 Task: Create fields in tournament object.
Action: Mouse moved to (1140, 83)
Screenshot: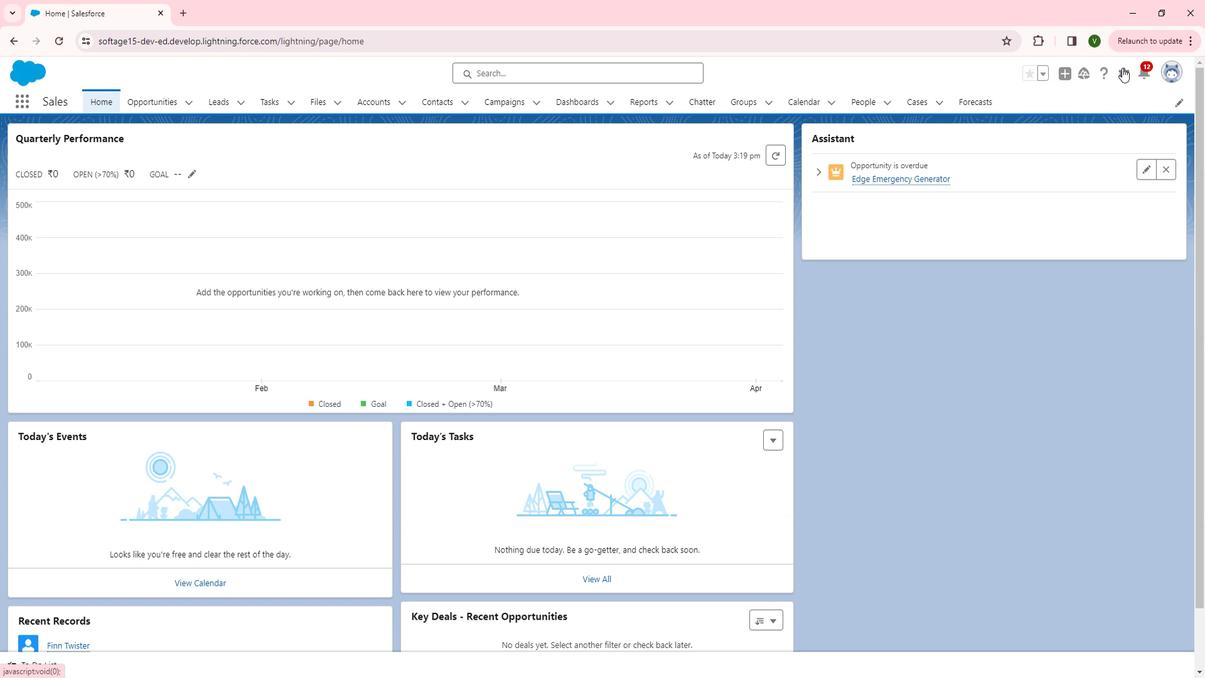 
Action: Mouse pressed left at (1140, 83)
Screenshot: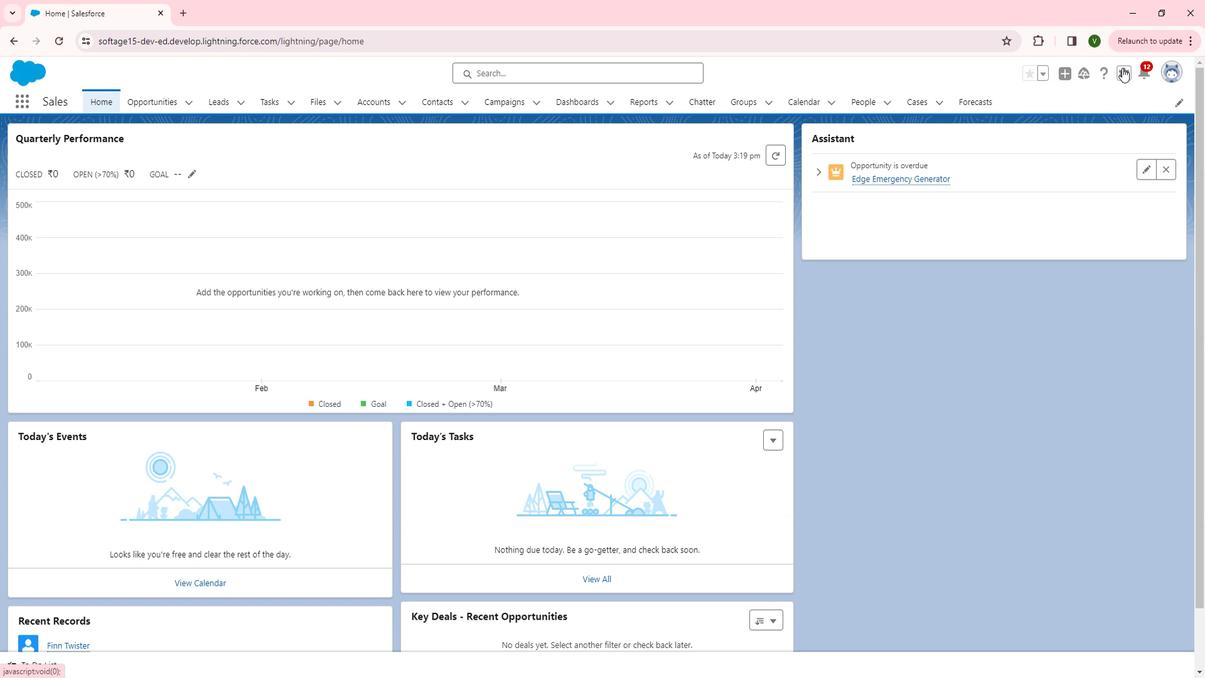 
Action: Mouse moved to (1099, 120)
Screenshot: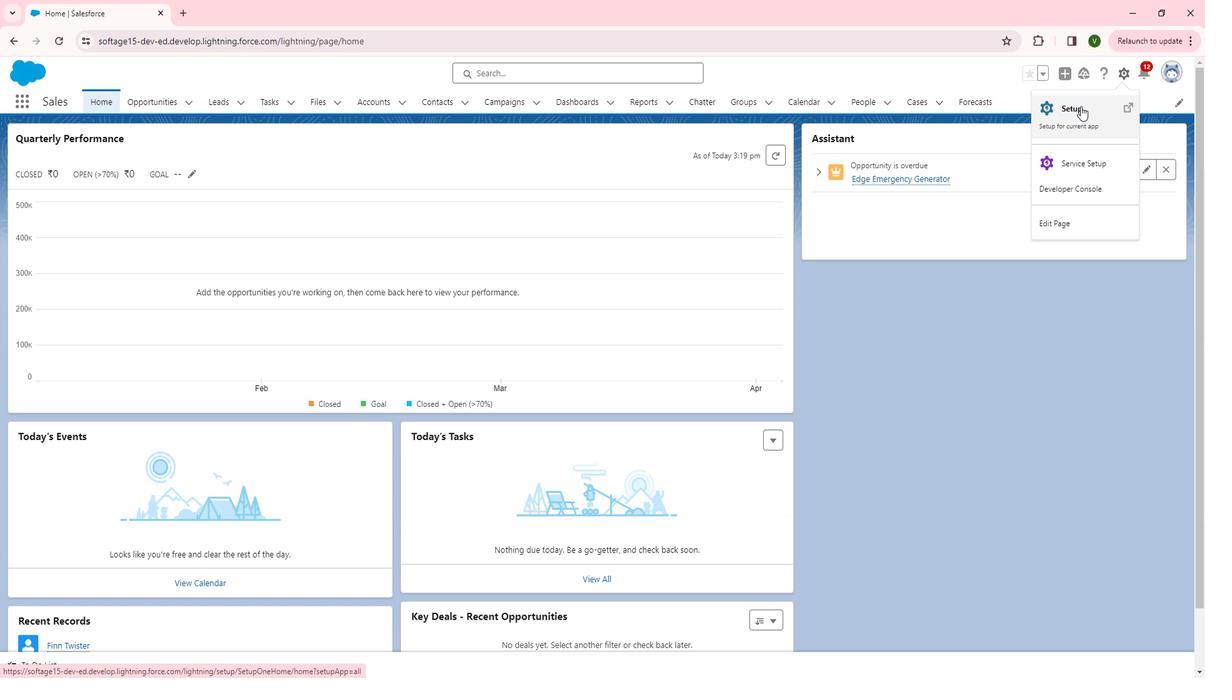 
Action: Mouse pressed left at (1099, 120)
Screenshot: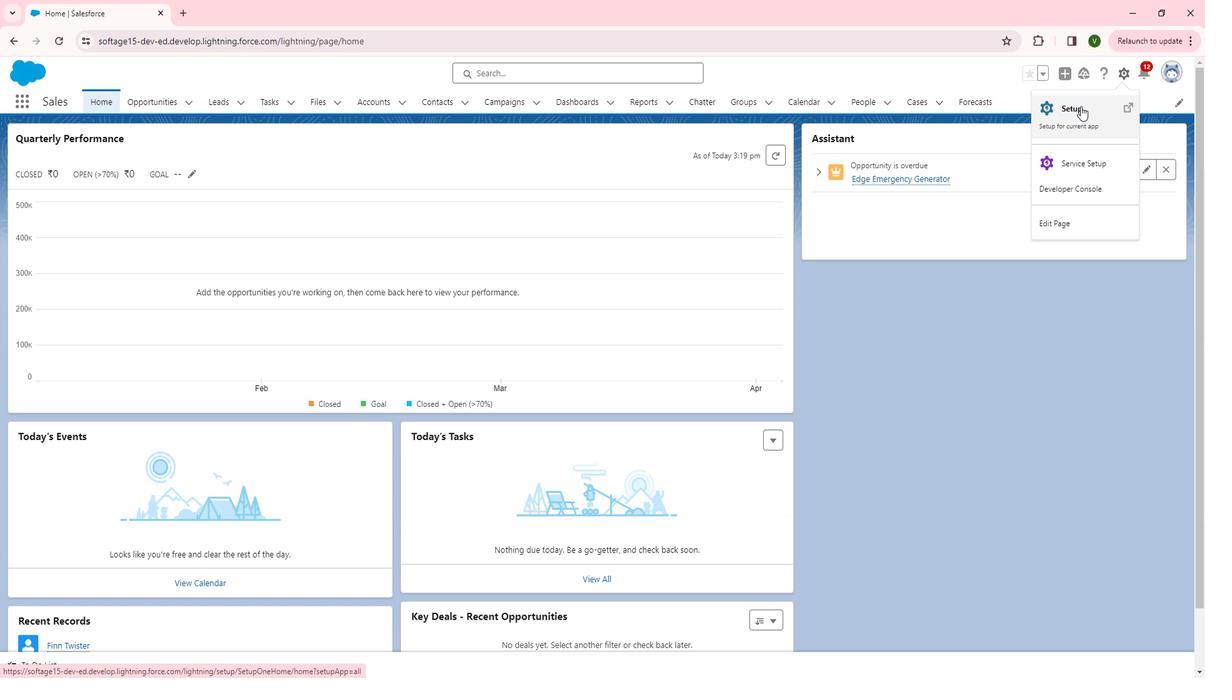 
Action: Mouse moved to (129, 416)
Screenshot: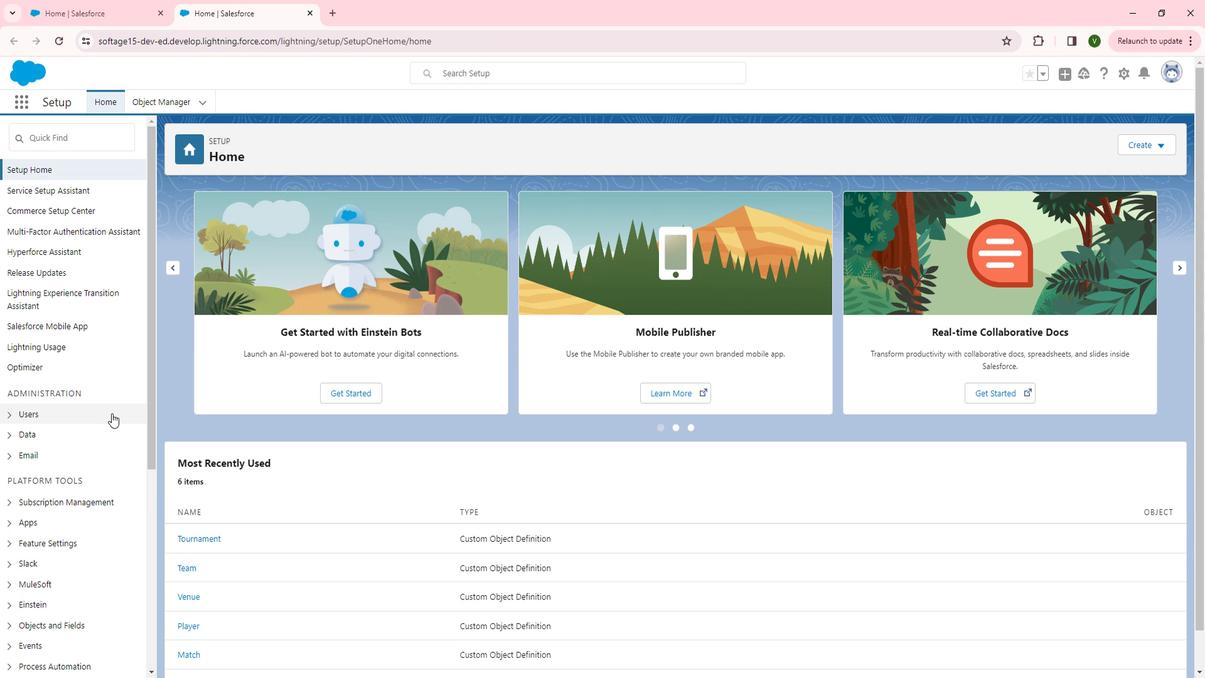 
Action: Mouse scrolled (129, 415) with delta (0, 0)
Screenshot: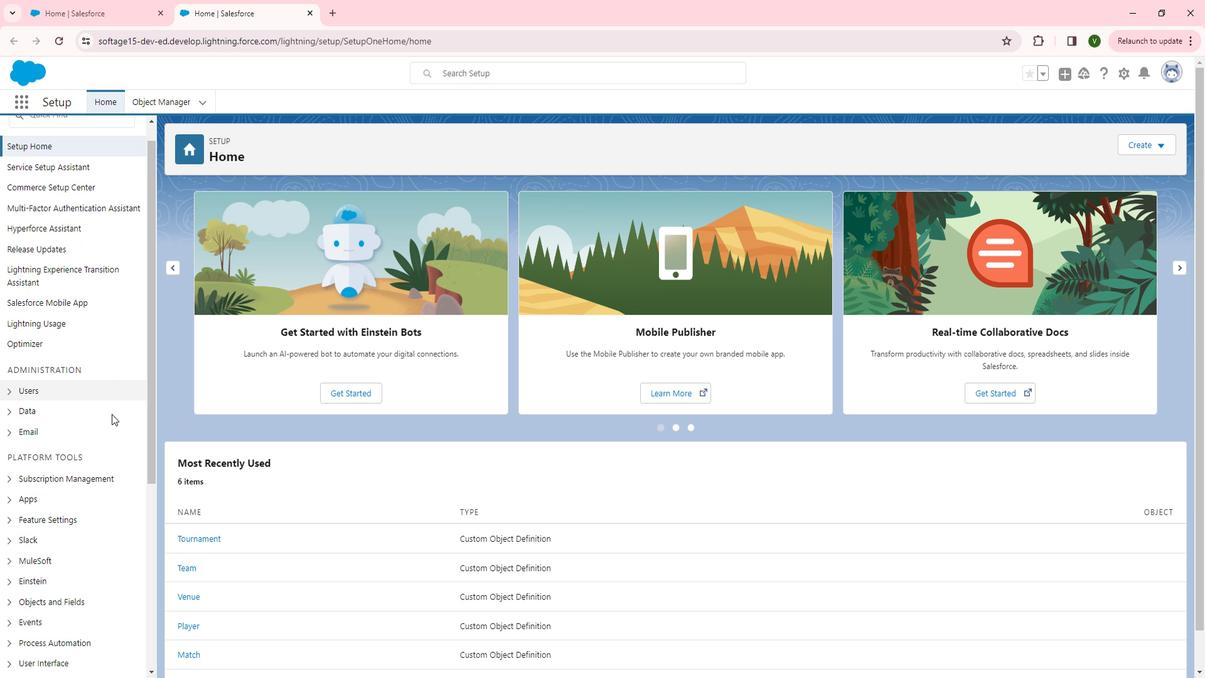 
Action: Mouse moved to (129, 416)
Screenshot: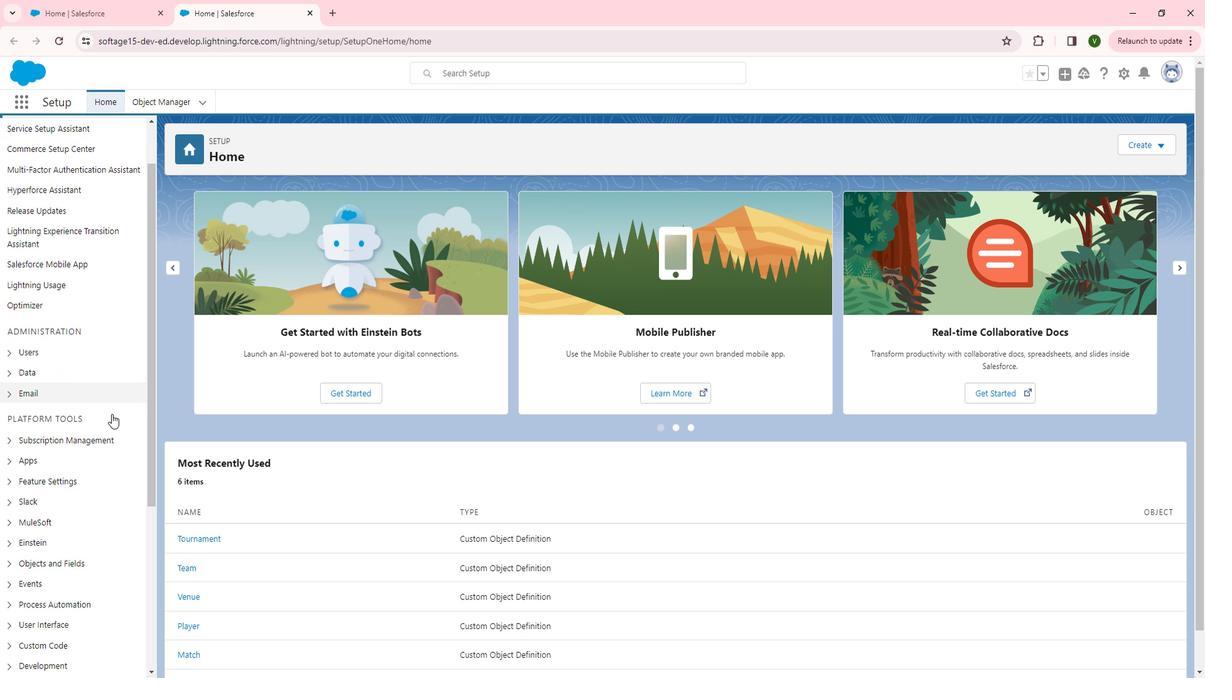 
Action: Mouse scrolled (129, 416) with delta (0, 0)
Screenshot: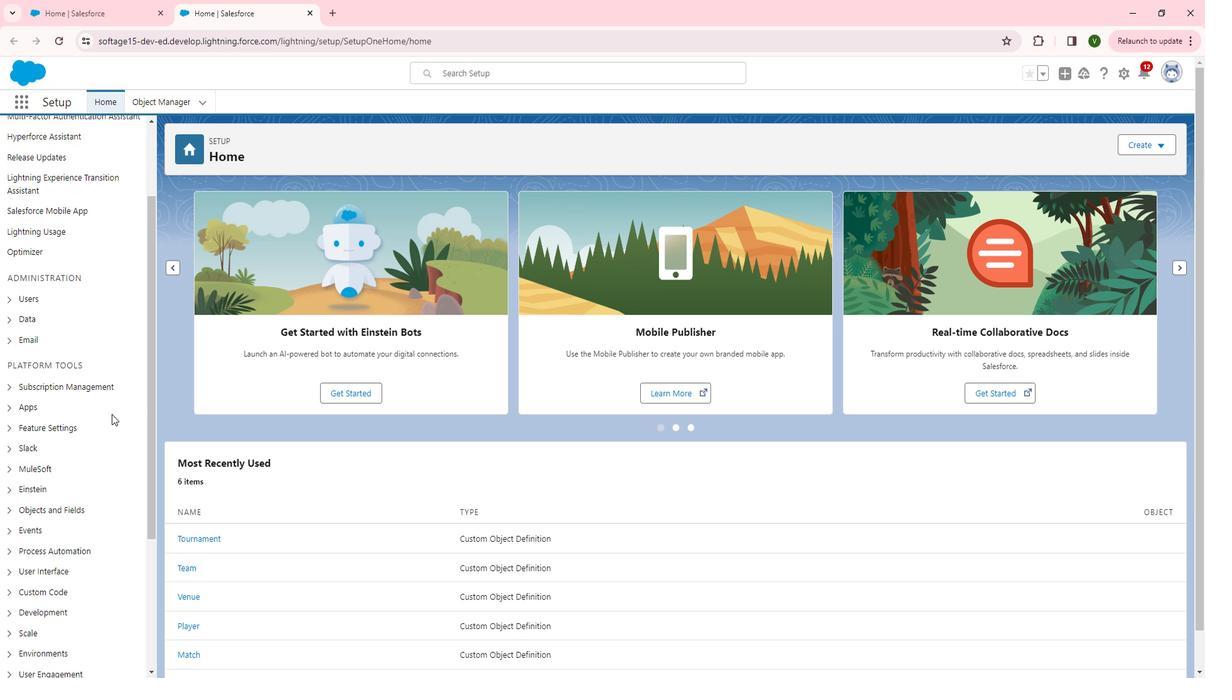
Action: Mouse moved to (27, 490)
Screenshot: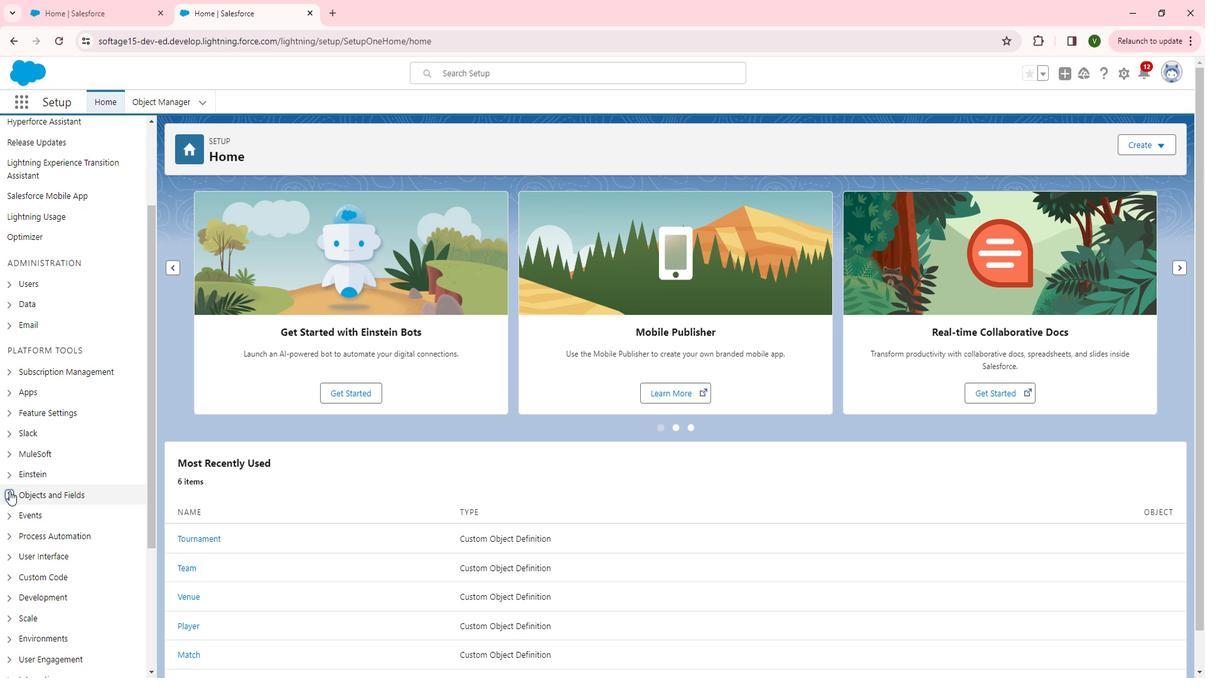 
Action: Mouse pressed left at (27, 490)
Screenshot: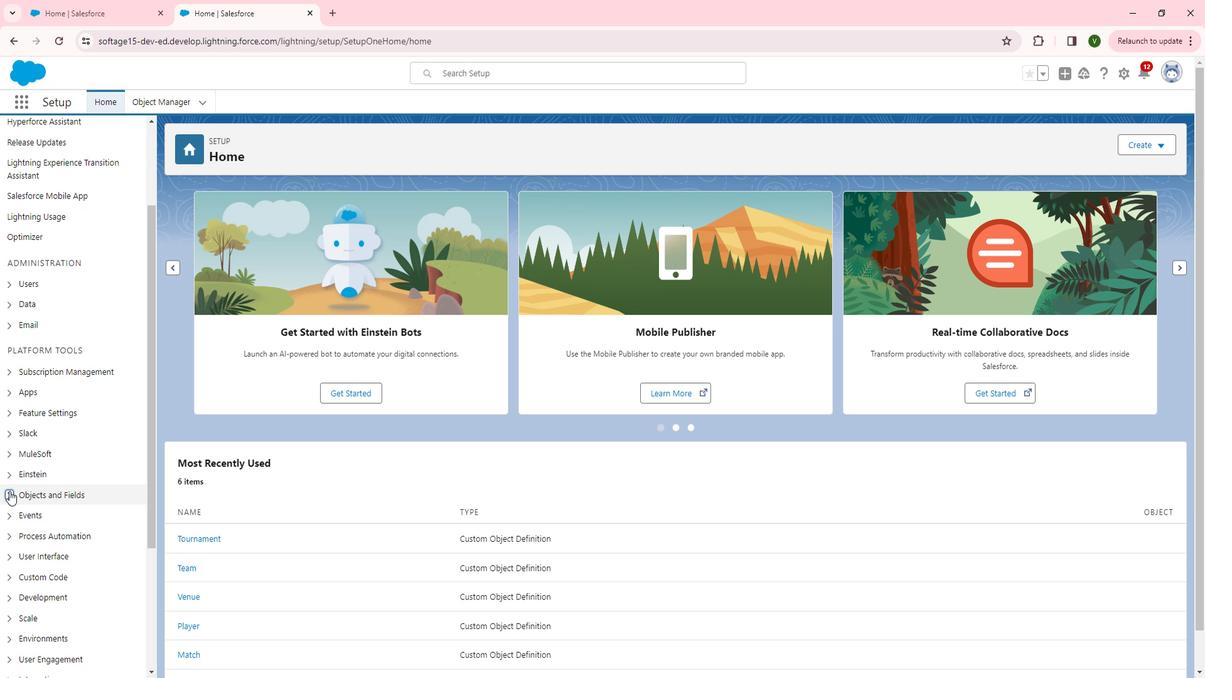 
Action: Mouse moved to (75, 511)
Screenshot: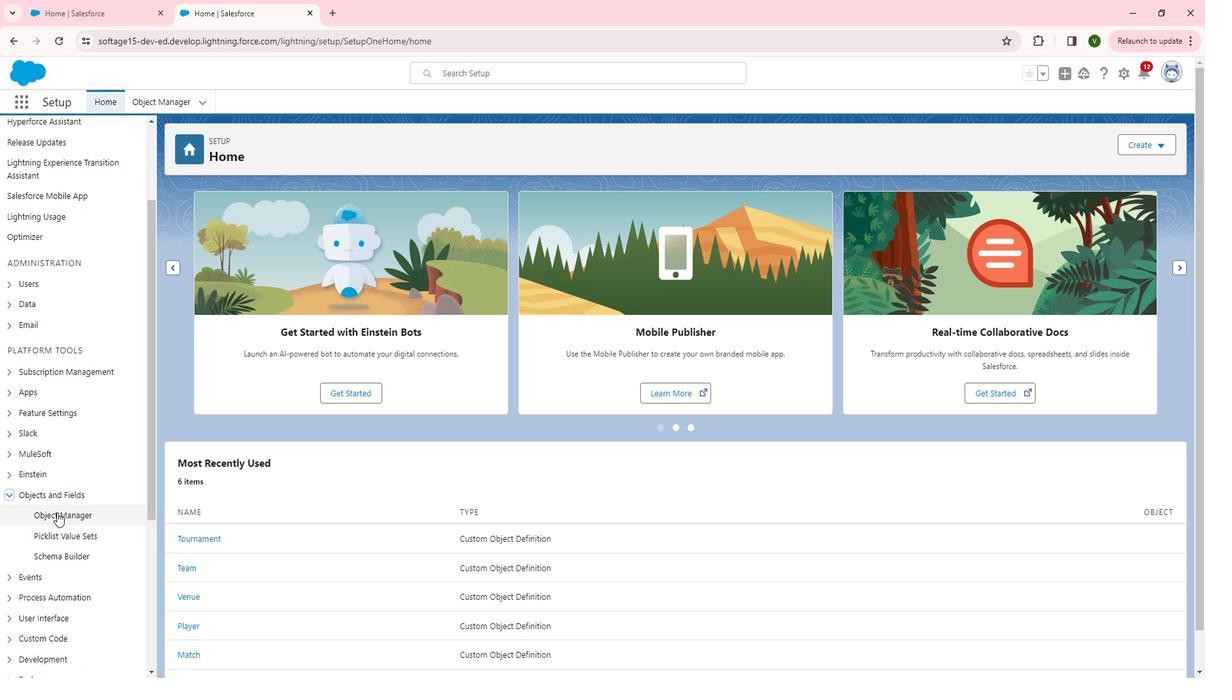 
Action: Mouse pressed left at (75, 511)
Screenshot: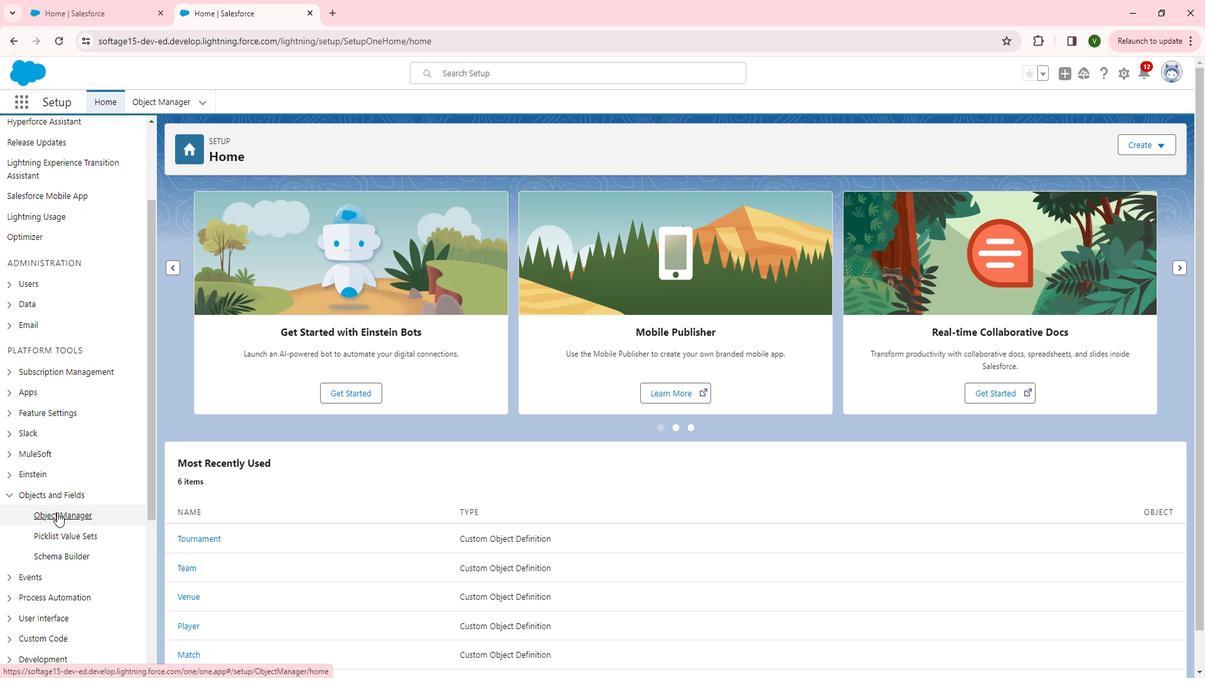 
Action: Mouse moved to (357, 487)
Screenshot: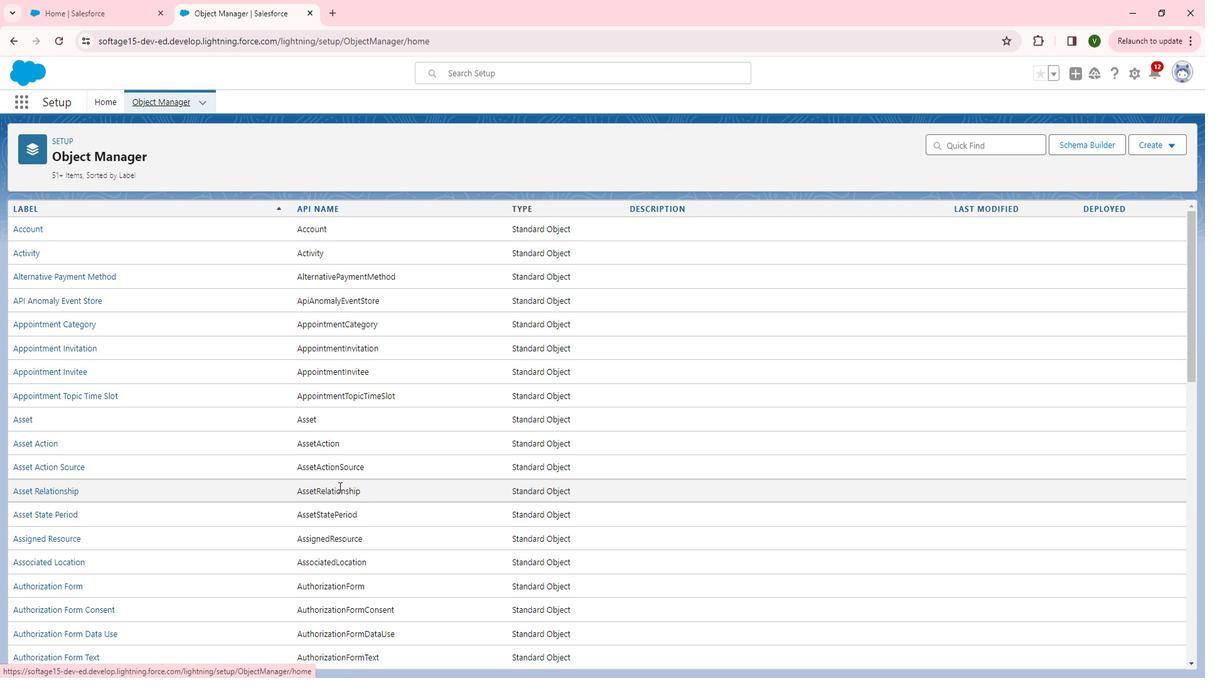 
Action: Mouse scrolled (357, 486) with delta (0, 0)
Screenshot: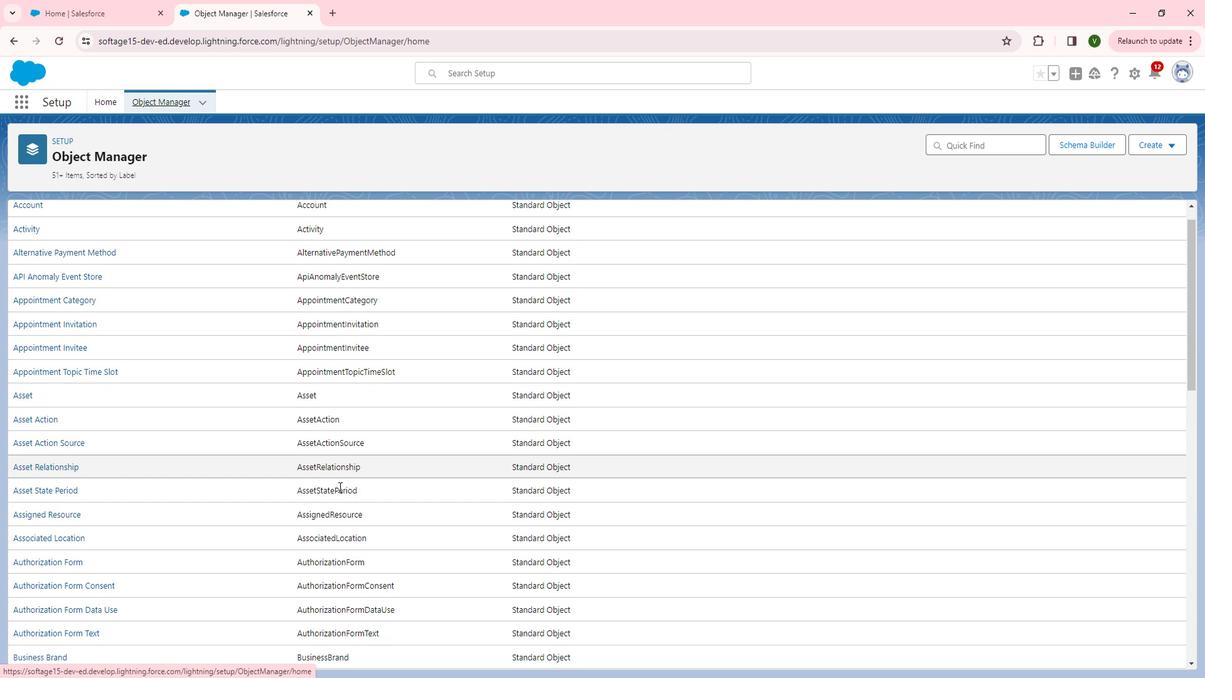 
Action: Mouse scrolled (357, 486) with delta (0, 0)
Screenshot: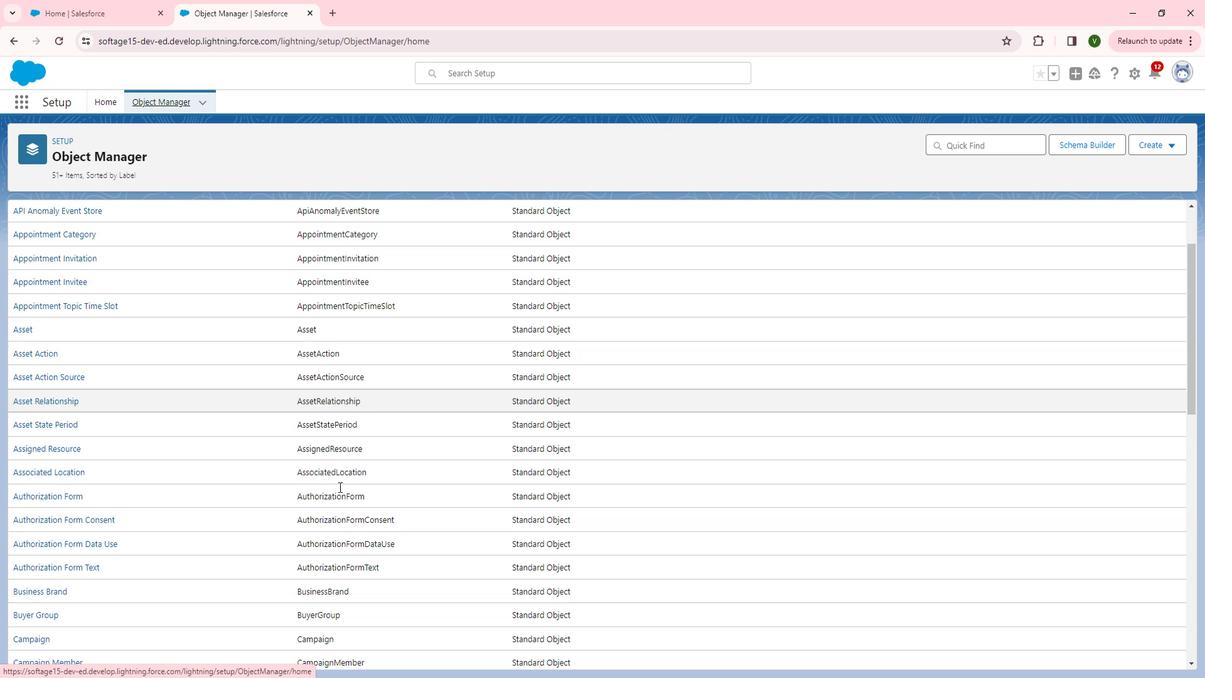 
Action: Mouse scrolled (357, 486) with delta (0, 0)
Screenshot: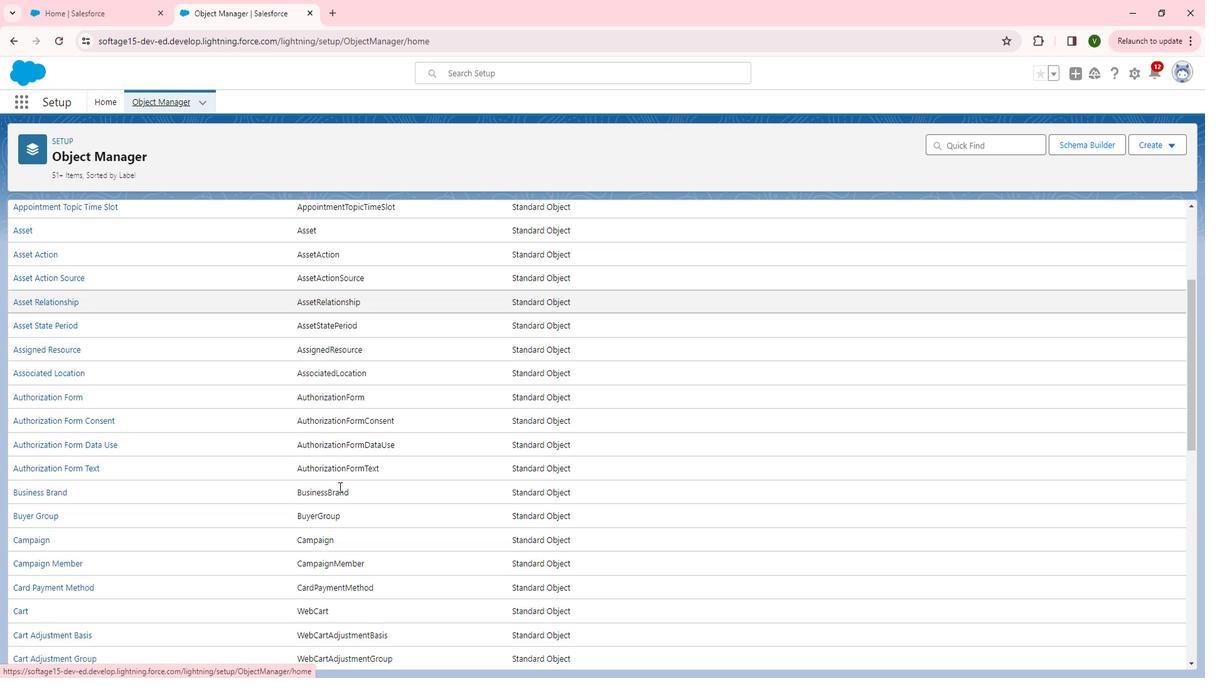 
Action: Mouse scrolled (357, 486) with delta (0, 0)
Screenshot: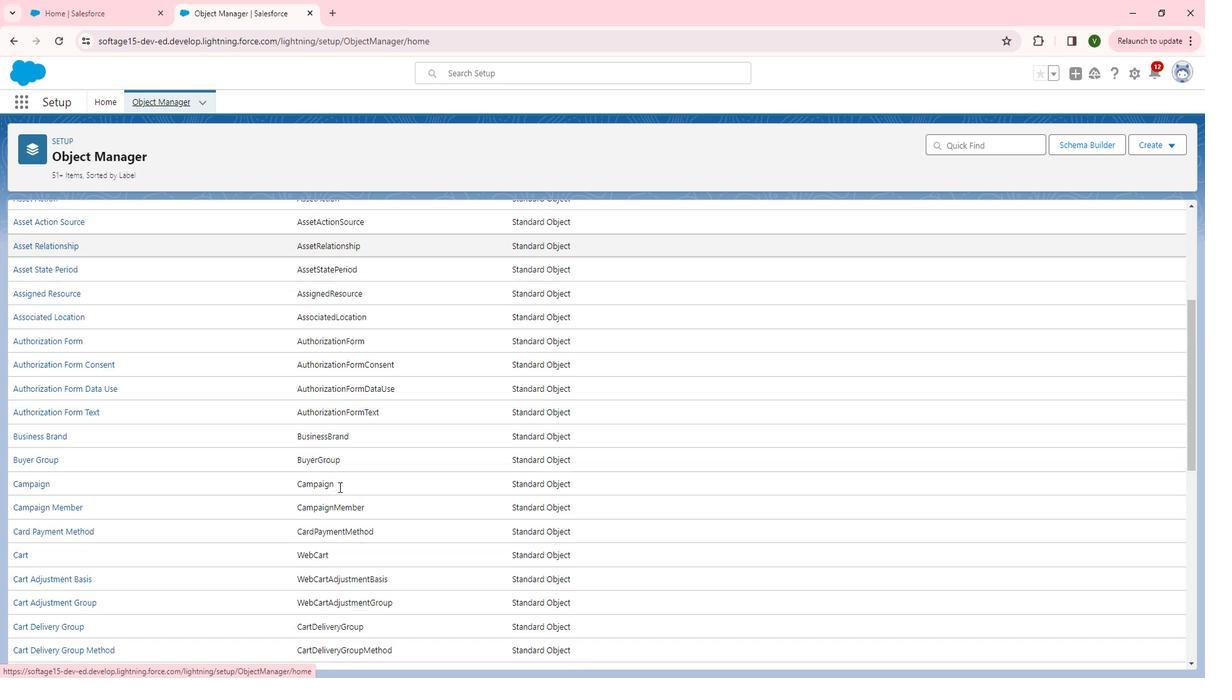 
Action: Mouse scrolled (357, 486) with delta (0, 0)
Screenshot: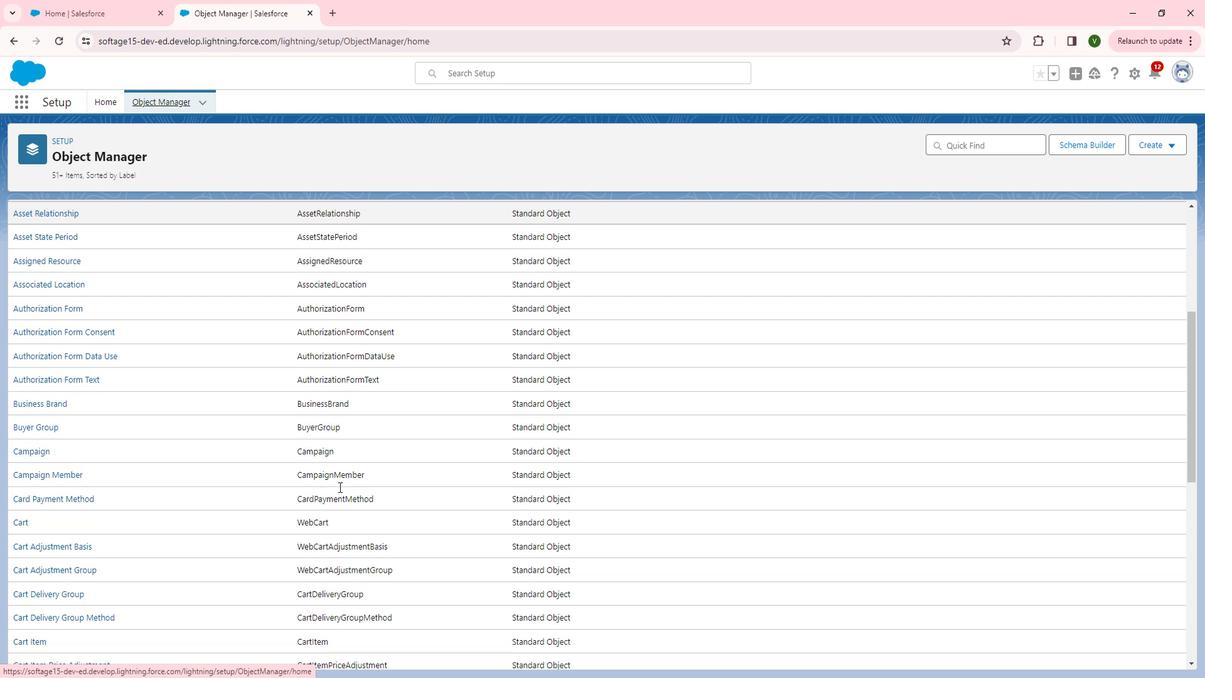 
Action: Mouse scrolled (357, 486) with delta (0, 0)
Screenshot: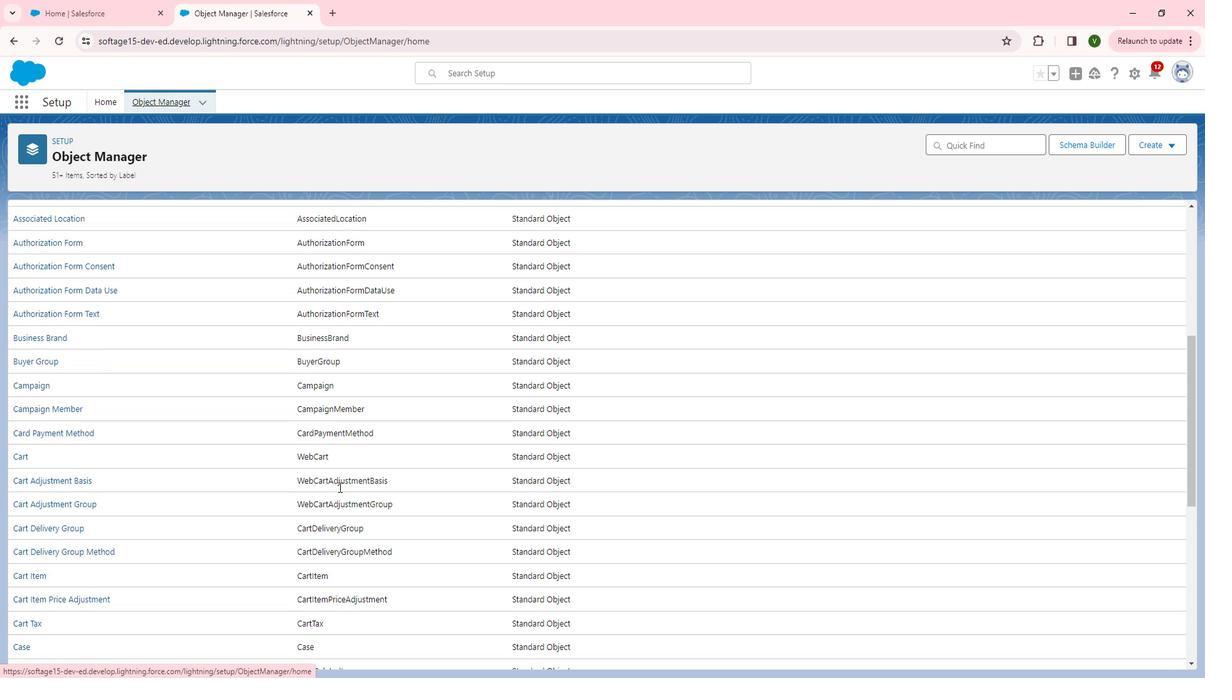 
Action: Mouse scrolled (357, 486) with delta (0, 0)
Screenshot: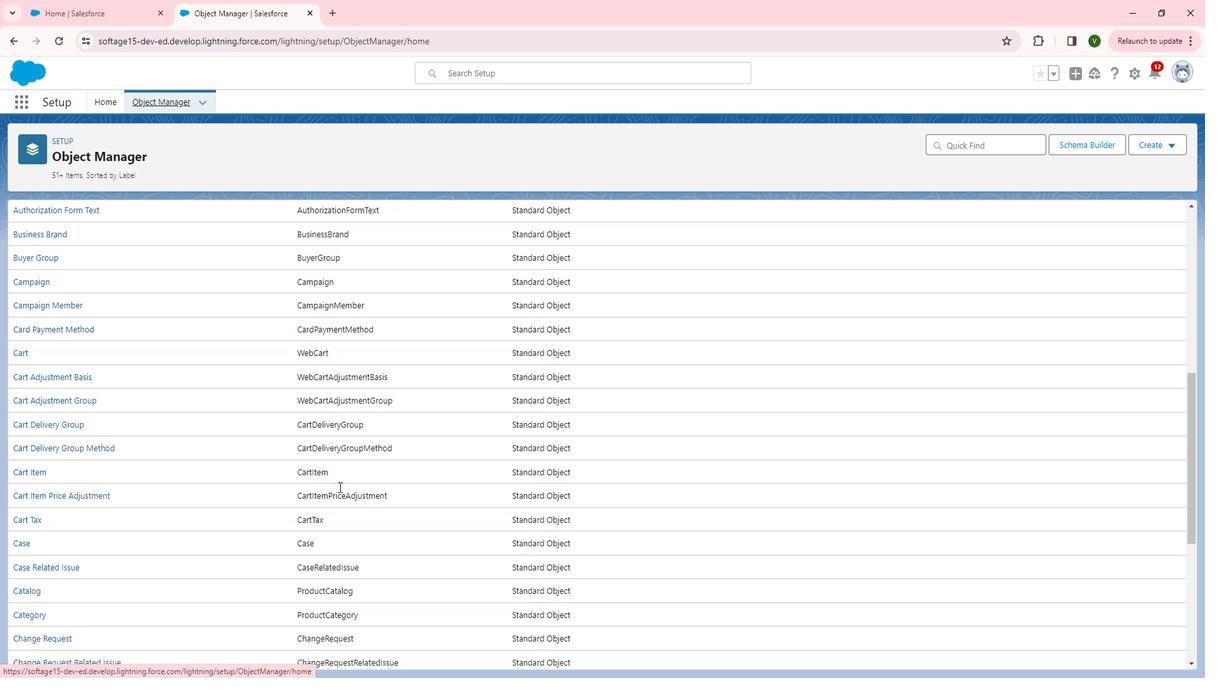 
Action: Mouse scrolled (357, 486) with delta (0, 0)
Screenshot: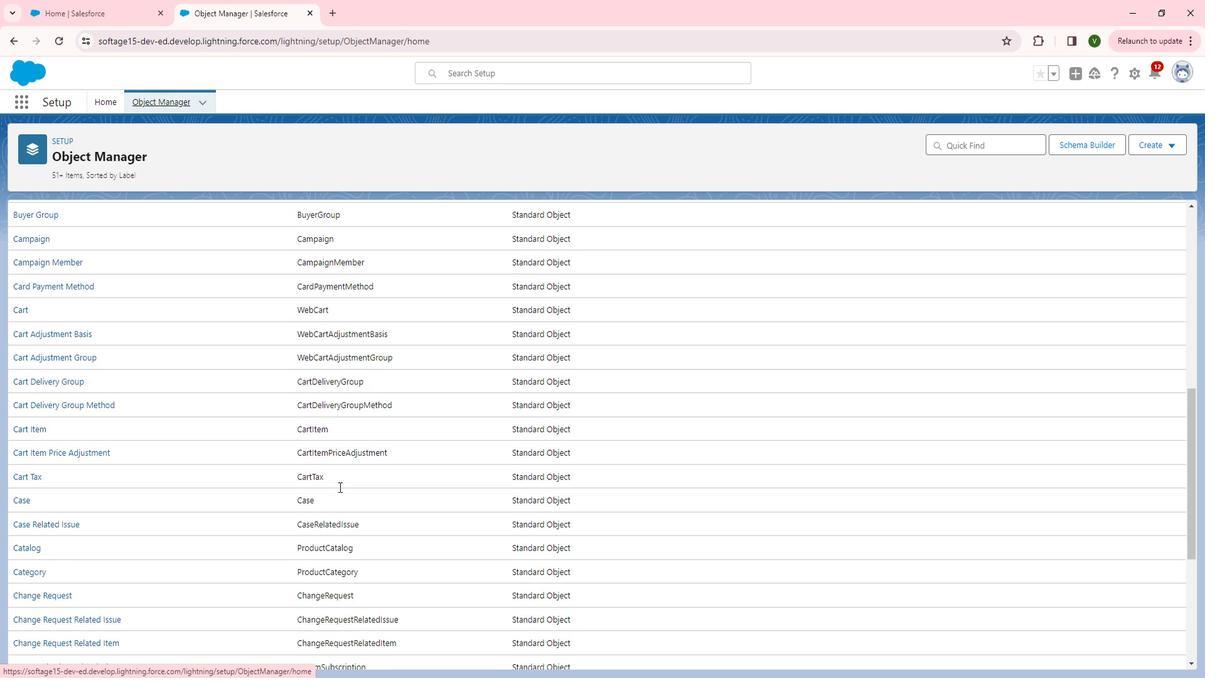 
Action: Mouse scrolled (357, 486) with delta (0, 0)
Screenshot: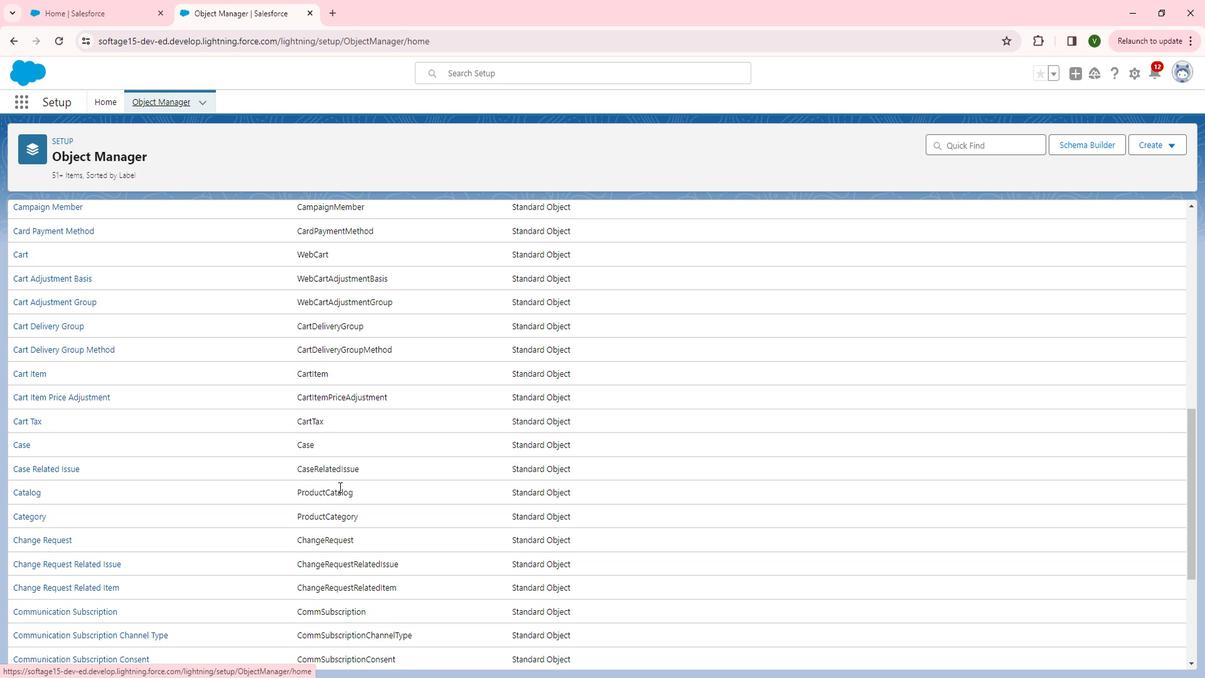 
Action: Mouse scrolled (357, 486) with delta (0, 0)
Screenshot: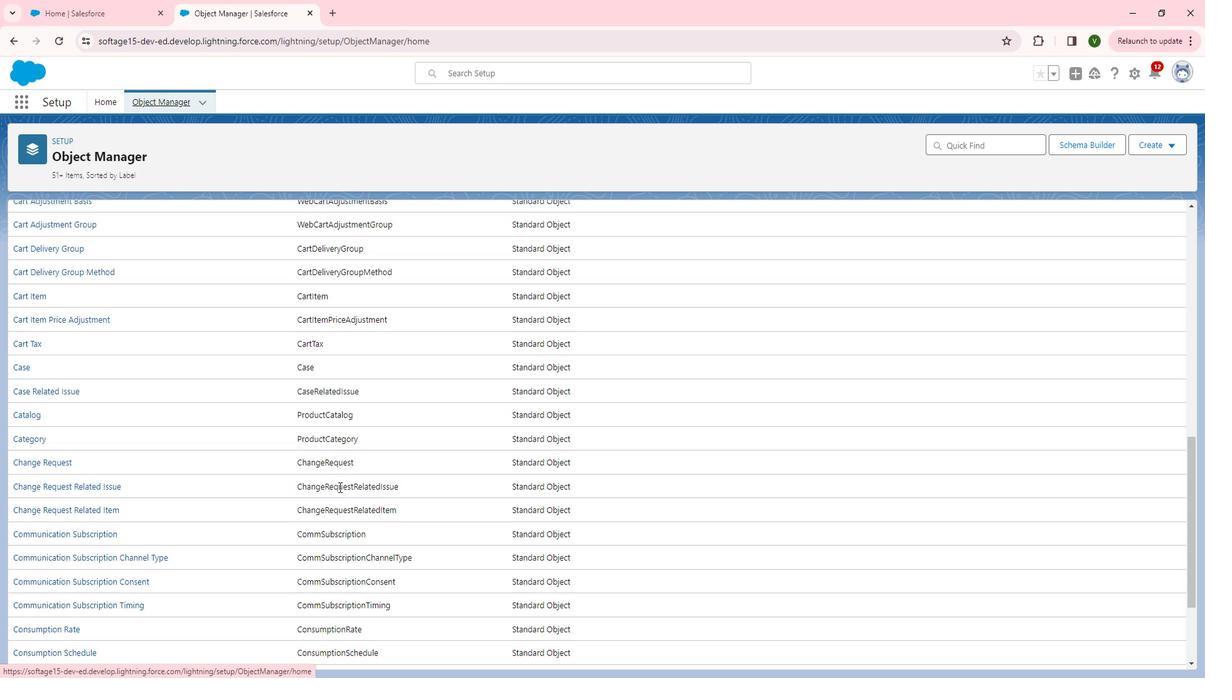 
Action: Mouse scrolled (357, 486) with delta (0, 0)
Screenshot: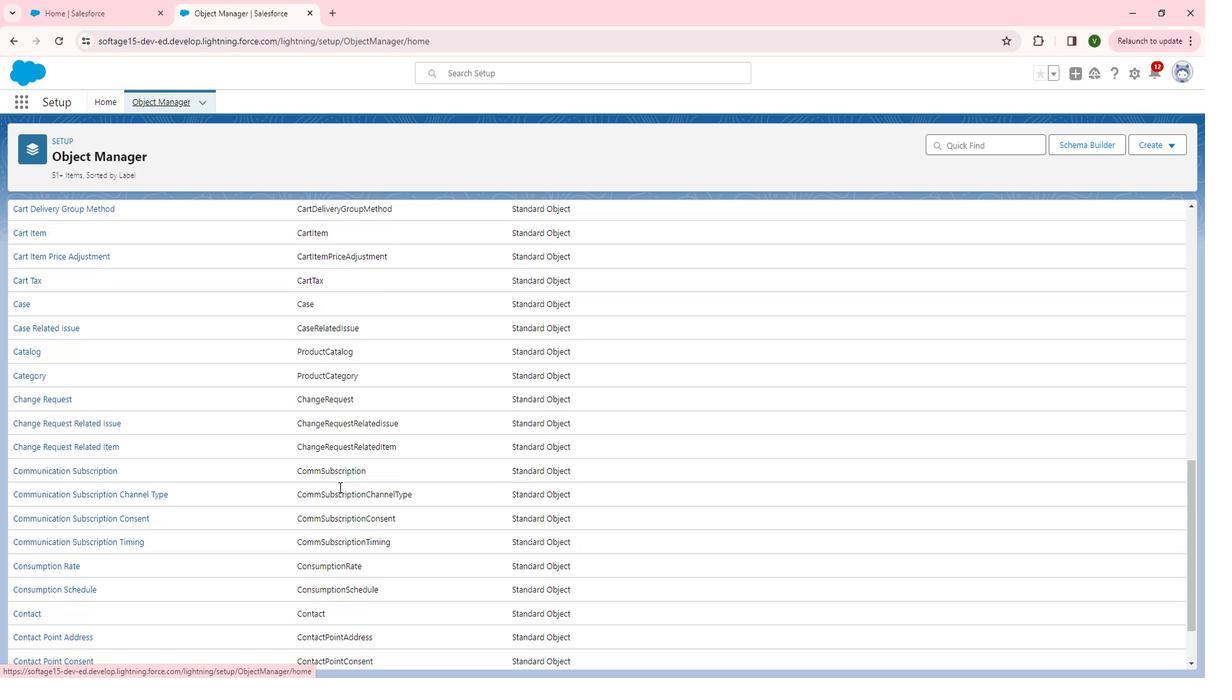 
Action: Mouse scrolled (357, 486) with delta (0, 0)
Screenshot: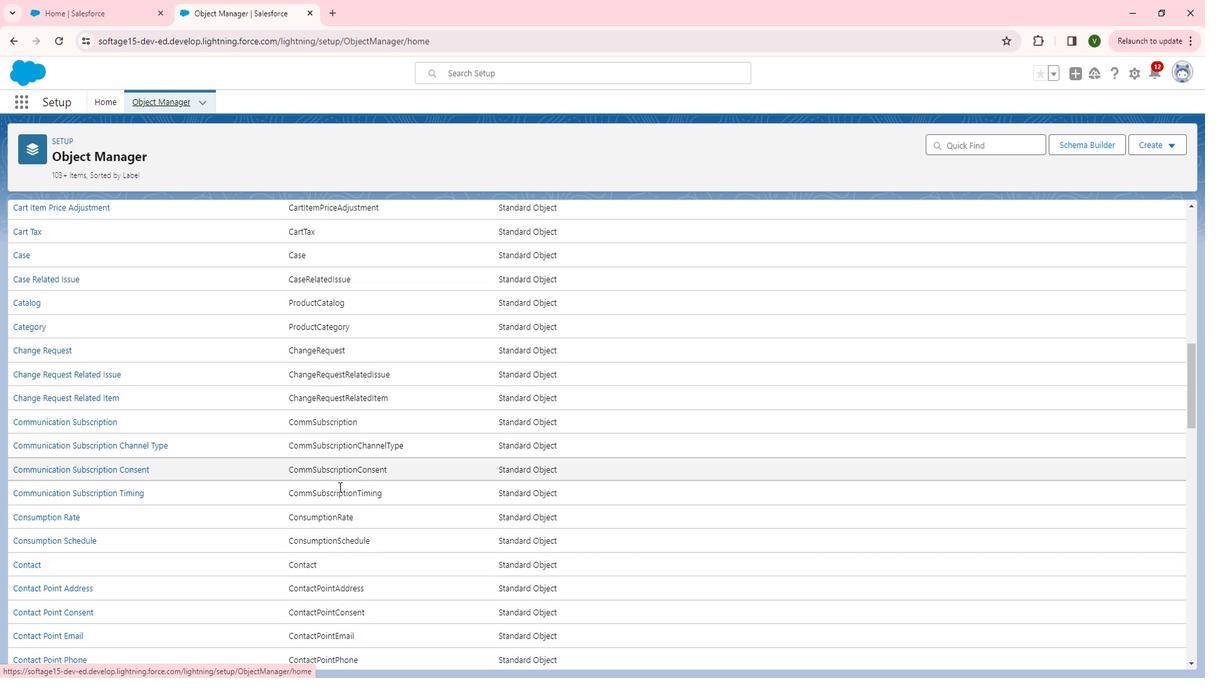 
Action: Mouse scrolled (357, 486) with delta (0, 0)
Screenshot: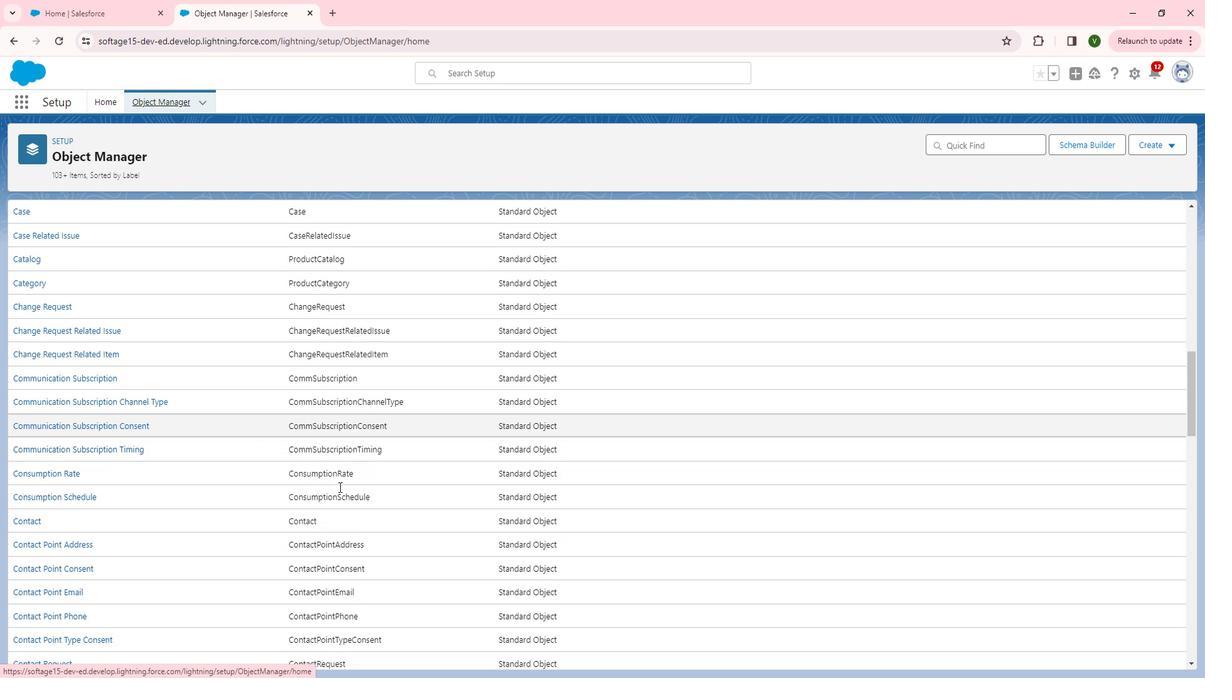 
Action: Mouse scrolled (357, 486) with delta (0, 0)
Screenshot: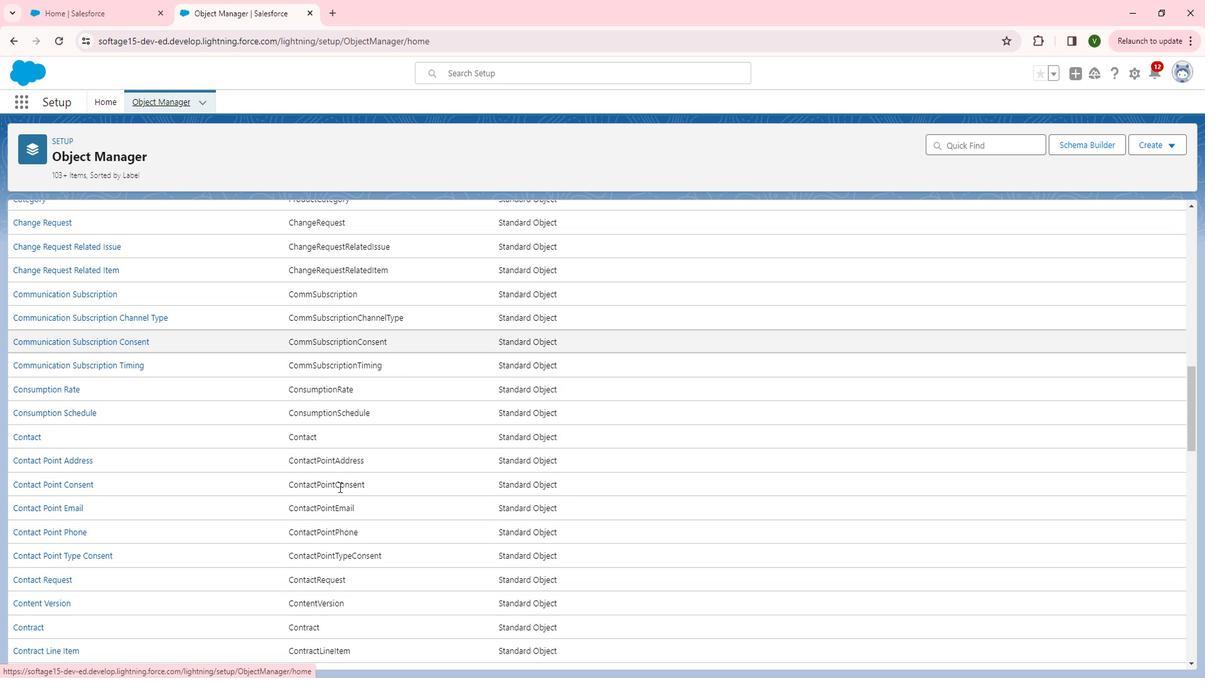 
Action: Mouse scrolled (357, 486) with delta (0, 0)
Screenshot: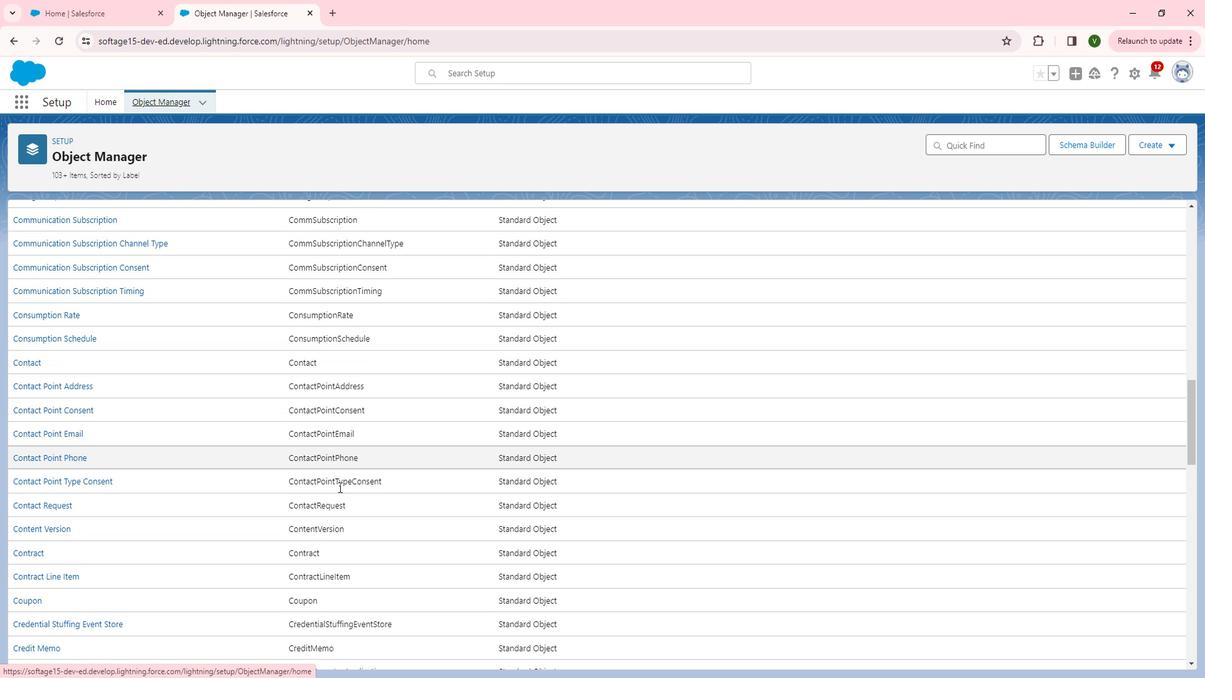 
Action: Mouse scrolled (357, 486) with delta (0, 0)
Screenshot: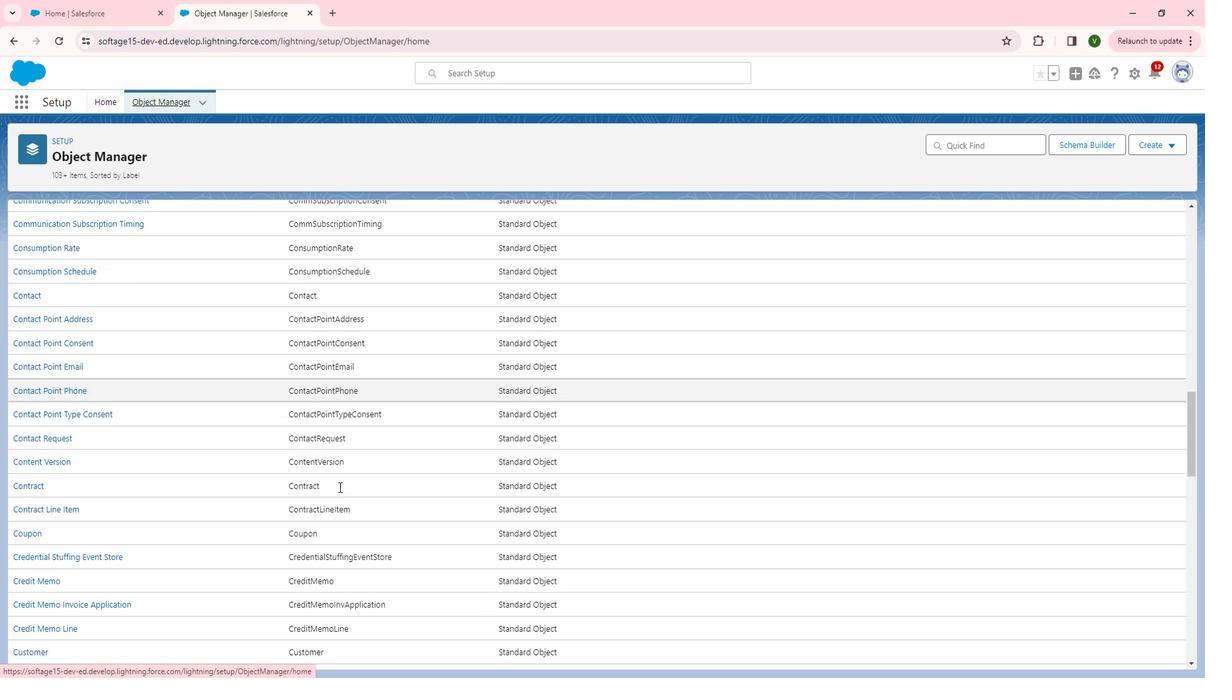 
Action: Mouse scrolled (357, 486) with delta (0, 0)
Screenshot: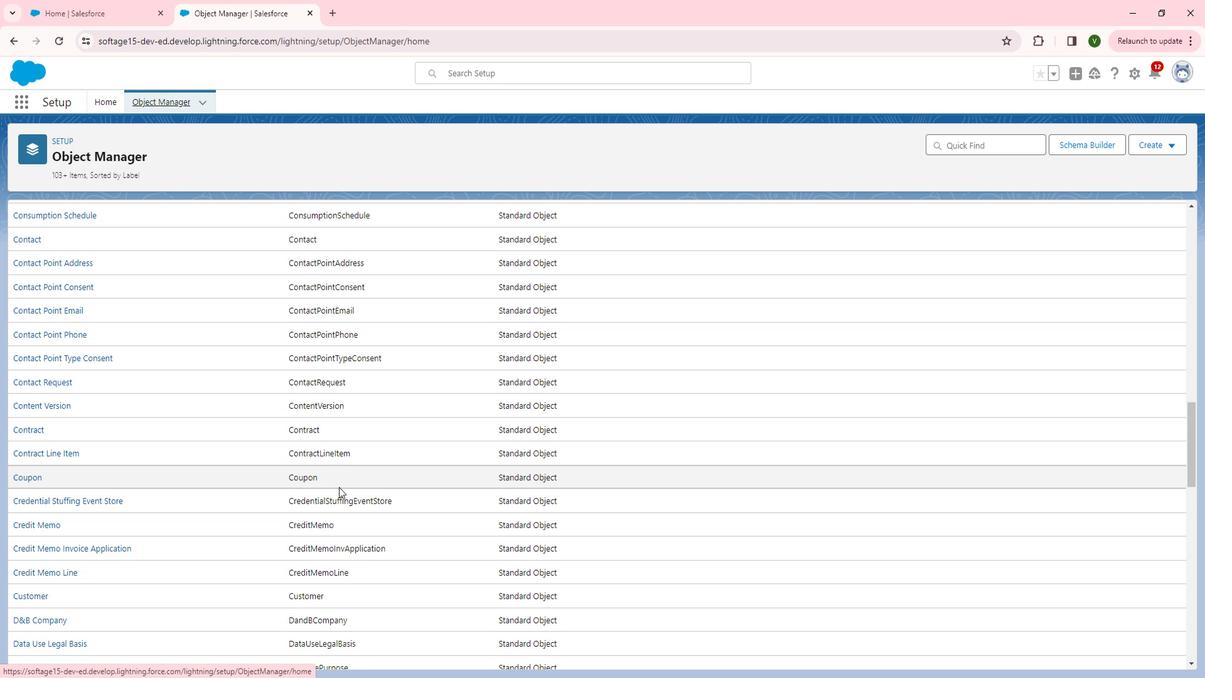 
Action: Mouse scrolled (357, 486) with delta (0, 0)
Screenshot: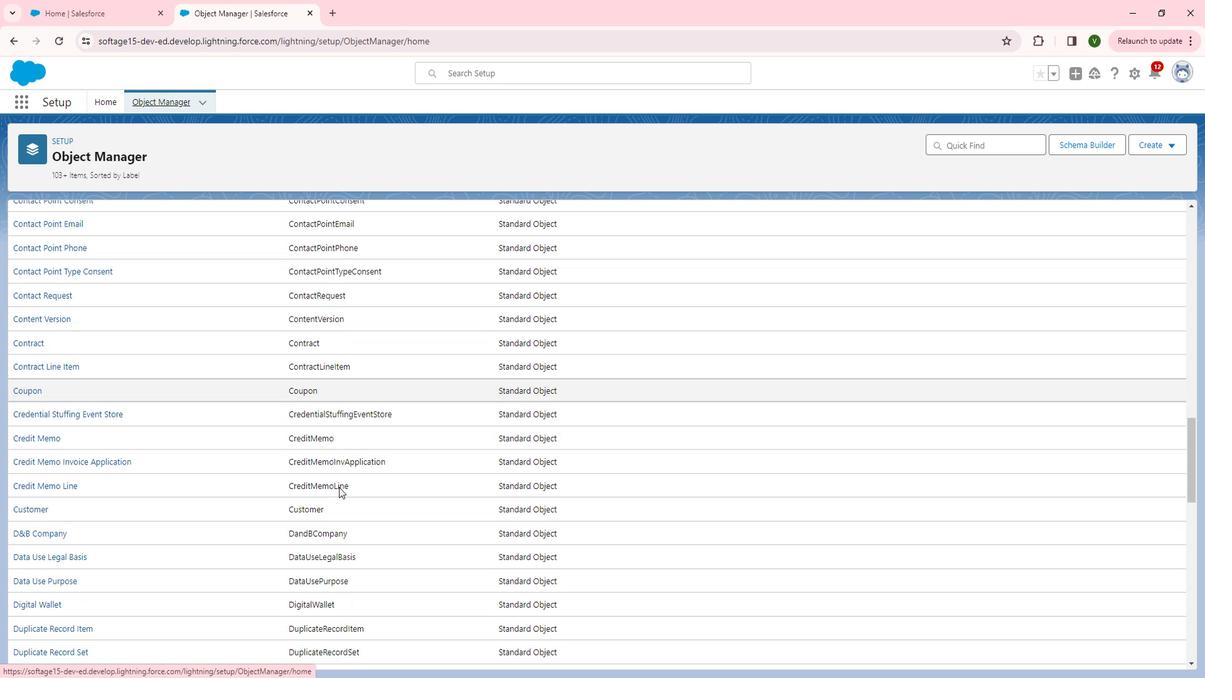 
Action: Mouse scrolled (357, 486) with delta (0, 0)
Screenshot: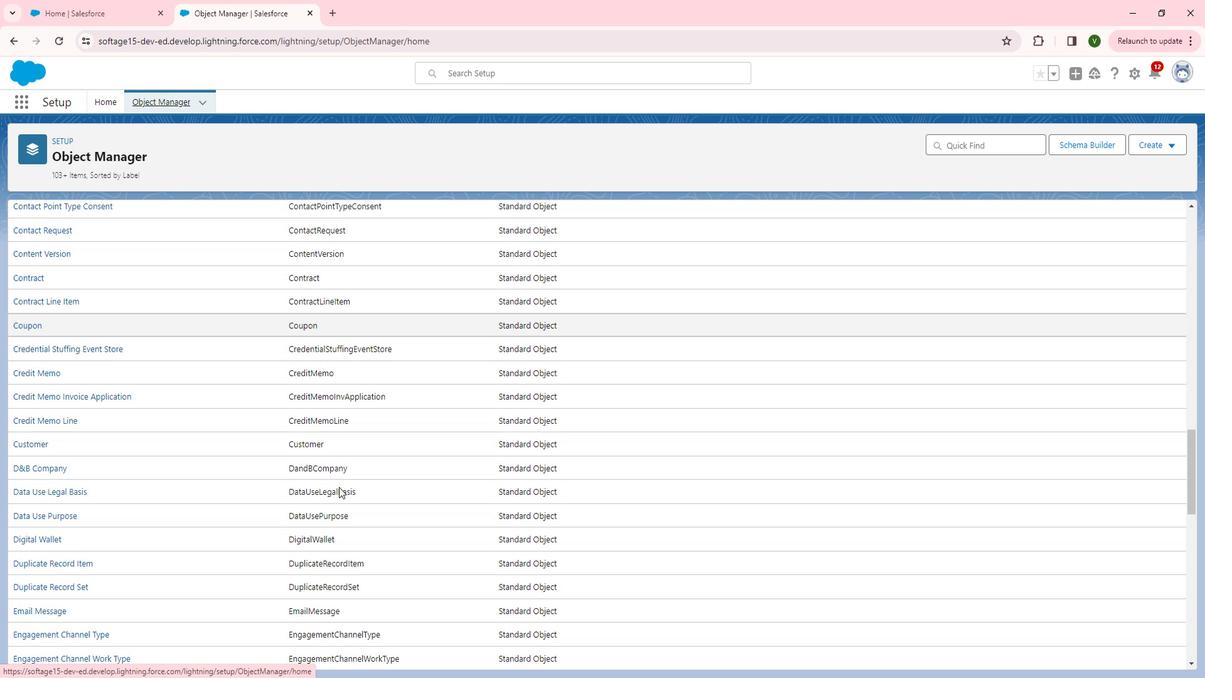 
Action: Mouse scrolled (357, 486) with delta (0, 0)
Screenshot: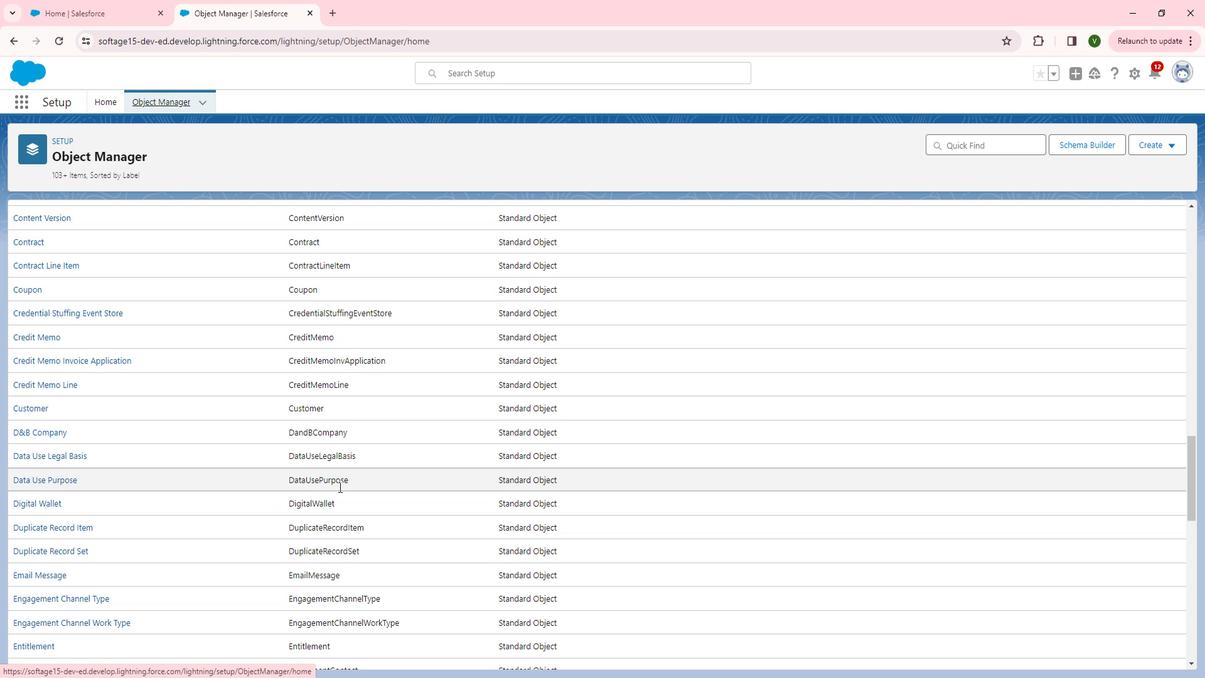 
Action: Mouse scrolled (357, 486) with delta (0, 0)
Screenshot: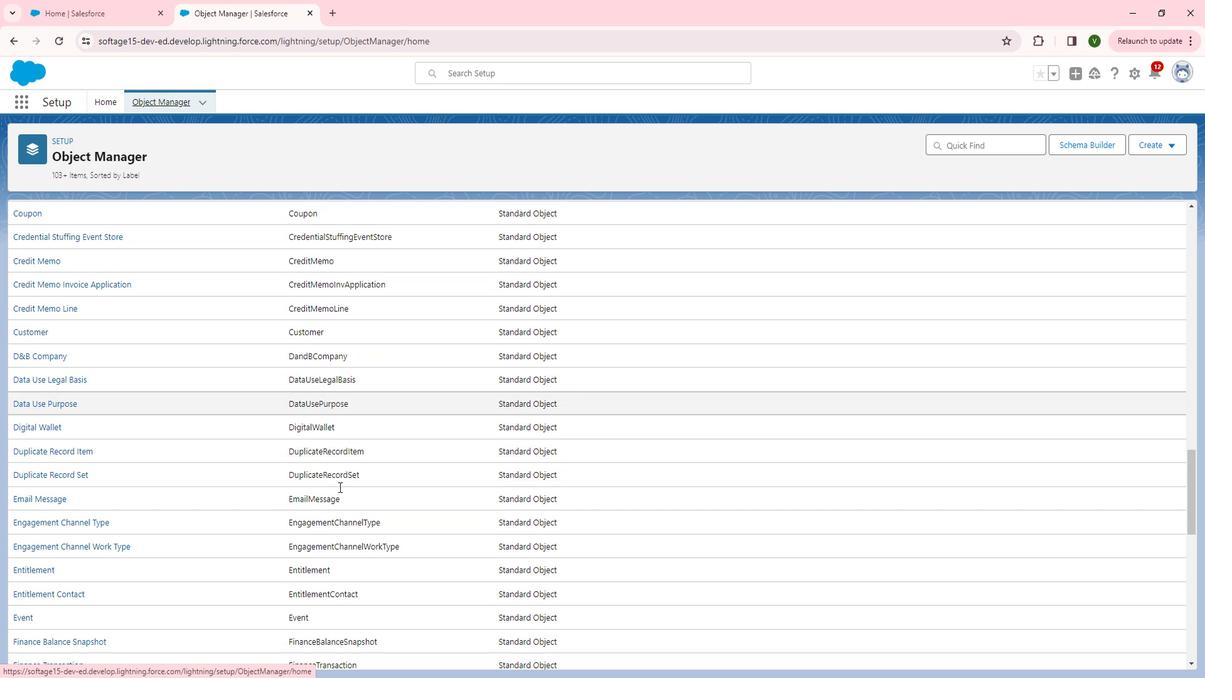 
Action: Mouse scrolled (357, 486) with delta (0, 0)
Screenshot: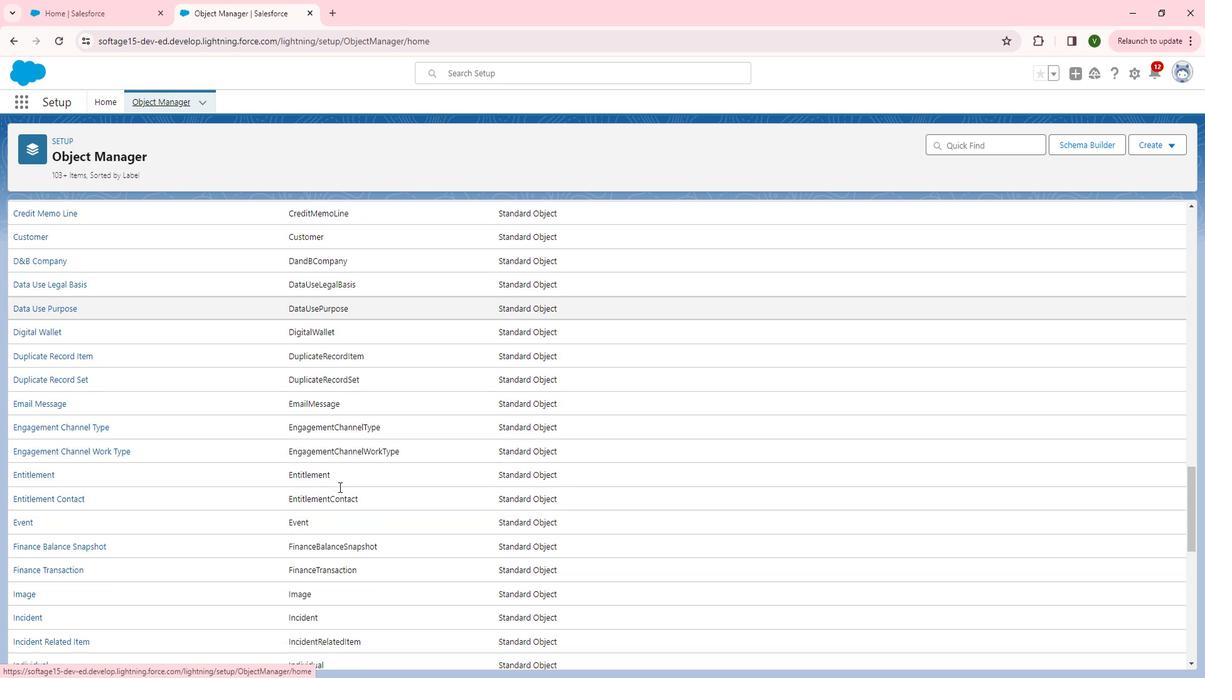 
Action: Mouse scrolled (357, 486) with delta (0, 0)
Screenshot: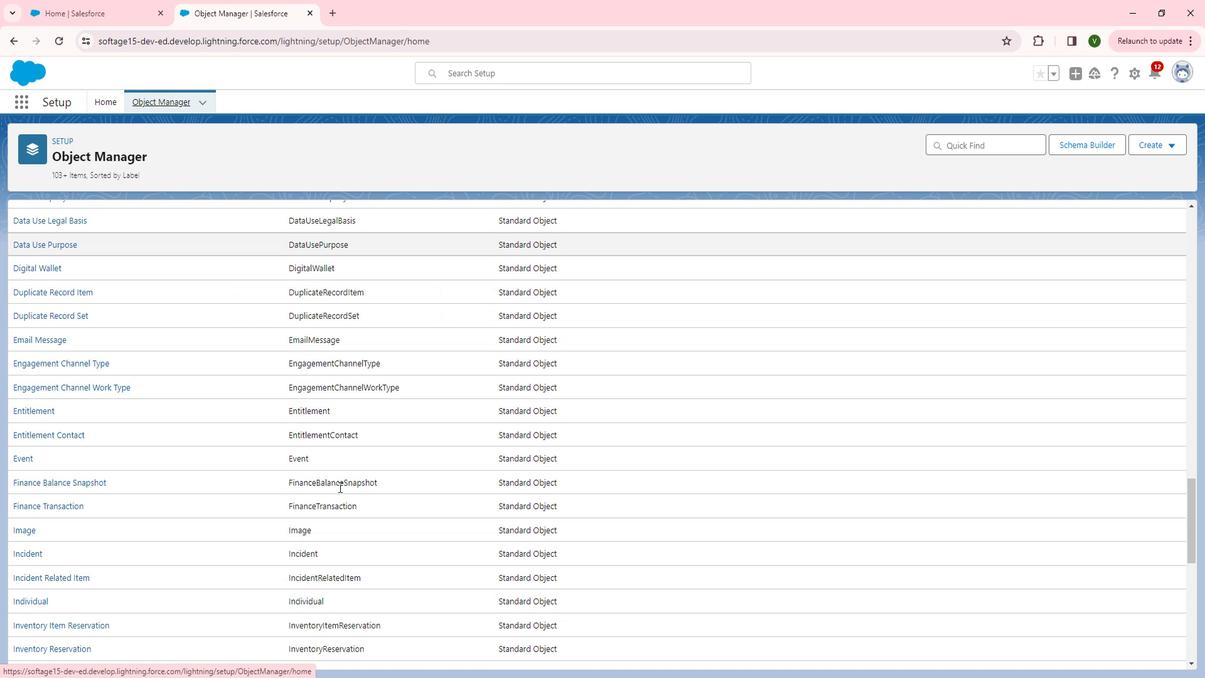 
Action: Mouse scrolled (357, 486) with delta (0, 0)
Screenshot: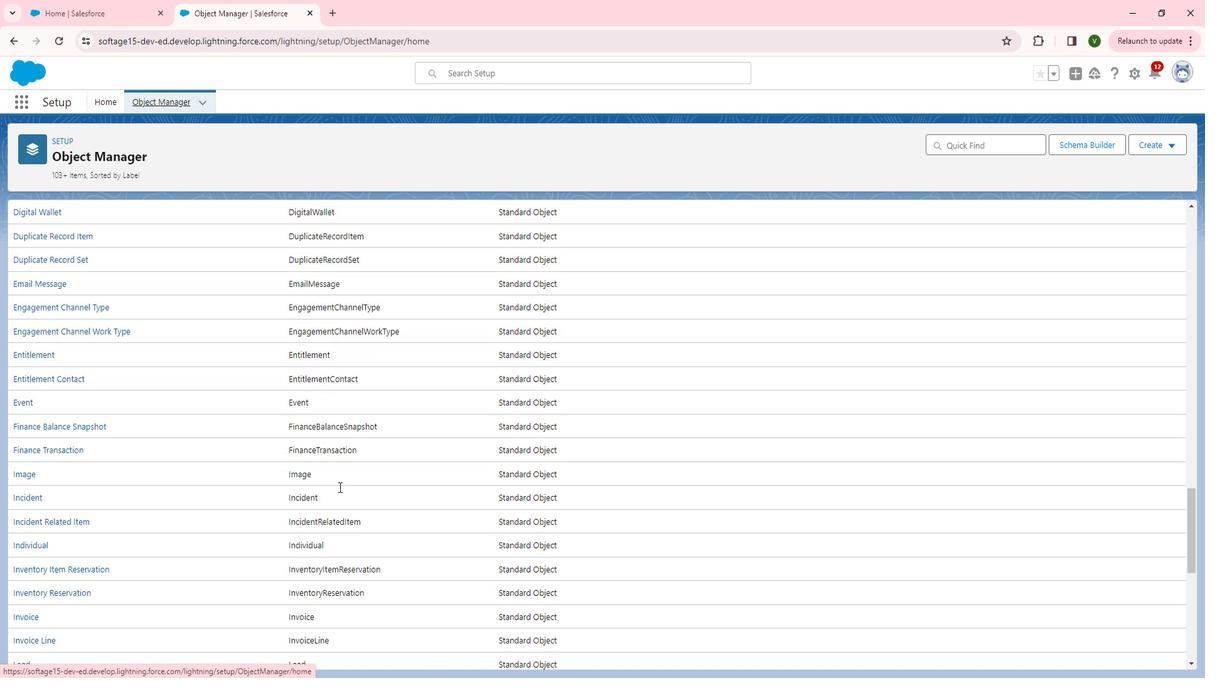 
Action: Mouse scrolled (357, 486) with delta (0, 0)
Screenshot: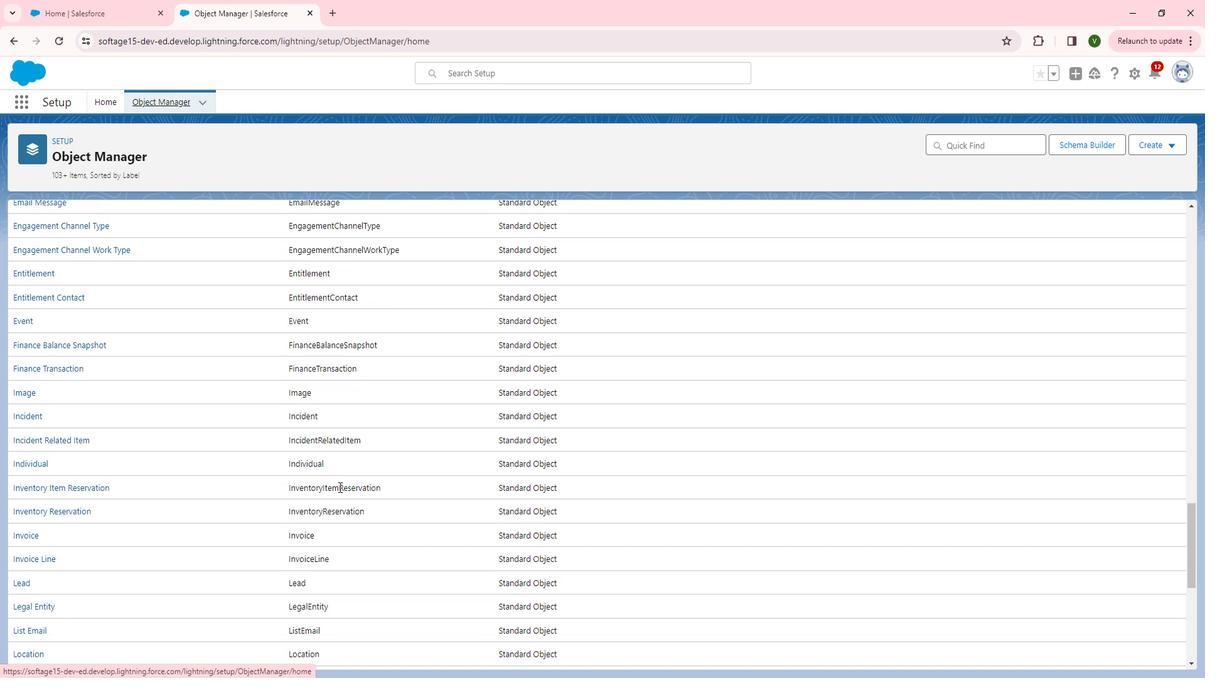 
Action: Mouse scrolled (357, 486) with delta (0, 0)
Screenshot: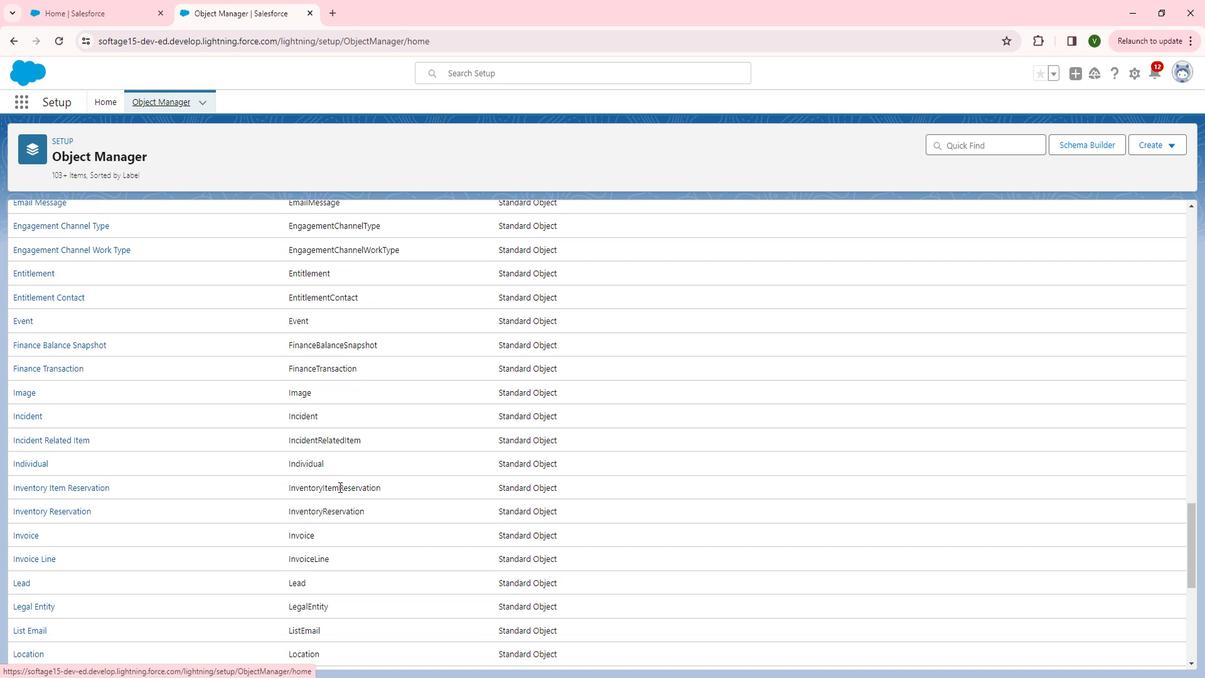 
Action: Mouse scrolled (357, 486) with delta (0, 0)
Screenshot: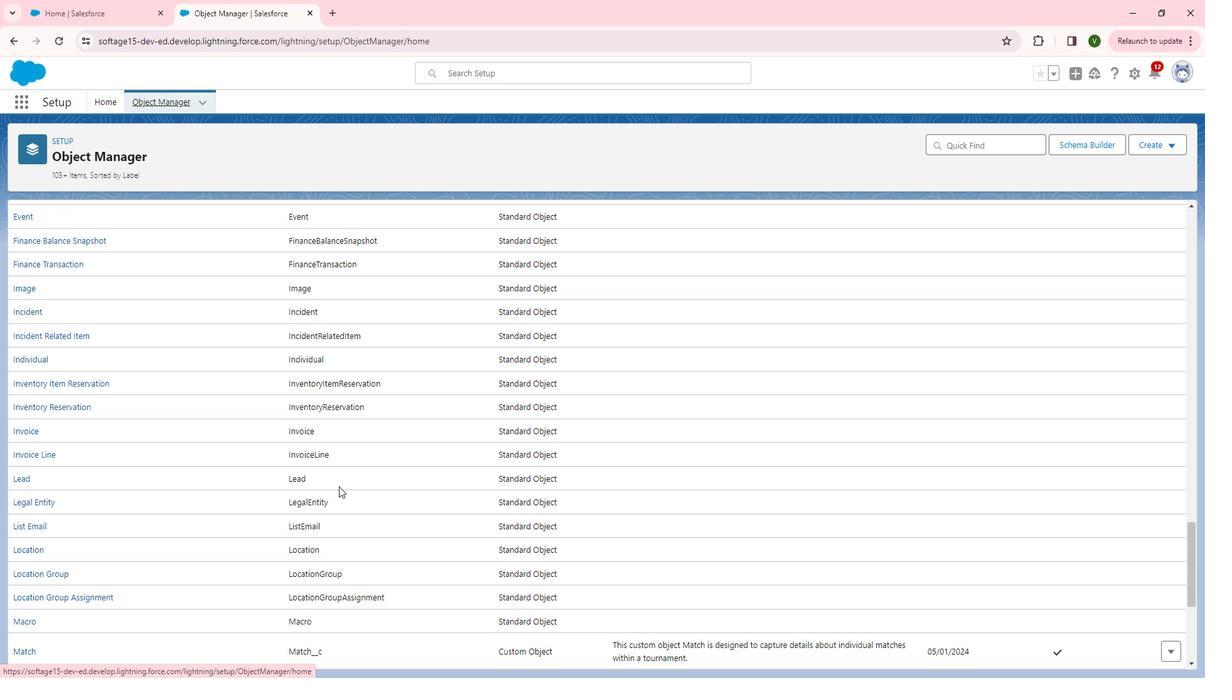 
Action: Mouse moved to (357, 486)
Screenshot: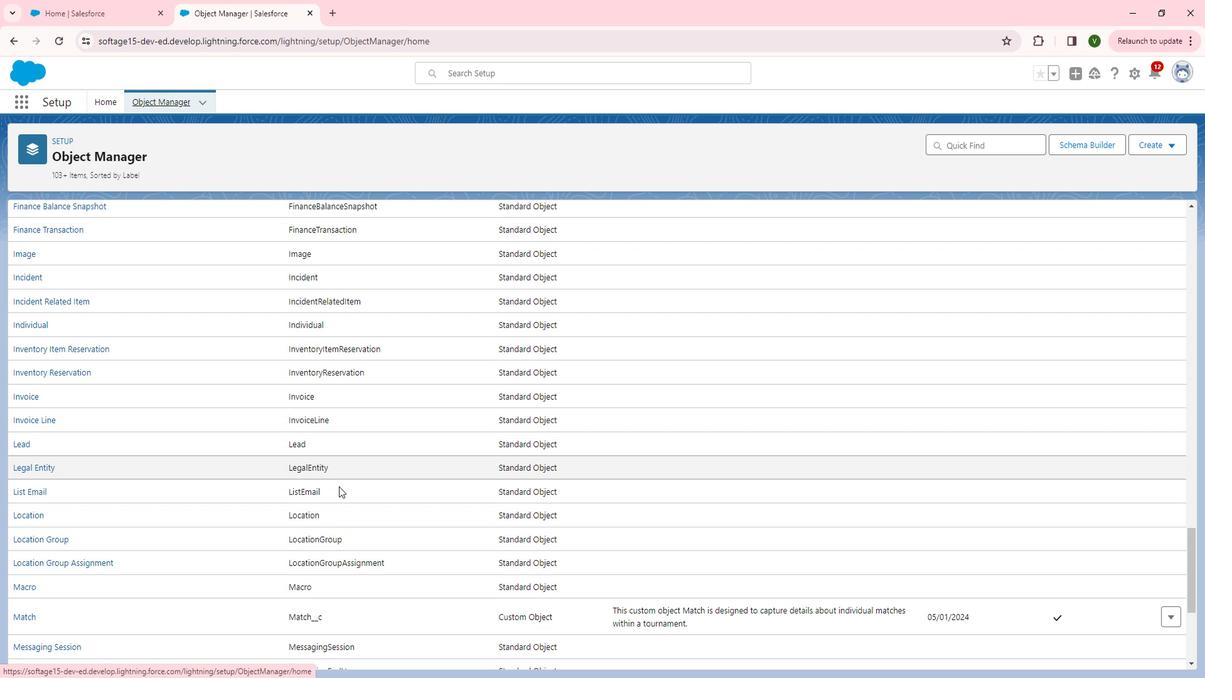 
Action: Mouse scrolled (357, 485) with delta (0, 0)
Screenshot: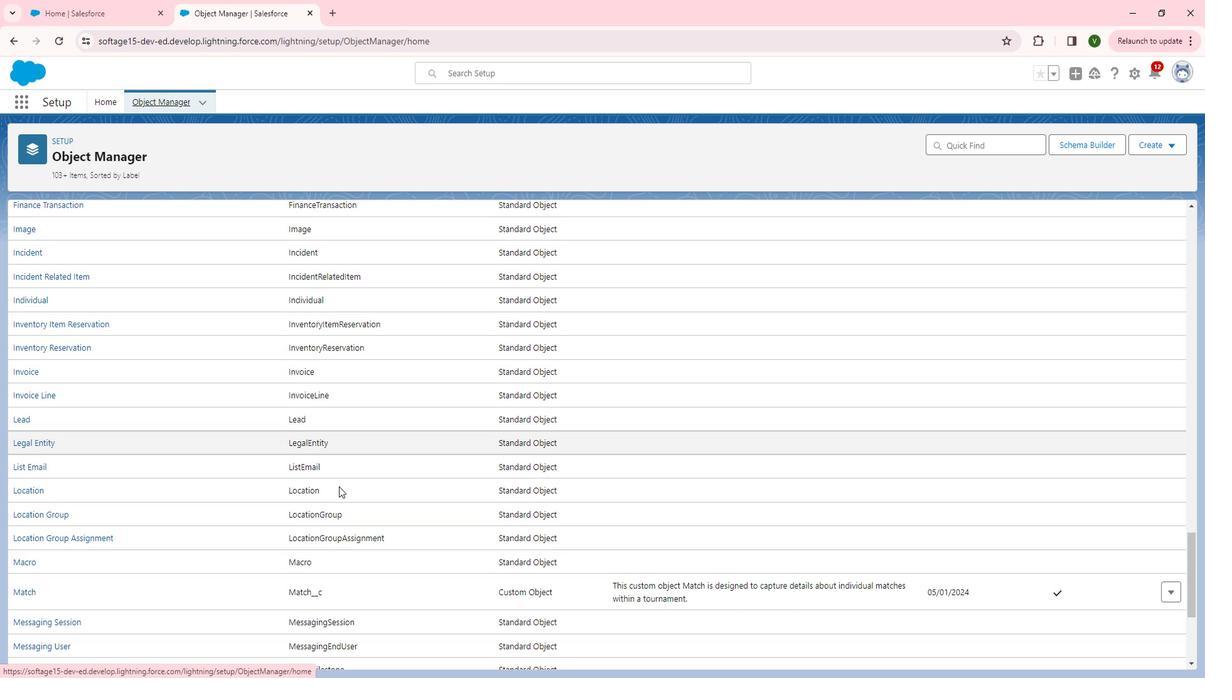
Action: Mouse scrolled (357, 485) with delta (0, 0)
Screenshot: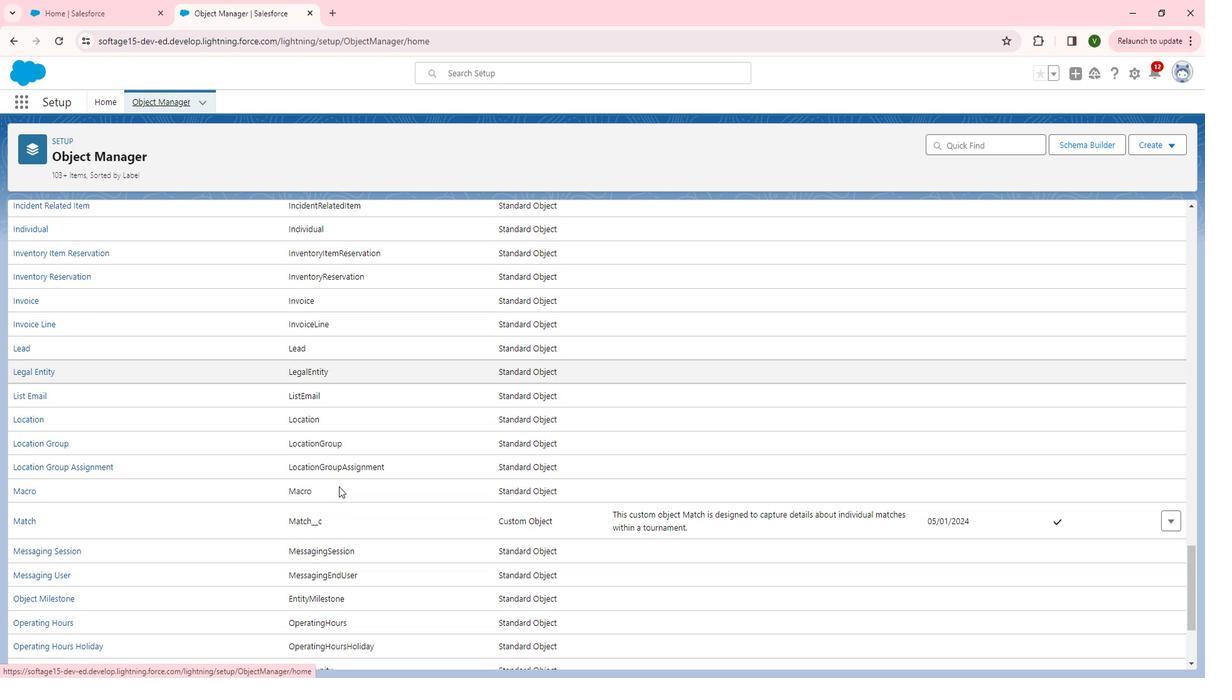 
Action: Mouse scrolled (357, 485) with delta (0, 0)
Screenshot: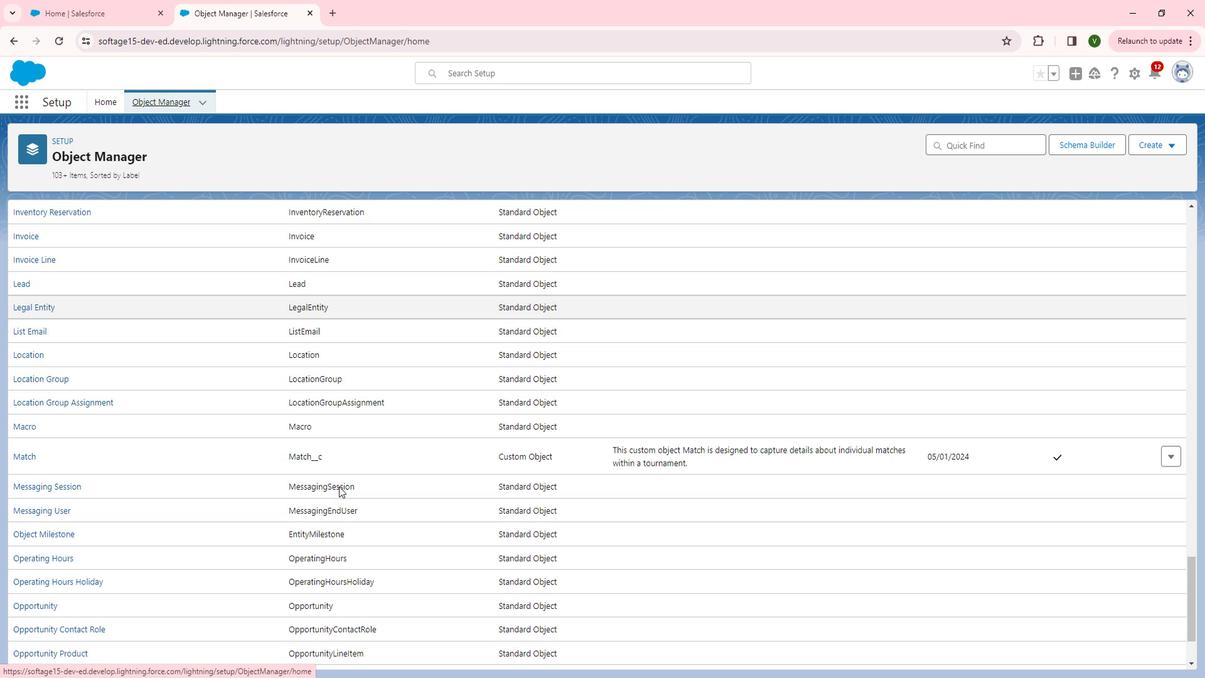 
Action: Mouse scrolled (357, 485) with delta (0, 0)
Screenshot: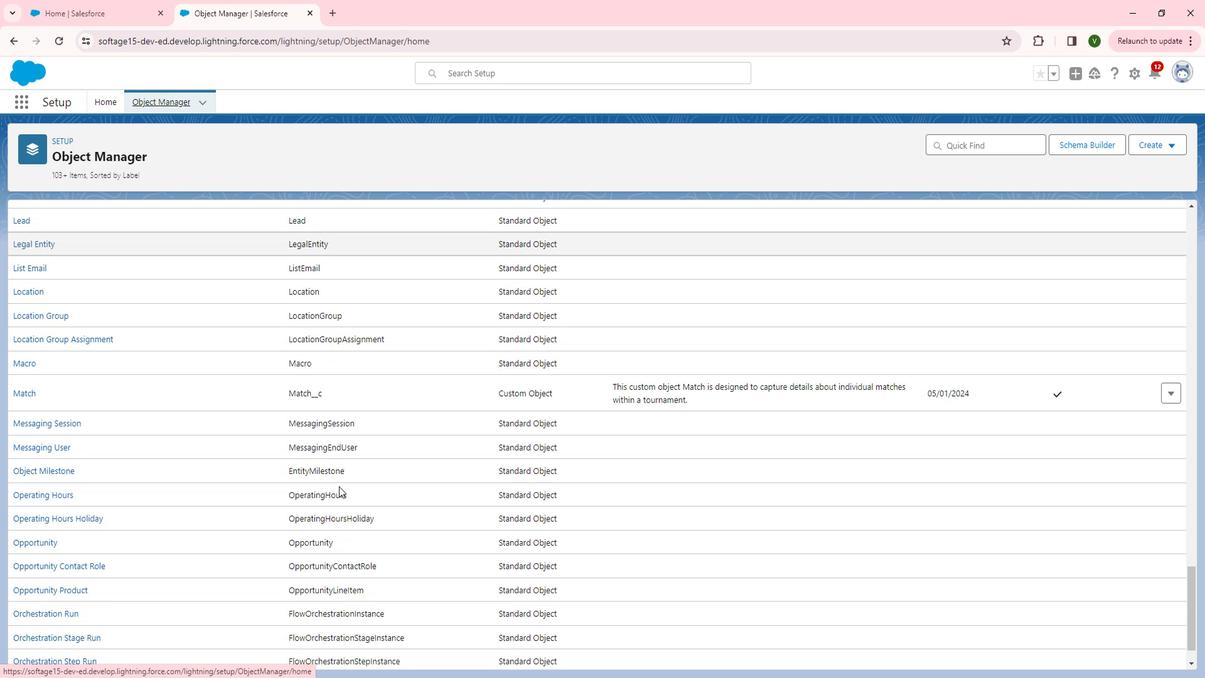 
Action: Mouse scrolled (357, 485) with delta (0, 0)
Screenshot: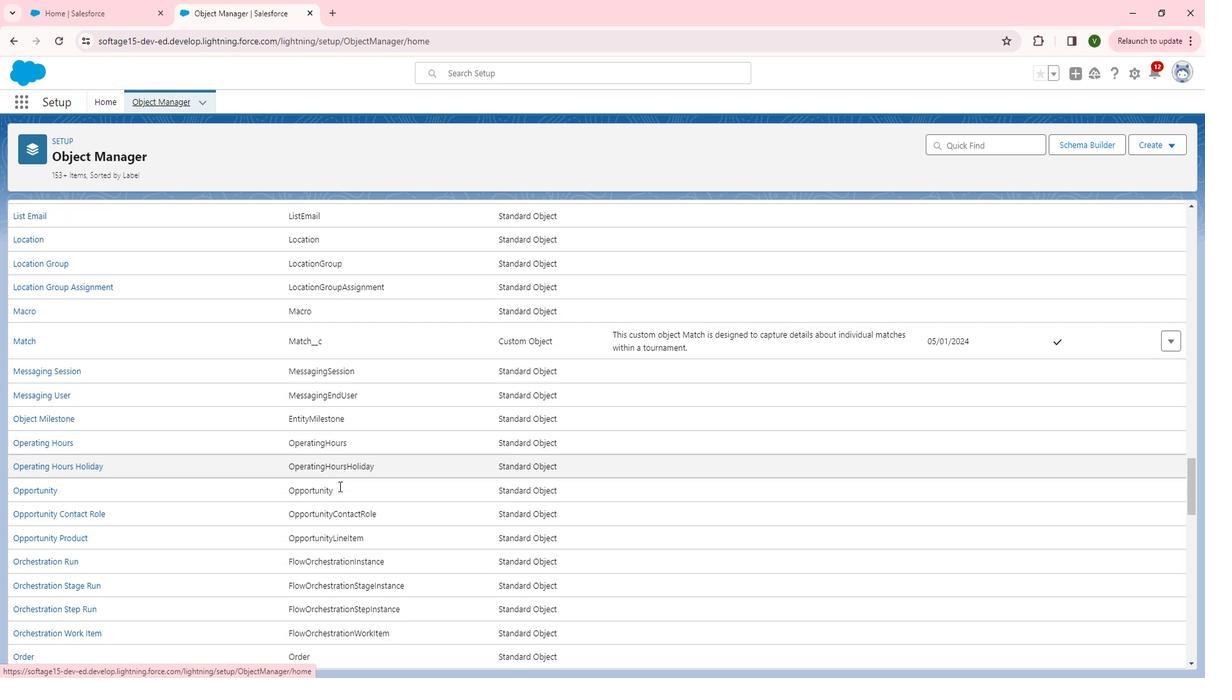 
Action: Mouse scrolled (357, 485) with delta (0, 0)
Screenshot: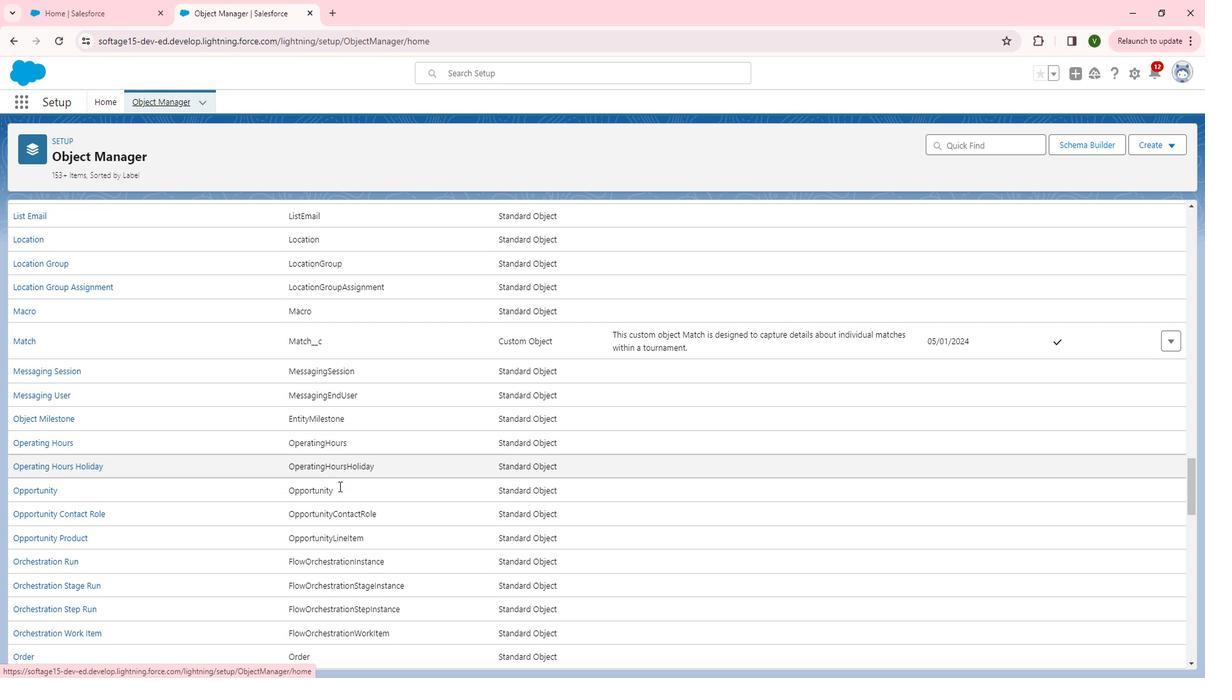 
Action: Mouse scrolled (357, 485) with delta (0, 0)
Screenshot: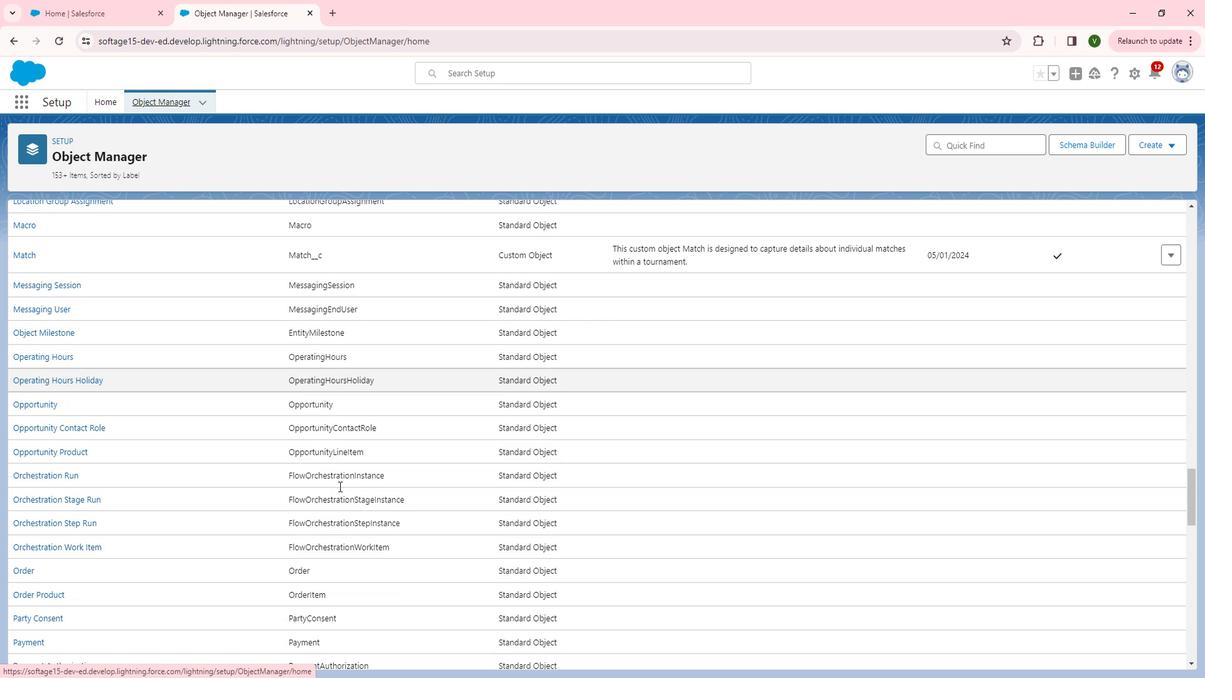 
Action: Mouse scrolled (357, 485) with delta (0, 0)
Screenshot: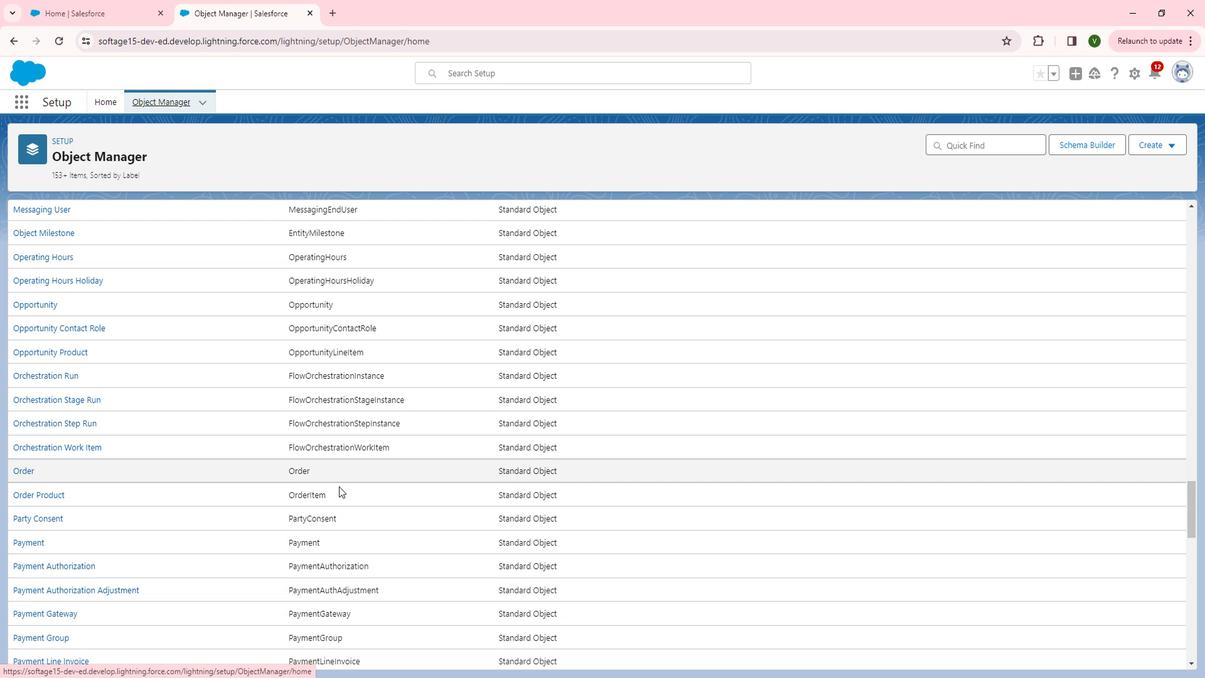 
Action: Mouse scrolled (357, 485) with delta (0, 0)
Screenshot: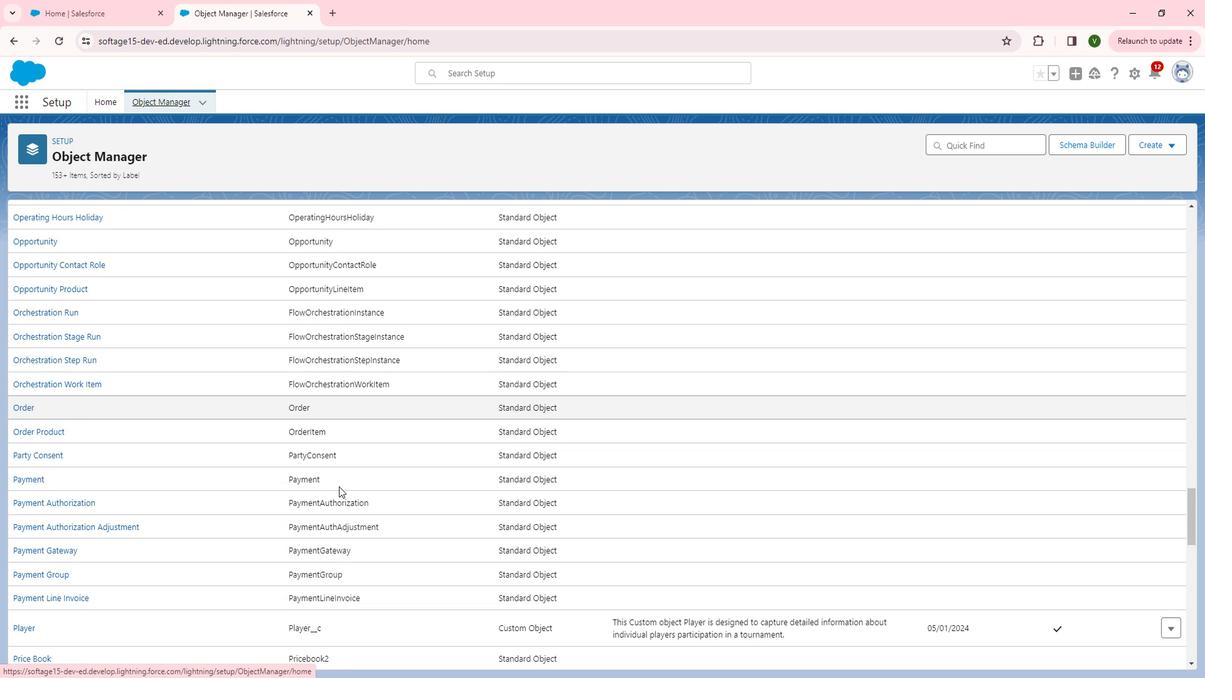 
Action: Mouse scrolled (357, 485) with delta (0, 0)
Screenshot: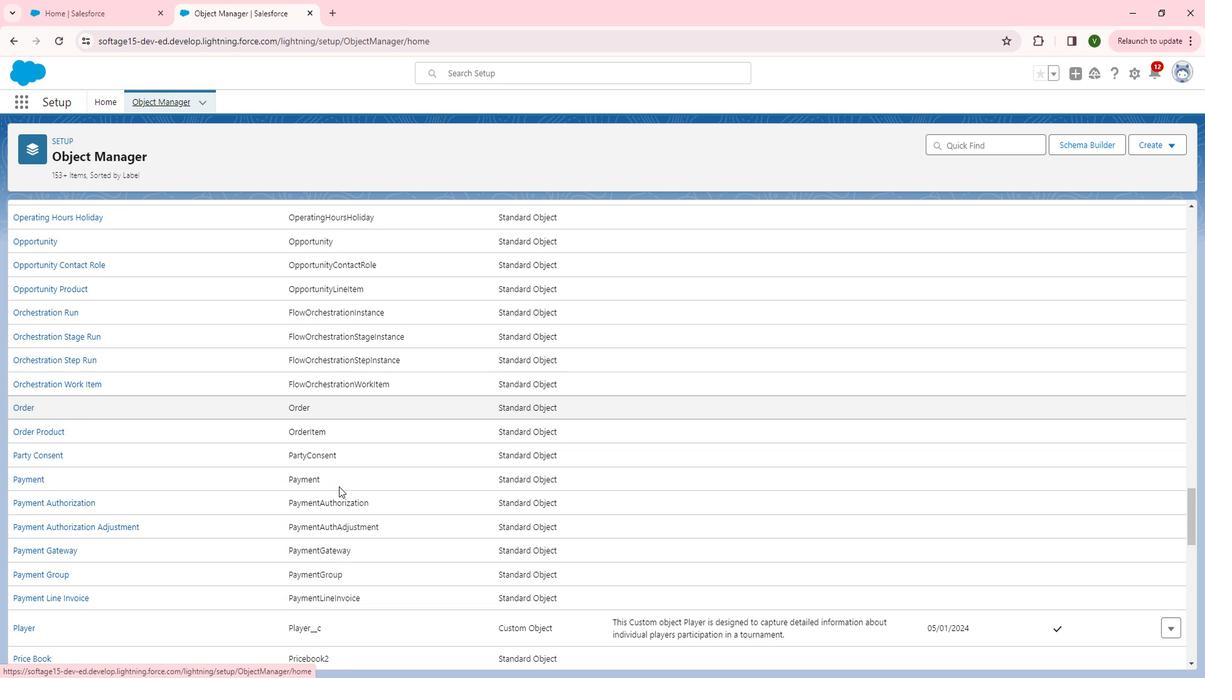 
Action: Mouse scrolled (357, 485) with delta (0, 0)
Screenshot: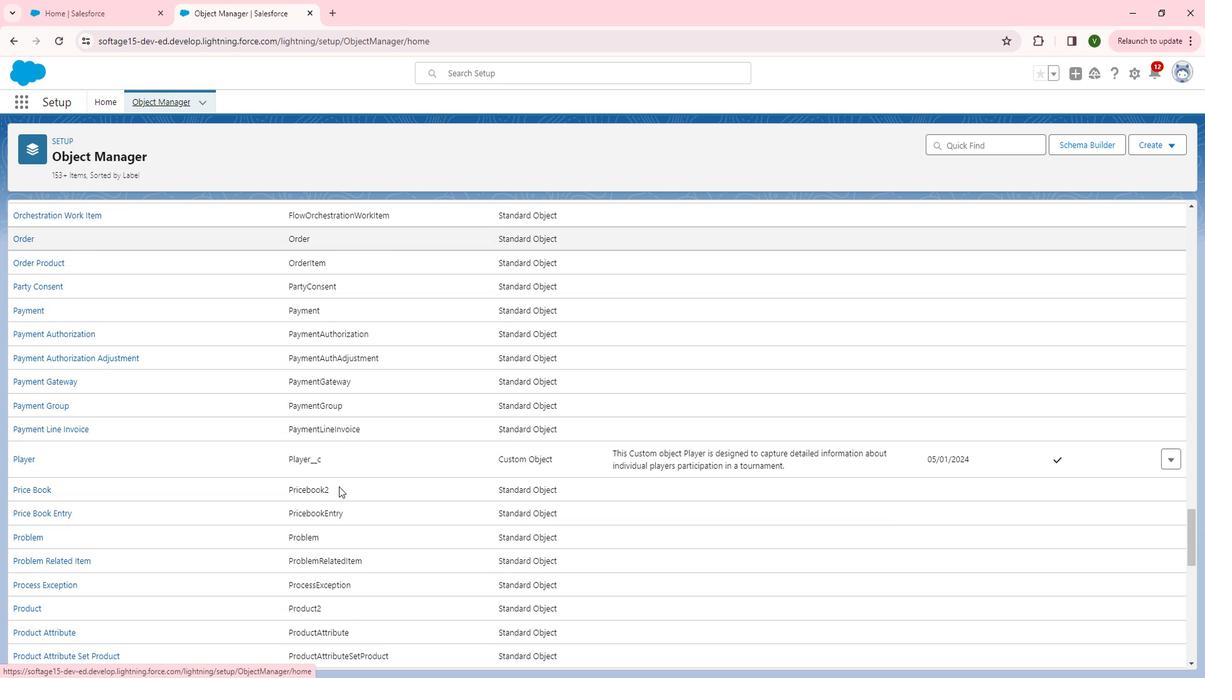 
Action: Mouse scrolled (357, 485) with delta (0, 0)
Screenshot: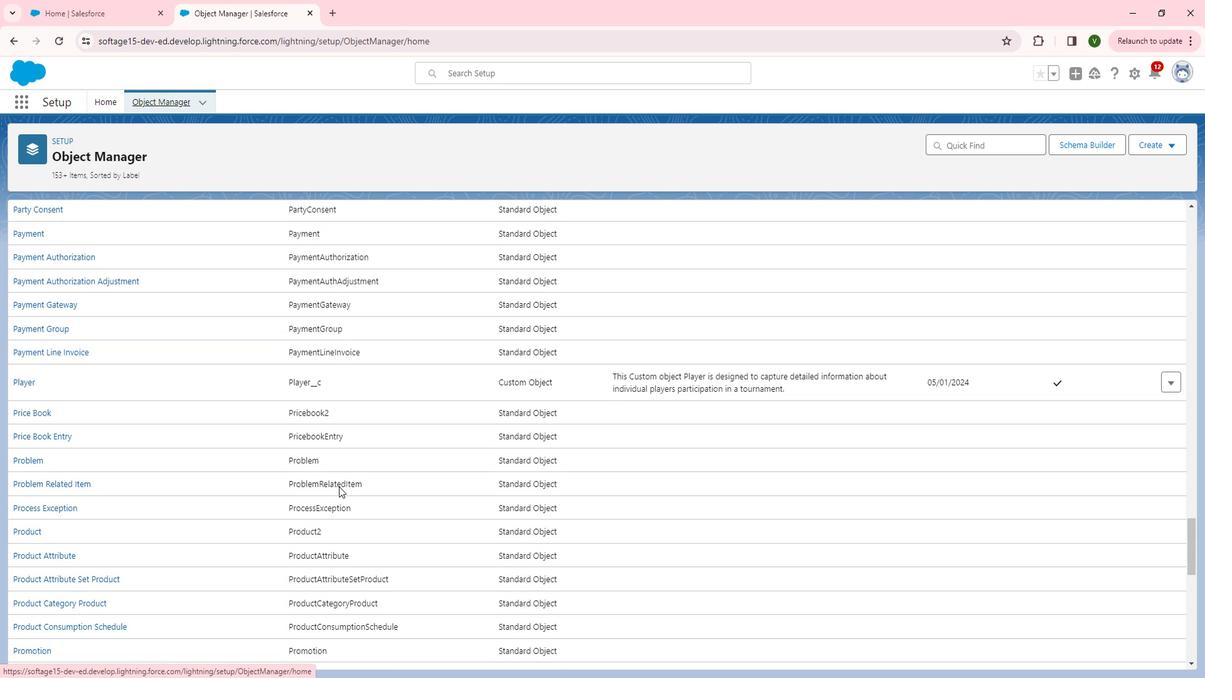 
Action: Mouse scrolled (357, 485) with delta (0, 0)
Screenshot: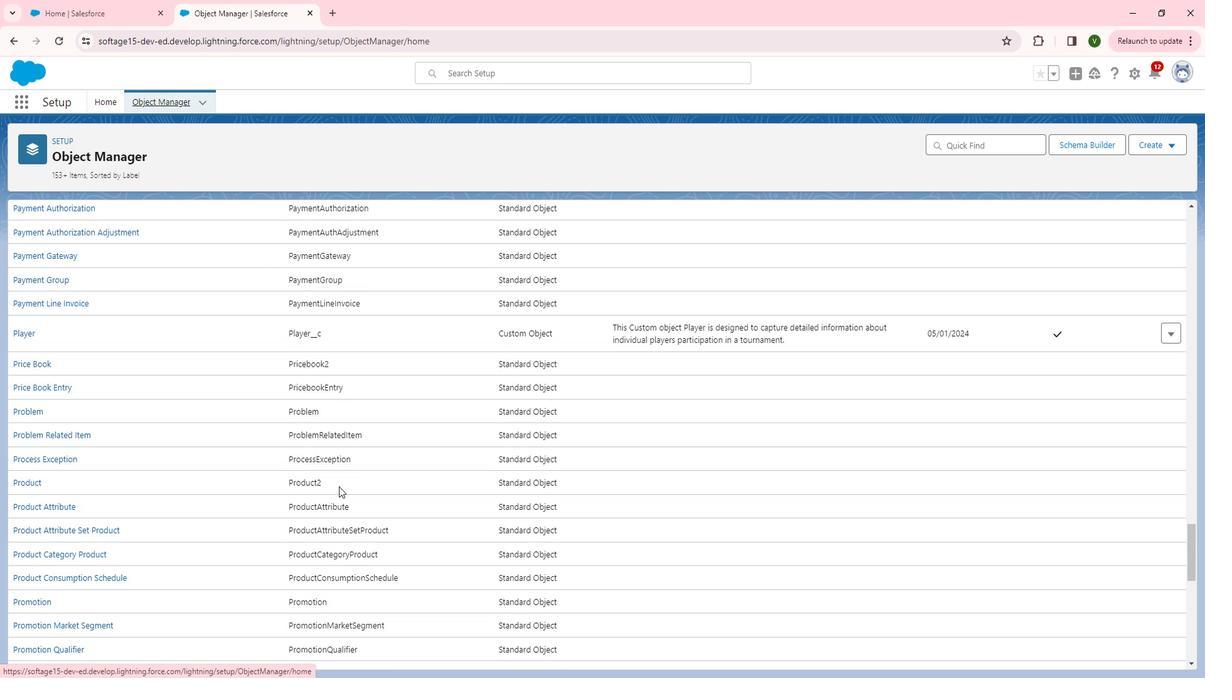 
Action: Mouse scrolled (357, 485) with delta (0, 0)
Screenshot: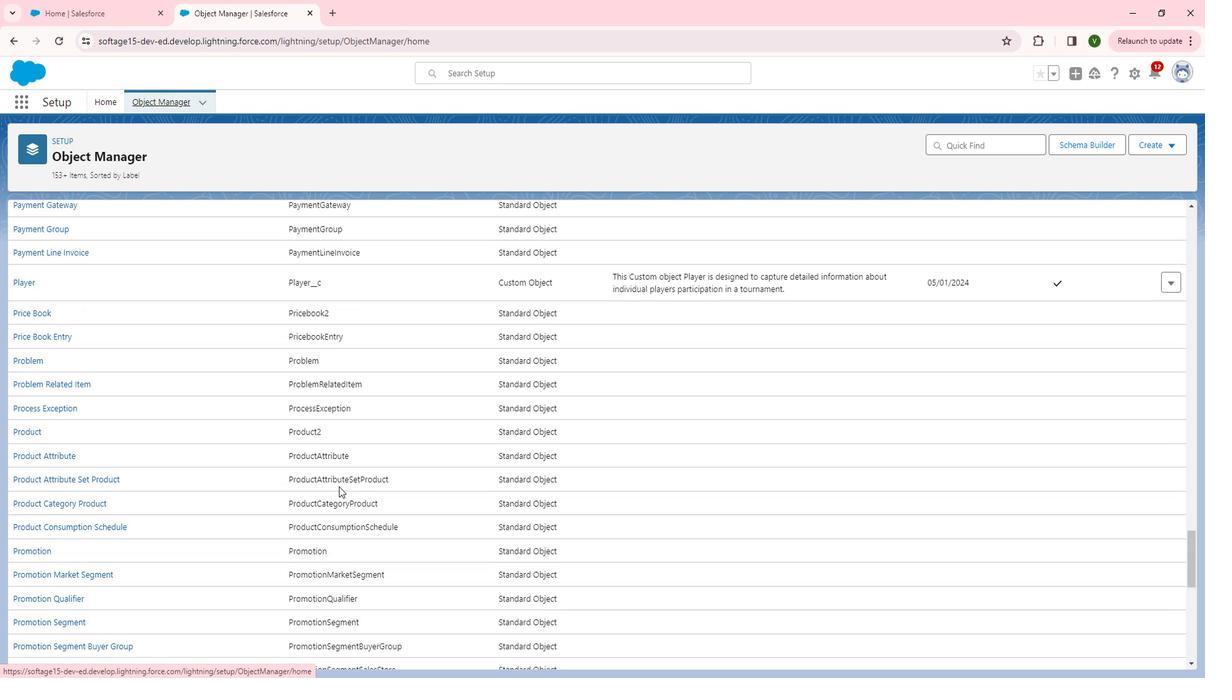 
Action: Mouse scrolled (357, 485) with delta (0, 0)
Screenshot: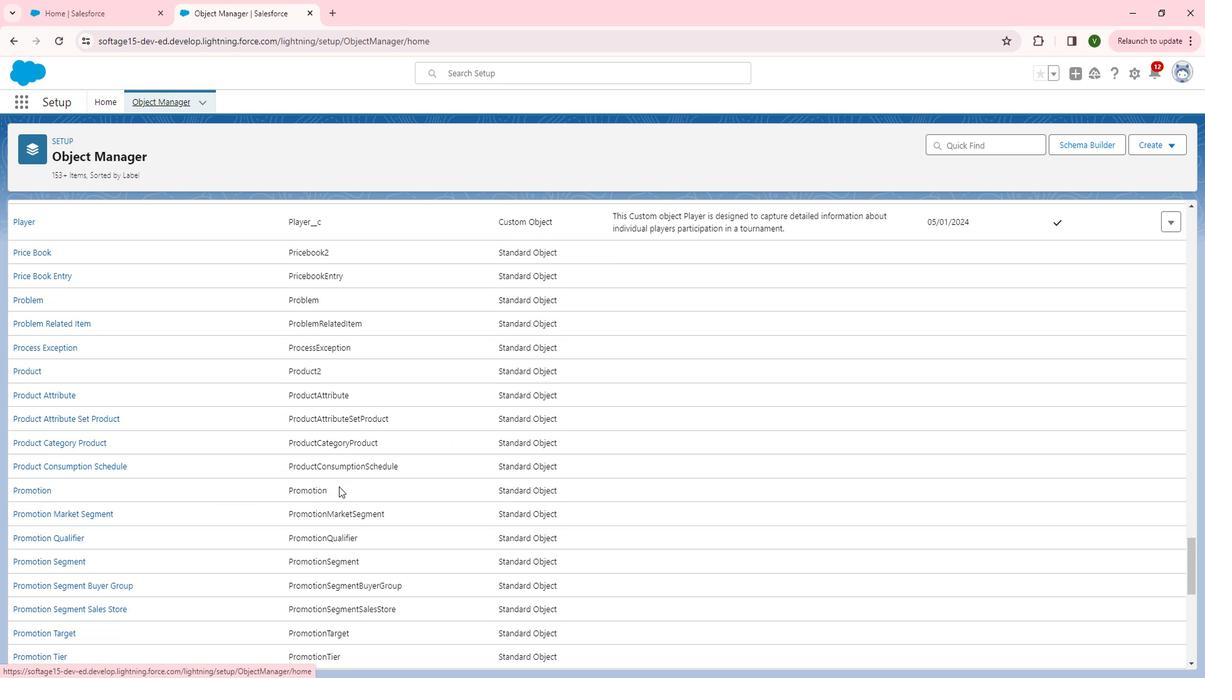 
Action: Mouse scrolled (357, 485) with delta (0, 0)
Screenshot: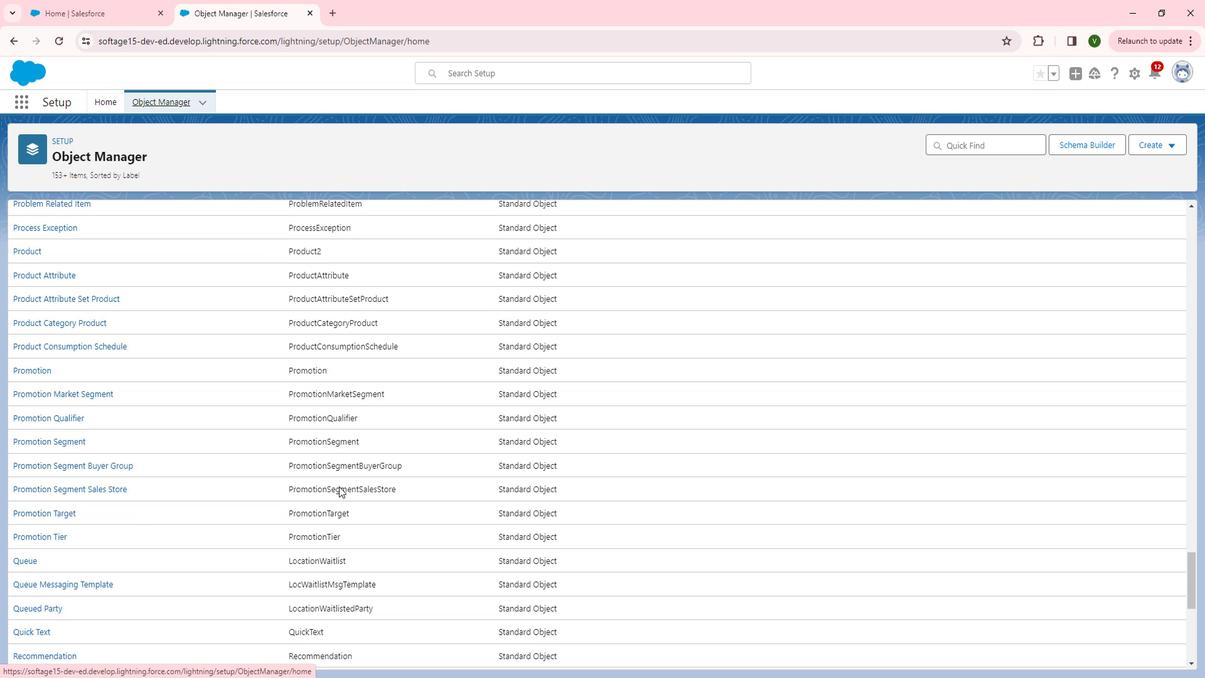 
Action: Mouse scrolled (357, 485) with delta (0, 0)
Screenshot: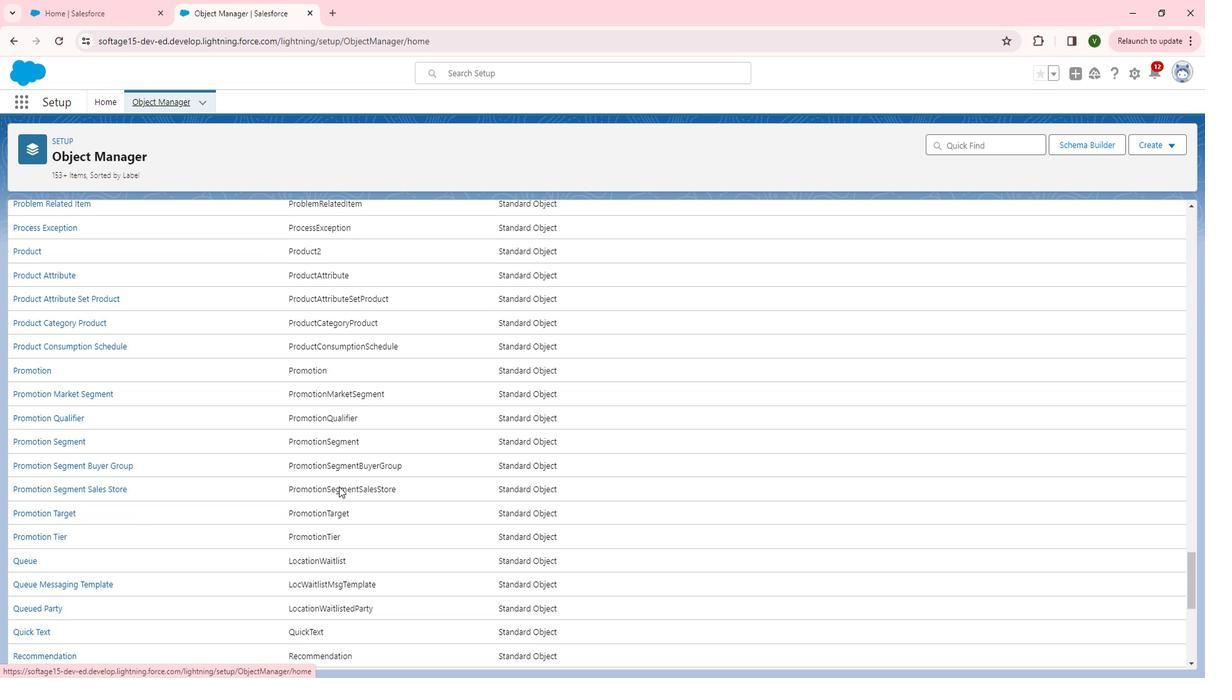 
Action: Mouse scrolled (357, 485) with delta (0, 0)
Screenshot: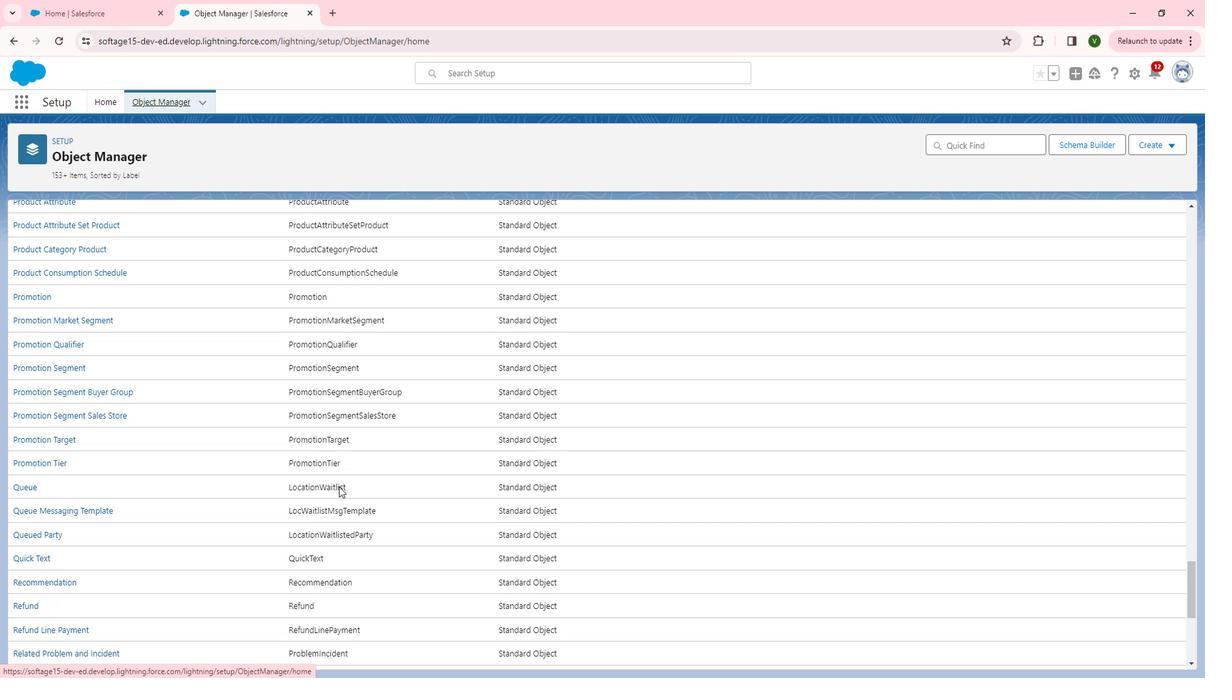 
Action: Mouse scrolled (357, 485) with delta (0, 0)
Screenshot: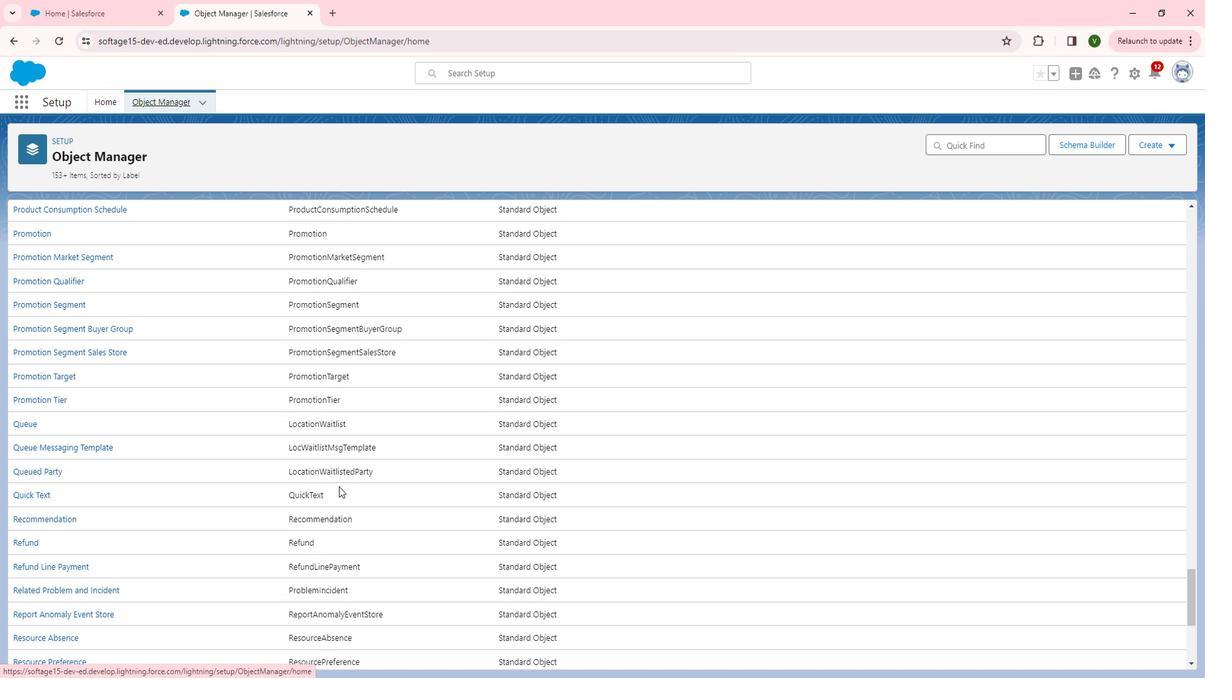 
Action: Mouse scrolled (357, 485) with delta (0, 0)
Screenshot: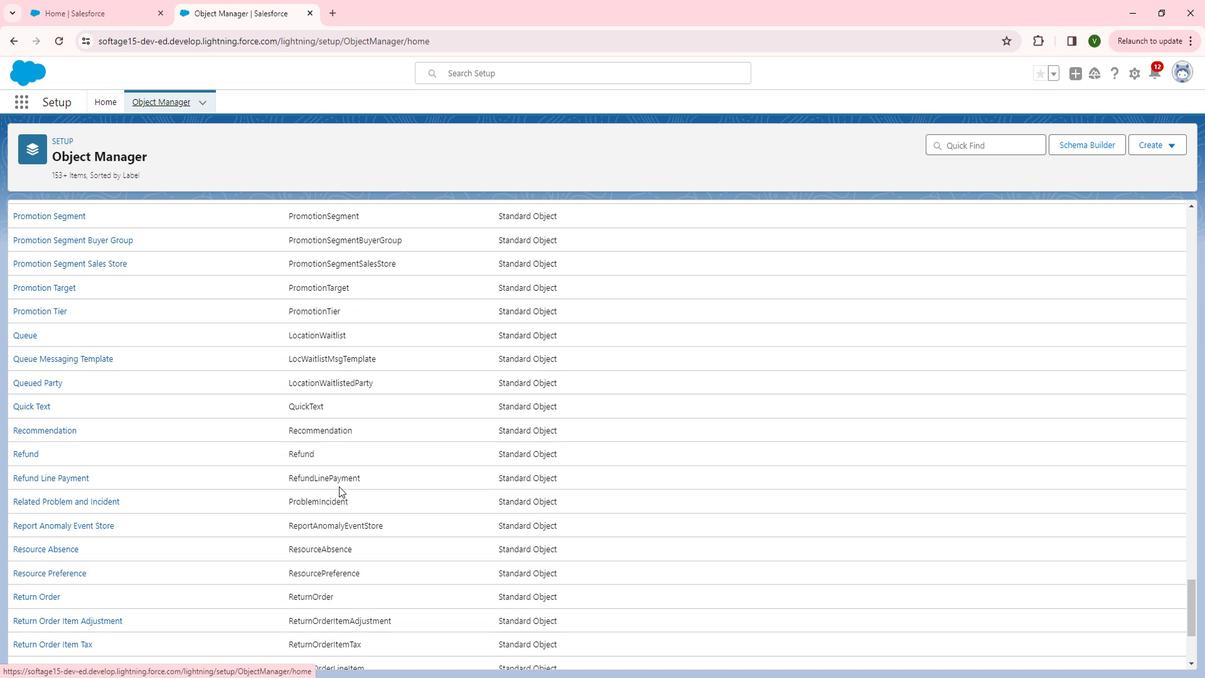 
Action: Mouse scrolled (357, 485) with delta (0, 0)
Screenshot: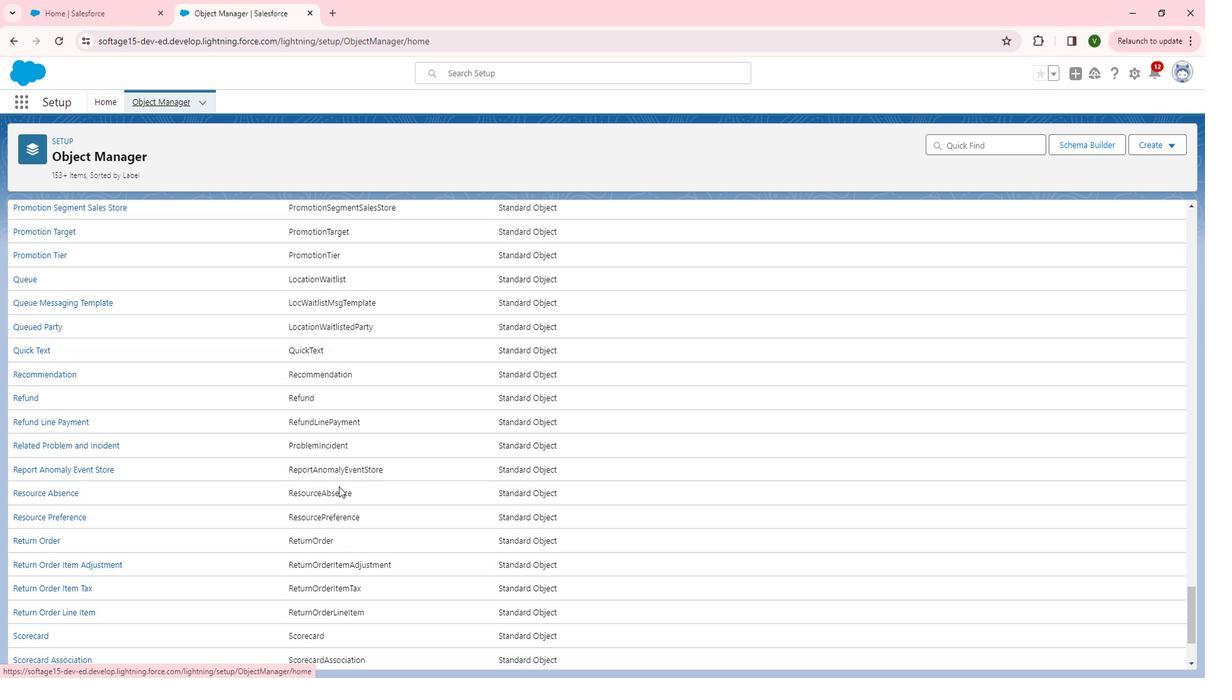 
Action: Mouse scrolled (357, 485) with delta (0, 0)
Screenshot: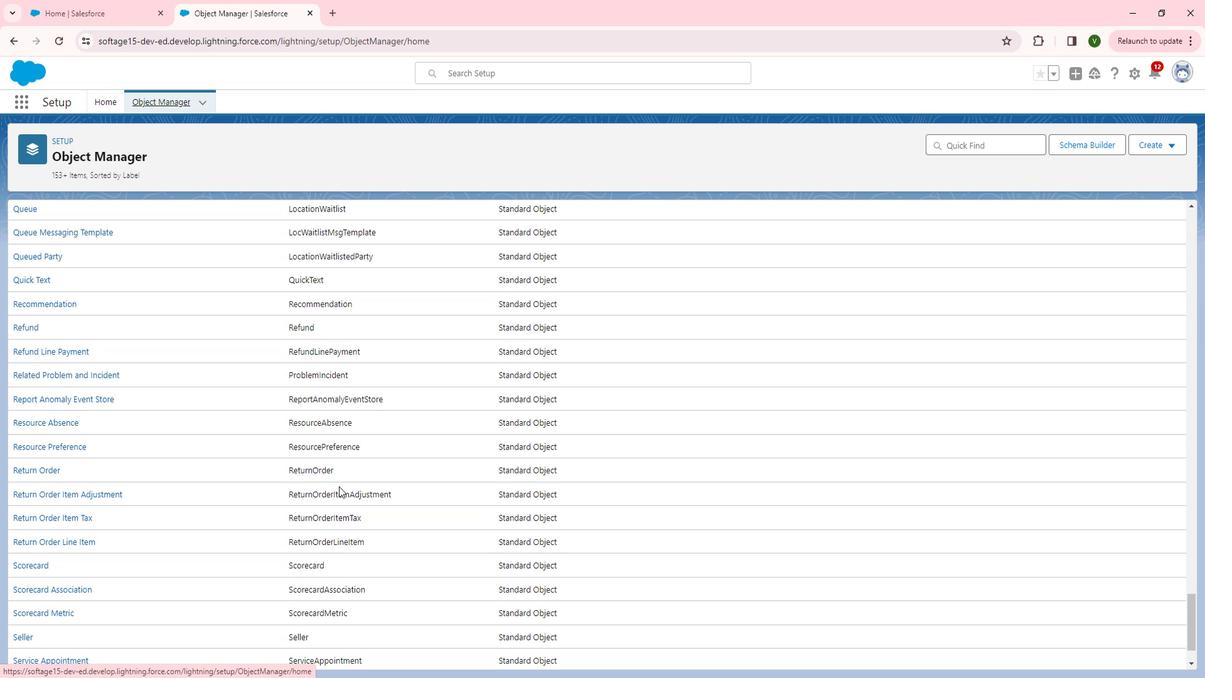 
Action: Mouse scrolled (357, 485) with delta (0, 0)
Screenshot: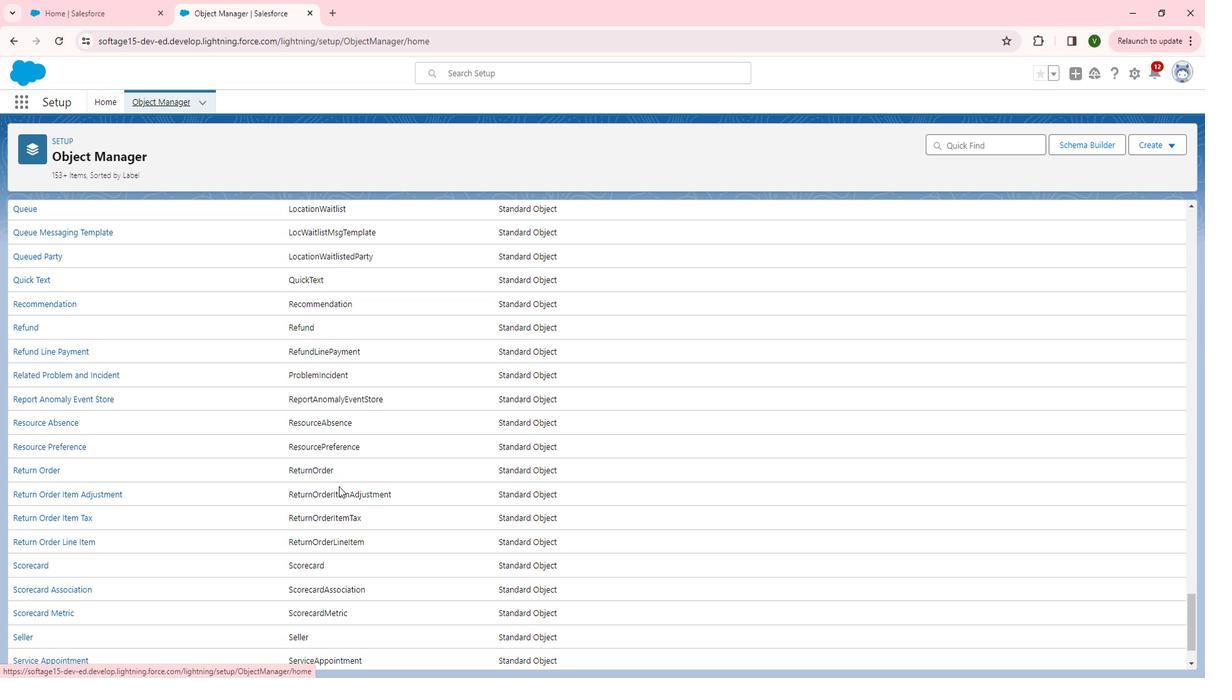 
Action: Mouse scrolled (357, 485) with delta (0, 0)
Screenshot: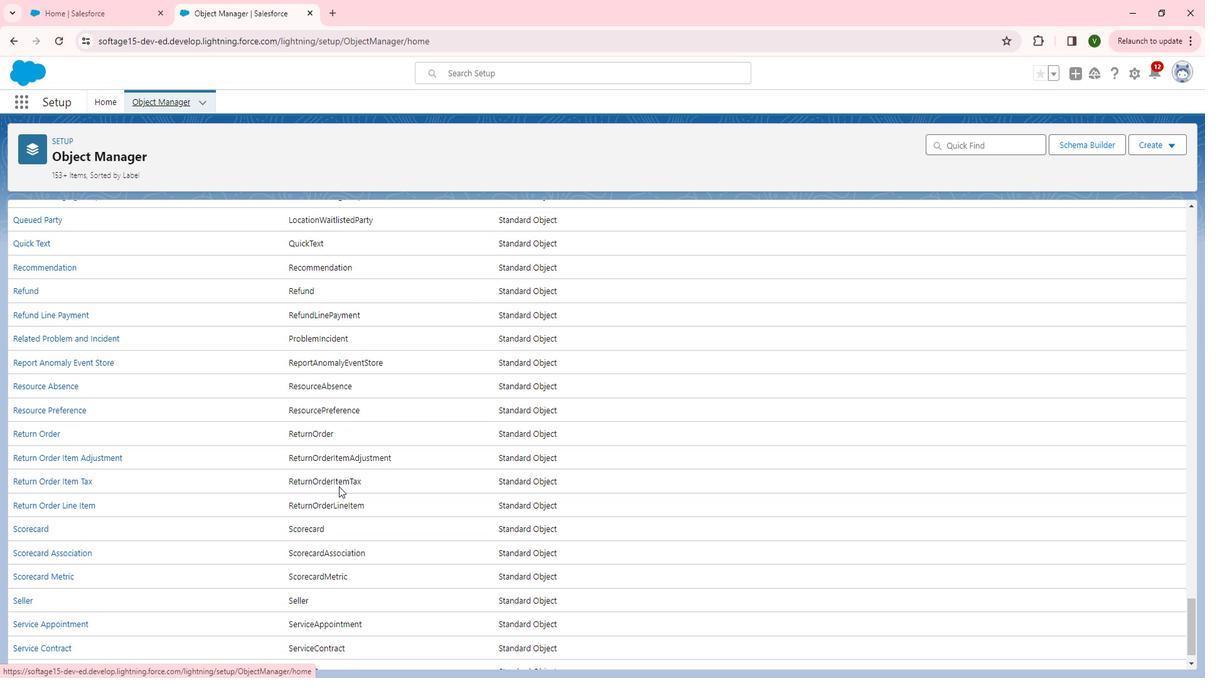 
Action: Mouse scrolled (357, 485) with delta (0, 0)
Screenshot: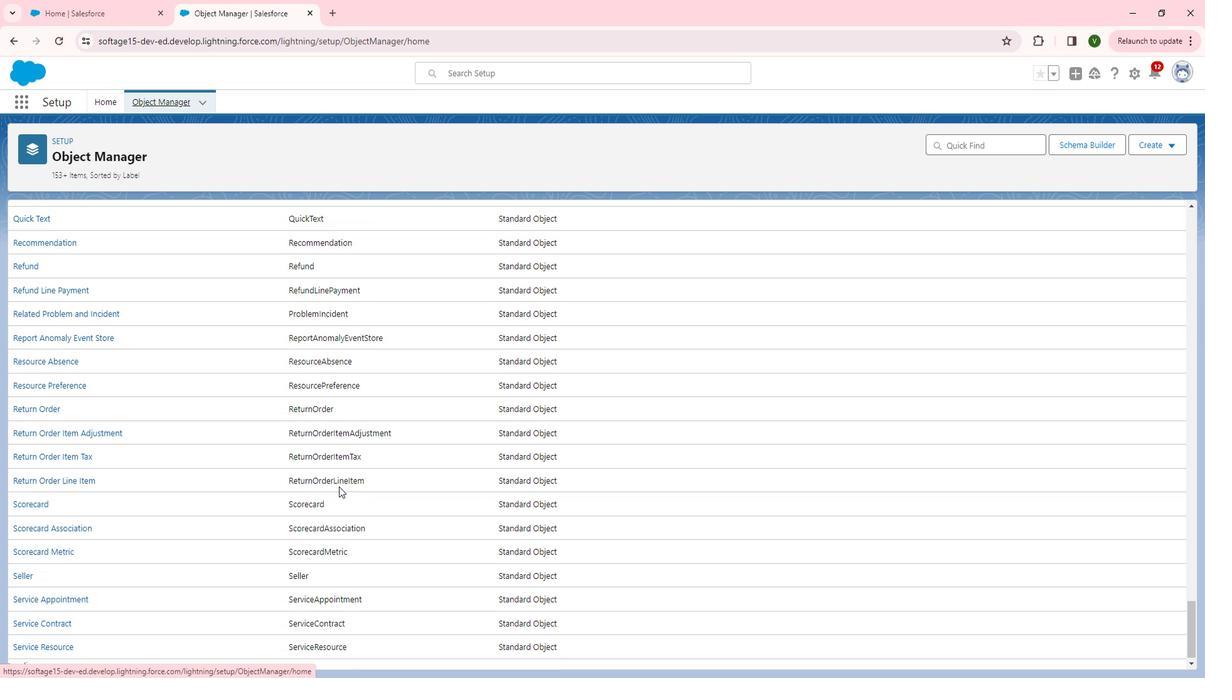 
Action: Mouse scrolled (357, 485) with delta (0, 0)
Screenshot: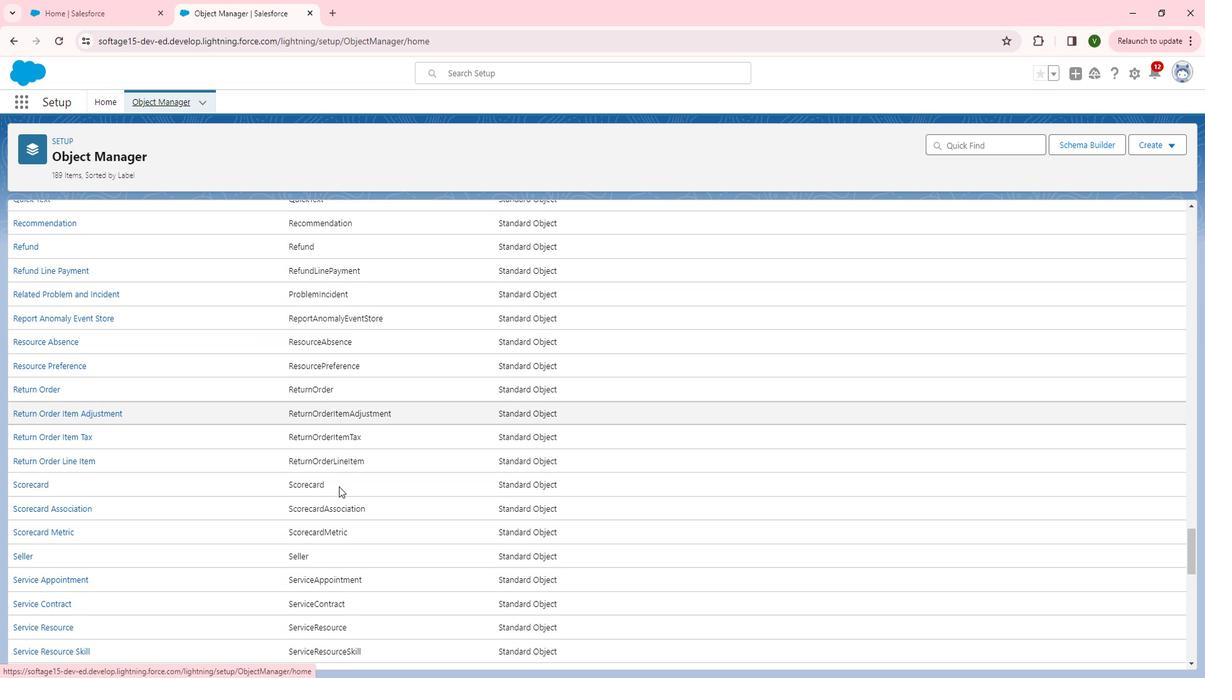 
Action: Mouse scrolled (357, 485) with delta (0, 0)
Screenshot: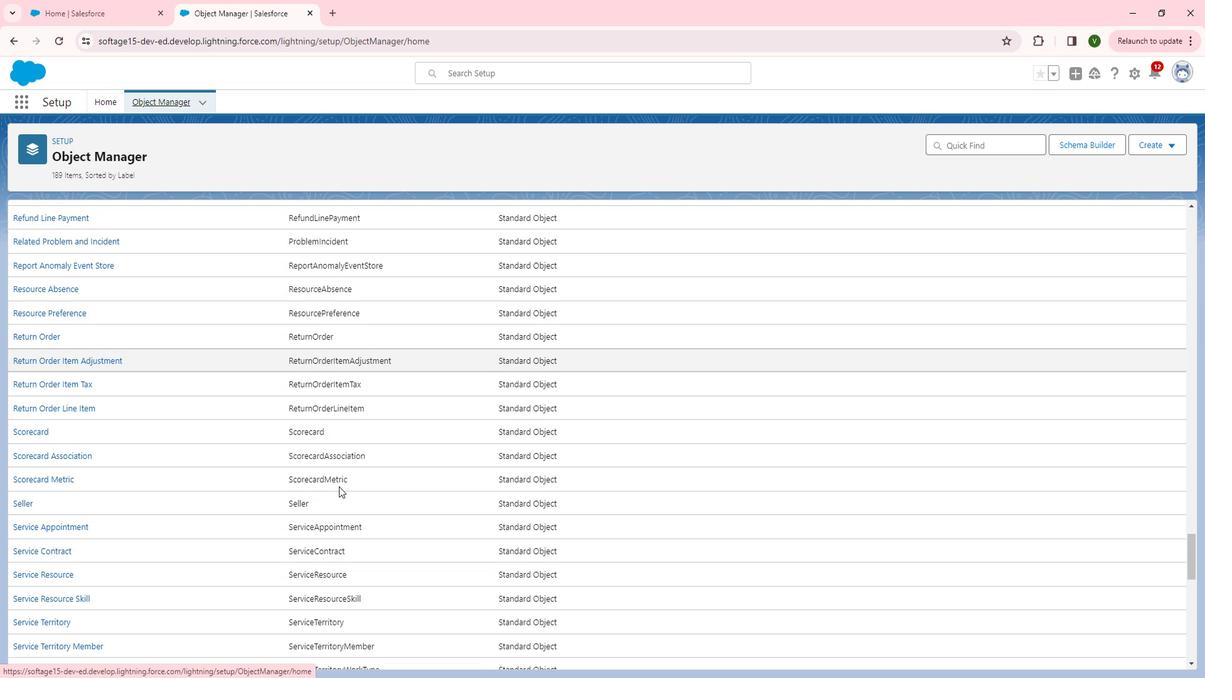 
Action: Mouse scrolled (357, 485) with delta (0, 0)
Screenshot: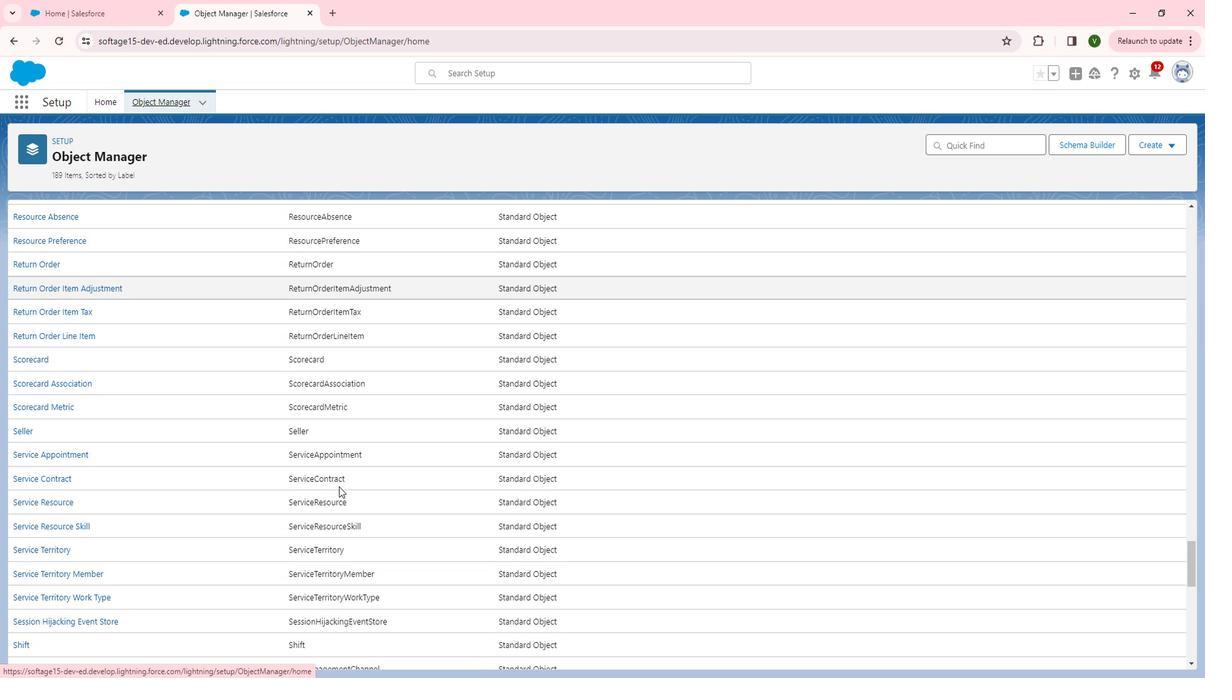 
Action: Mouse scrolled (357, 485) with delta (0, 0)
Screenshot: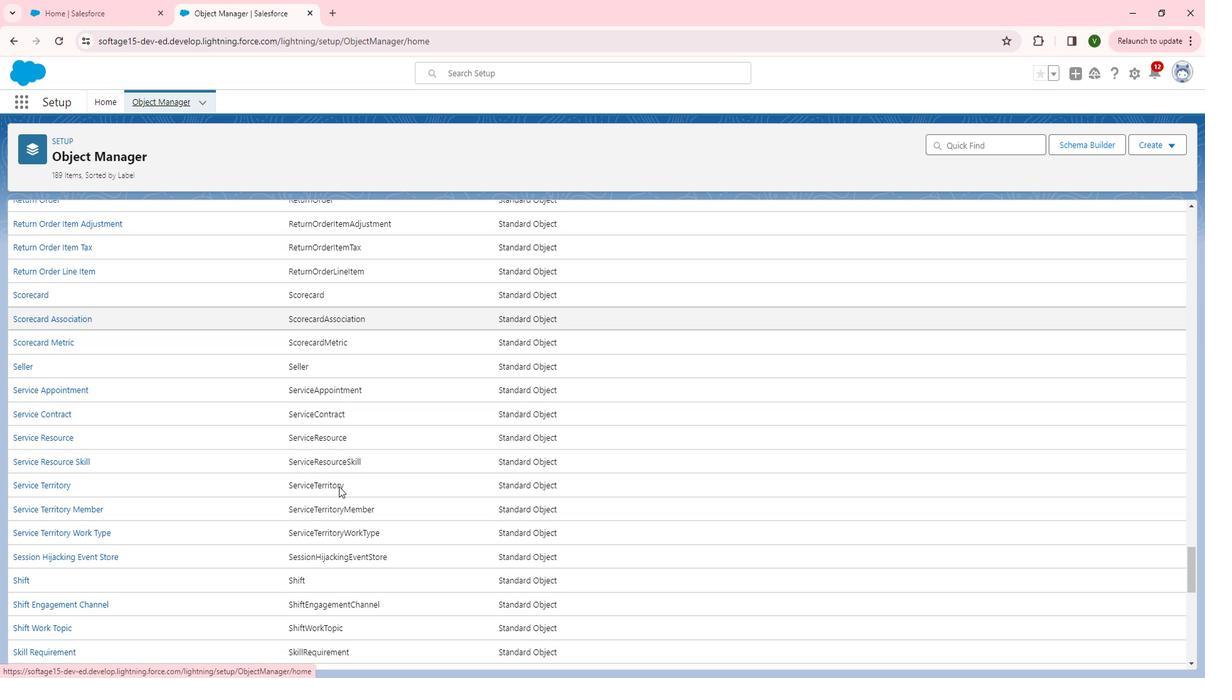 
Action: Mouse scrolled (357, 485) with delta (0, 0)
Screenshot: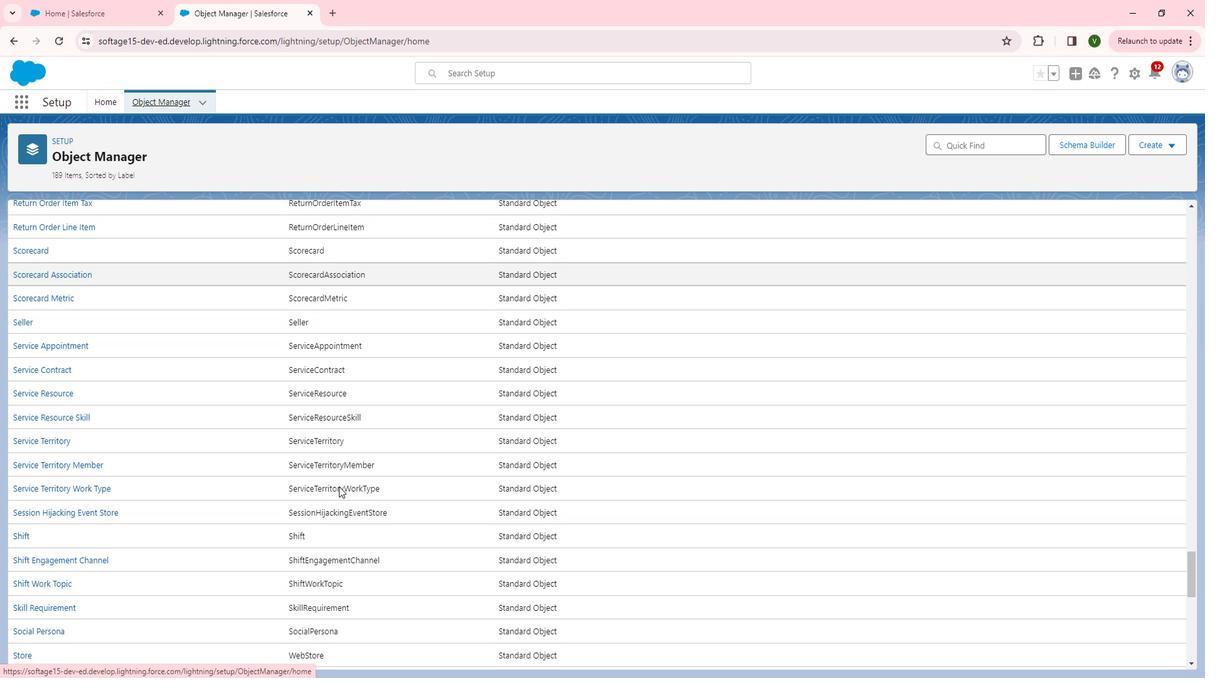
Action: Mouse scrolled (357, 485) with delta (0, 0)
Screenshot: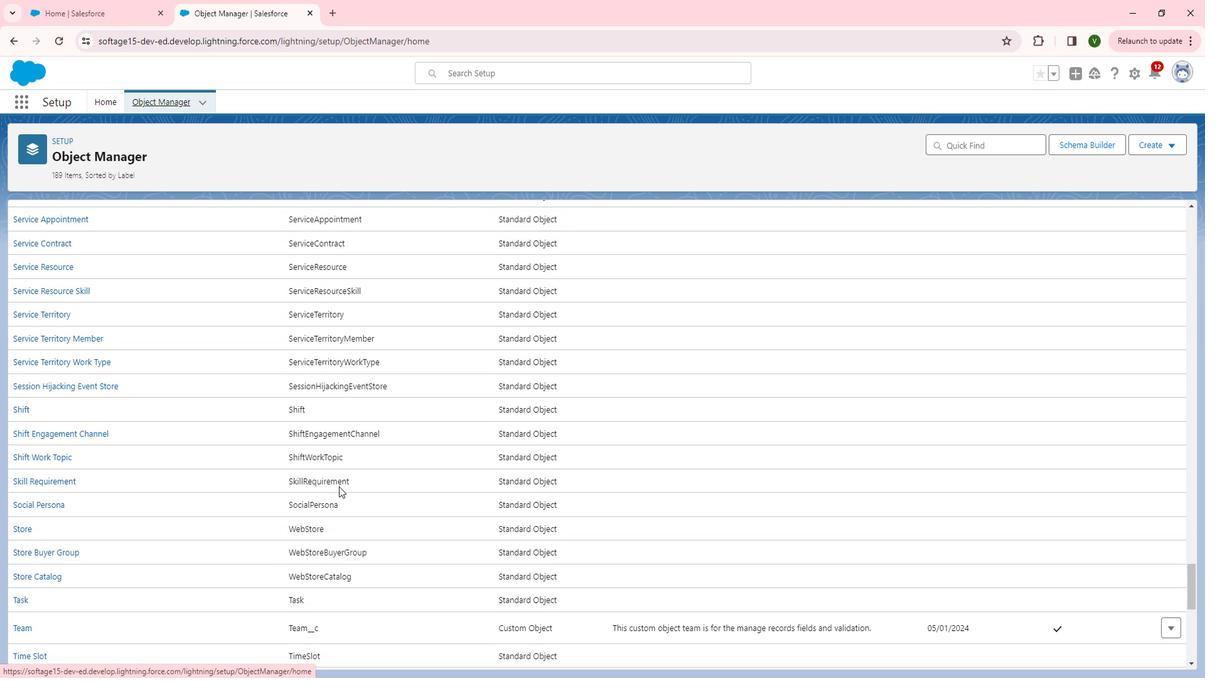 
Action: Mouse scrolled (357, 485) with delta (0, 0)
Screenshot: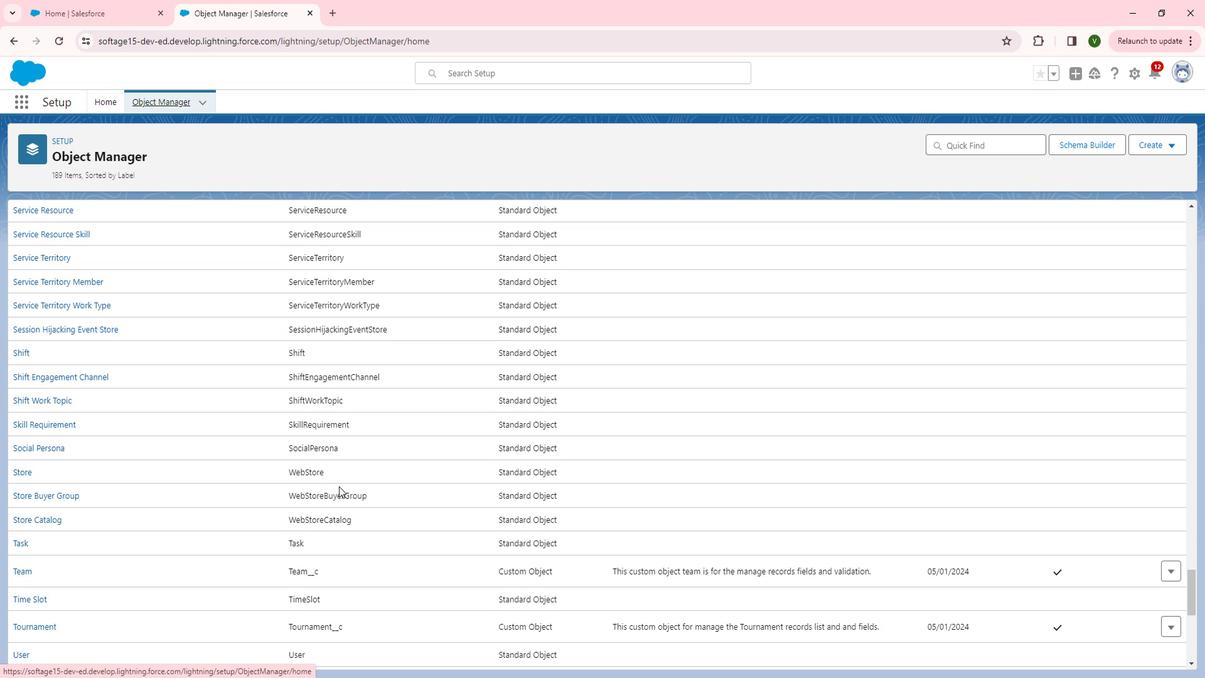 
Action: Mouse scrolled (357, 485) with delta (0, 0)
Screenshot: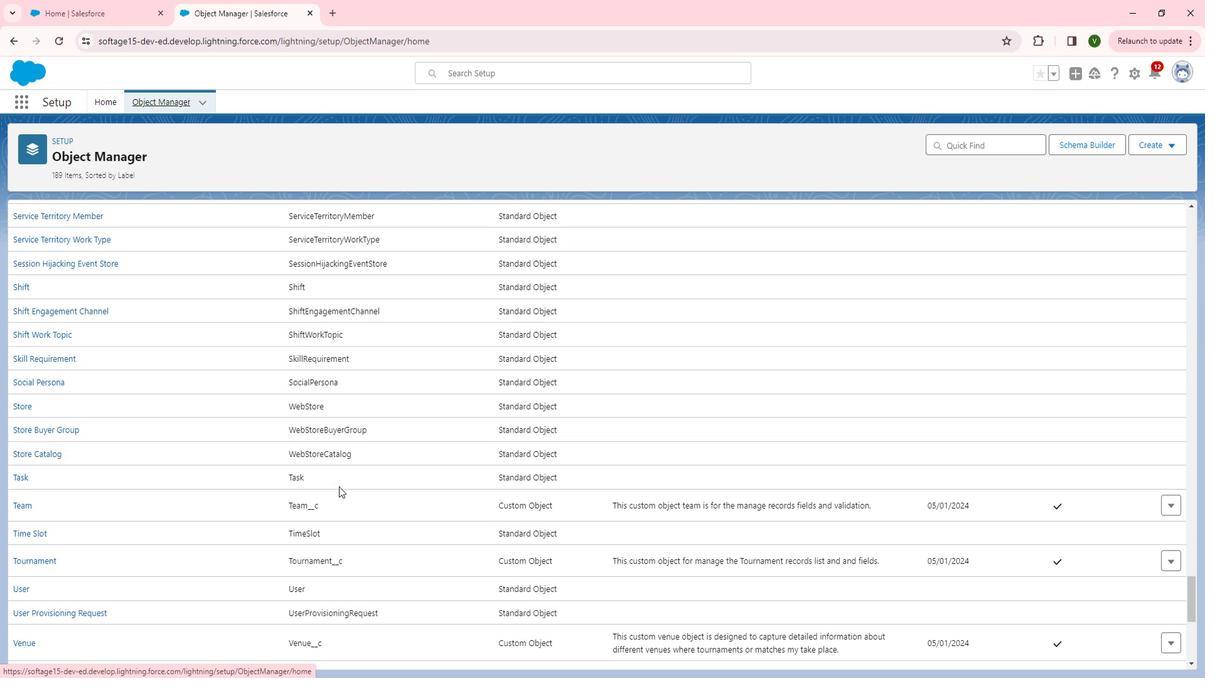 
Action: Mouse scrolled (357, 485) with delta (0, 0)
Screenshot: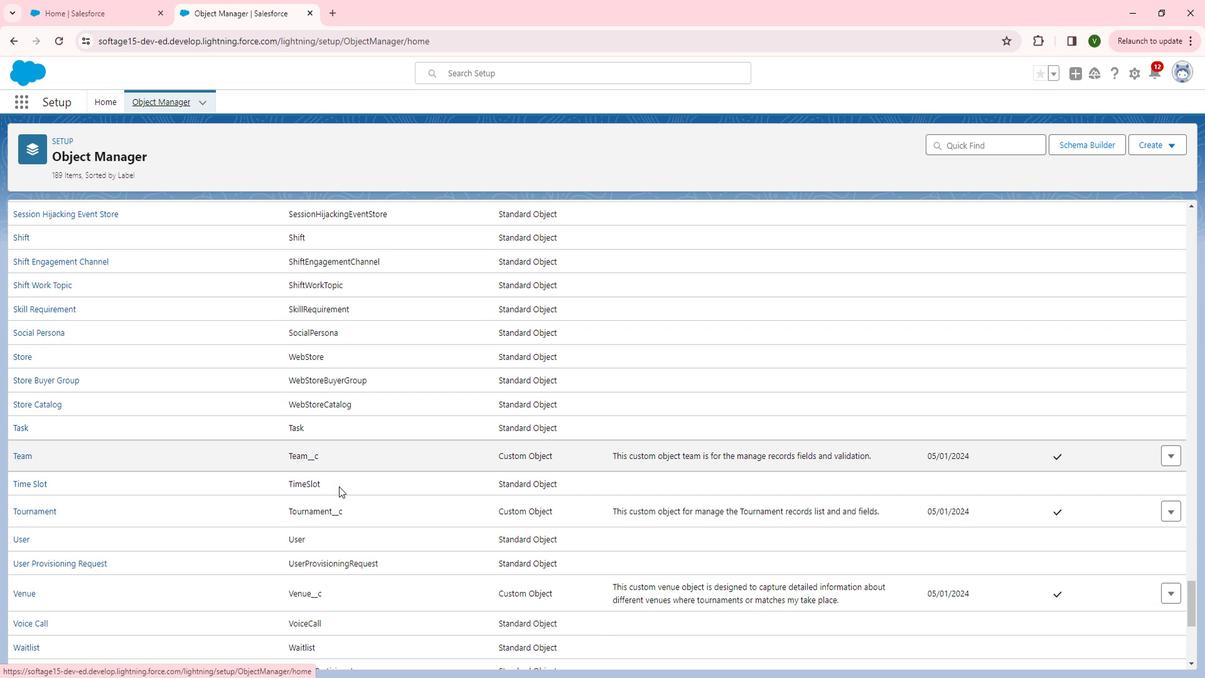 
Action: Mouse scrolled (357, 485) with delta (0, 0)
Screenshot: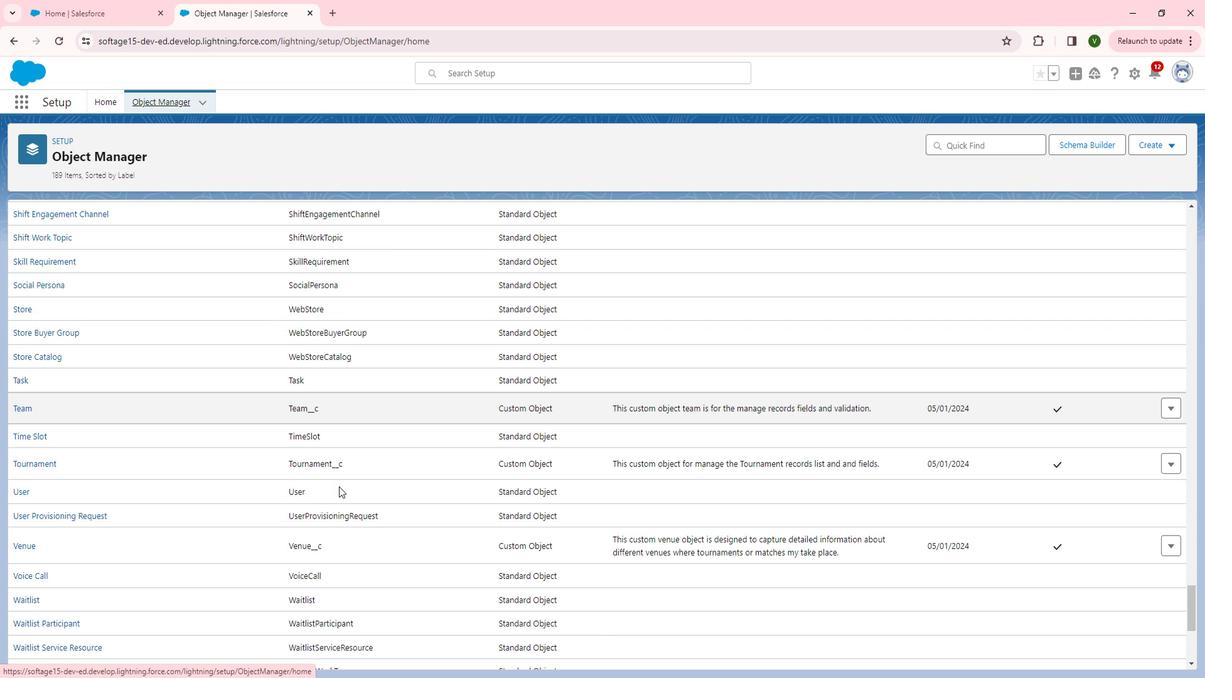 
Action: Mouse moved to (61, 408)
Screenshot: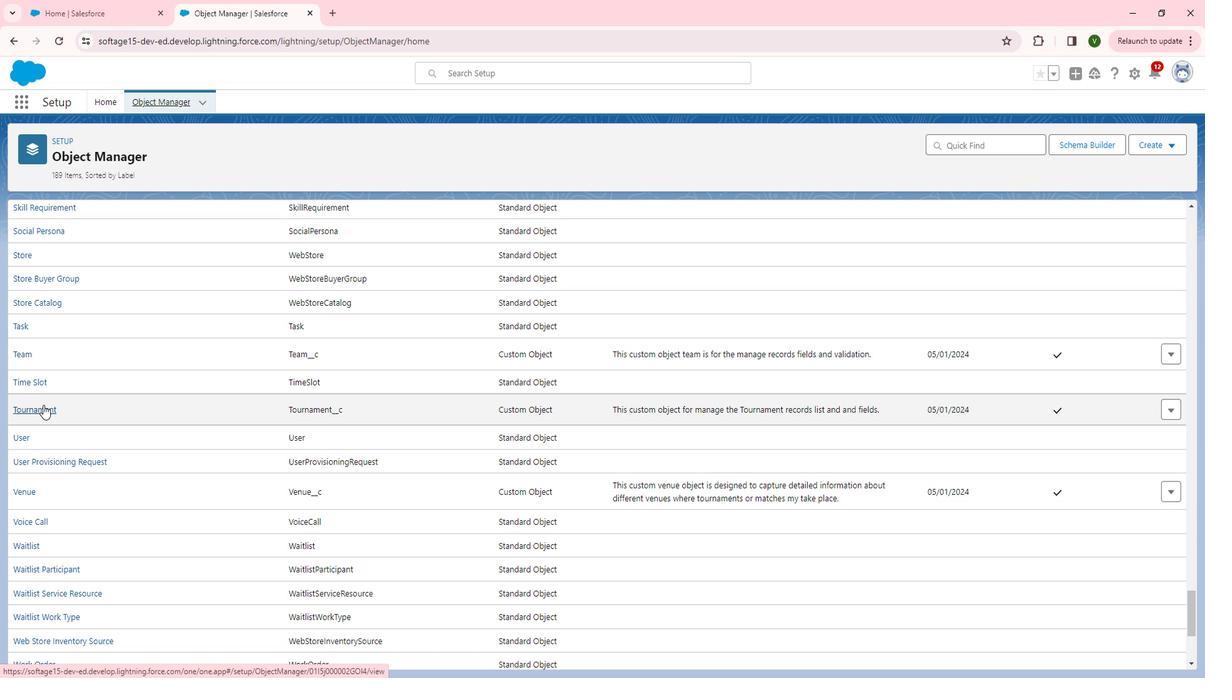 
Action: Mouse pressed left at (61, 408)
Screenshot: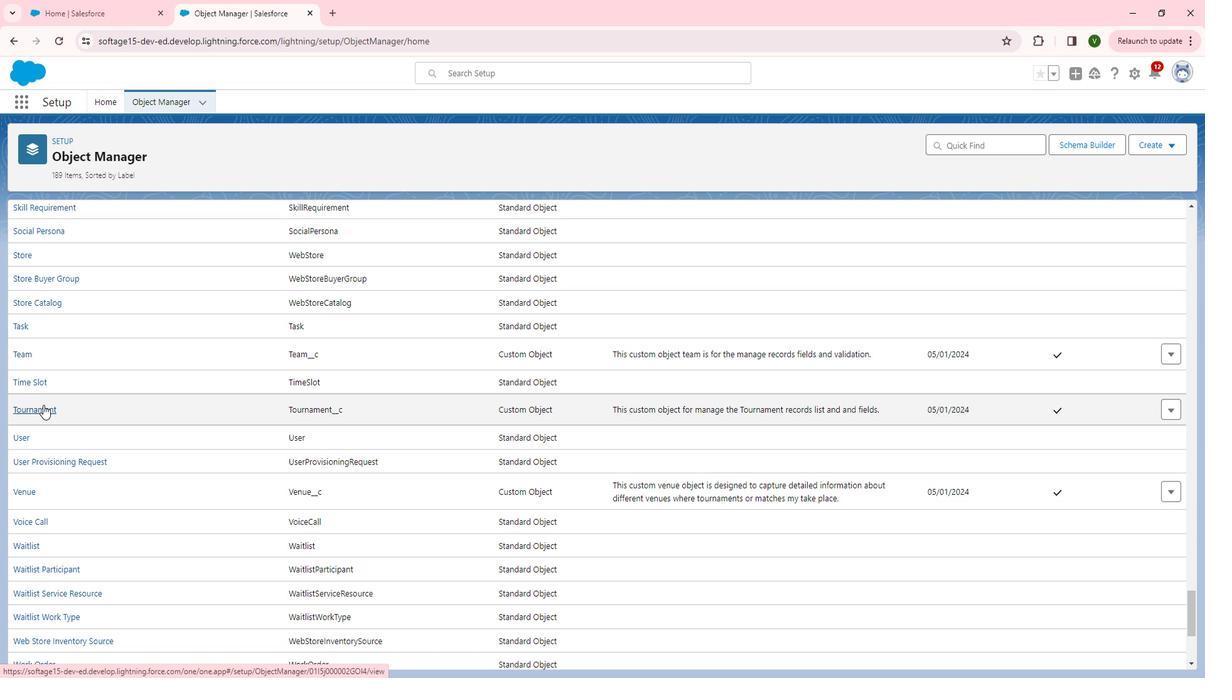 
Action: Mouse moved to (113, 236)
Screenshot: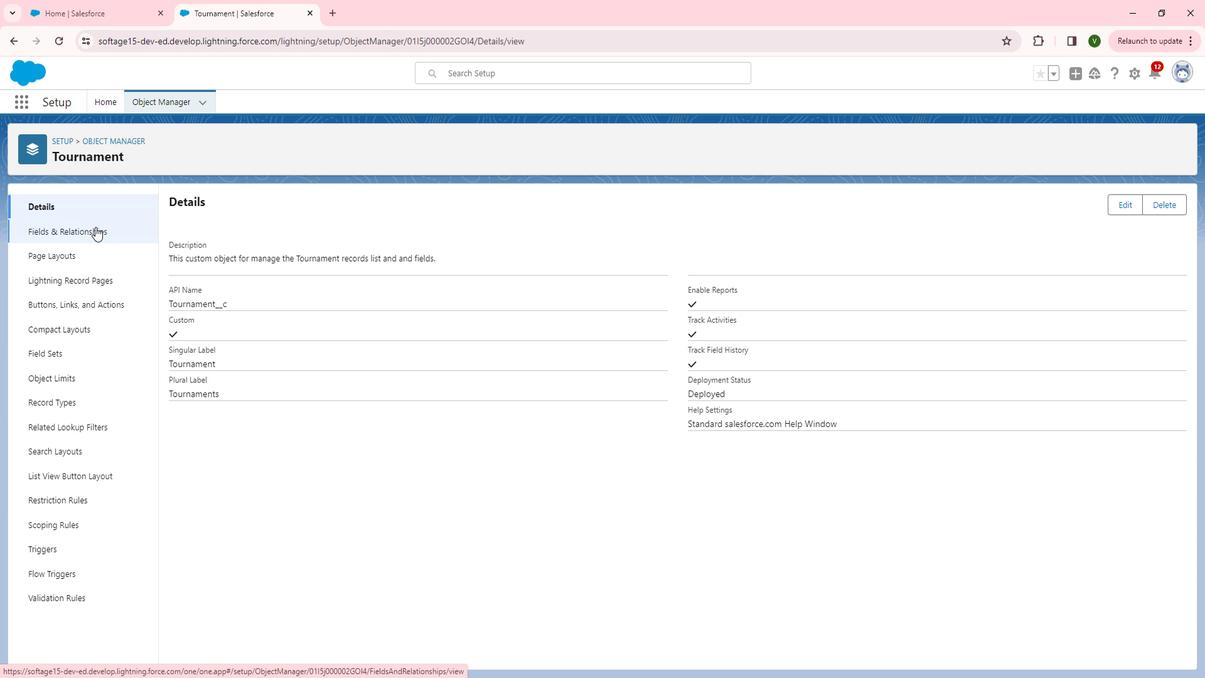 
Action: Mouse pressed left at (113, 236)
Screenshot: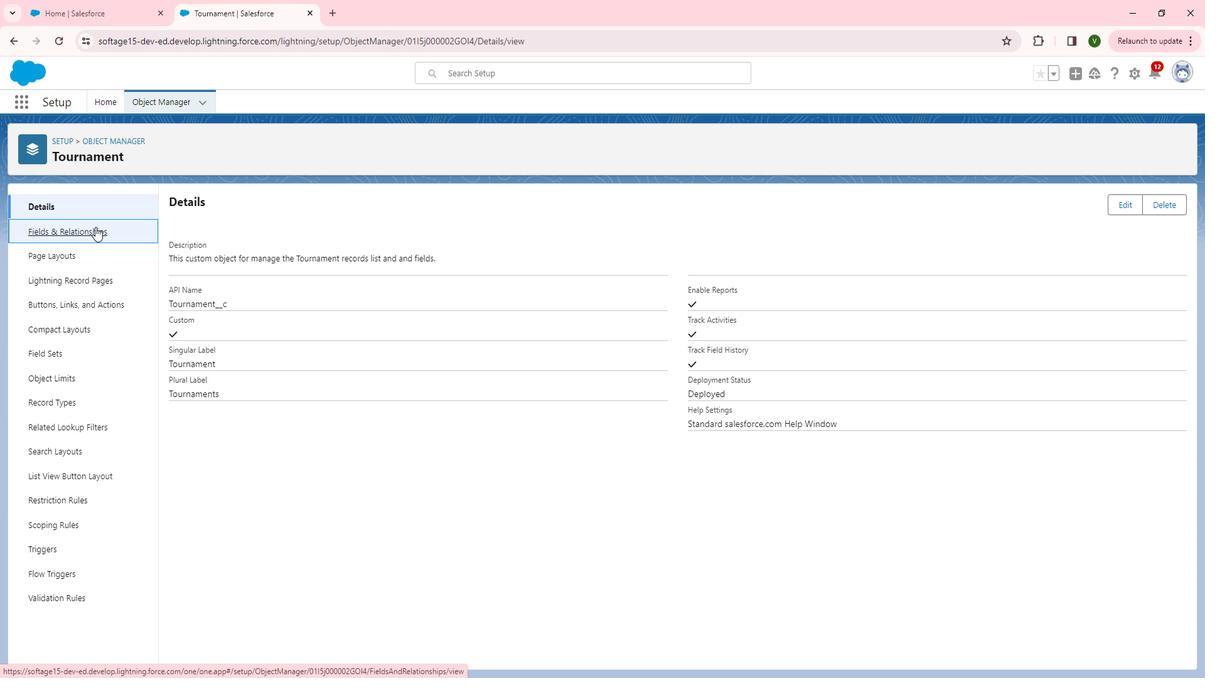 
Action: Mouse moved to (924, 214)
Screenshot: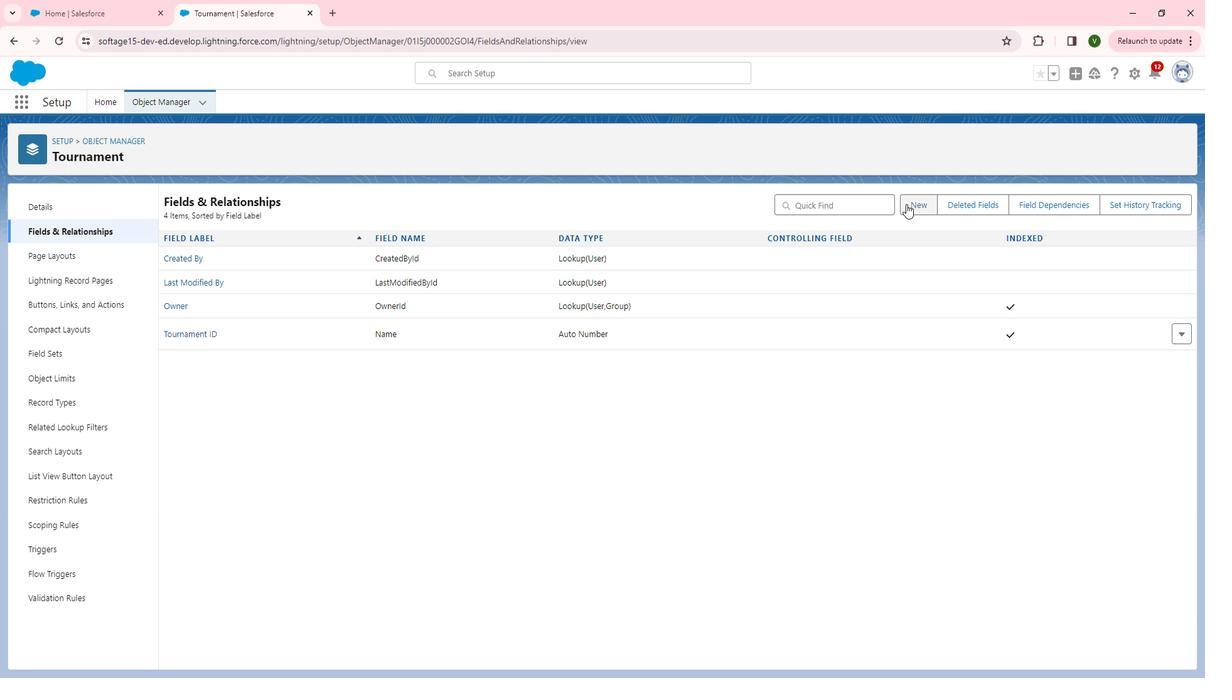 
Action: Mouse pressed left at (924, 214)
Screenshot: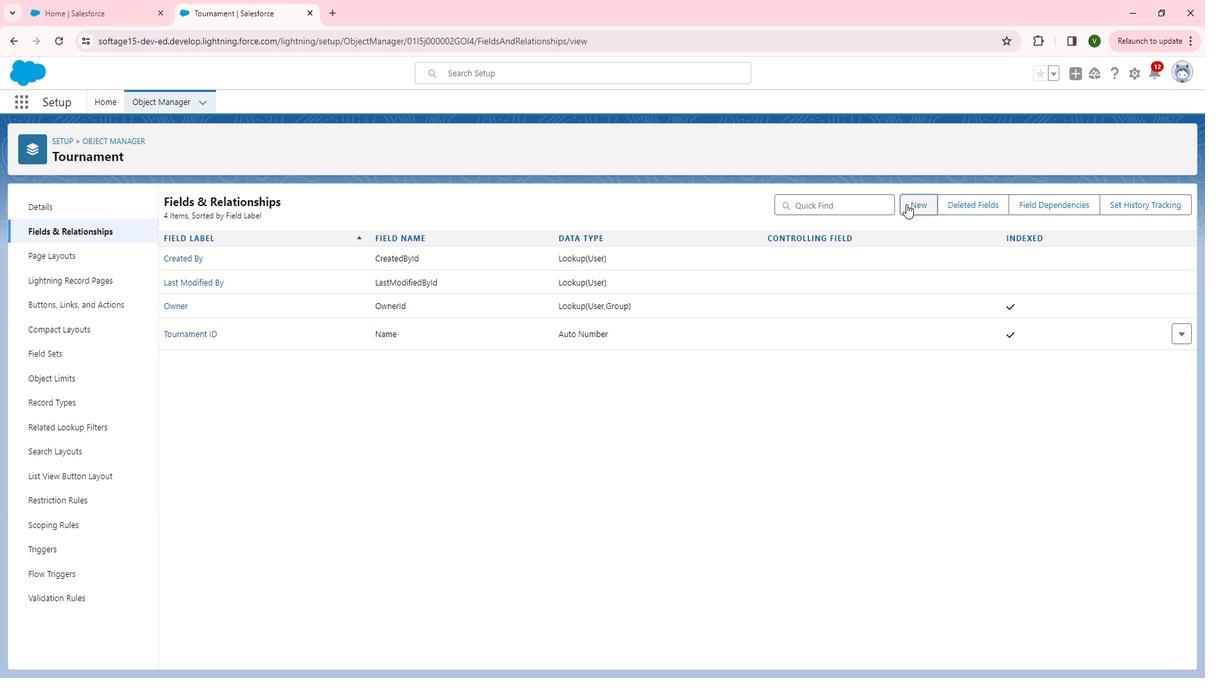 
Action: Mouse moved to (278, 455)
Screenshot: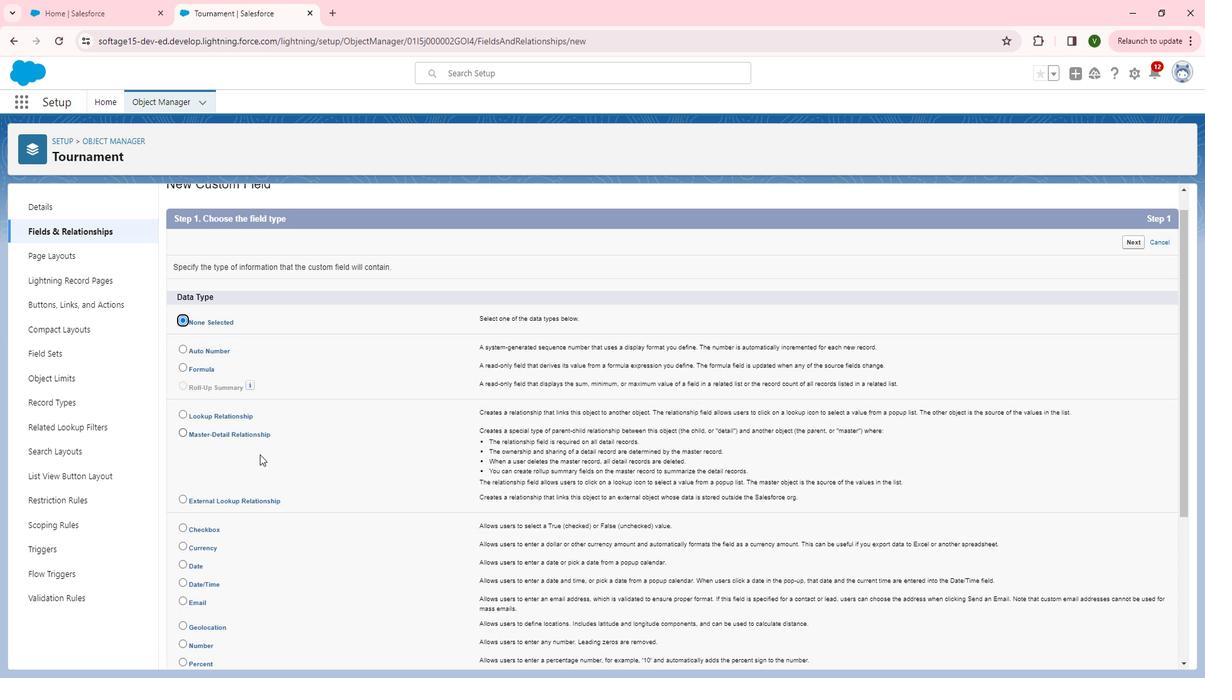 
Action: Mouse scrolled (278, 455) with delta (0, 0)
Screenshot: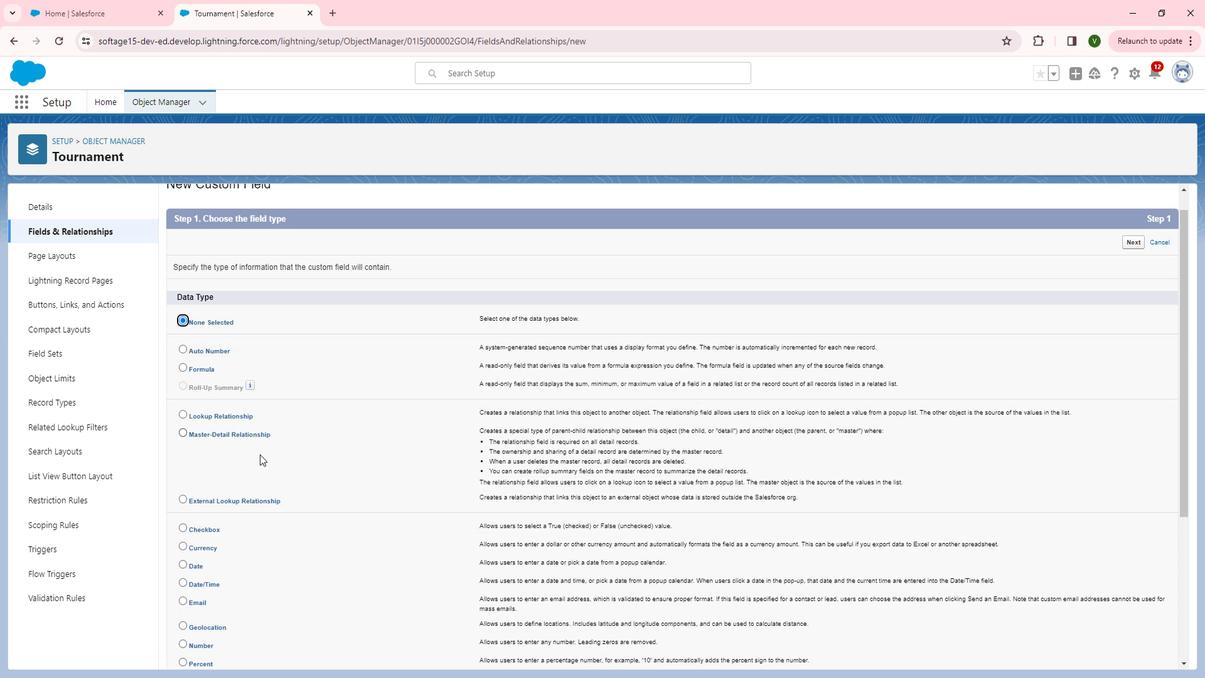 
Action: Mouse moved to (278, 456)
Screenshot: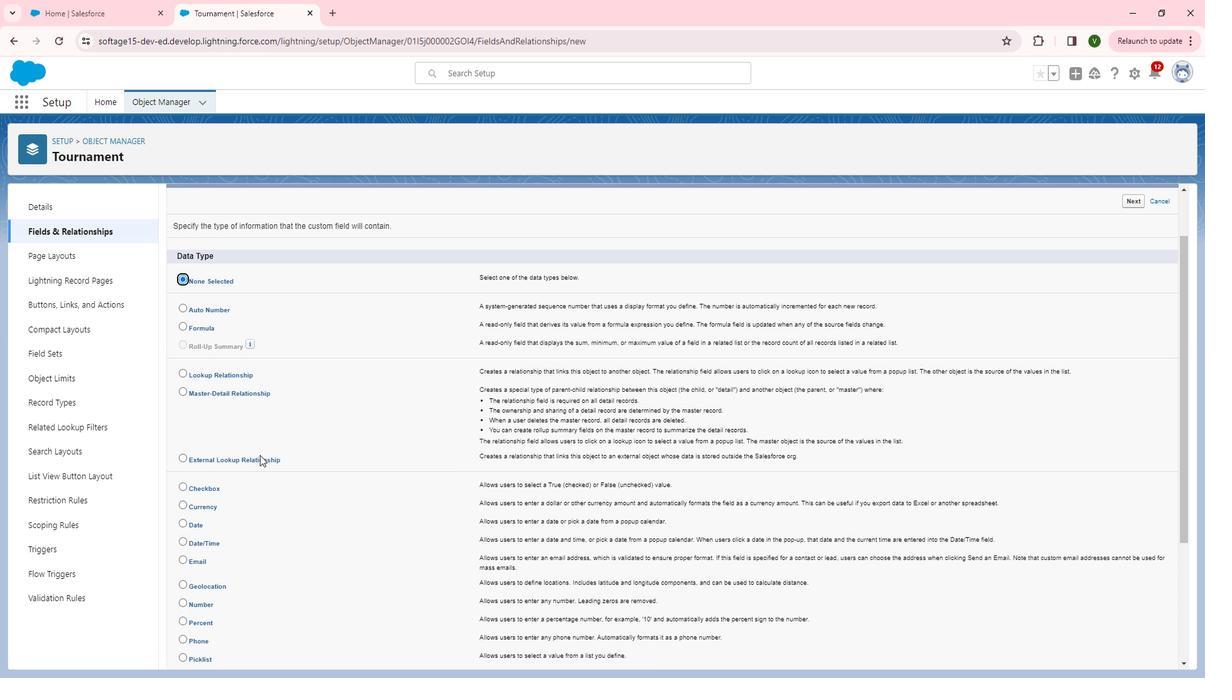 
Action: Mouse scrolled (278, 455) with delta (0, 0)
Screenshot: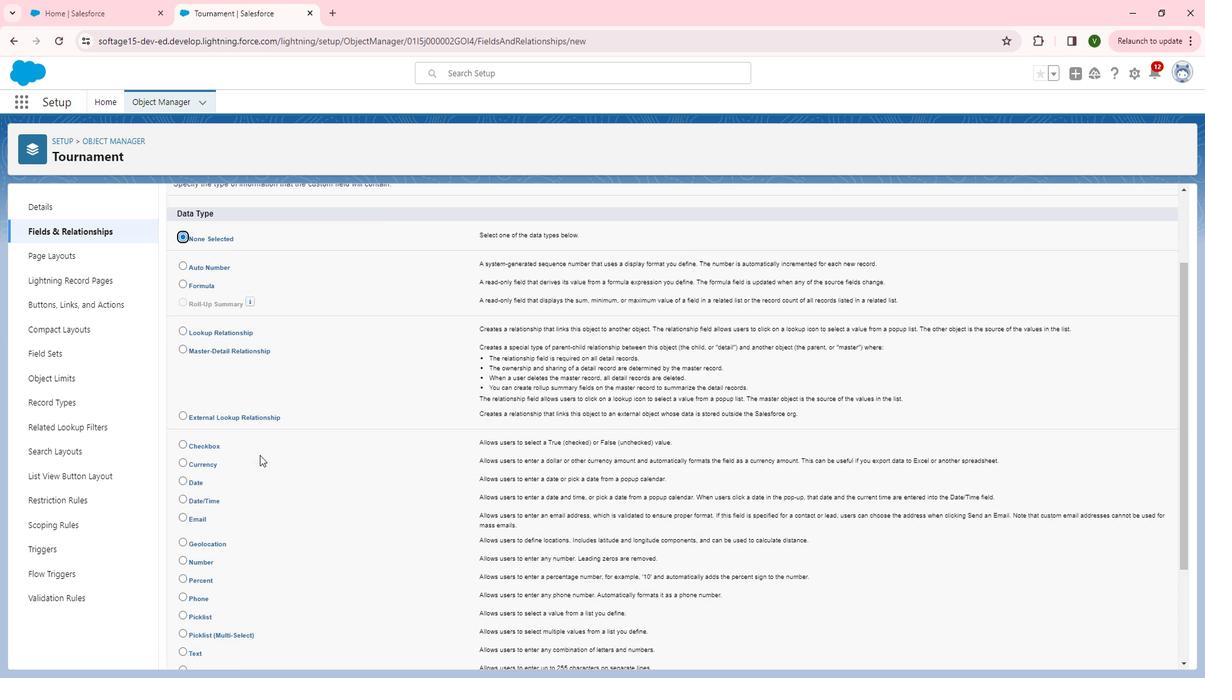 
Action: Mouse scrolled (278, 455) with delta (0, 0)
Screenshot: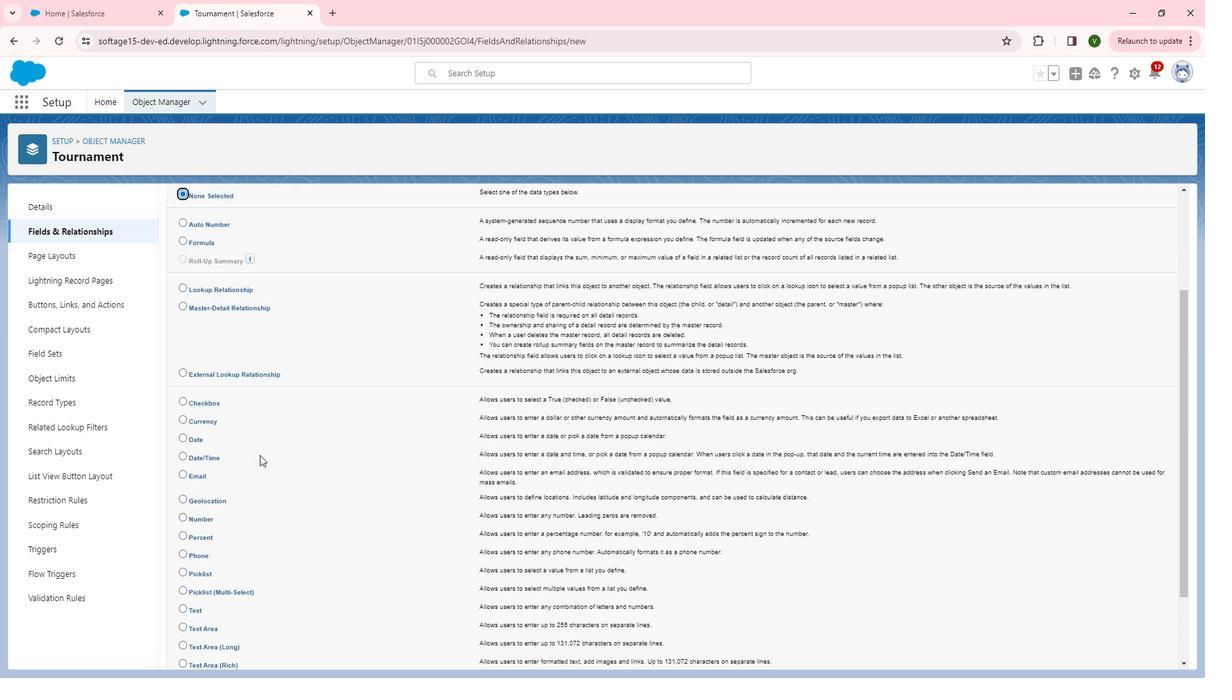 
Action: Mouse scrolled (278, 455) with delta (0, 0)
Screenshot: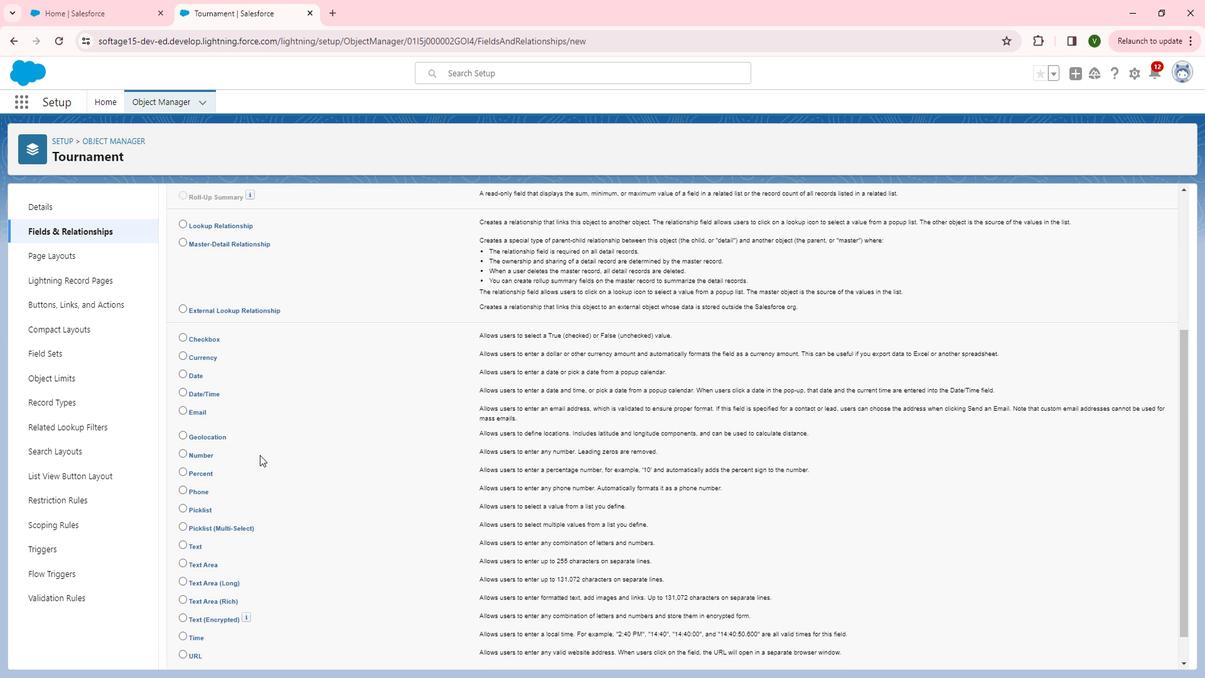 
Action: Mouse moved to (200, 506)
Screenshot: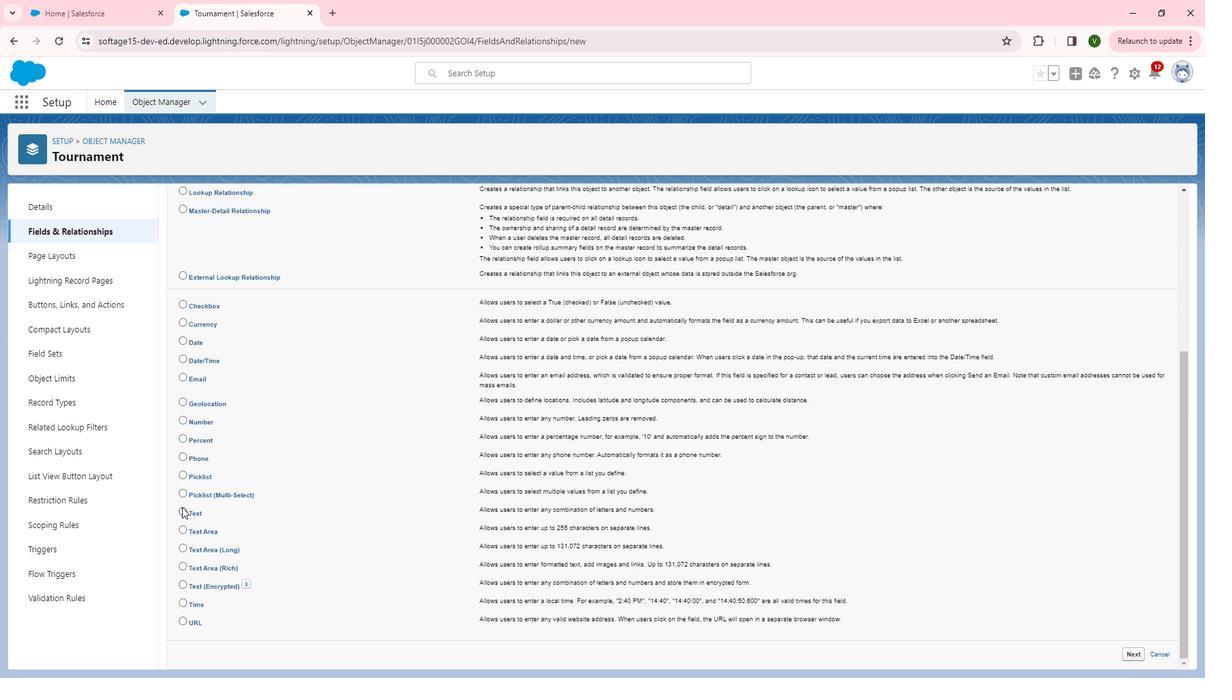 
Action: Mouse pressed left at (200, 506)
Screenshot: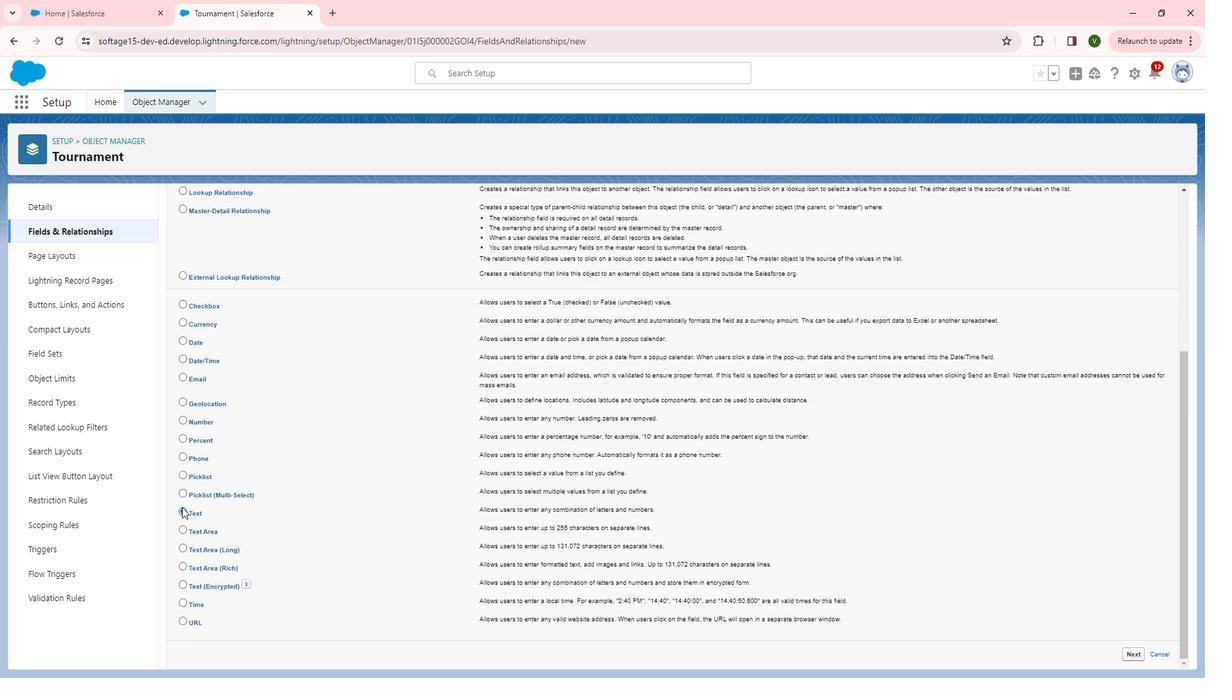 
Action: Mouse moved to (1194, 505)
Screenshot: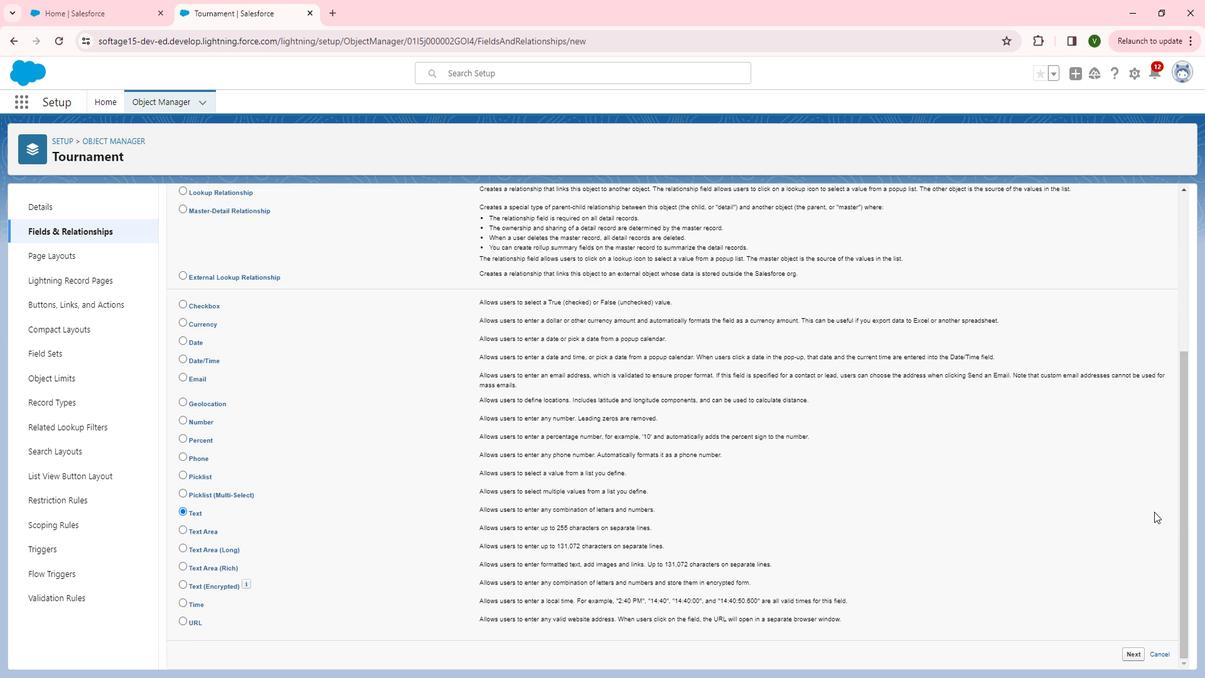 
Action: Mouse scrolled (1194, 505) with delta (0, 0)
Screenshot: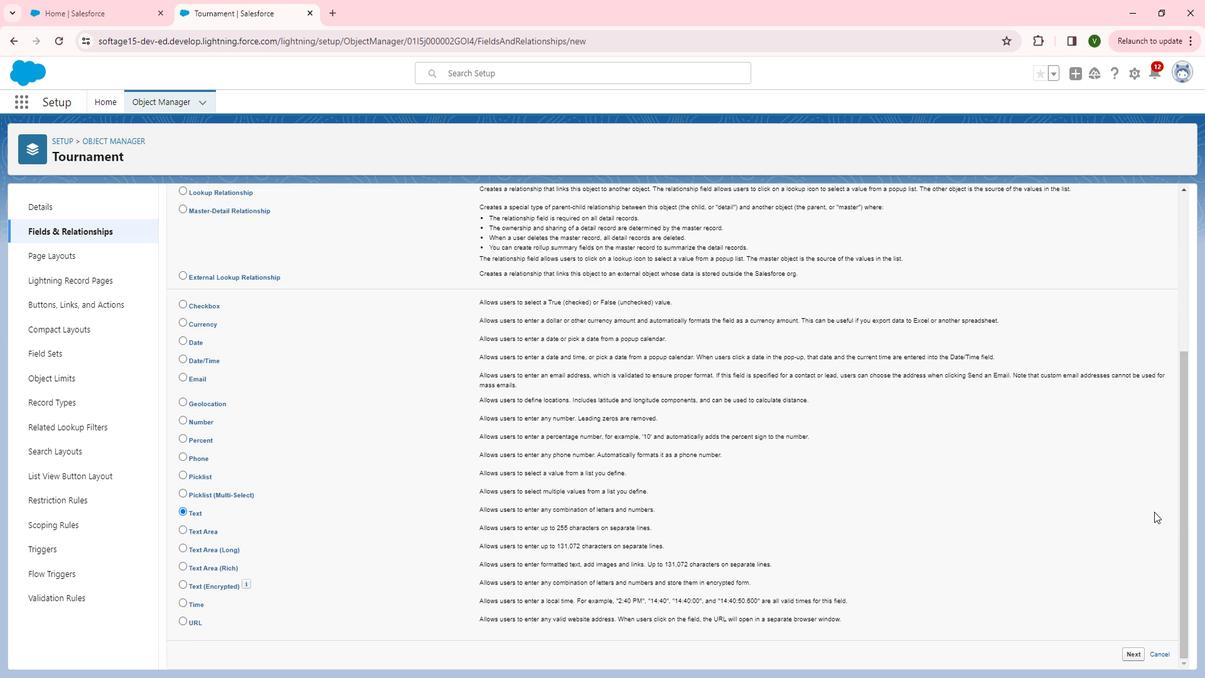
Action: Mouse moved to (1189, 508)
Screenshot: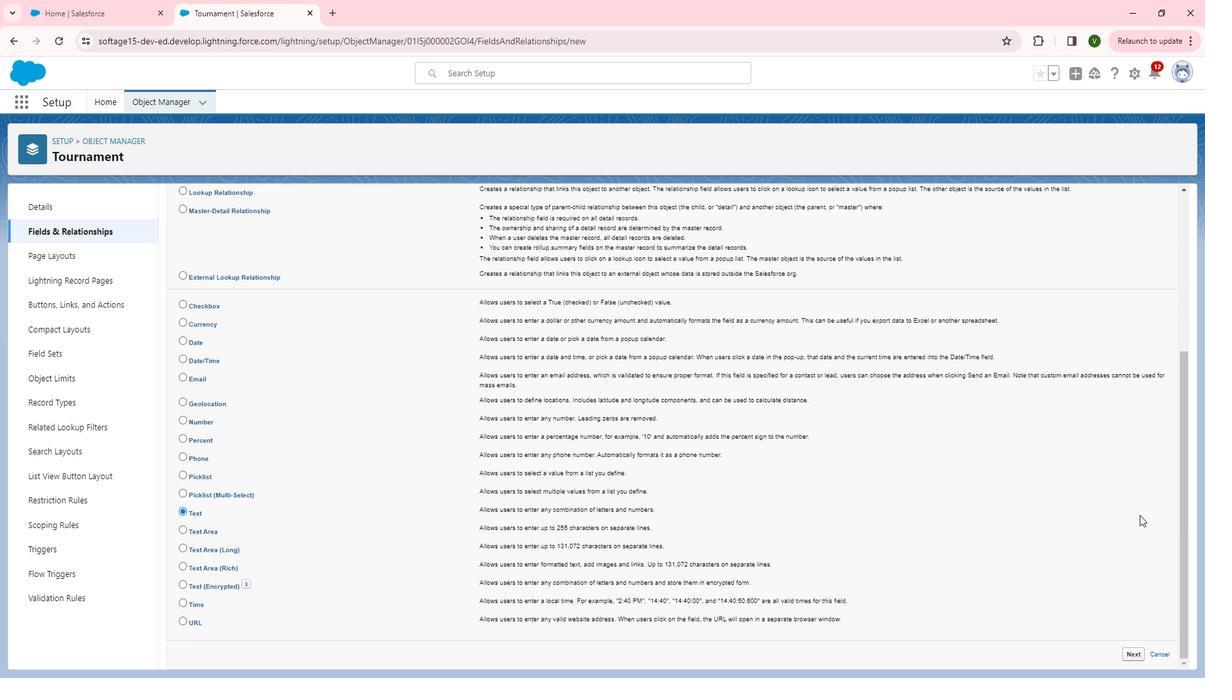 
Action: Mouse scrolled (1189, 507) with delta (0, 0)
Screenshot: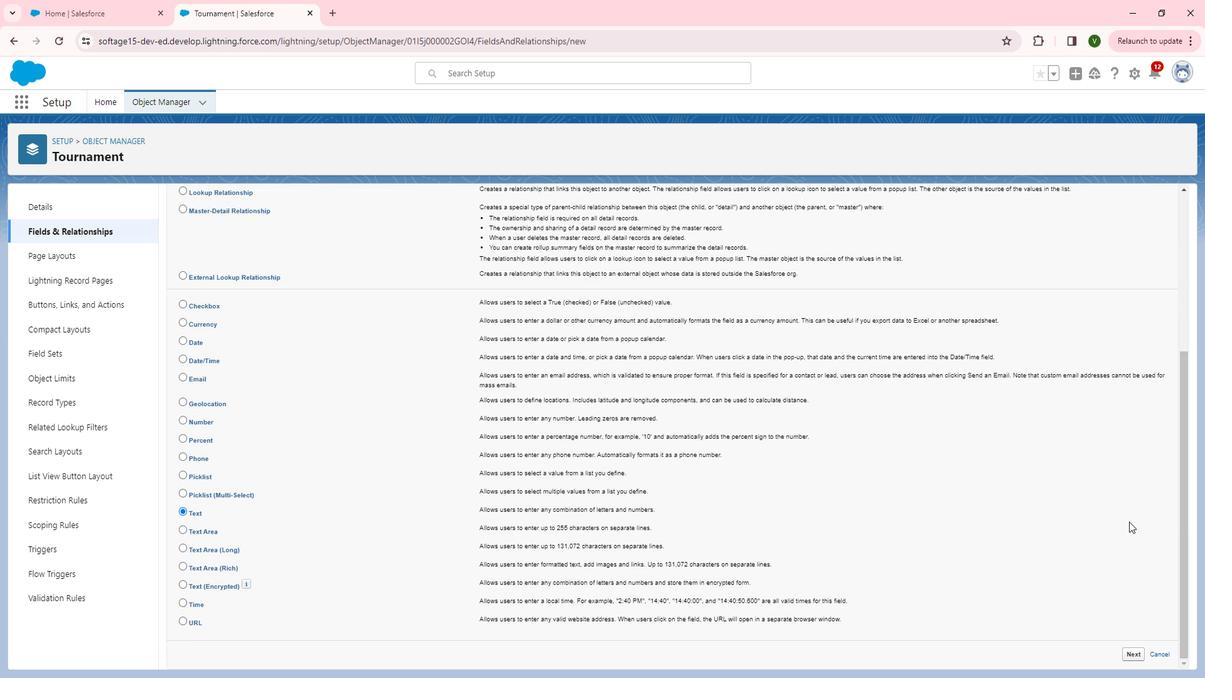 
Action: Mouse moved to (1145, 648)
Screenshot: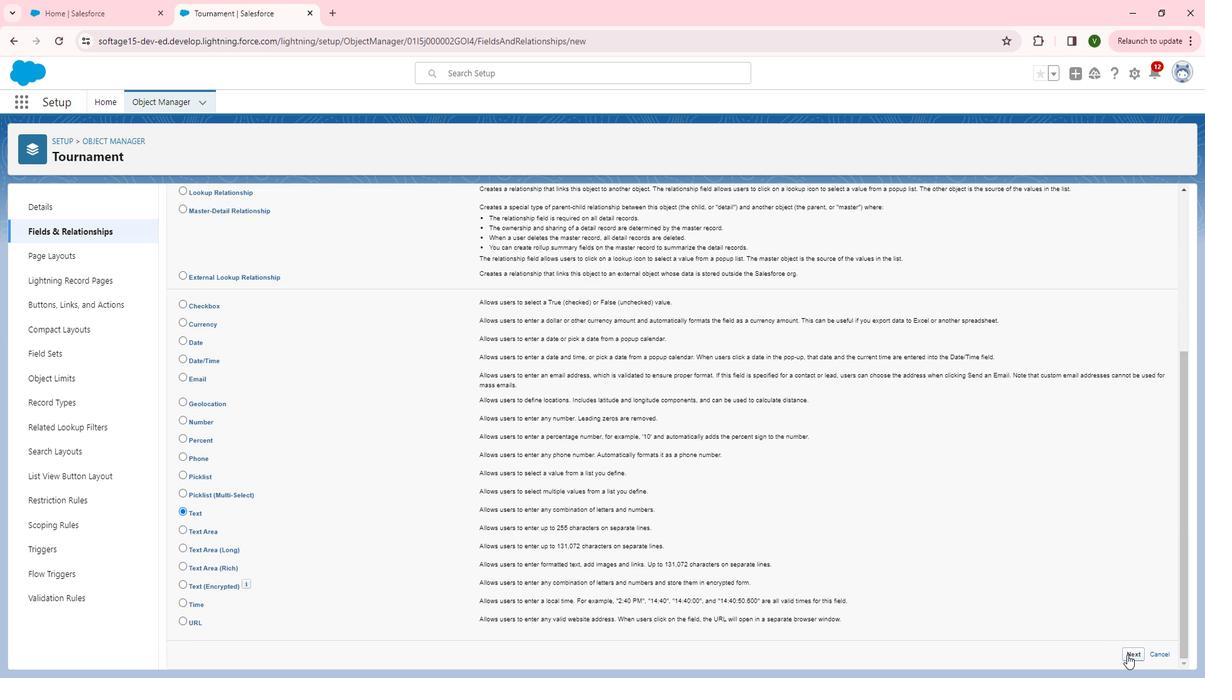 
Action: Mouse pressed left at (1145, 648)
Screenshot: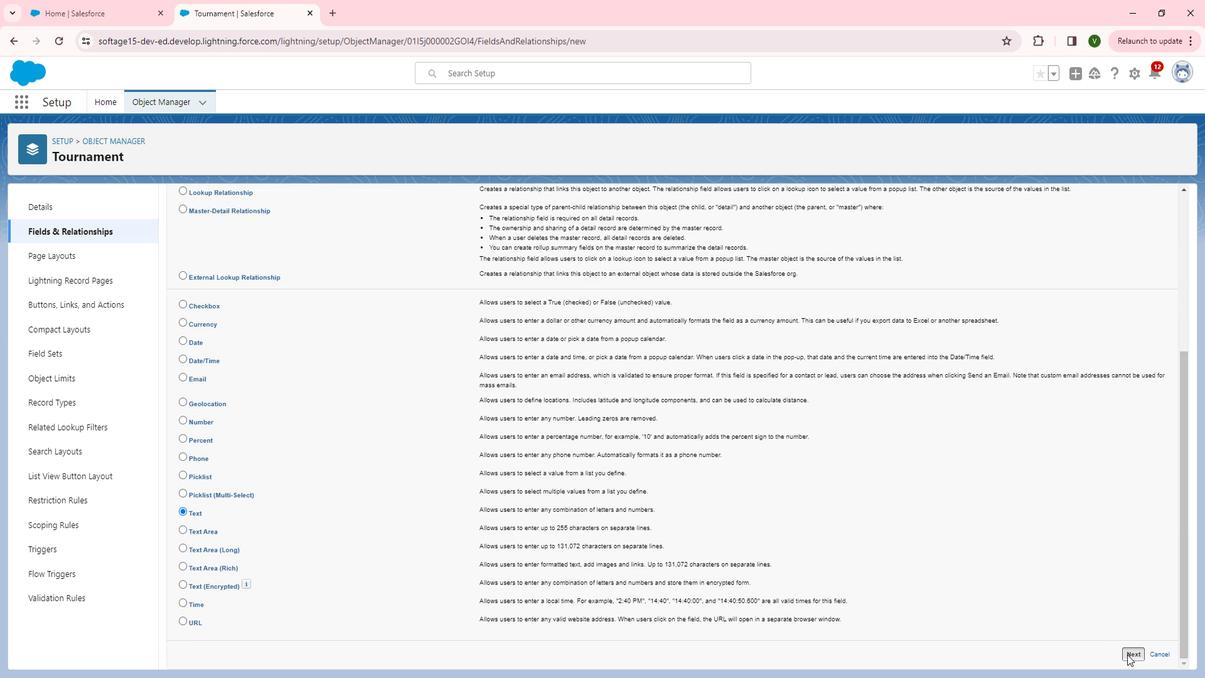 
Action: Mouse moved to (458, 301)
Screenshot: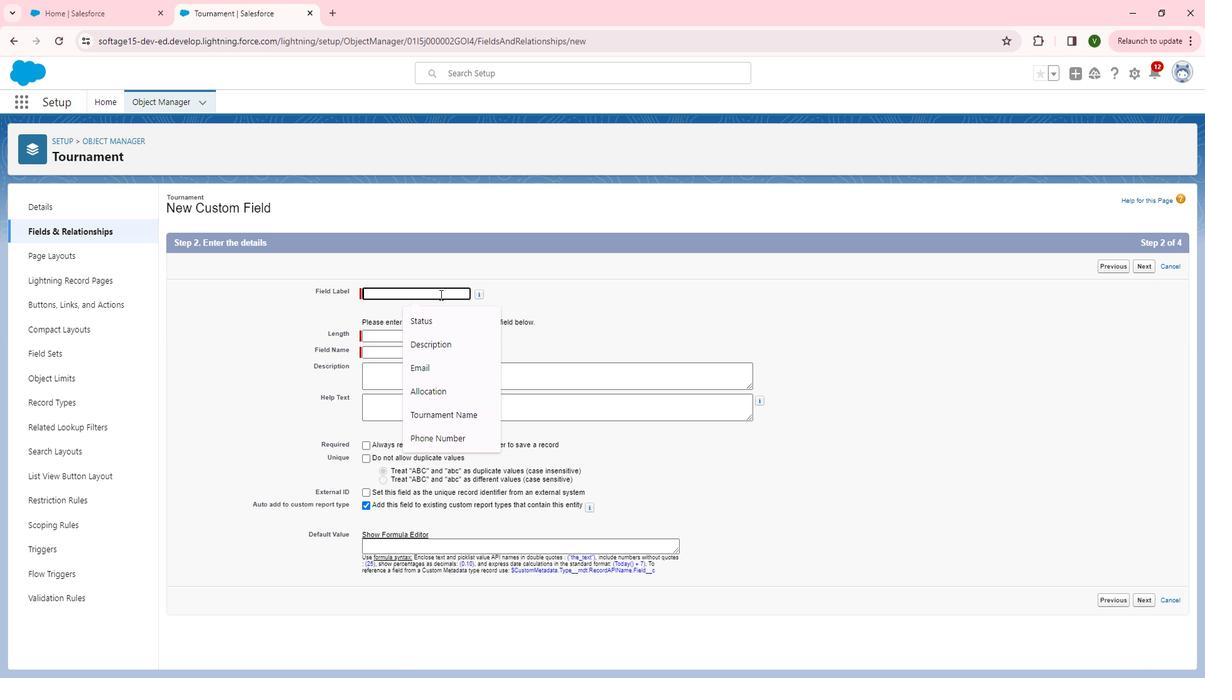 
Action: Mouse pressed left at (458, 301)
Screenshot: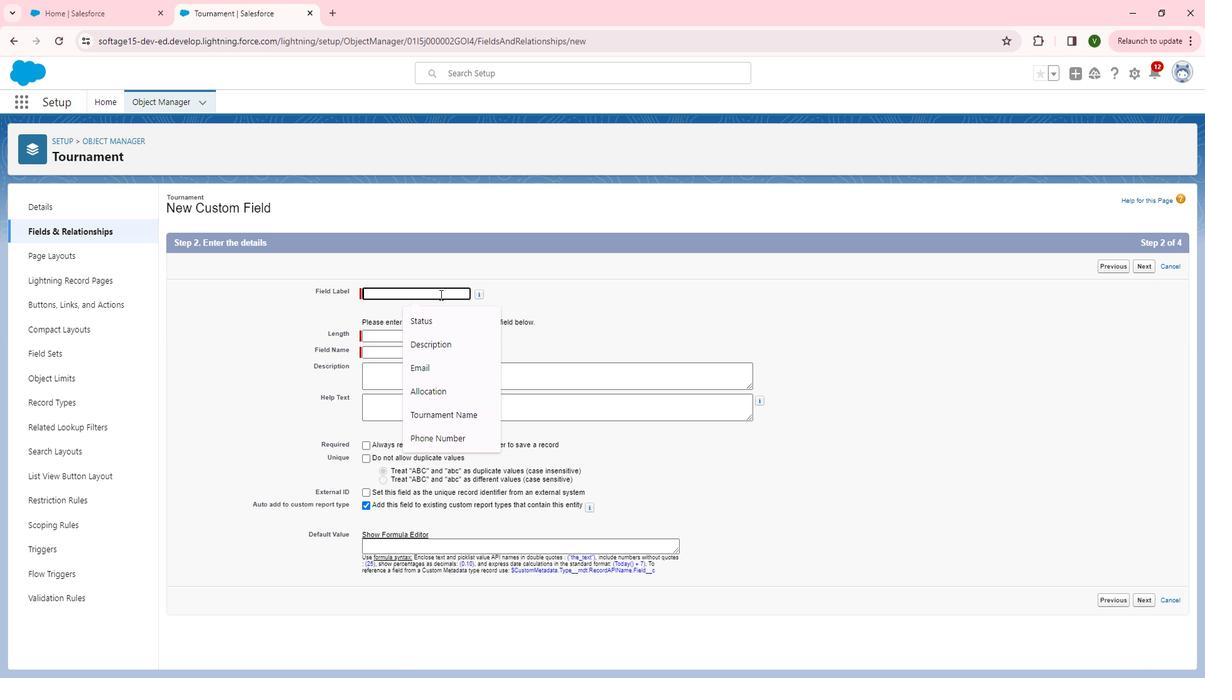 
Action: Mouse moved to (460, 300)
Screenshot: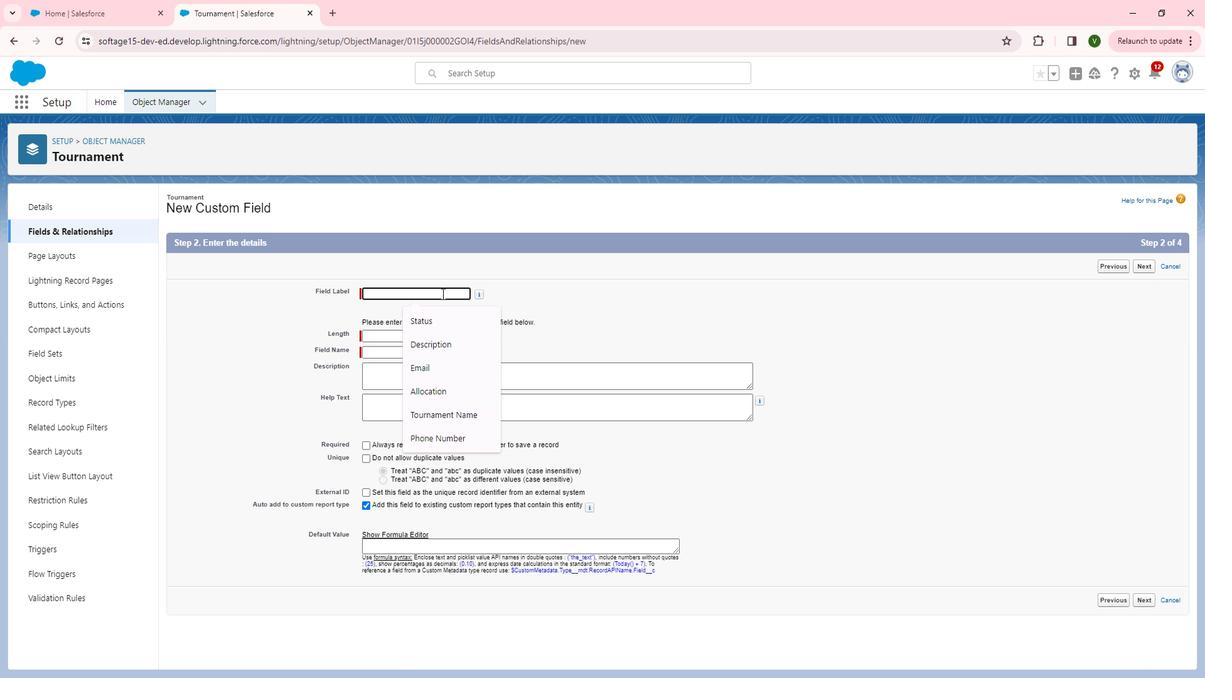 
Action: Key pressed <Key.shift>Tournament<Key.space><Key.shift>name<Key.tab><Key.tab><Key.shift>Tournament<Key.backspace><Key.backspace><Key.backspace><Key.backspace><Key.backspace><Key.backspace><Key.backspace><Key.backspace><Key.backspace><Key.backspace><Key.backspace><Key.backspace><Key.backspace>255
Screenshot: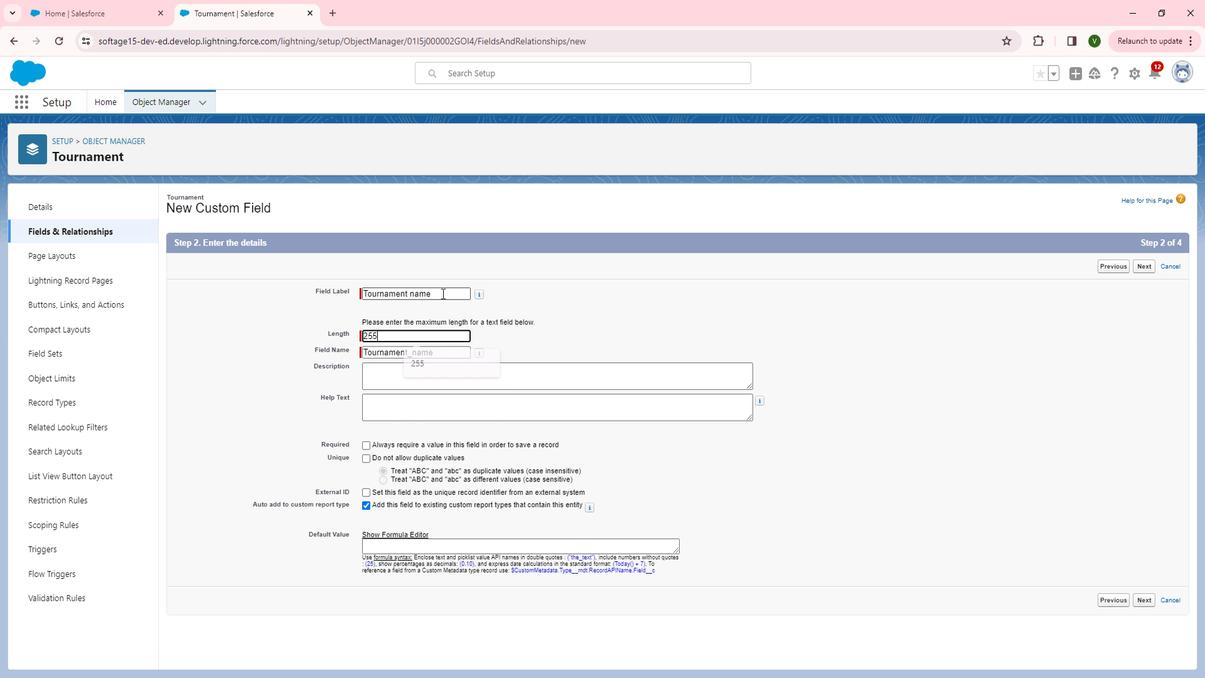 
Action: Mouse moved to (466, 373)
Screenshot: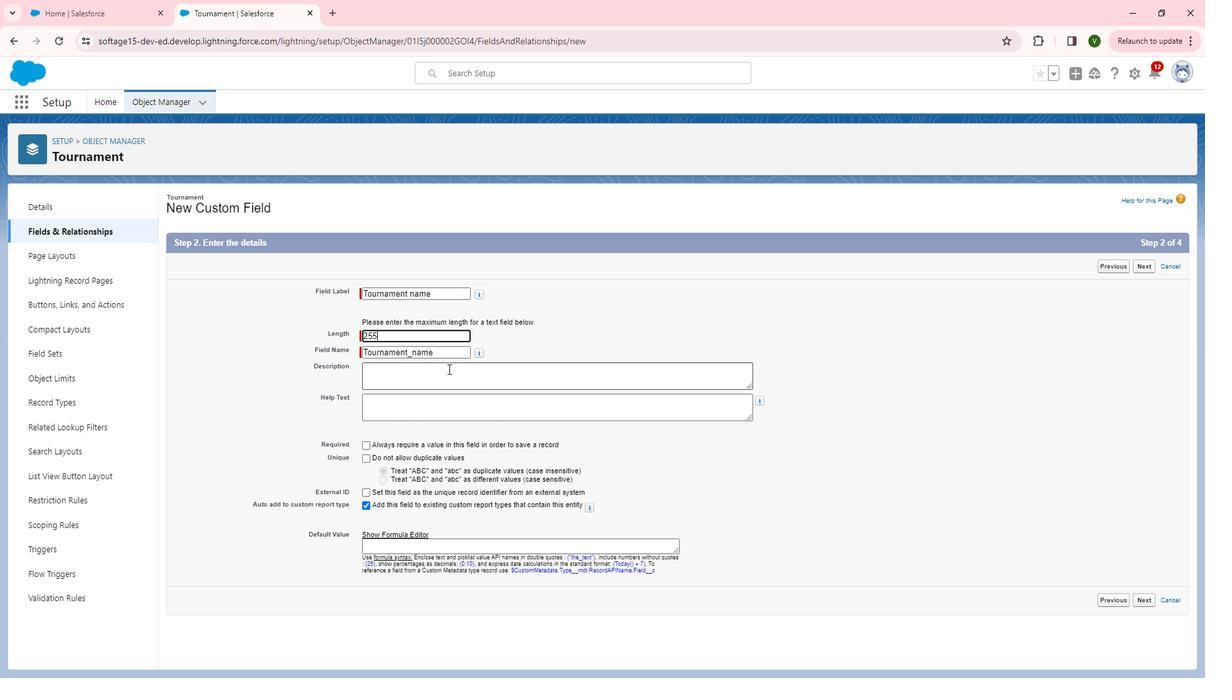 
Action: Mouse pressed left at (466, 373)
Screenshot: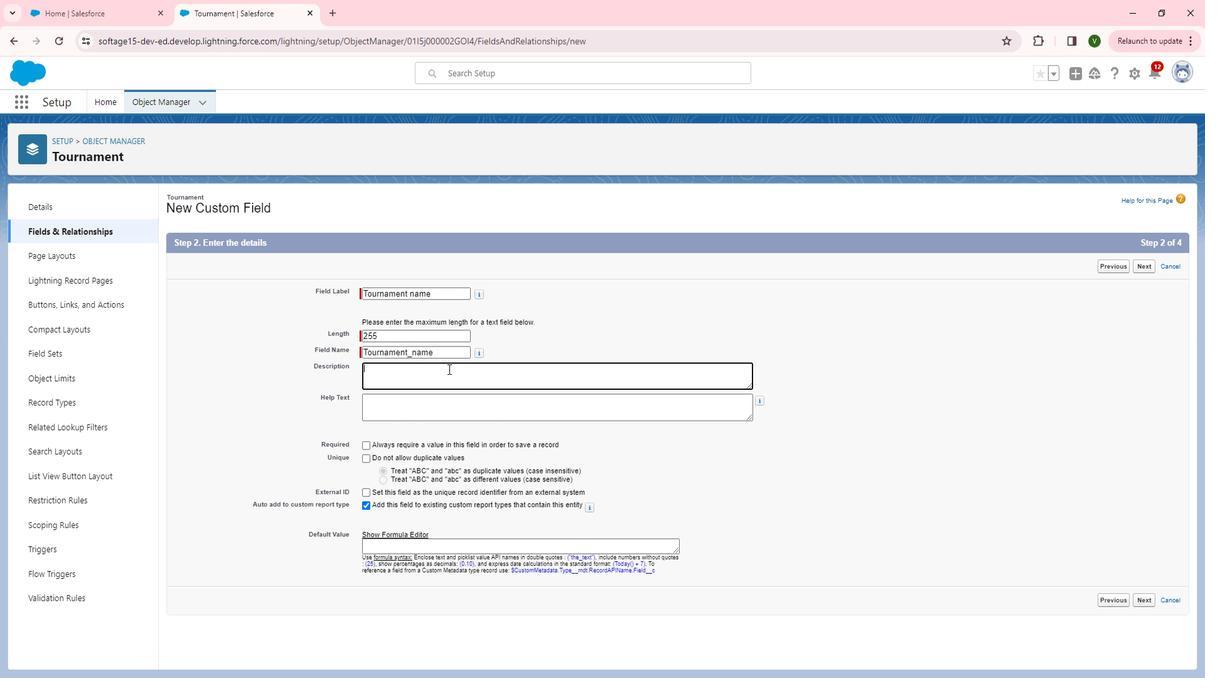 
Action: Key pressed <Key.shift>This<Key.space>field<Key.space>is<Key.space>for<Key.space>the<Key.space>capture<Key.space>the<Key.space>tournament.
Screenshot: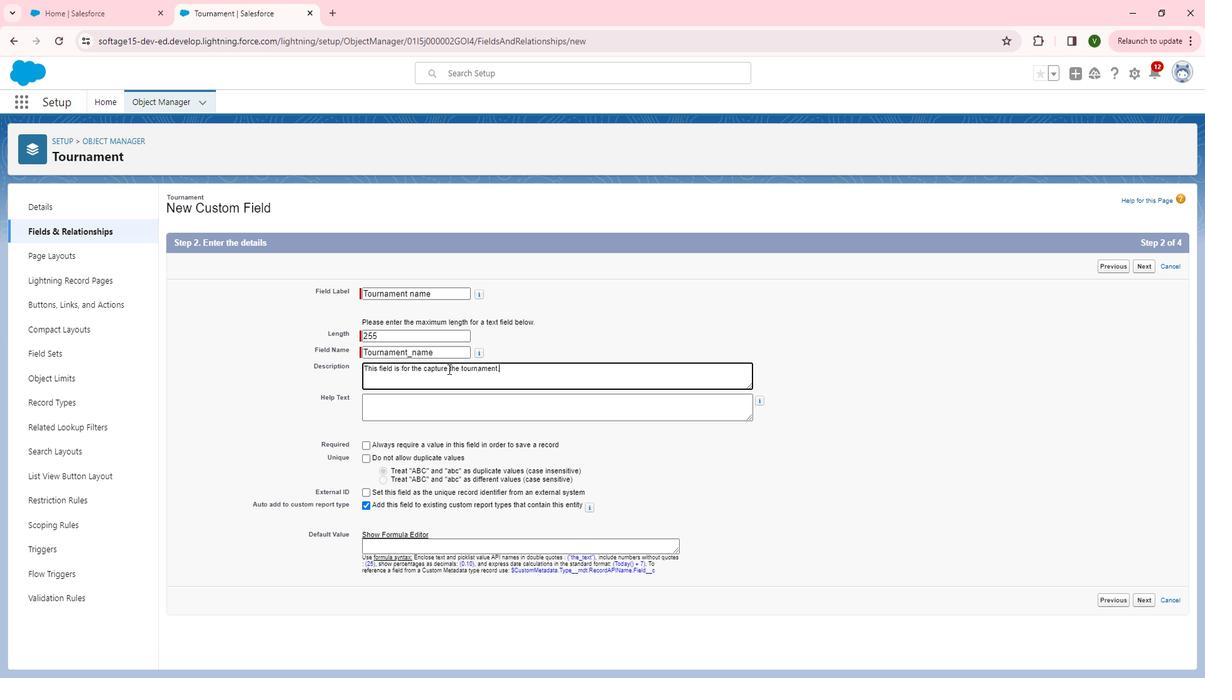 
Action: Mouse moved to (470, 403)
Screenshot: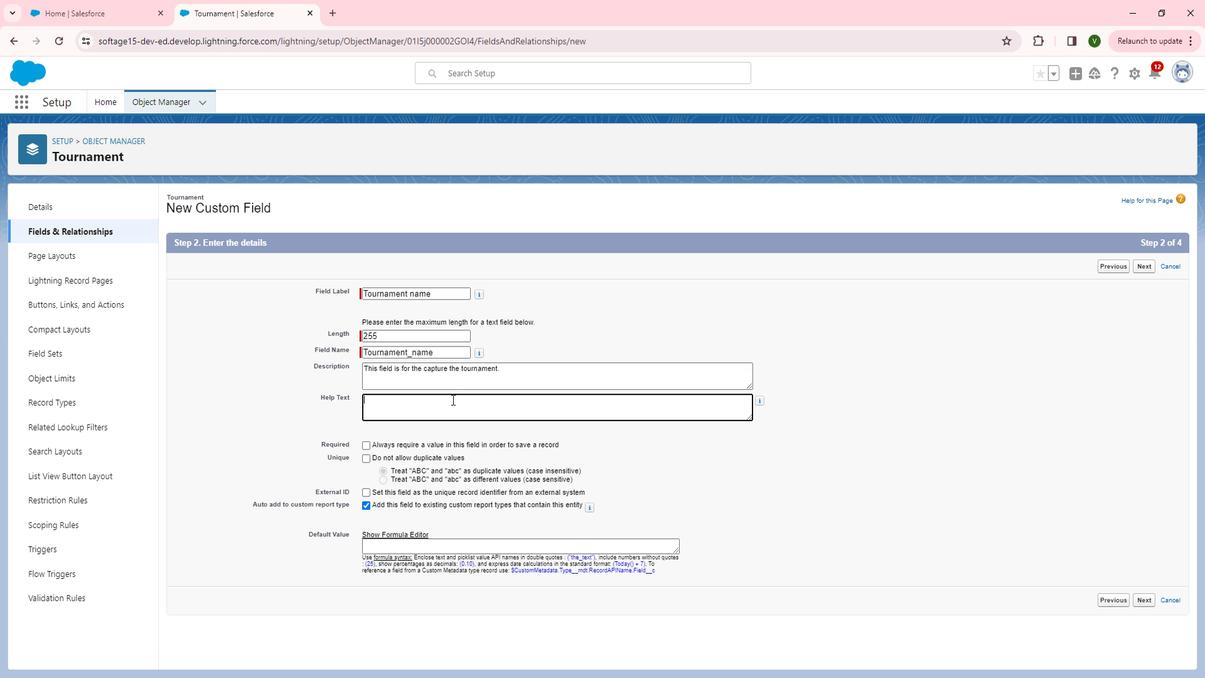 
Action: Mouse pressed left at (470, 403)
Screenshot: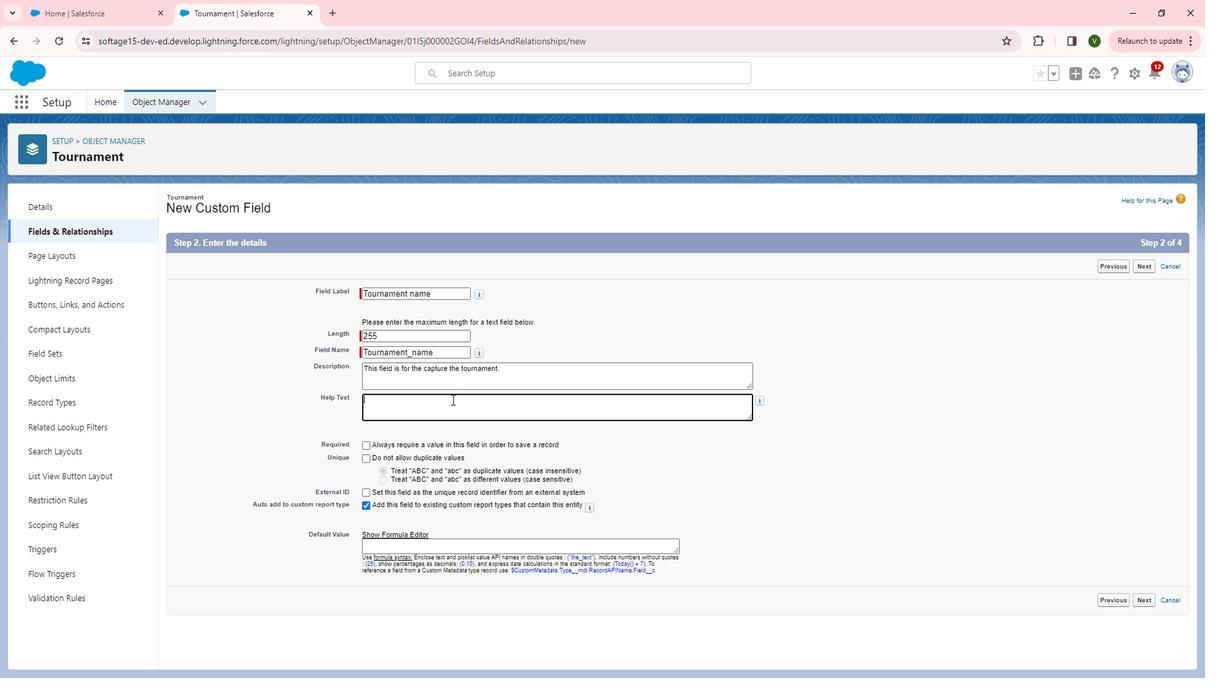 
Action: Mouse moved to (470, 404)
Screenshot: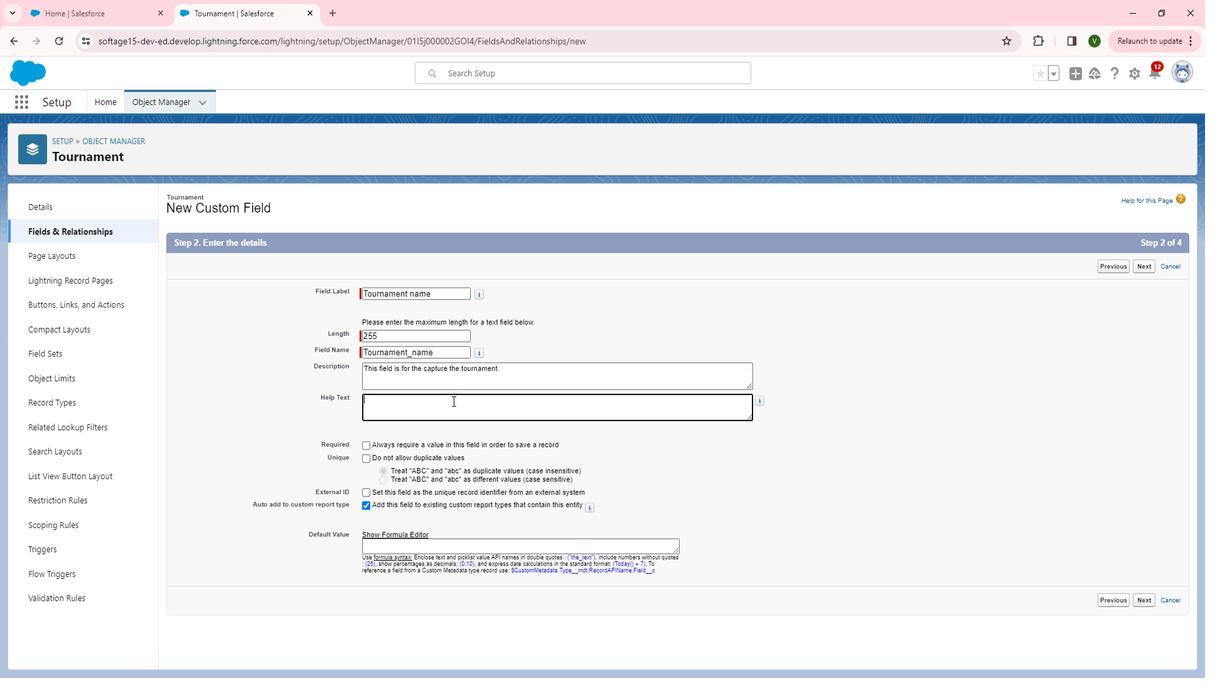 
Action: Key pressed <Key.shift><Key.shift><Key.shift>e<Key.shift><Key.backspace><Key.shift>Enter<Key.space>the<Key.space>descriptive<Key.space>name<Key.space>for<Key.space>the<Key.space>tournament.
Screenshot: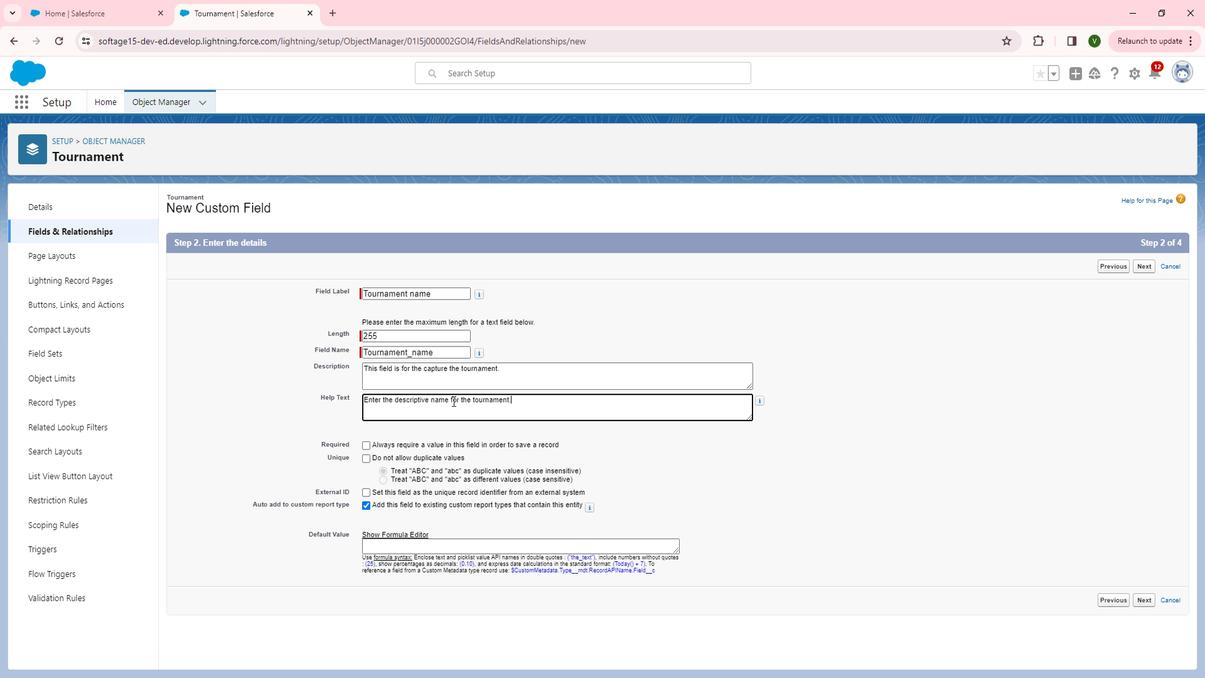 
Action: Mouse moved to (661, 445)
Screenshot: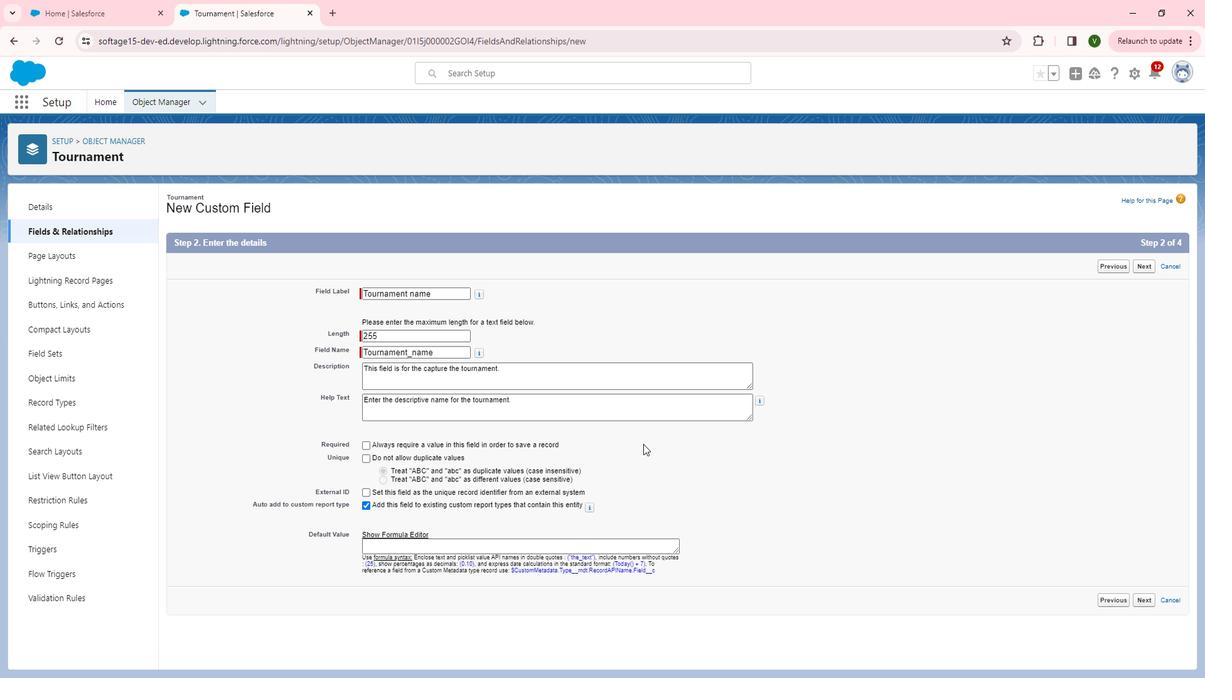 
Action: Mouse pressed left at (661, 445)
Screenshot: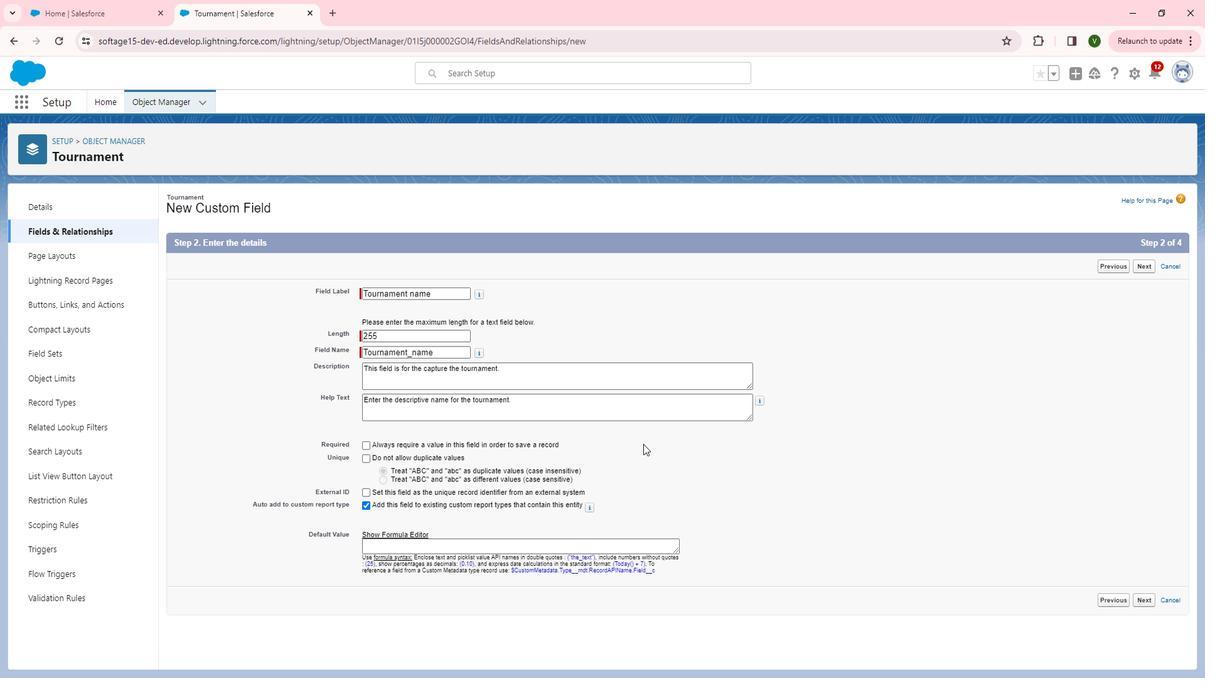 
Action: Mouse moved to (1160, 592)
Screenshot: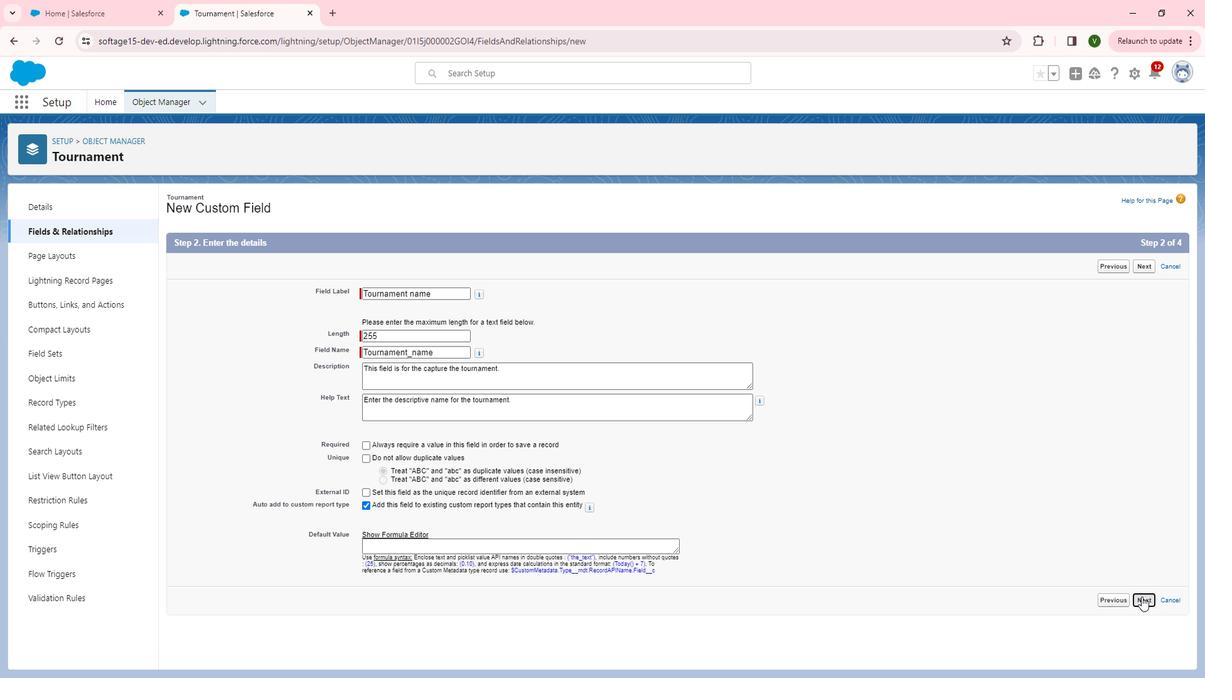 
Action: Mouse pressed left at (1160, 592)
Screenshot: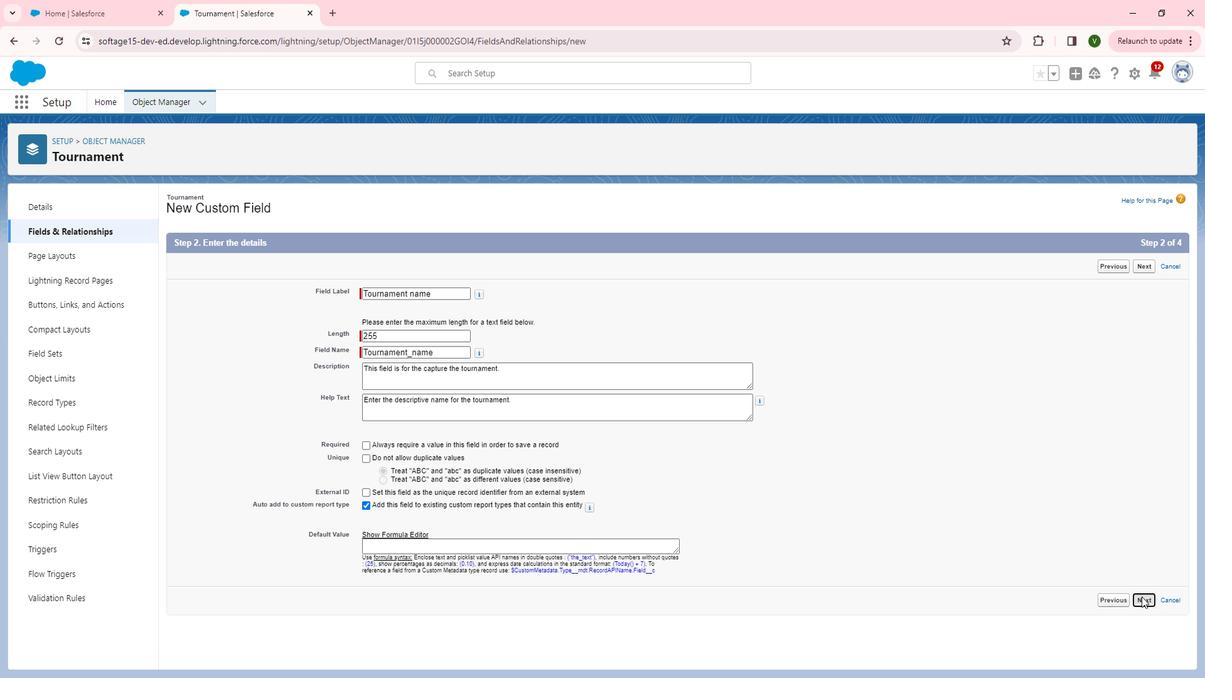 
Action: Mouse moved to (962, 452)
Screenshot: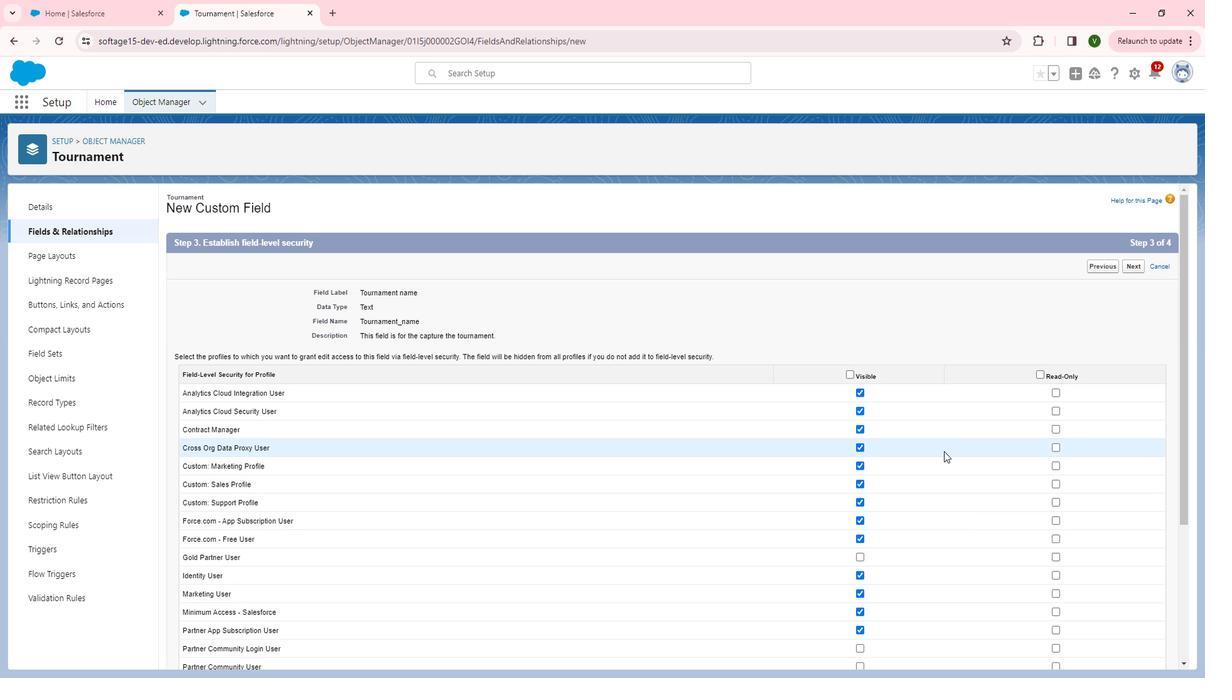 
Action: Mouse scrolled (962, 452) with delta (0, 0)
Screenshot: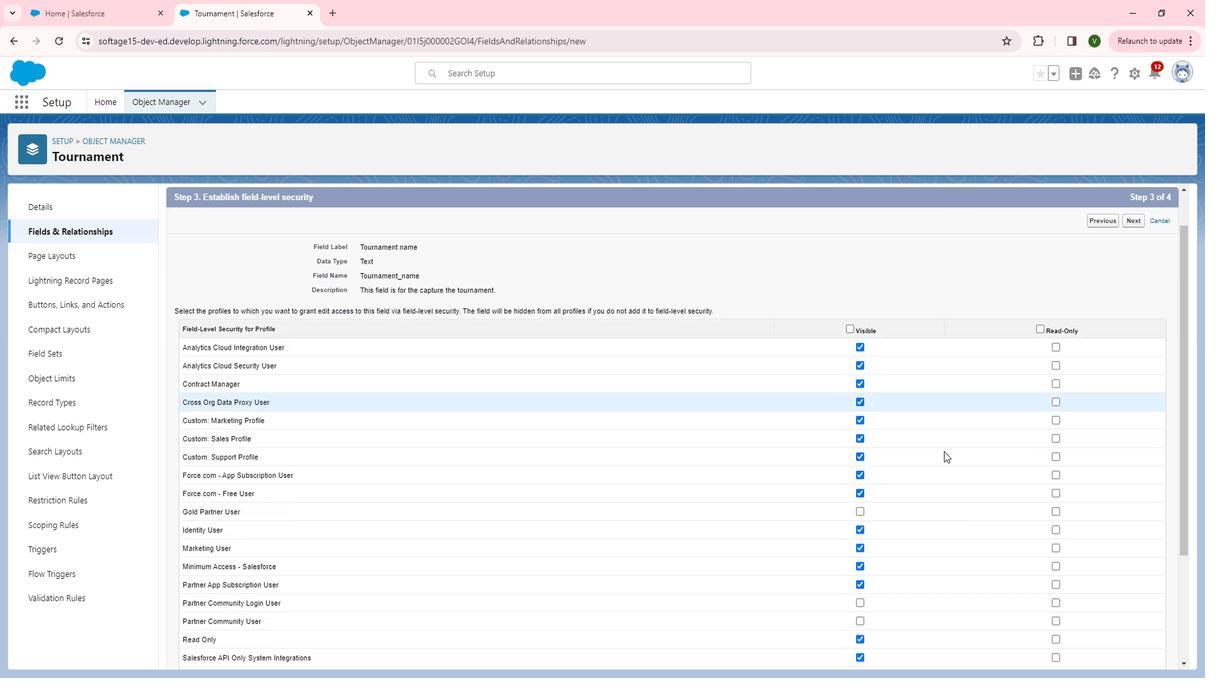 
Action: Mouse scrolled (962, 452) with delta (0, 0)
Screenshot: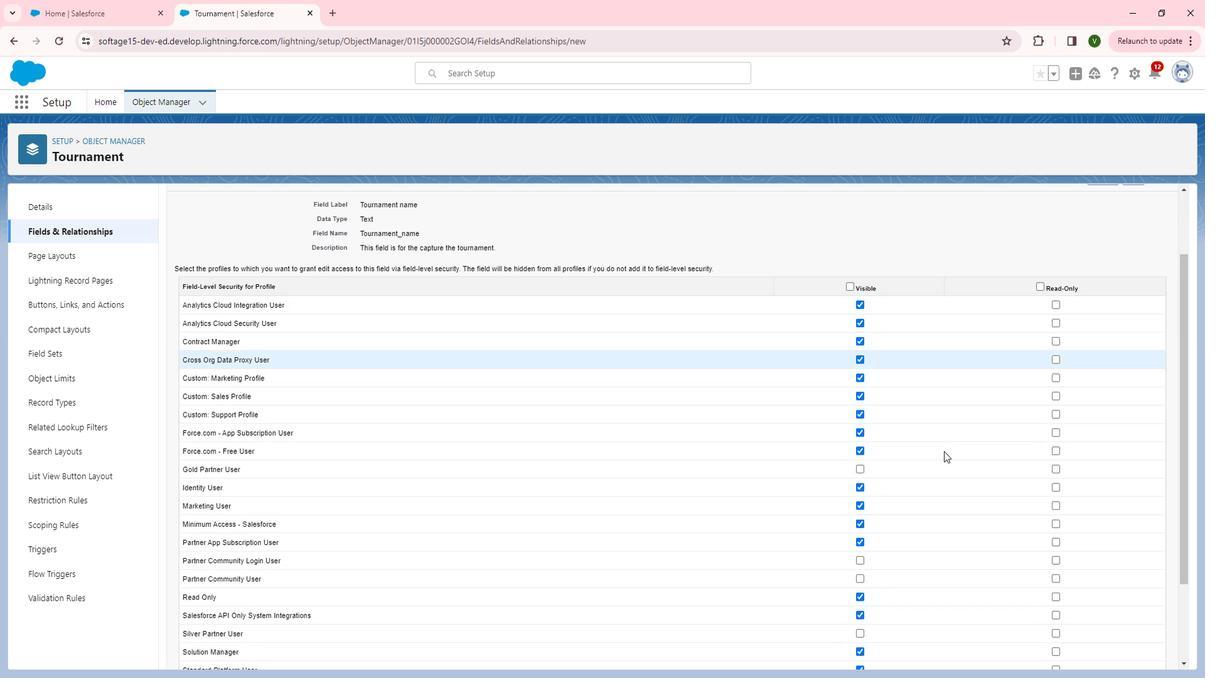 
Action: Mouse moved to (930, 426)
Screenshot: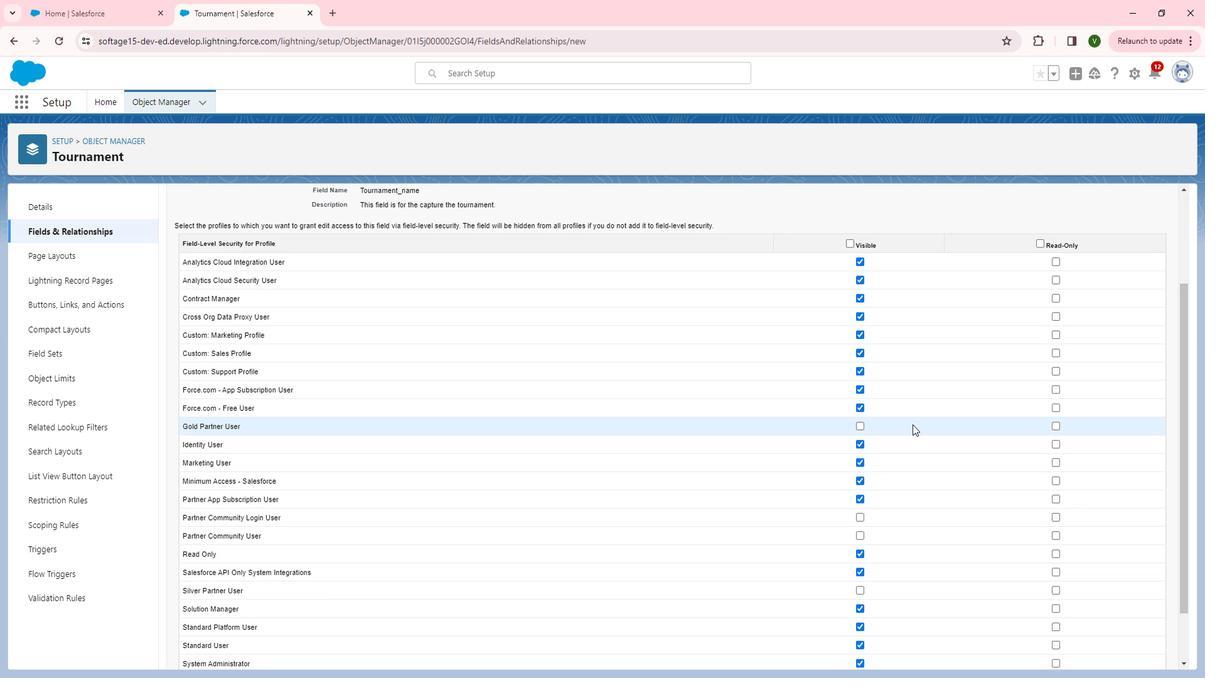 
Action: Mouse scrolled (930, 426) with delta (0, 0)
Screenshot: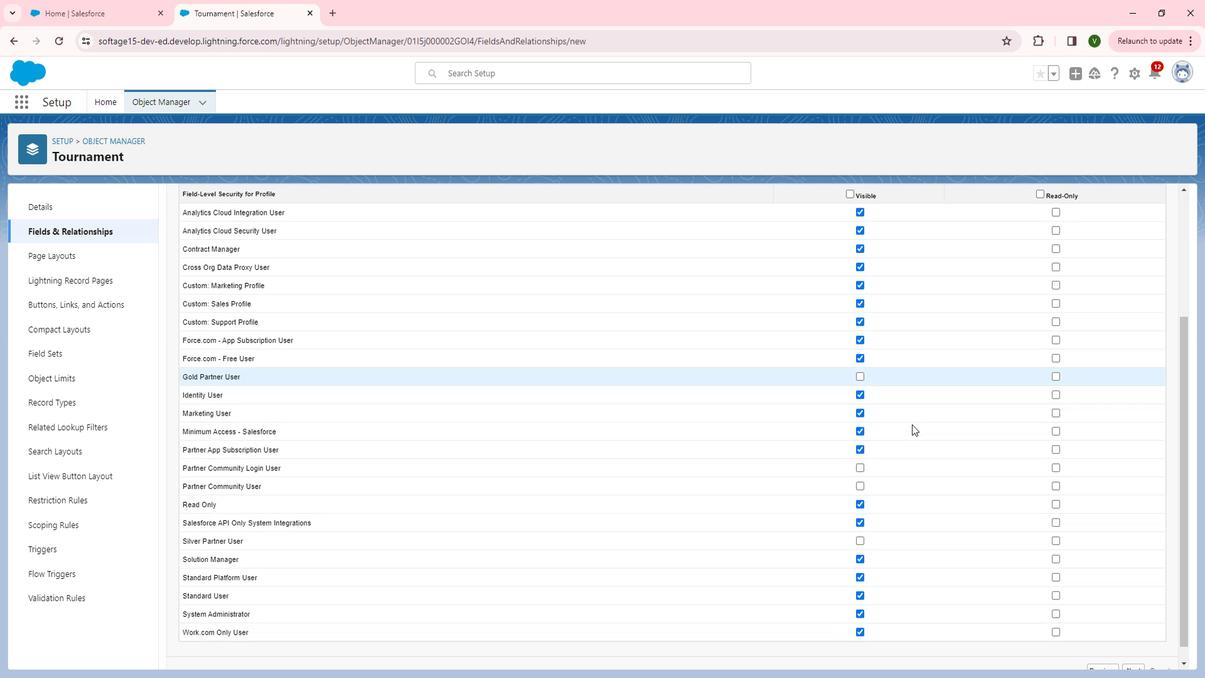 
Action: Mouse scrolled (930, 426) with delta (0, 0)
Screenshot: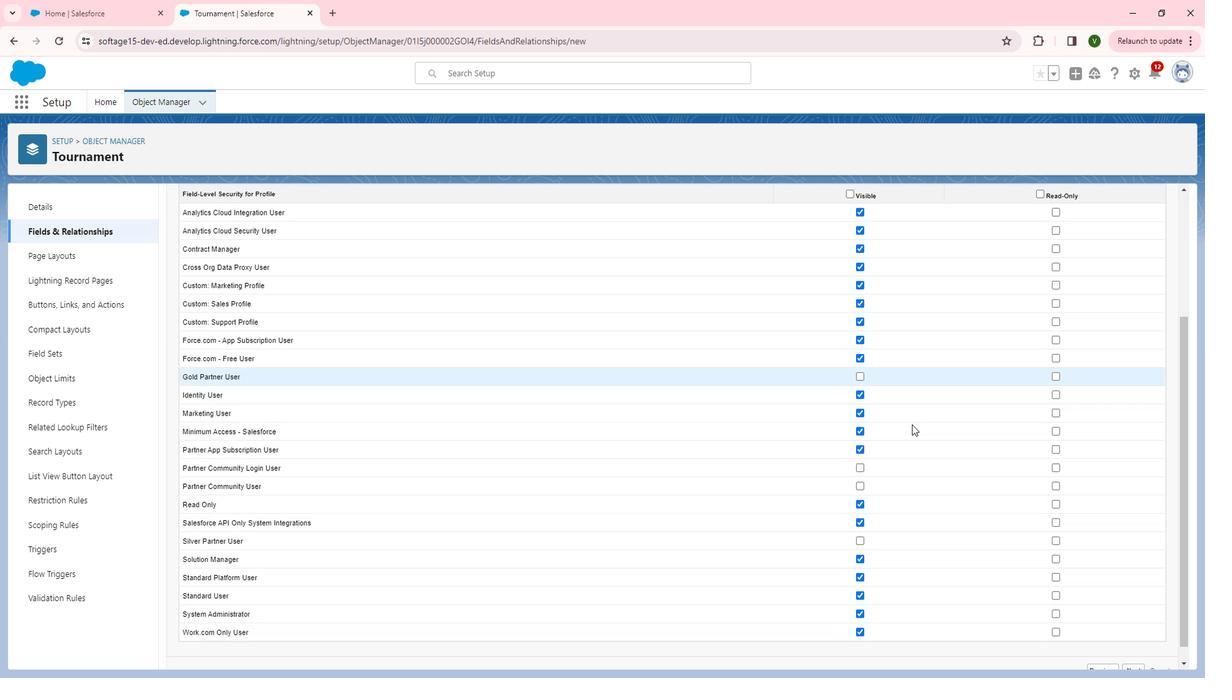 
Action: Mouse scrolled (930, 426) with delta (0, 0)
Screenshot: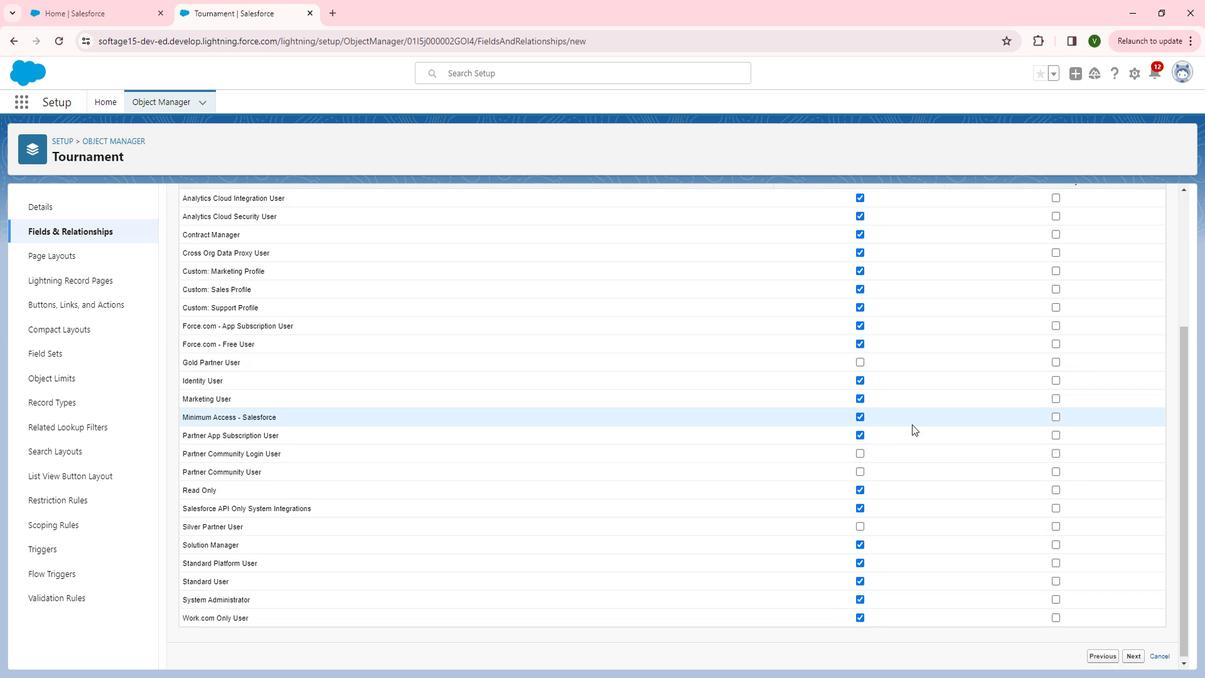 
Action: Mouse moved to (930, 426)
Screenshot: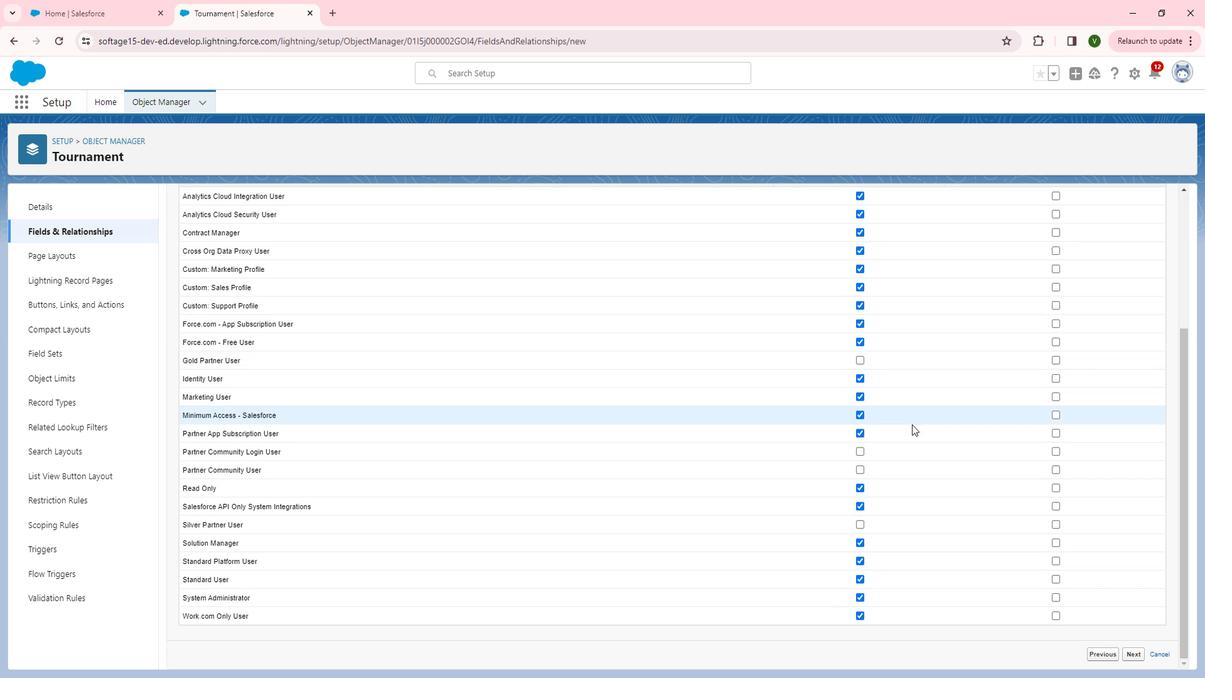 
Action: Mouse scrolled (930, 427) with delta (0, 0)
Screenshot: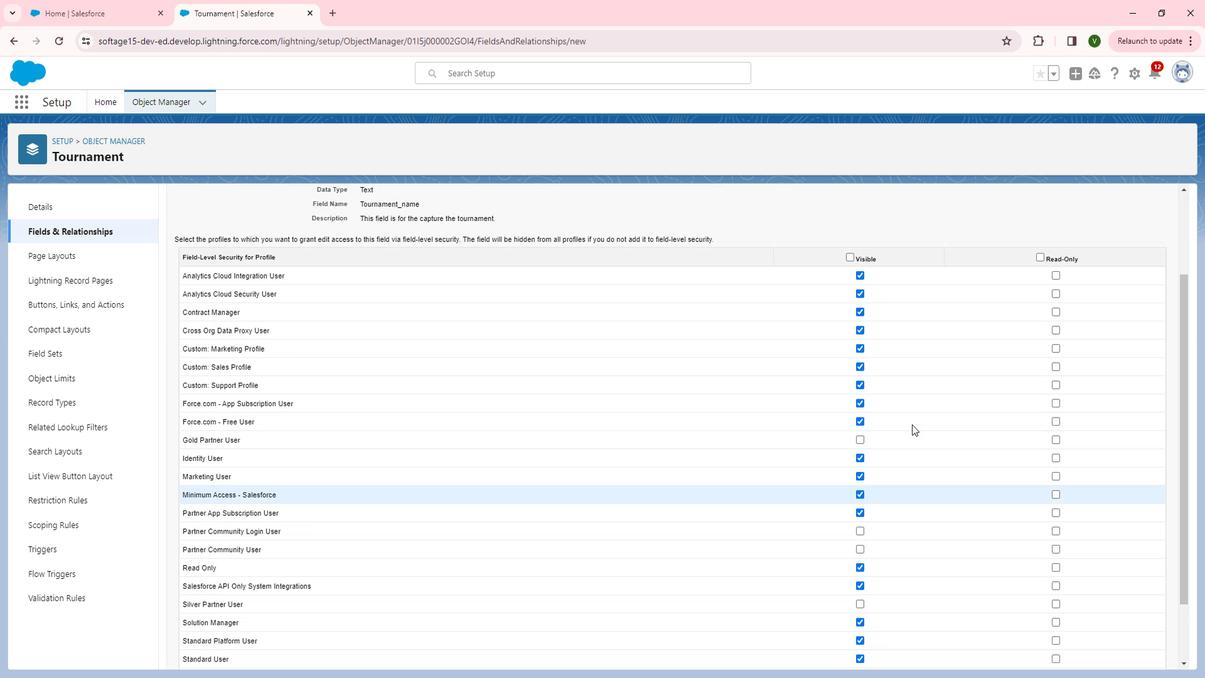
Action: Mouse scrolled (930, 427) with delta (0, 0)
Screenshot: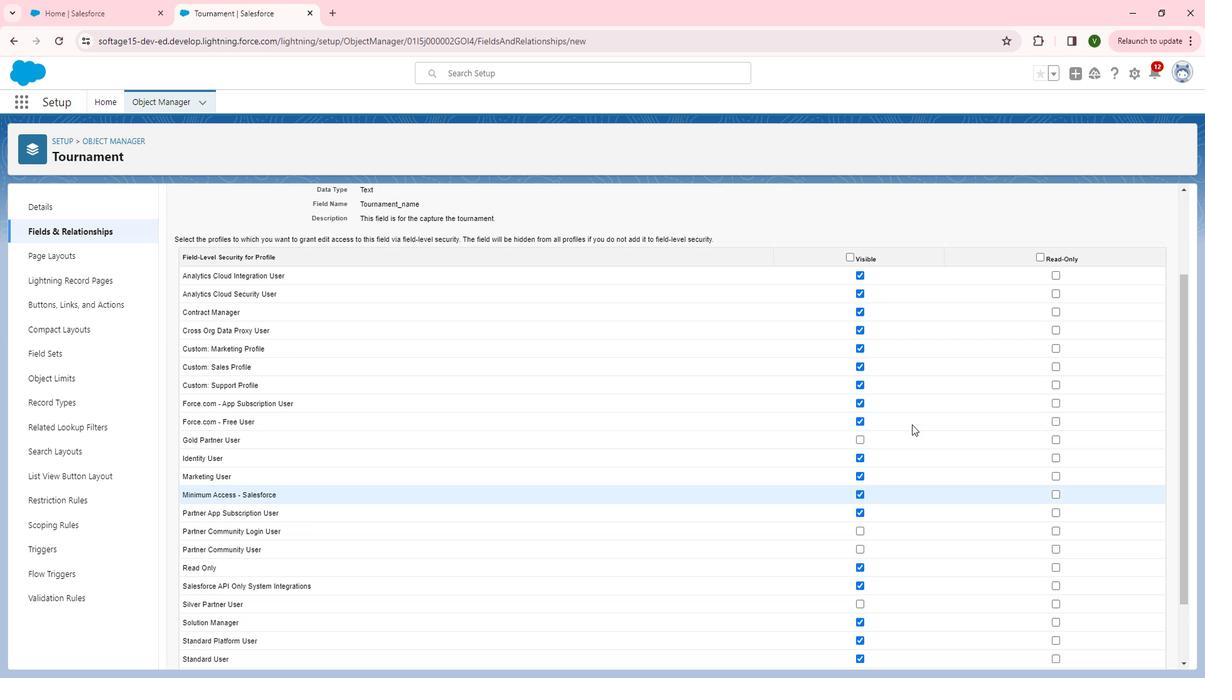 
Action: Mouse scrolled (930, 427) with delta (0, 0)
Screenshot: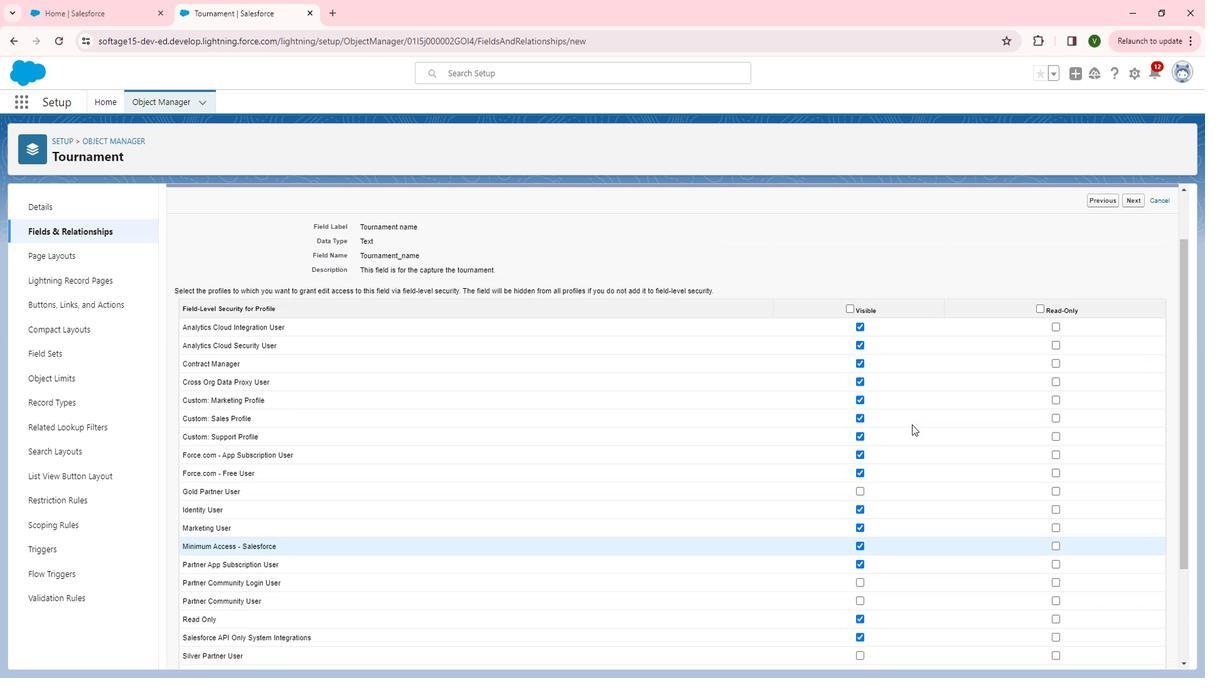 
Action: Mouse moved to (868, 380)
Screenshot: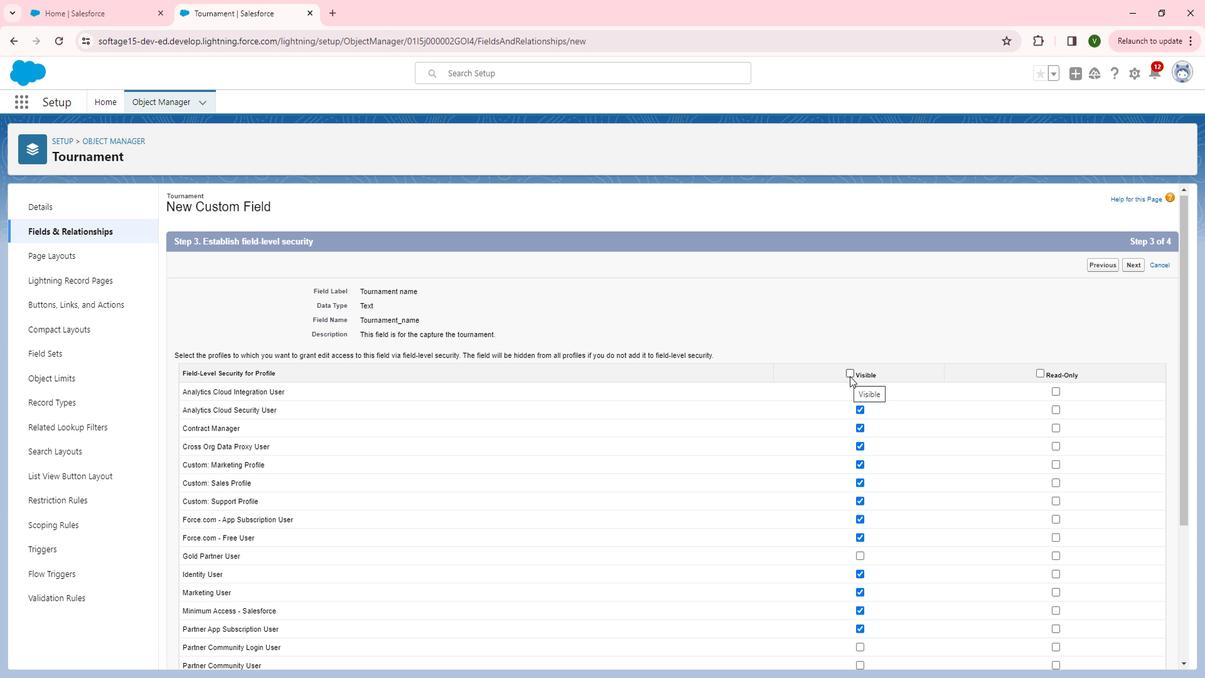 
Action: Mouse pressed left at (868, 380)
Screenshot: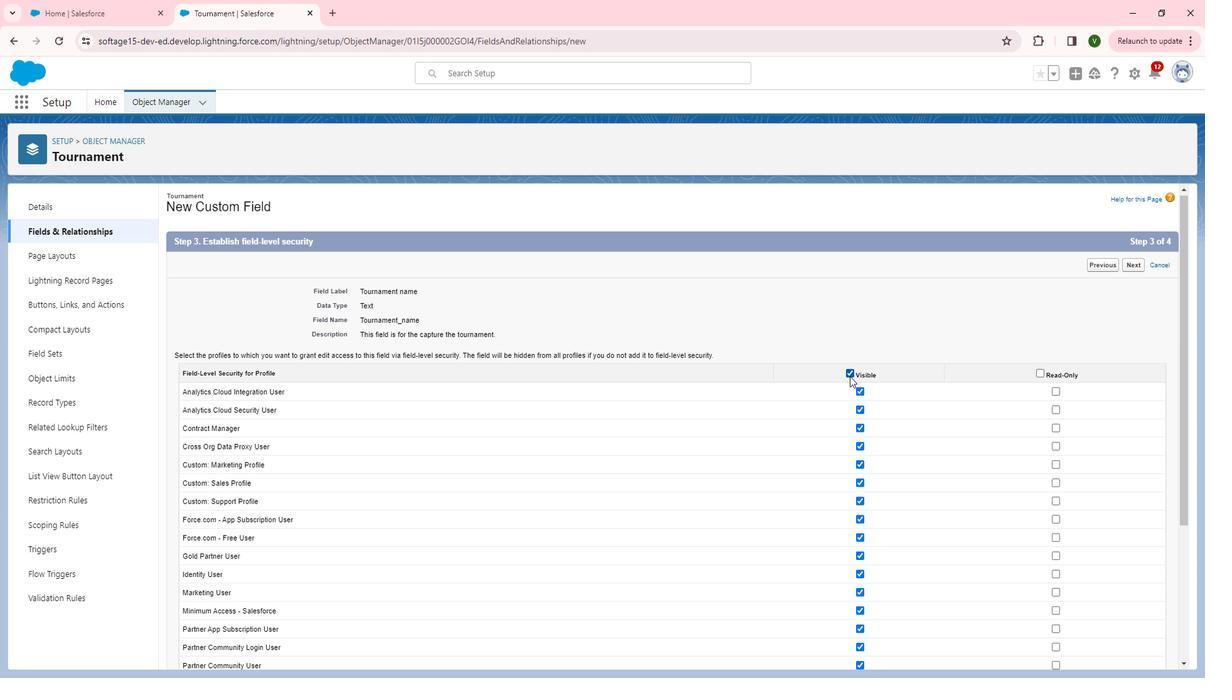 
Action: Mouse moved to (875, 417)
Screenshot: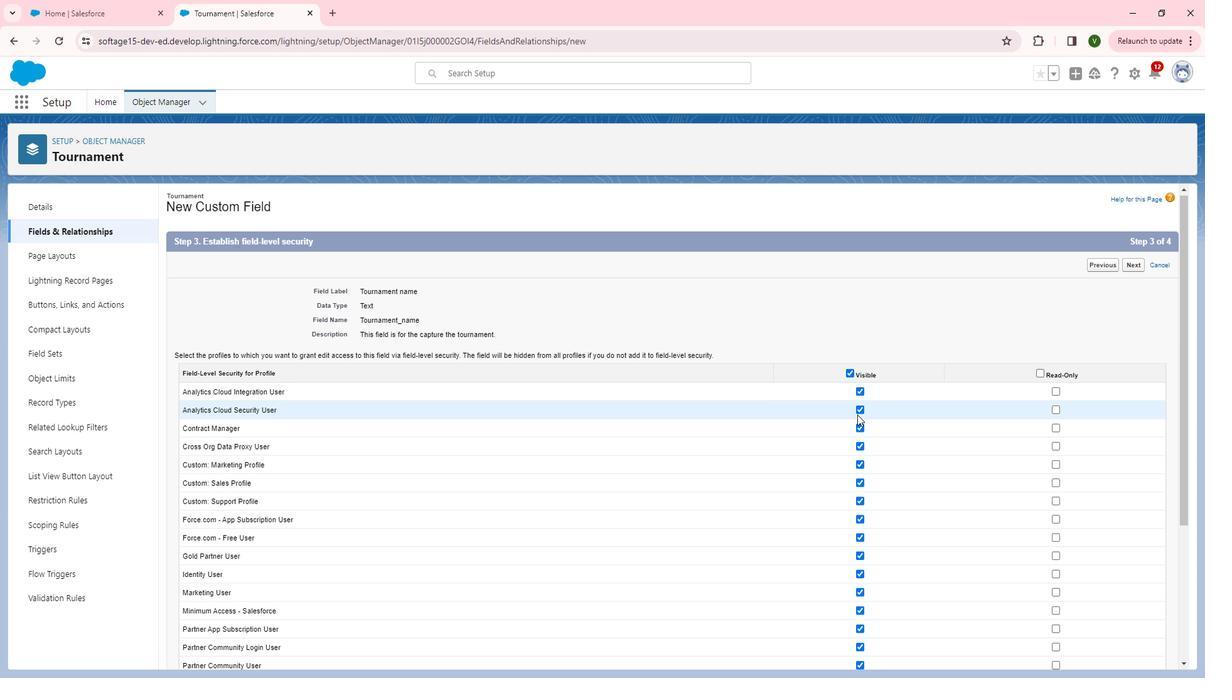
Action: Mouse pressed left at (875, 417)
Screenshot: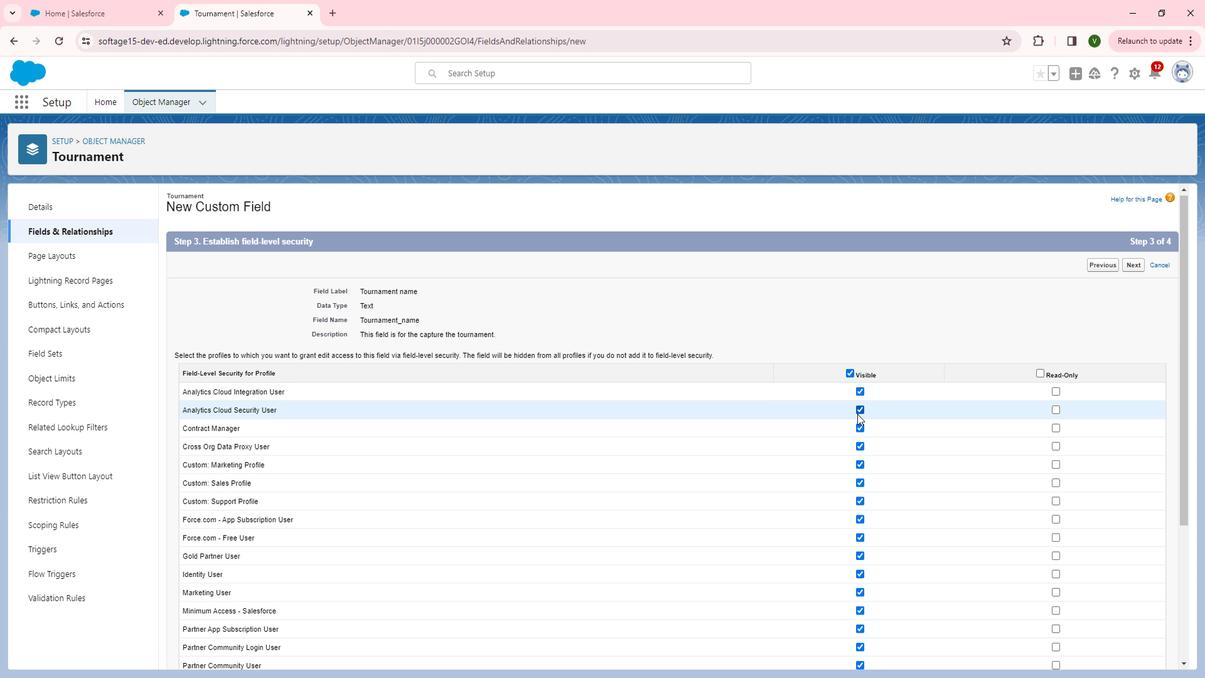 
Action: Mouse moved to (877, 411)
Screenshot: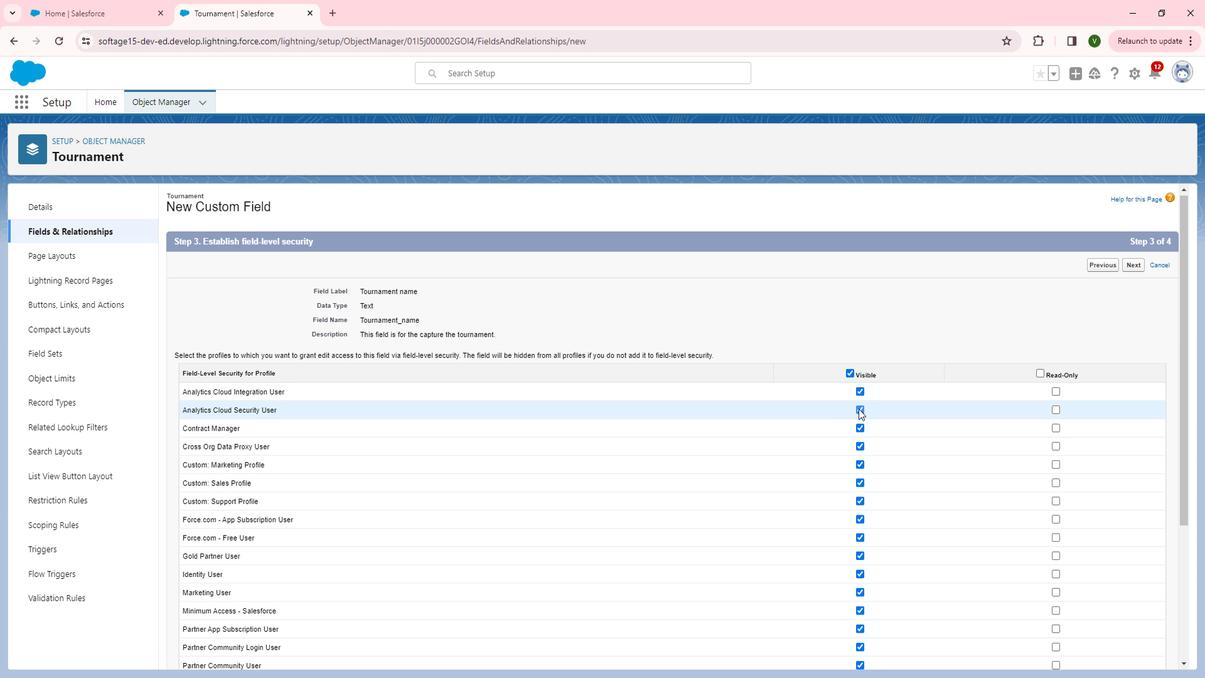 
Action: Mouse pressed left at (877, 411)
Screenshot: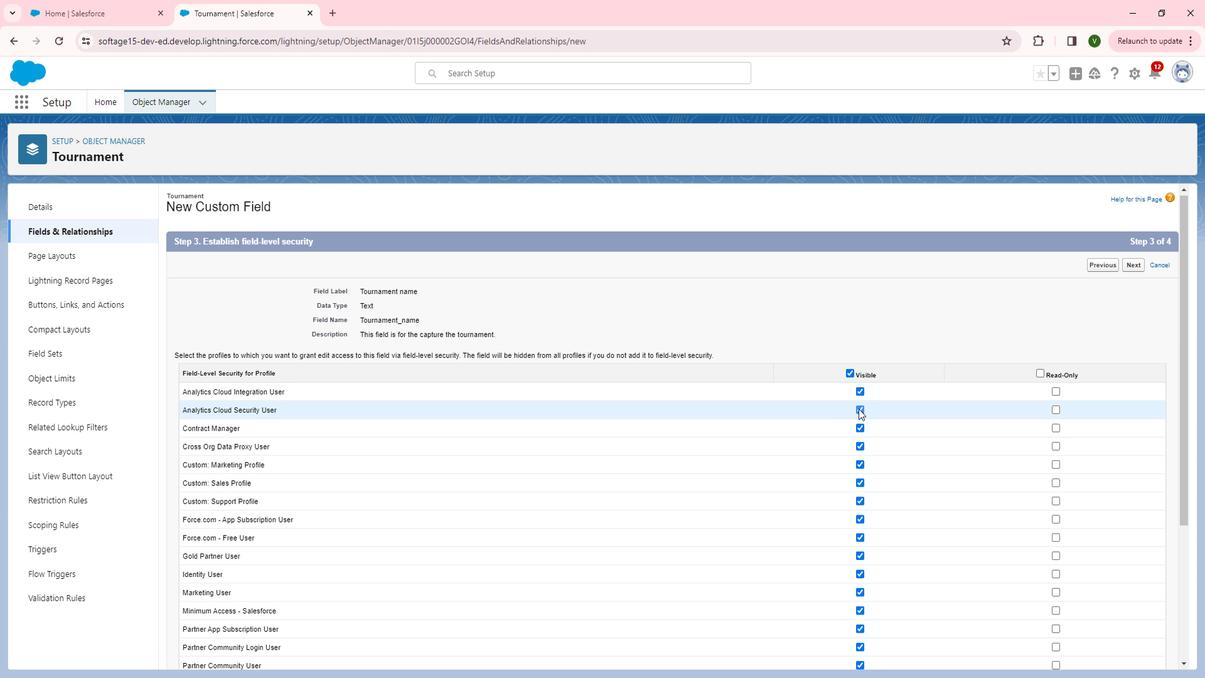 
Action: Mouse moved to (878, 428)
Screenshot: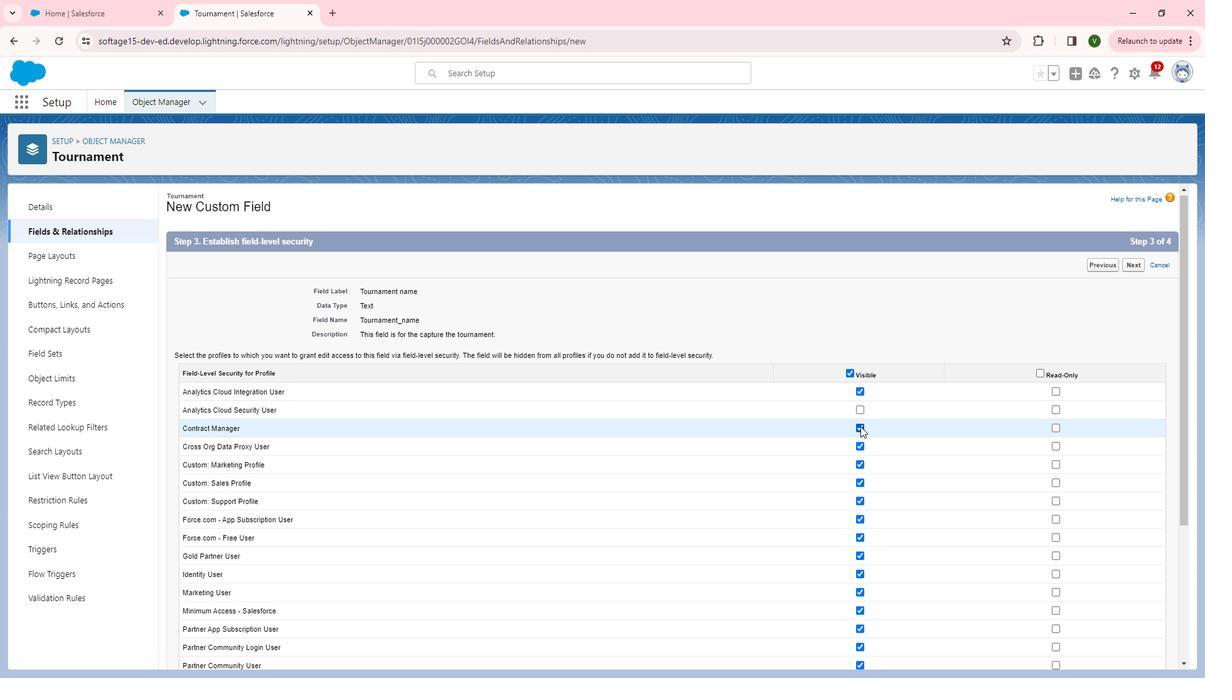 
Action: Mouse pressed left at (878, 428)
Screenshot: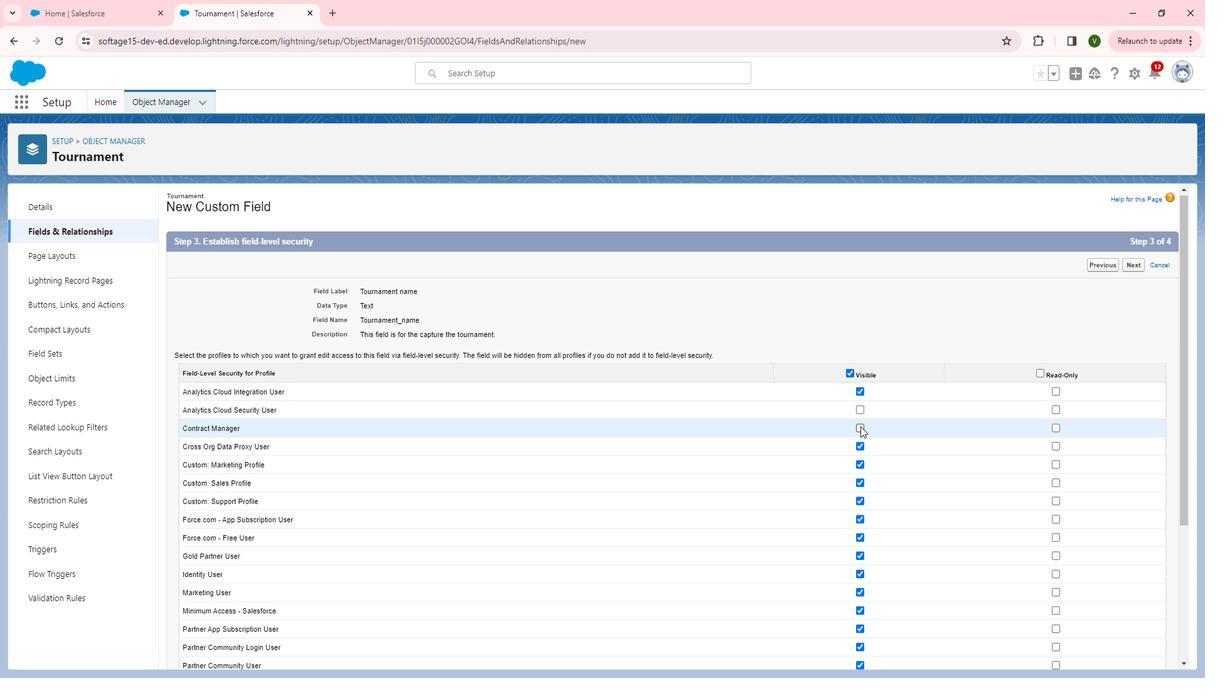 
Action: Mouse moved to (877, 445)
Screenshot: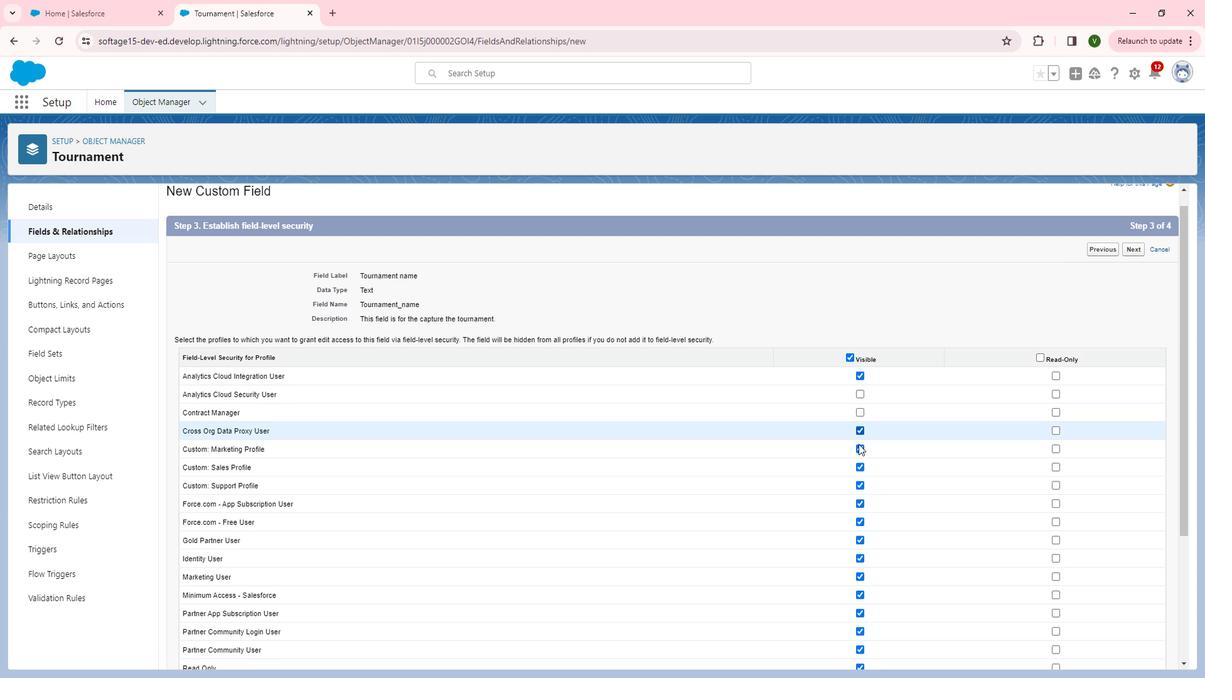 
Action: Mouse scrolled (877, 445) with delta (0, 0)
Screenshot: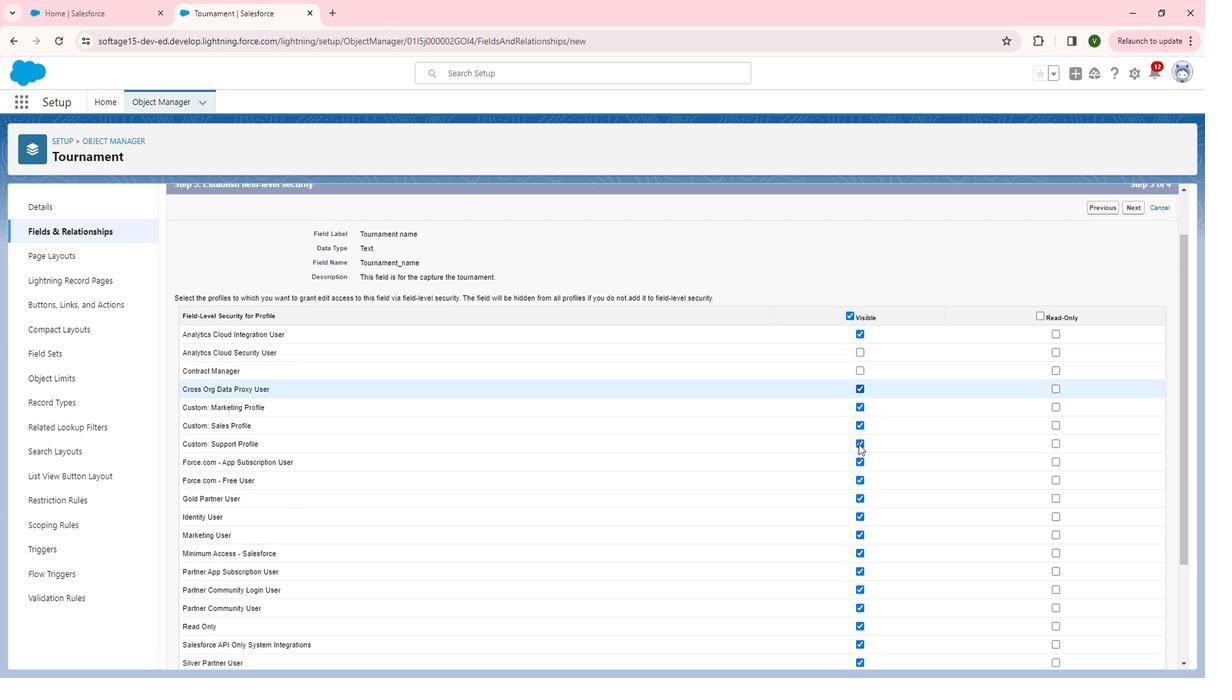 
Action: Mouse scrolled (877, 445) with delta (0, 0)
Screenshot: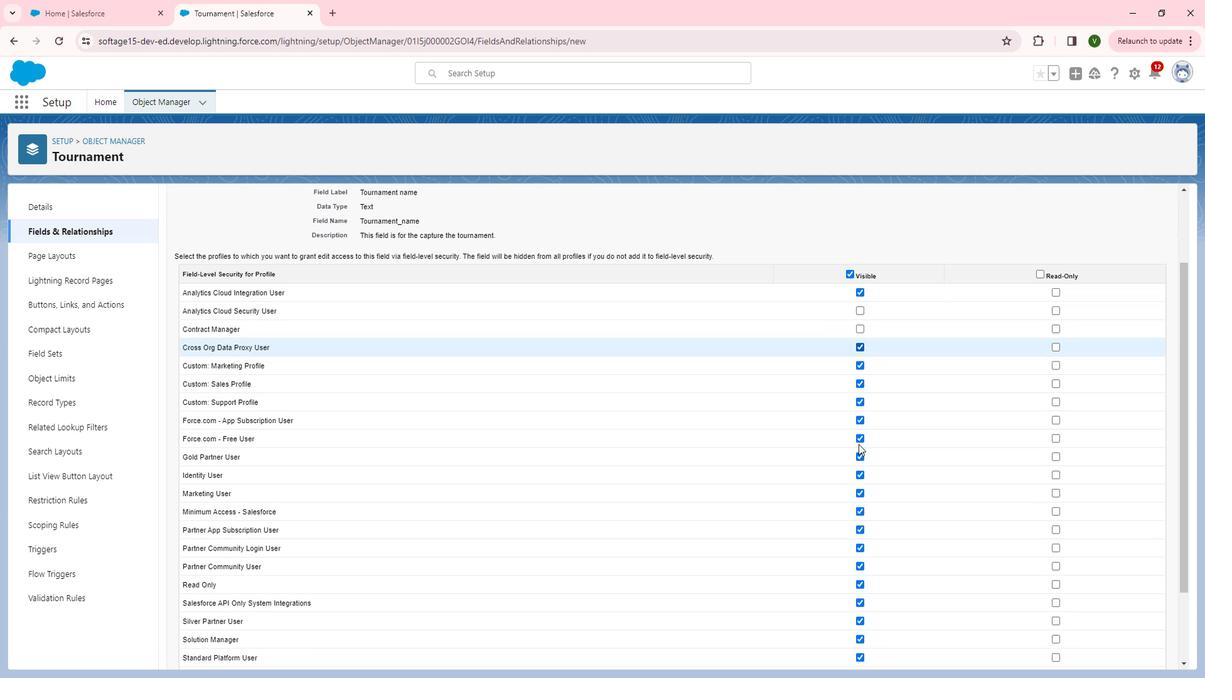 
Action: Mouse moved to (878, 431)
Screenshot: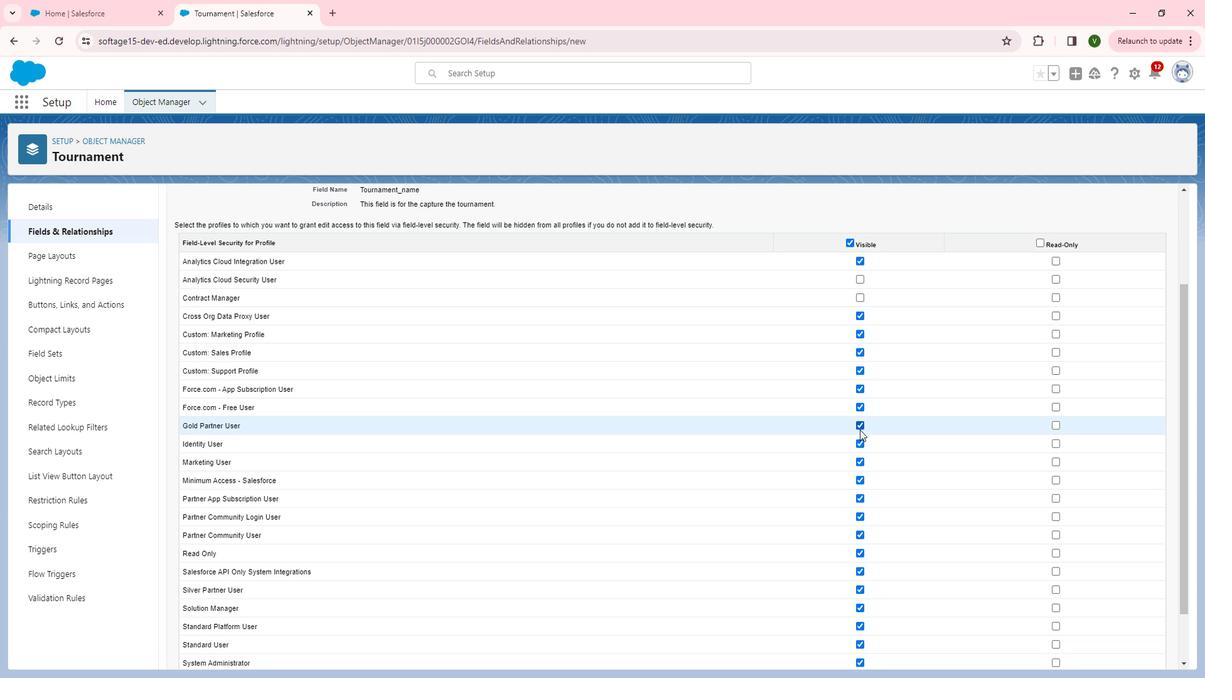 
Action: Mouse pressed left at (878, 431)
Screenshot: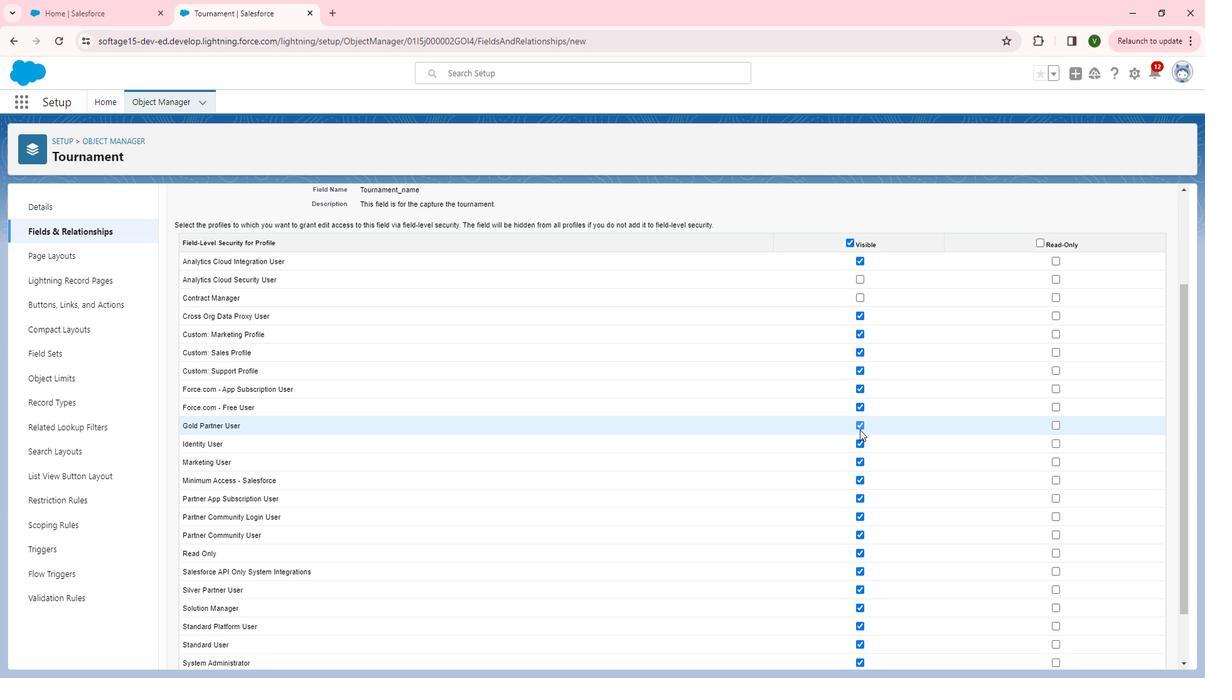 
Action: Mouse moved to (878, 445)
Screenshot: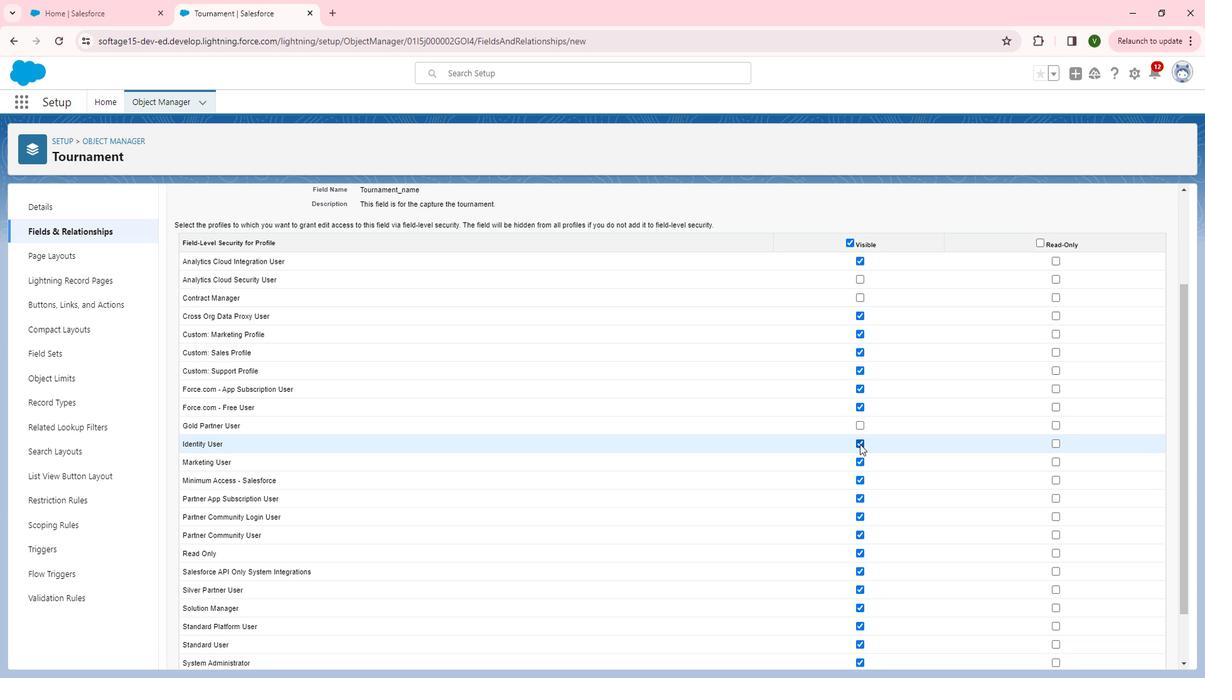 
Action: Mouse pressed left at (878, 445)
Screenshot: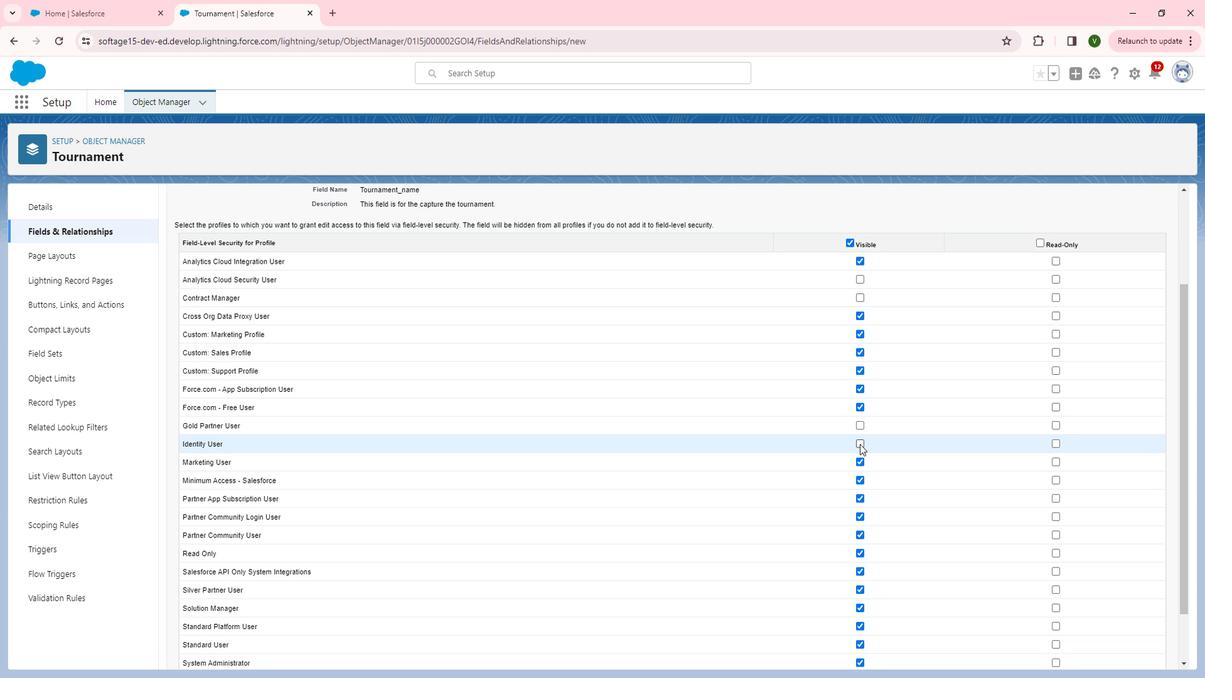 
Action: Mouse moved to (878, 465)
Screenshot: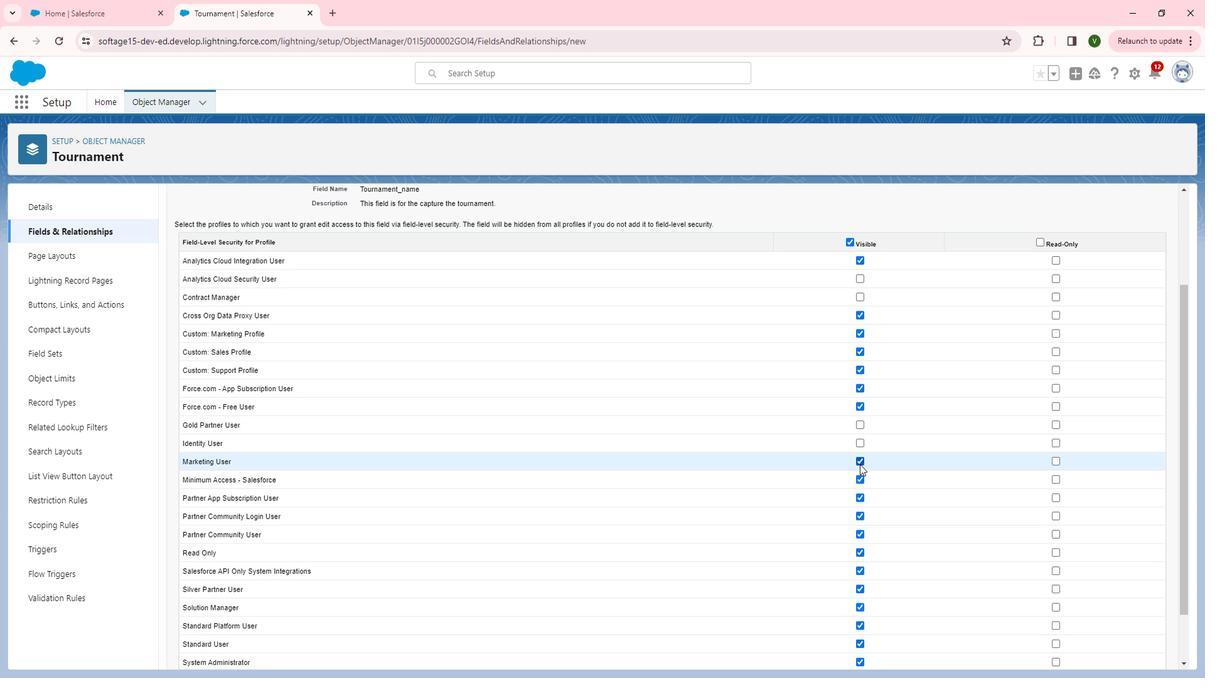 
Action: Mouse scrolled (878, 464) with delta (0, 0)
Screenshot: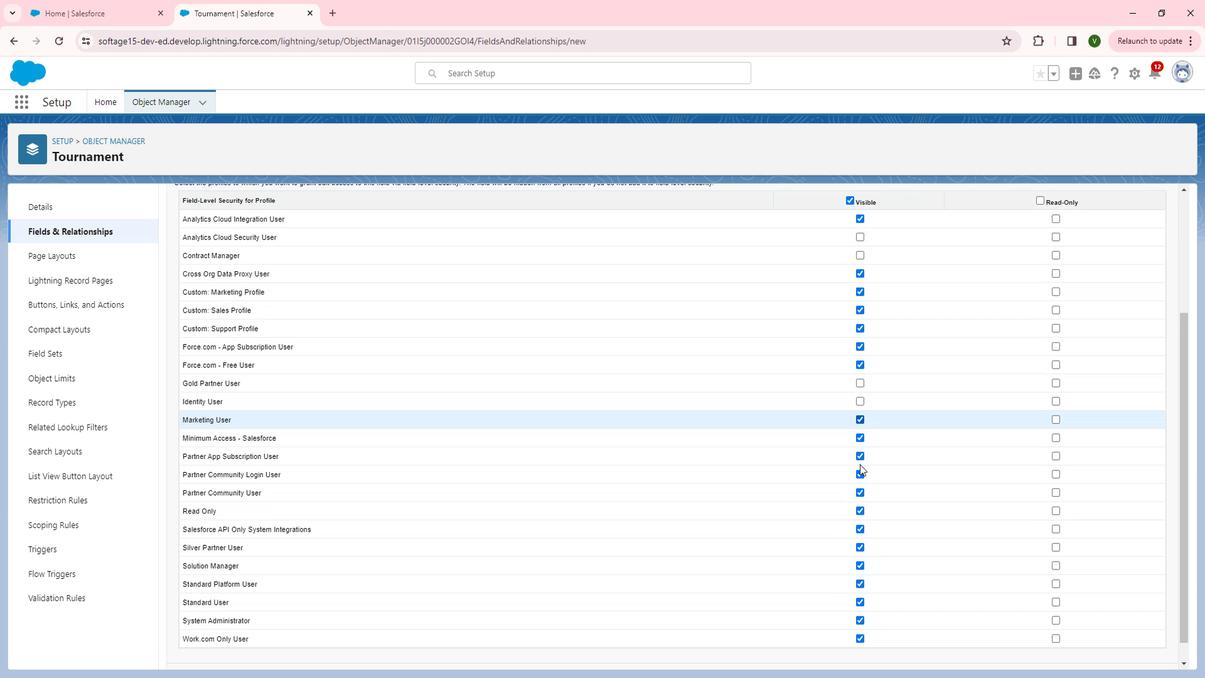 
Action: Mouse moved to (877, 489)
Screenshot: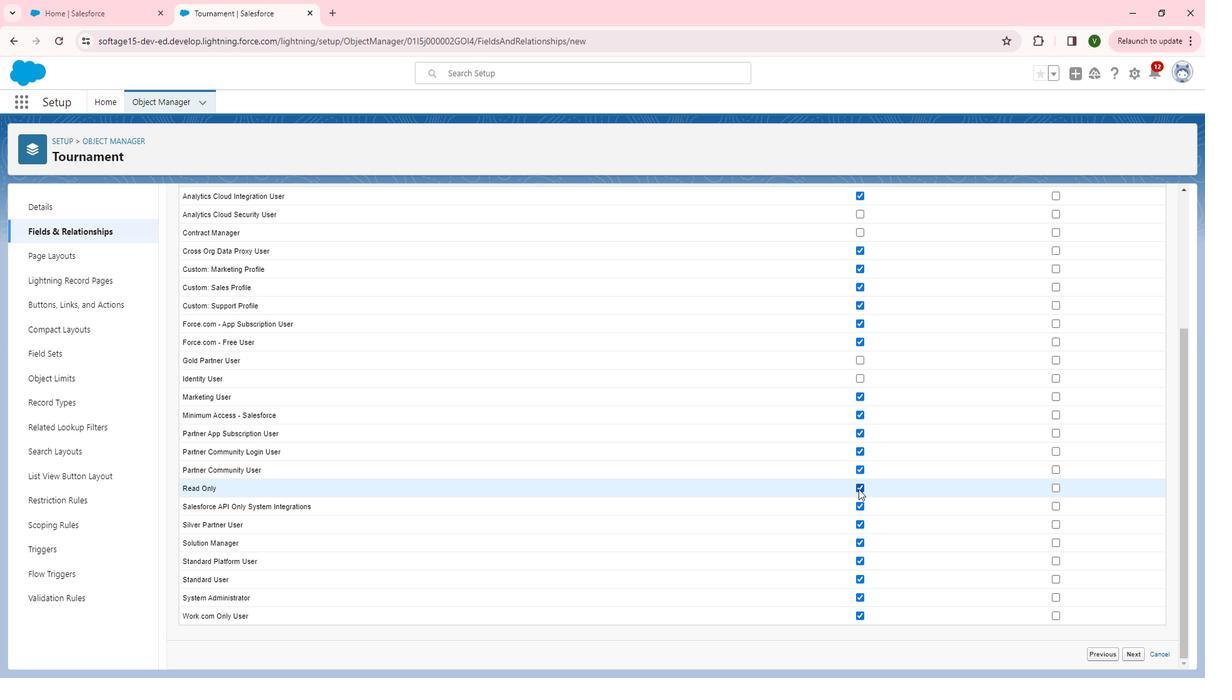 
Action: Mouse pressed left at (877, 489)
Screenshot: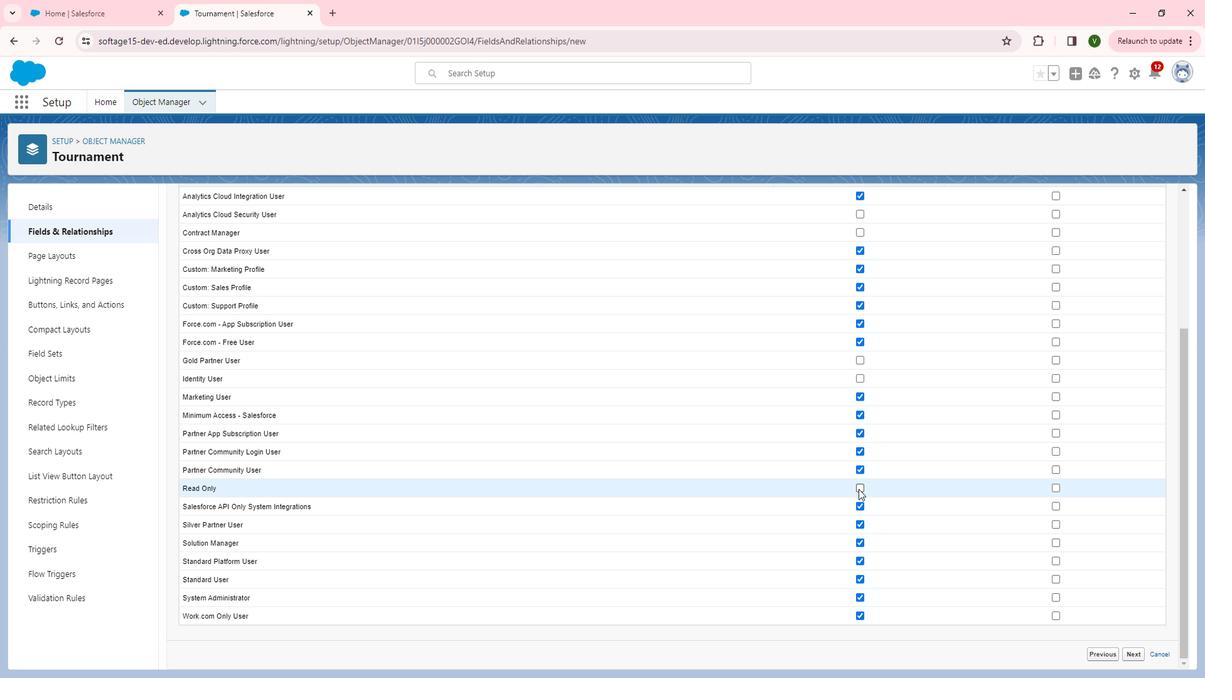 
Action: Mouse moved to (878, 439)
Screenshot: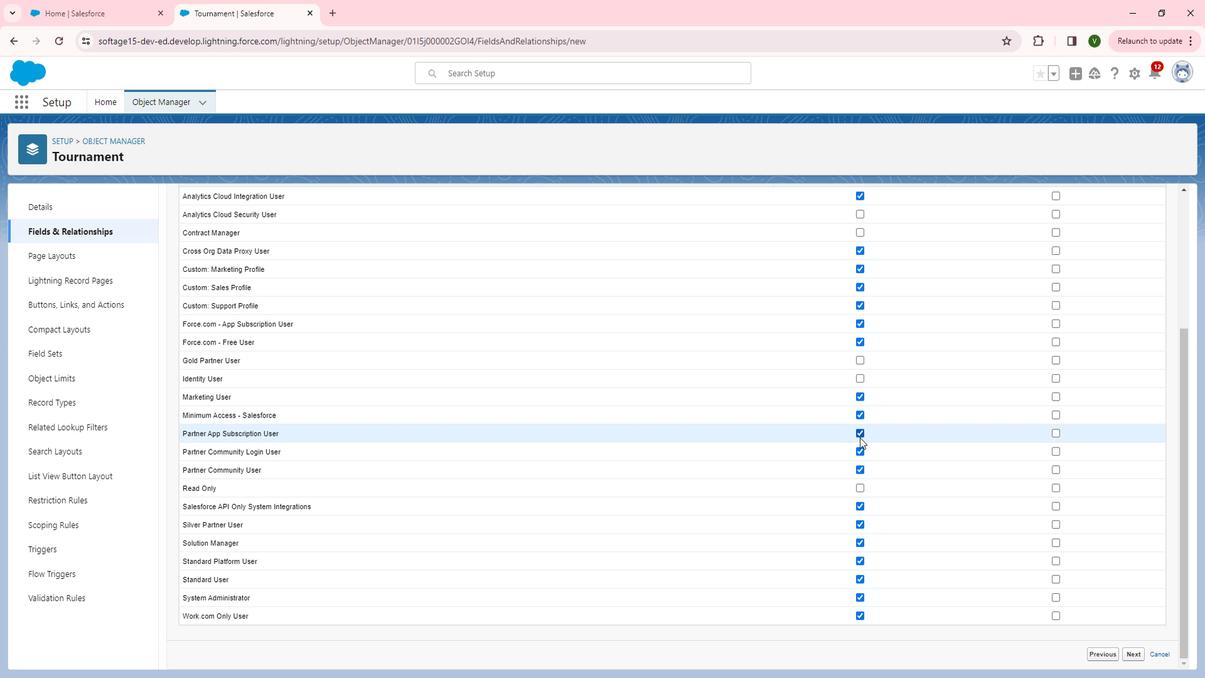 
Action: Mouse pressed left at (878, 439)
Screenshot: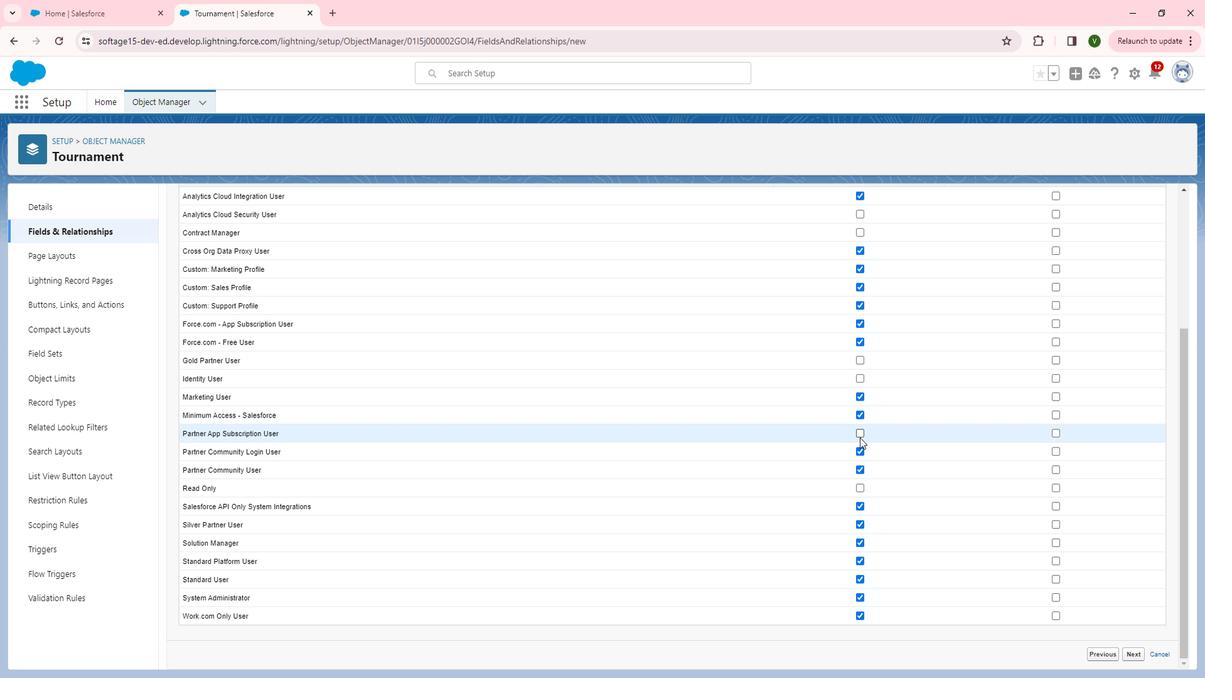 
Action: Mouse moved to (875, 450)
Screenshot: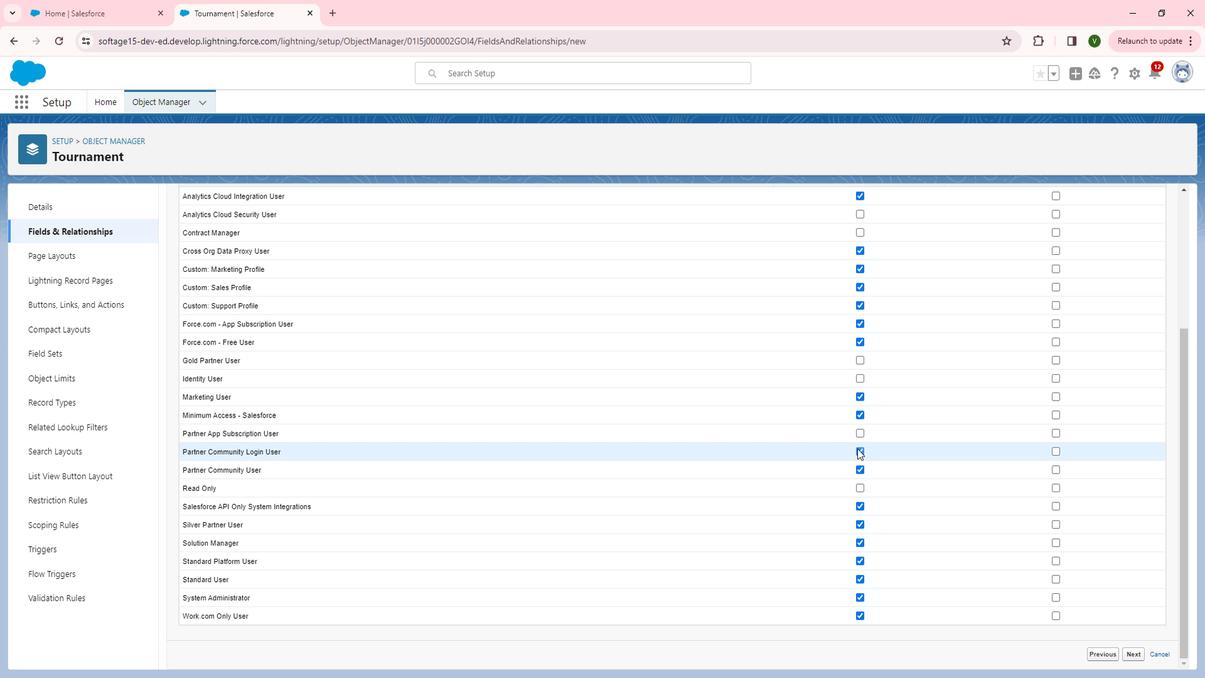 
Action: Mouse pressed left at (875, 450)
Screenshot: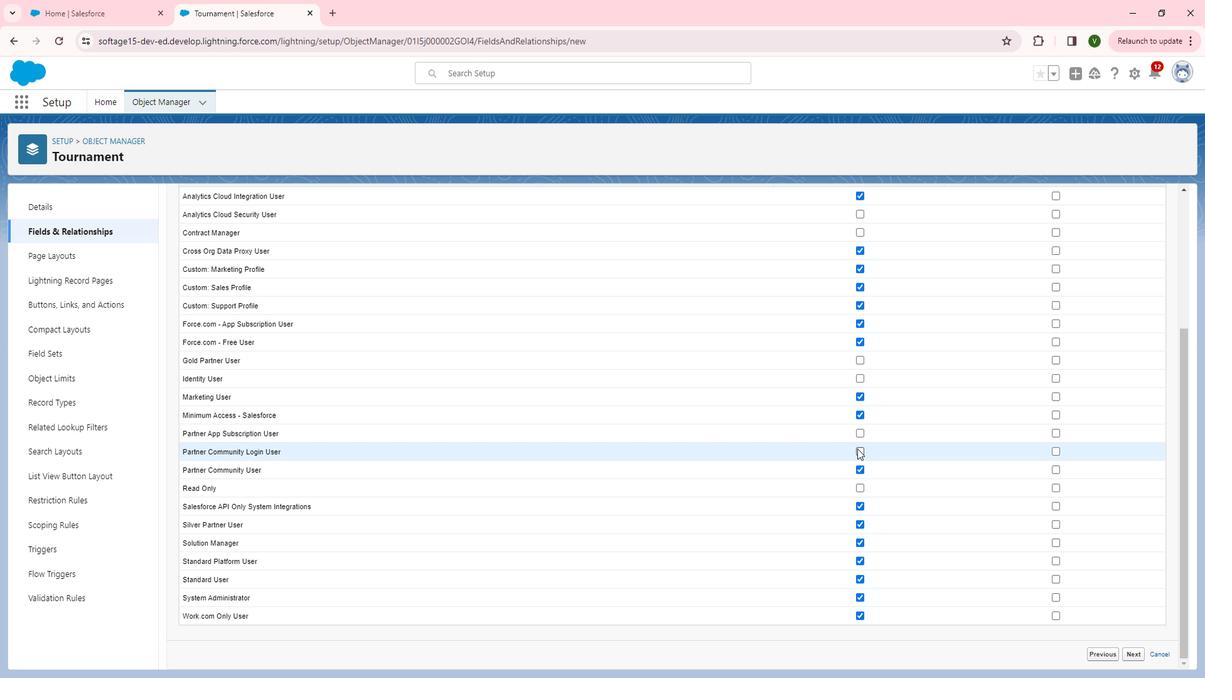 
Action: Mouse moved to (878, 526)
Screenshot: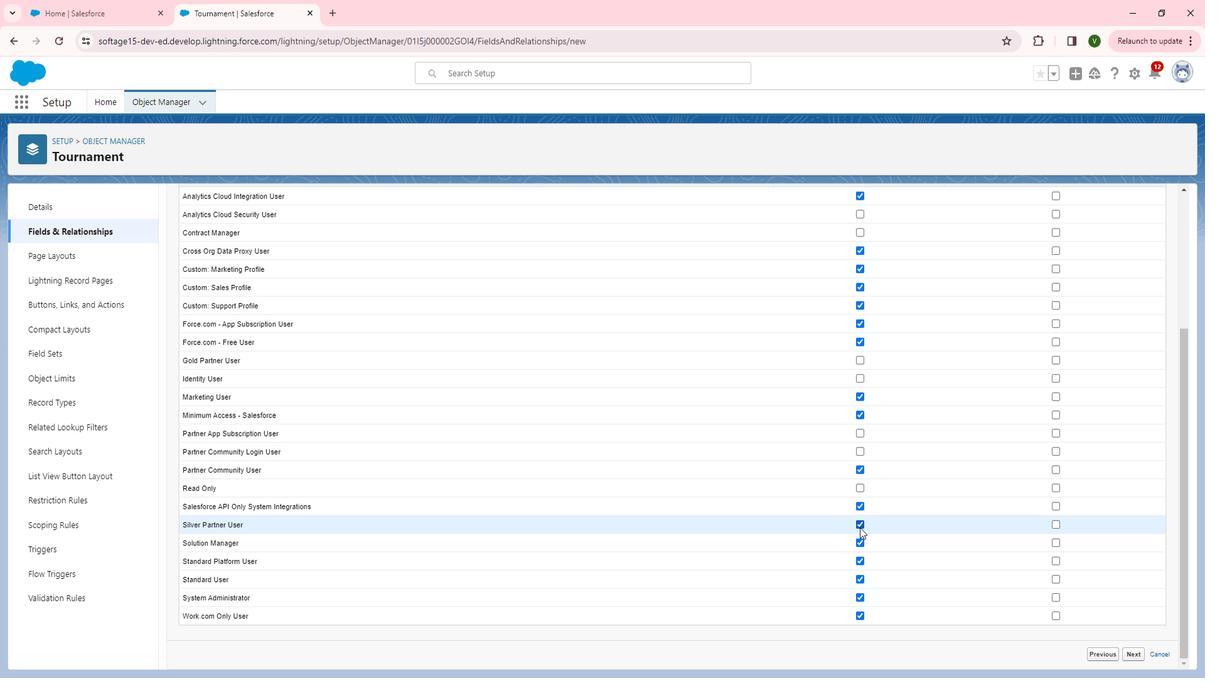 
Action: Mouse pressed left at (878, 526)
Screenshot: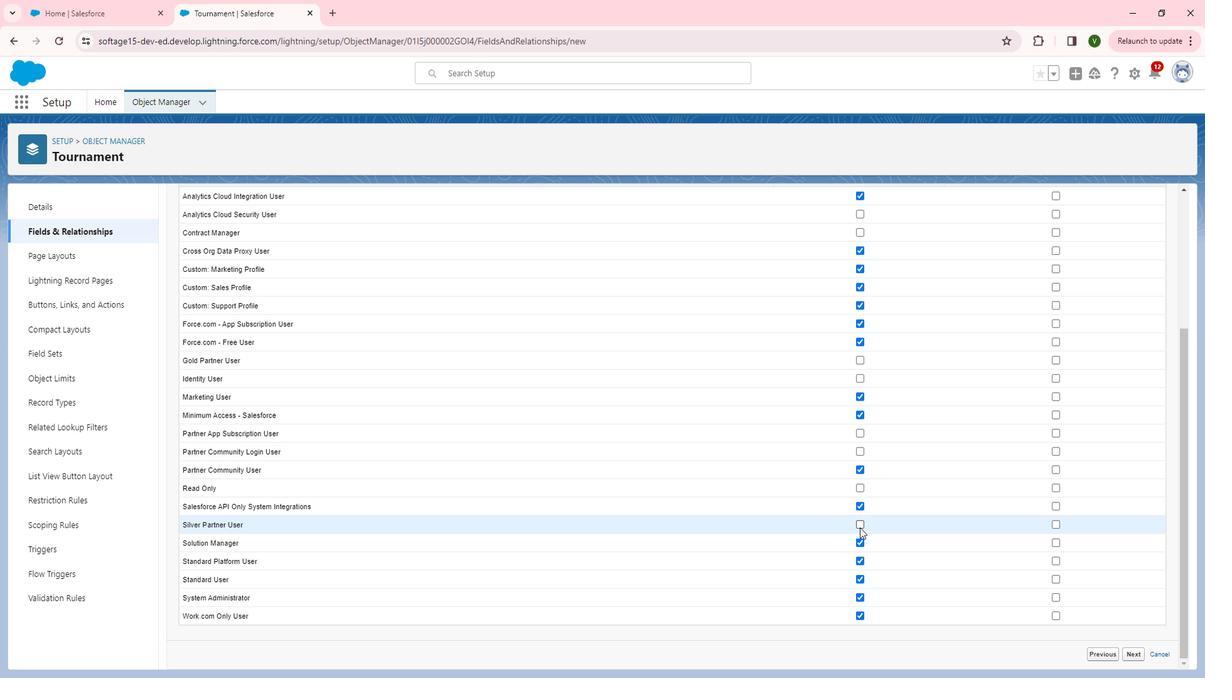 
Action: Mouse moved to (880, 609)
Screenshot: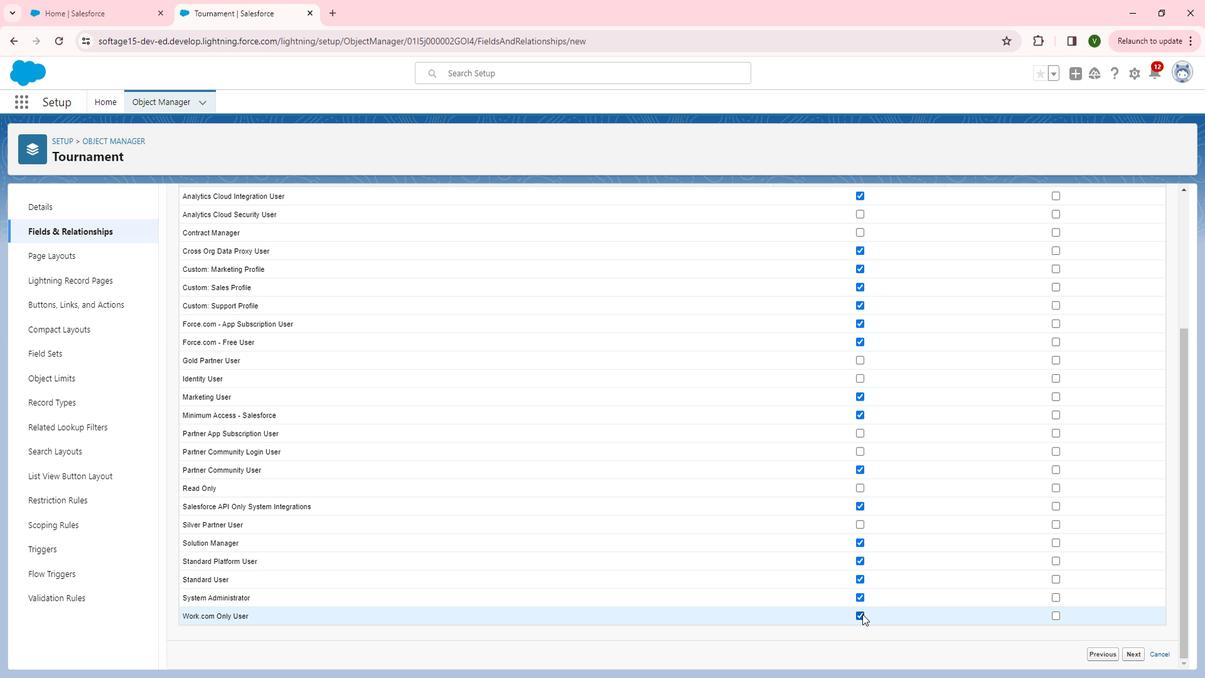 
Action: Mouse pressed left at (880, 609)
Screenshot: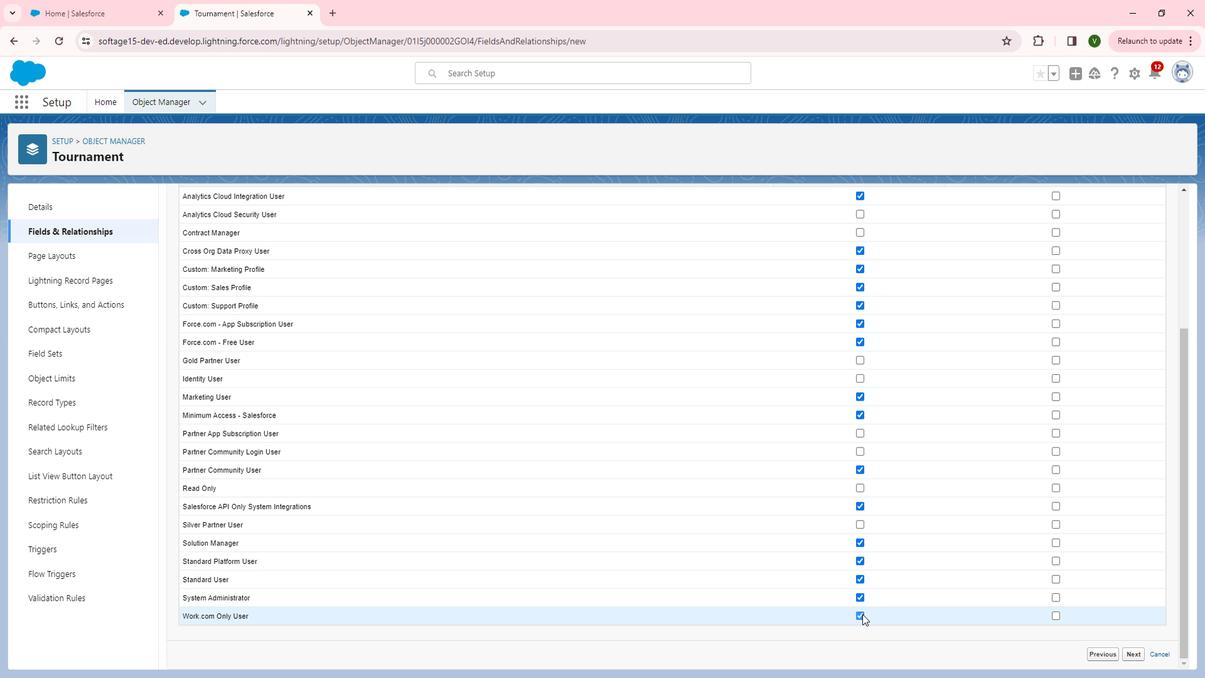 
Action: Mouse moved to (871, 420)
Screenshot: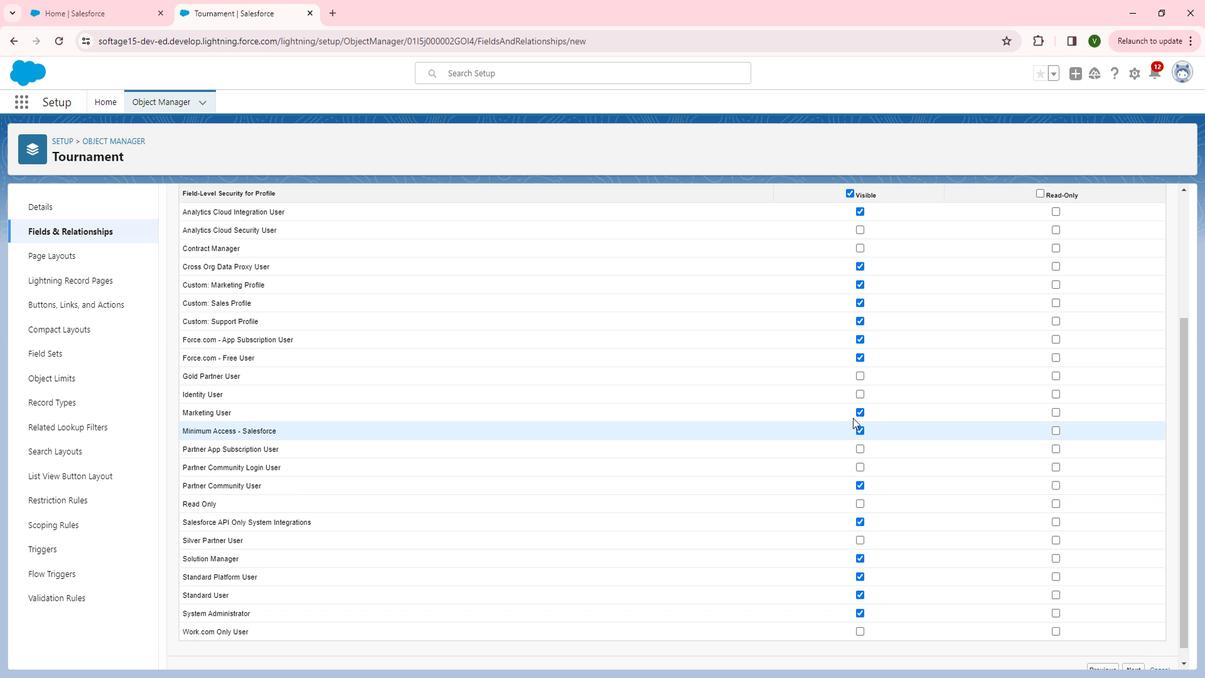 
Action: Mouse scrolled (871, 421) with delta (0, 0)
Screenshot: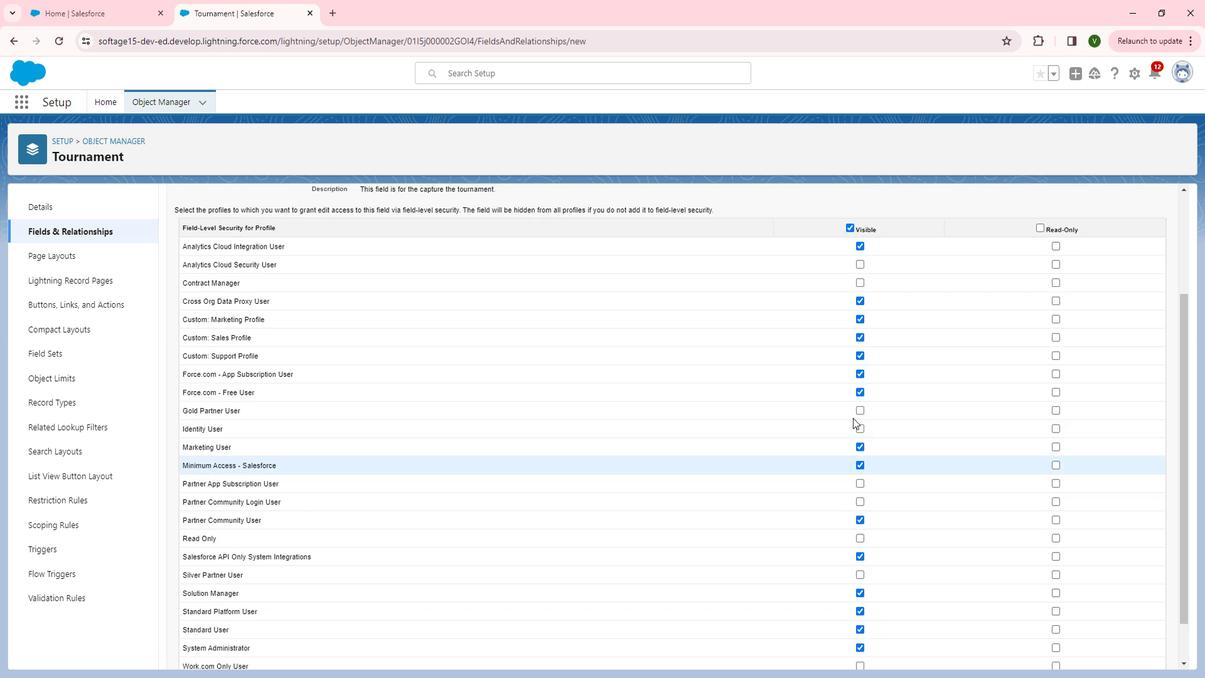 
Action: Mouse scrolled (871, 421) with delta (0, 0)
Screenshot: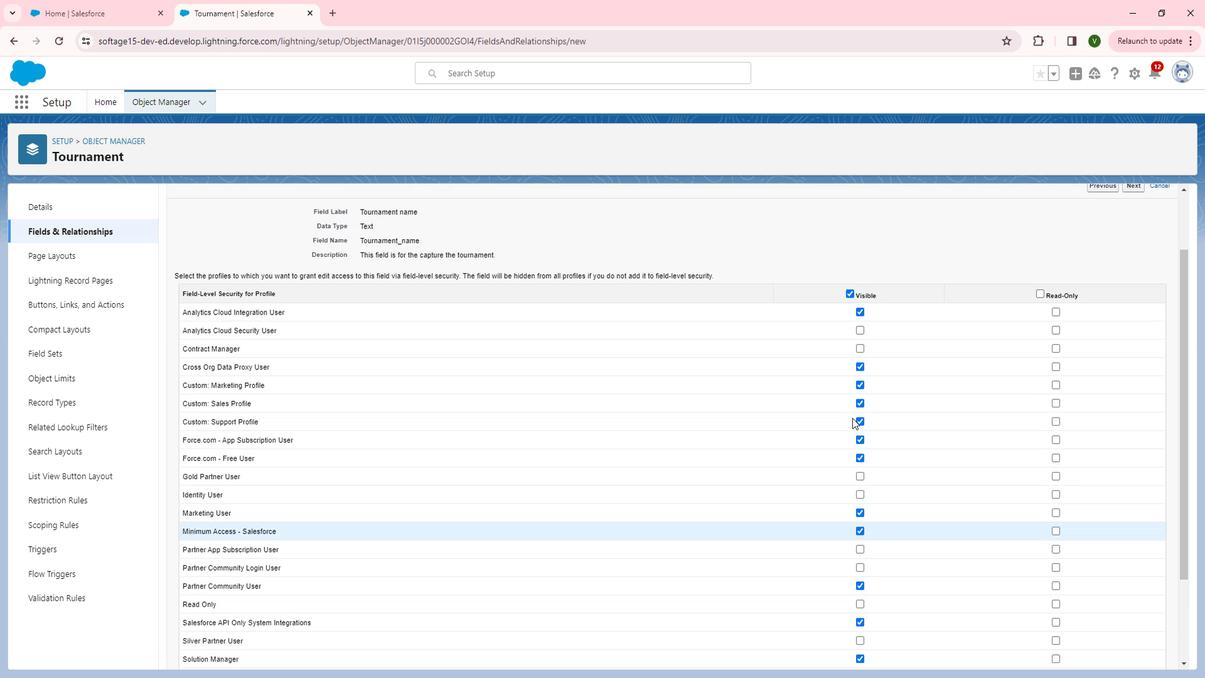 
Action: Mouse moved to (877, 416)
Screenshot: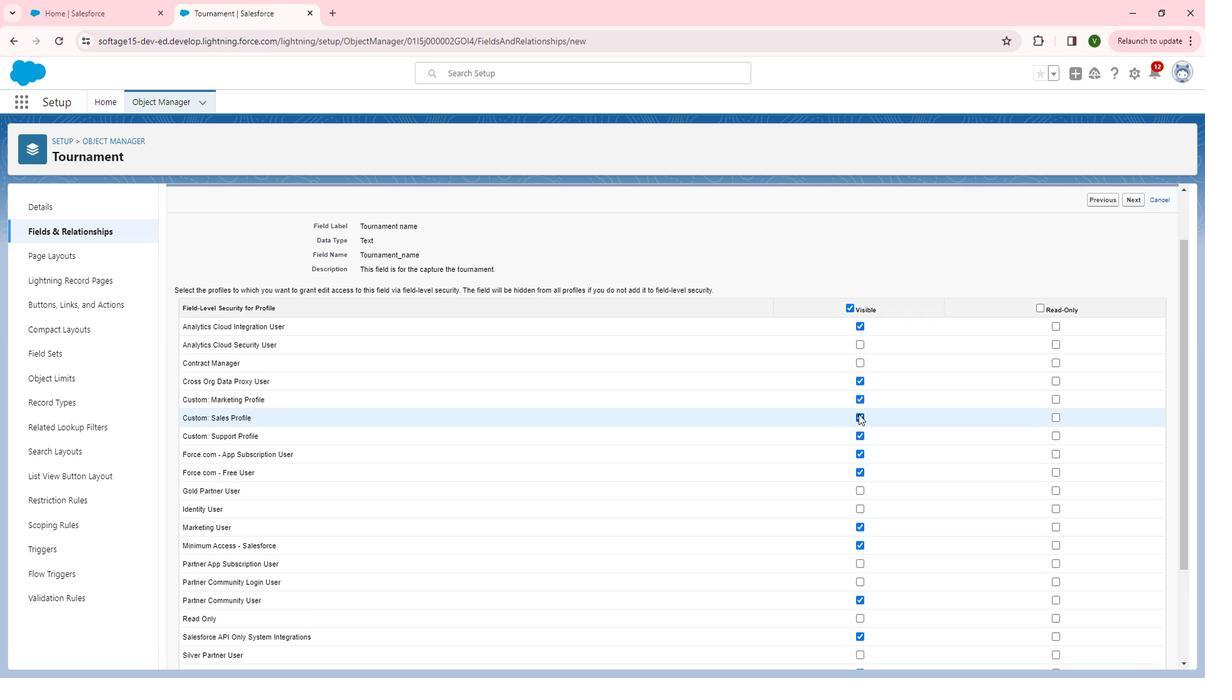 
Action: Mouse pressed left at (877, 416)
Screenshot: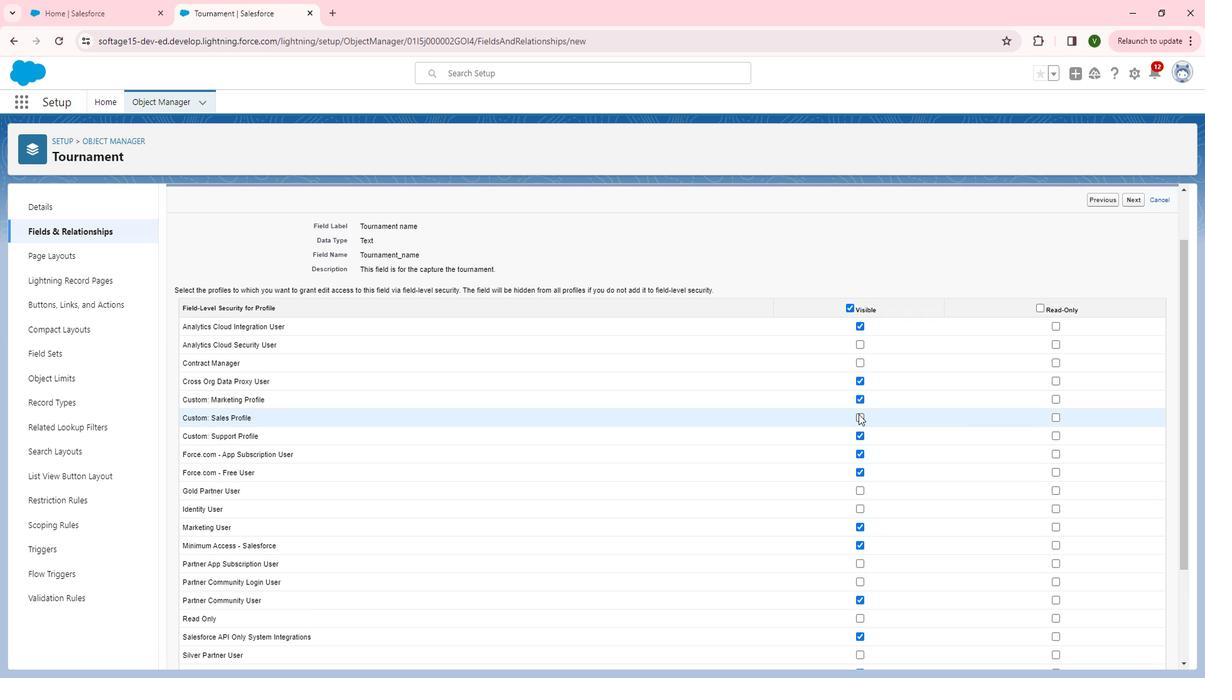 
Action: Mouse moved to (877, 438)
Screenshot: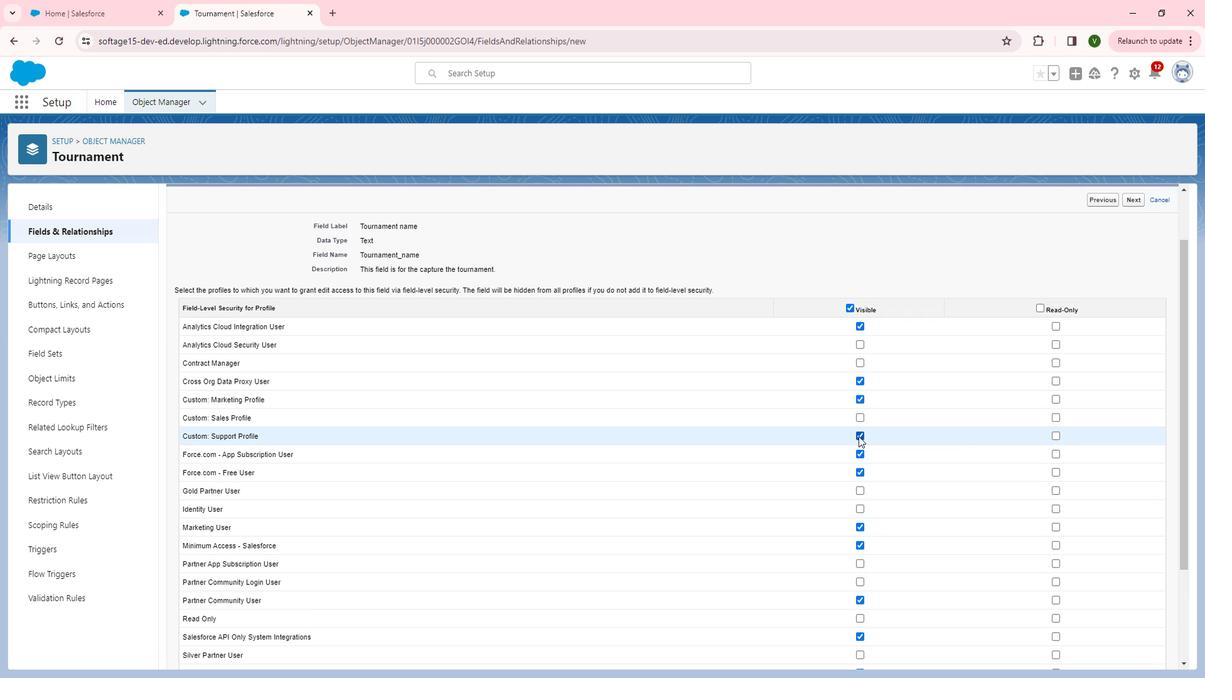 
Action: Mouse pressed left at (877, 438)
Screenshot: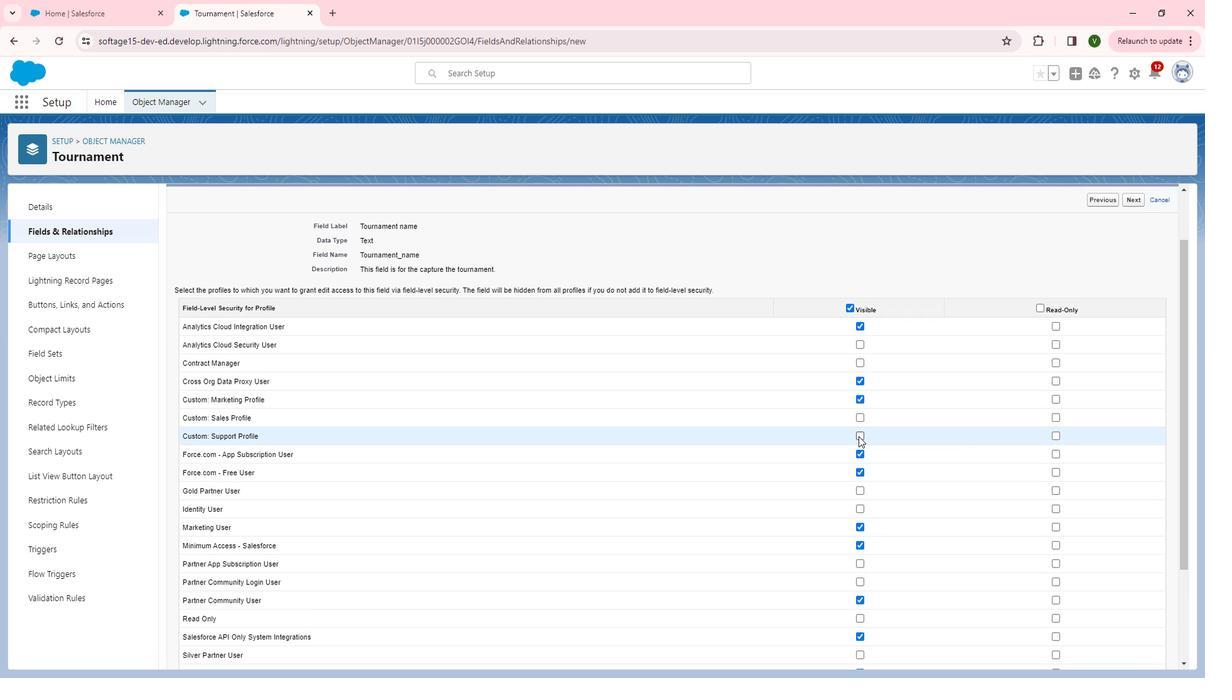 
Action: Mouse moved to (1076, 330)
Screenshot: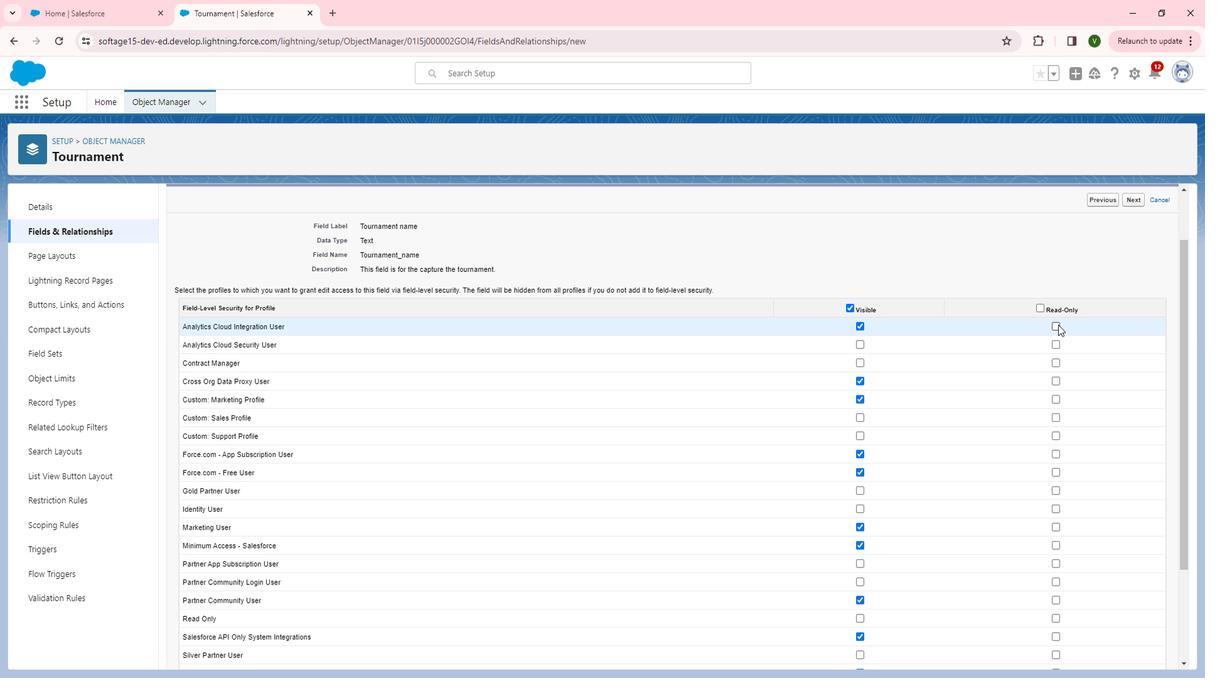 
Action: Mouse pressed left at (1076, 330)
Screenshot: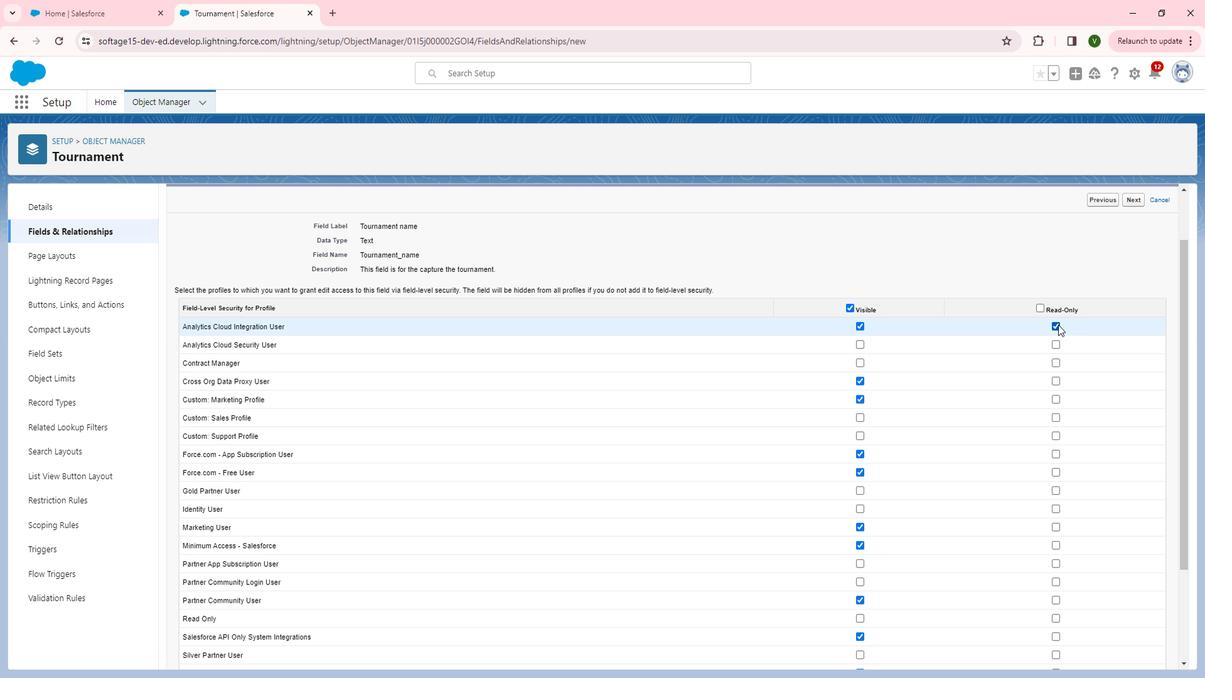 
Action: Mouse moved to (1075, 386)
Screenshot: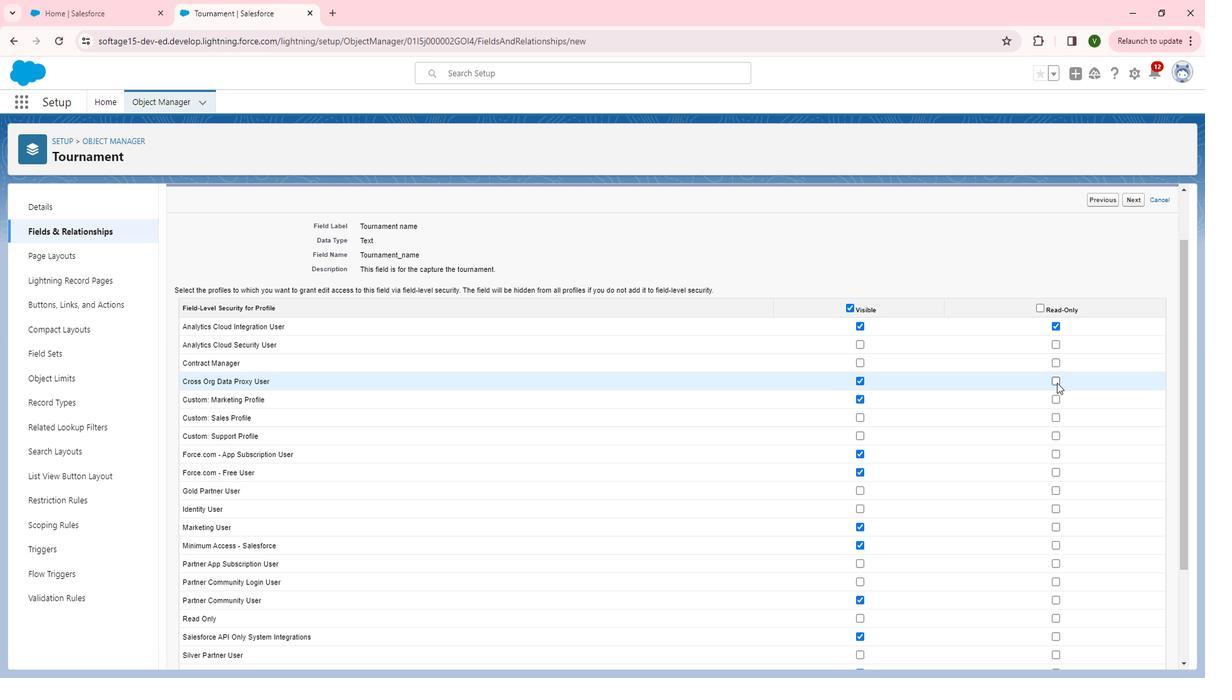 
Action: Mouse pressed left at (1075, 386)
Screenshot: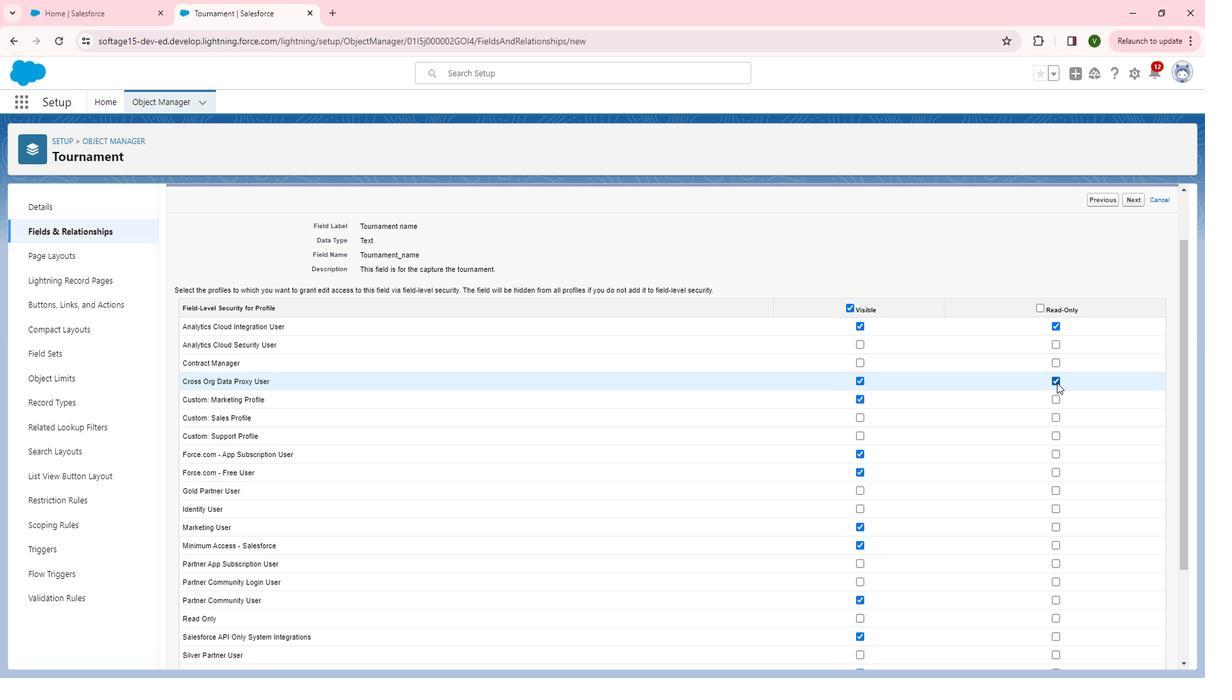 
Action: Mouse moved to (1074, 404)
Screenshot: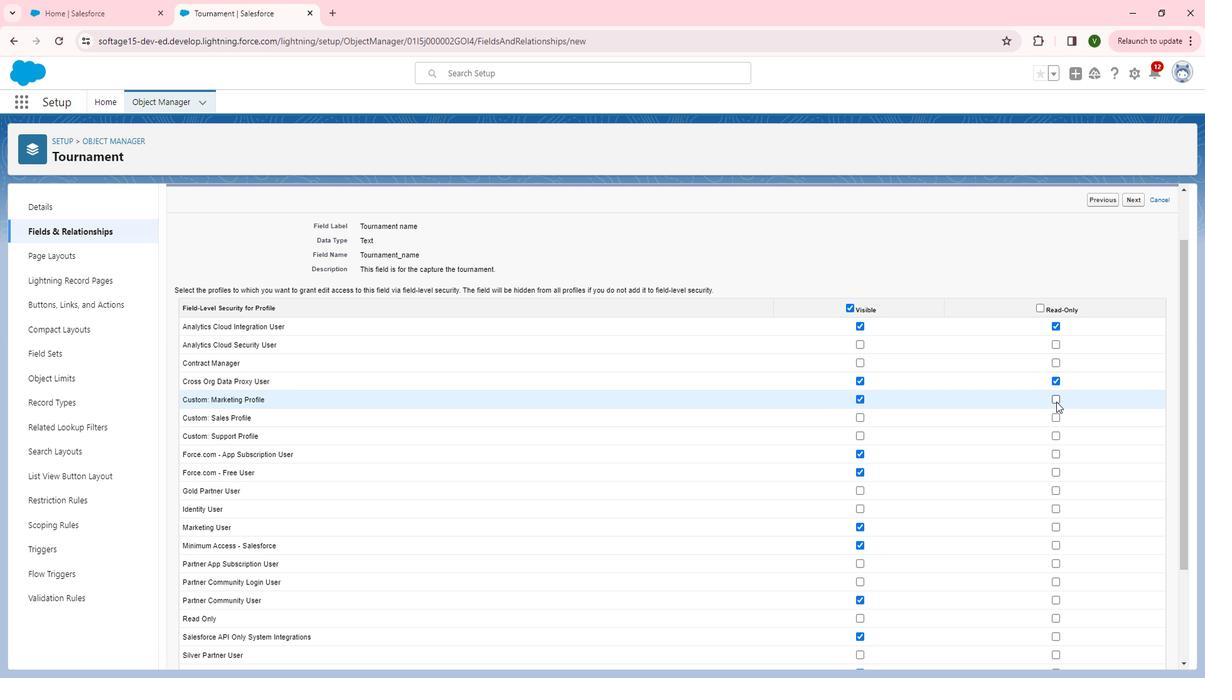 
Action: Mouse pressed left at (1074, 404)
Screenshot: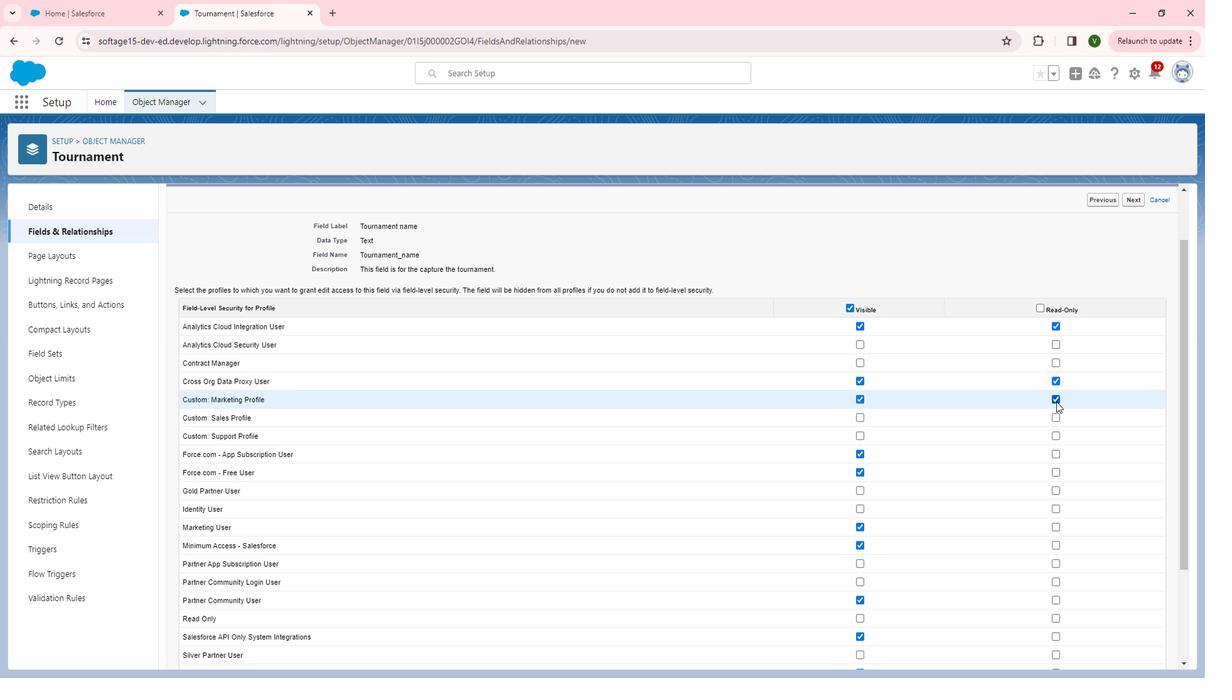 
Action: Mouse moved to (1072, 455)
Screenshot: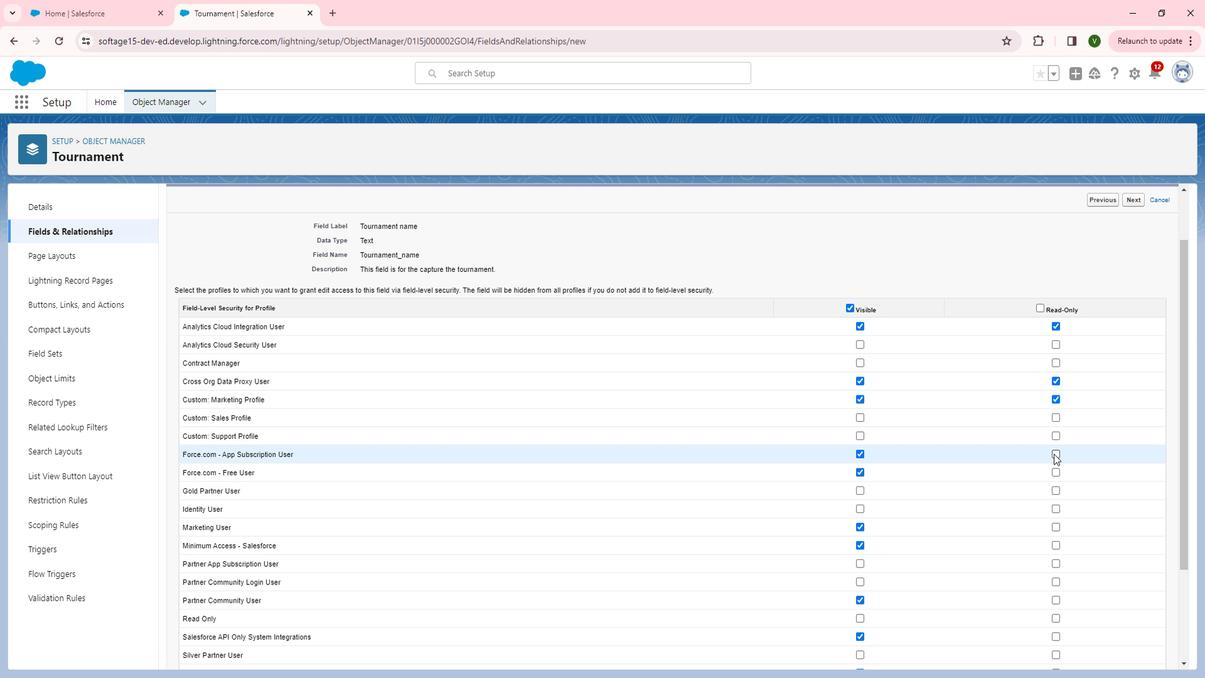 
Action: Mouse pressed left at (1072, 455)
Screenshot: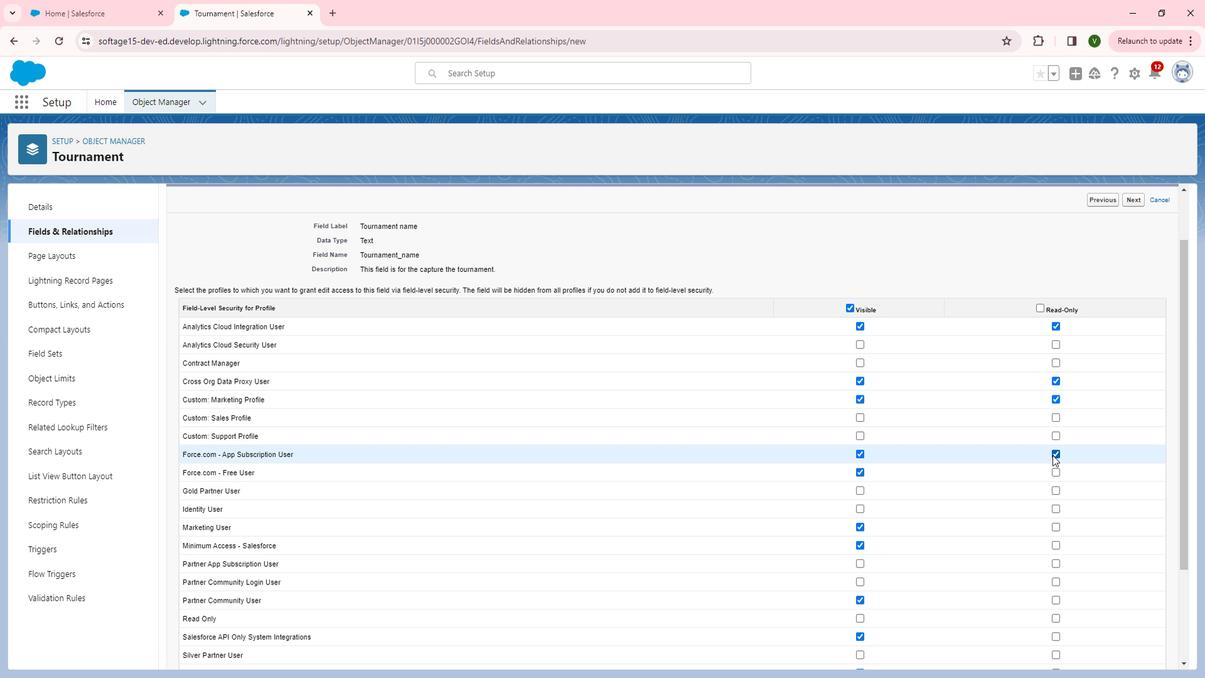 
Action: Mouse moved to (1074, 473)
Screenshot: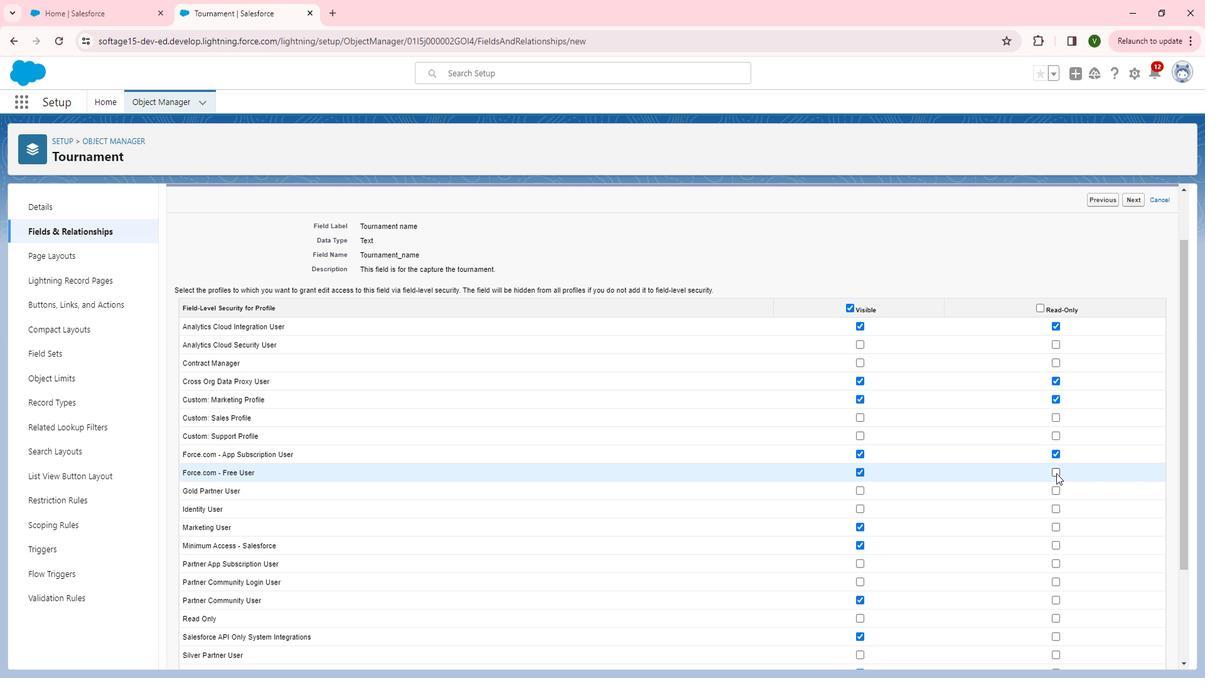 
Action: Mouse pressed left at (1074, 473)
Screenshot: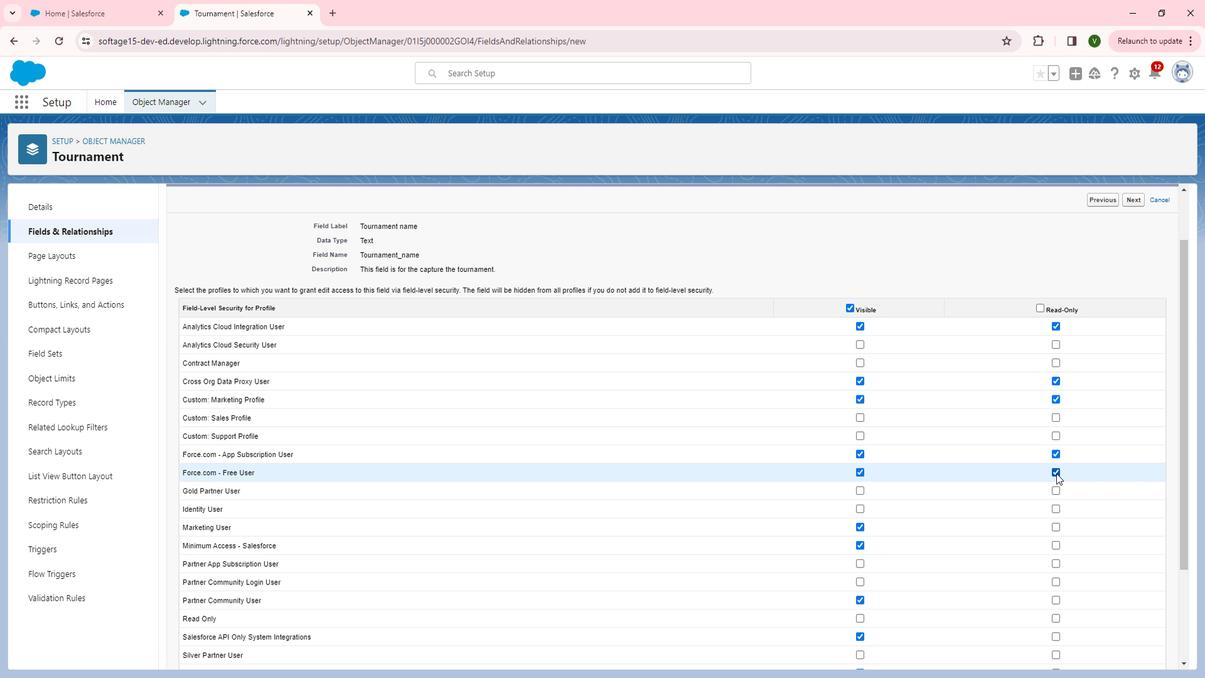 
Action: Mouse scrolled (1074, 473) with delta (0, 0)
Screenshot: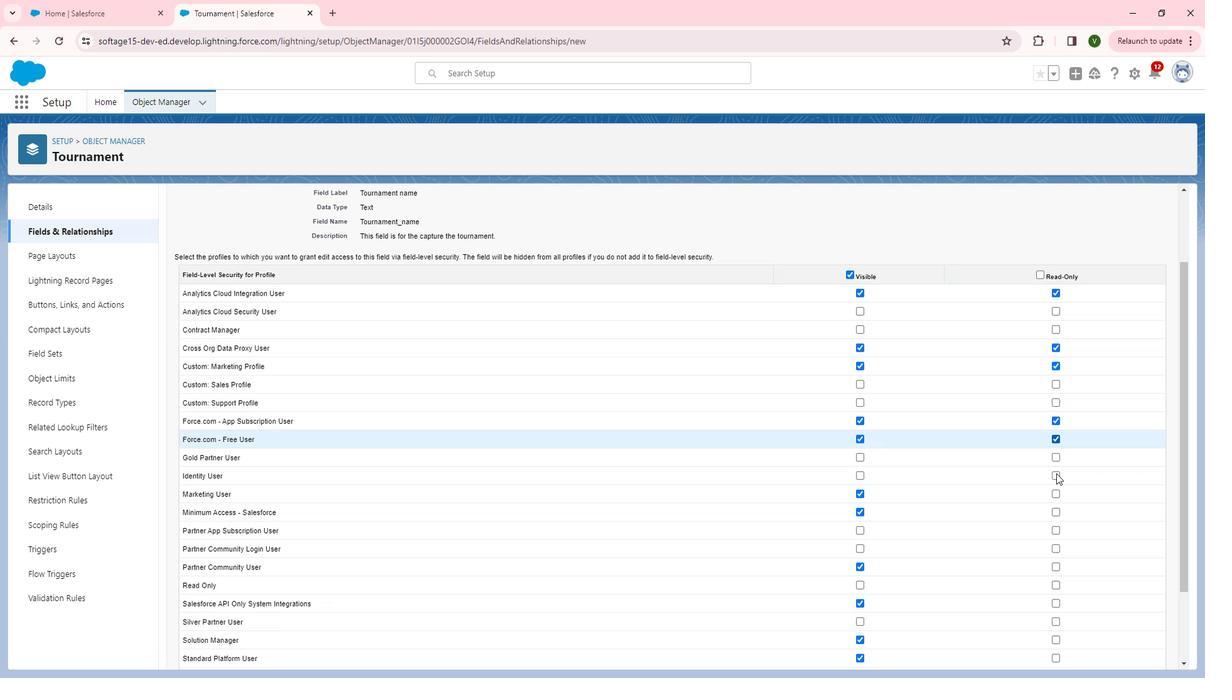 
Action: Mouse scrolled (1074, 473) with delta (0, 0)
Screenshot: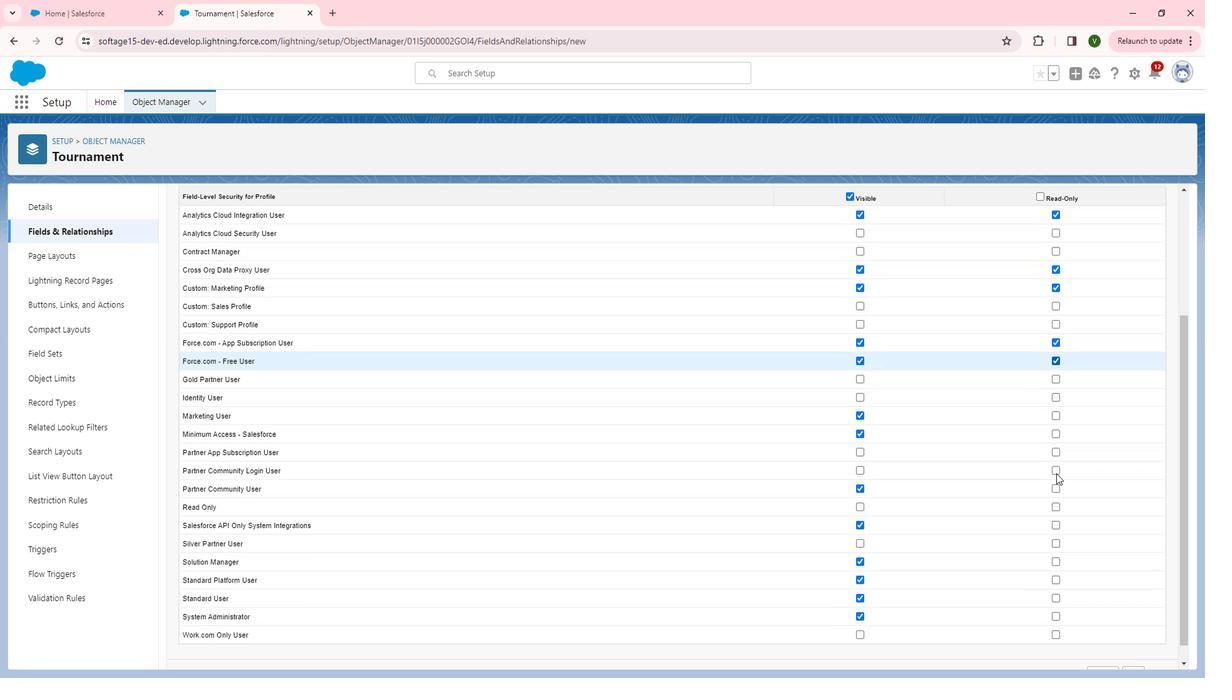 
Action: Mouse moved to (1076, 414)
Screenshot: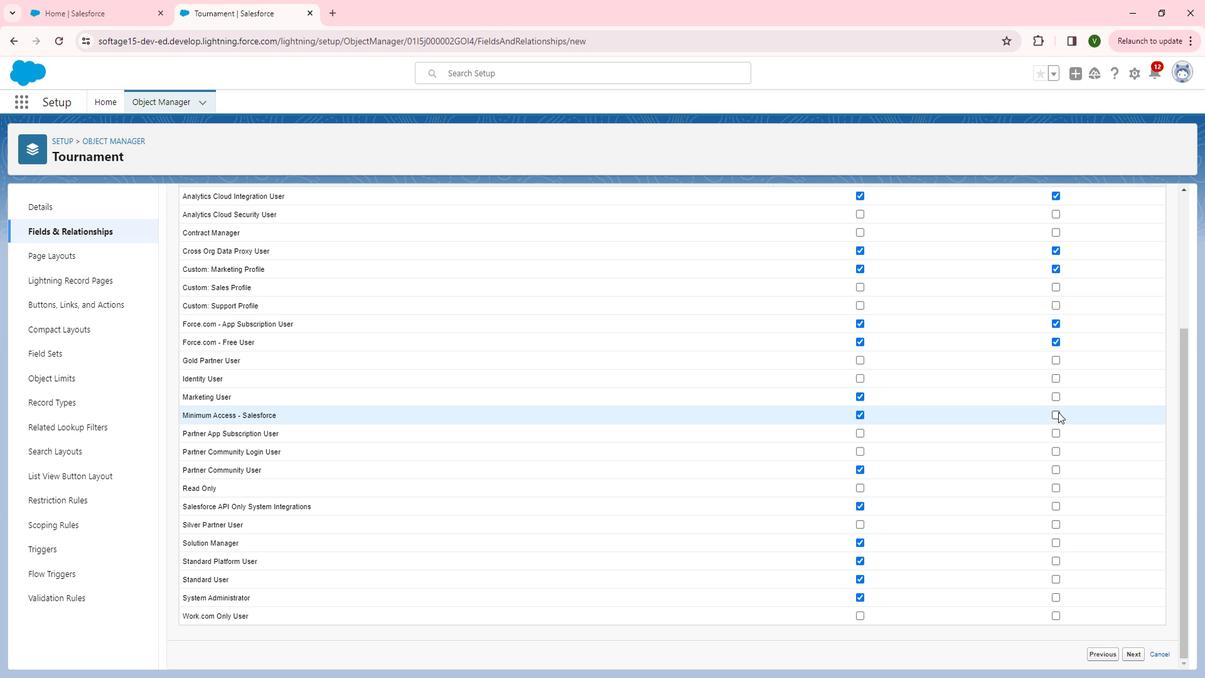 
Action: Mouse pressed left at (1076, 414)
Screenshot: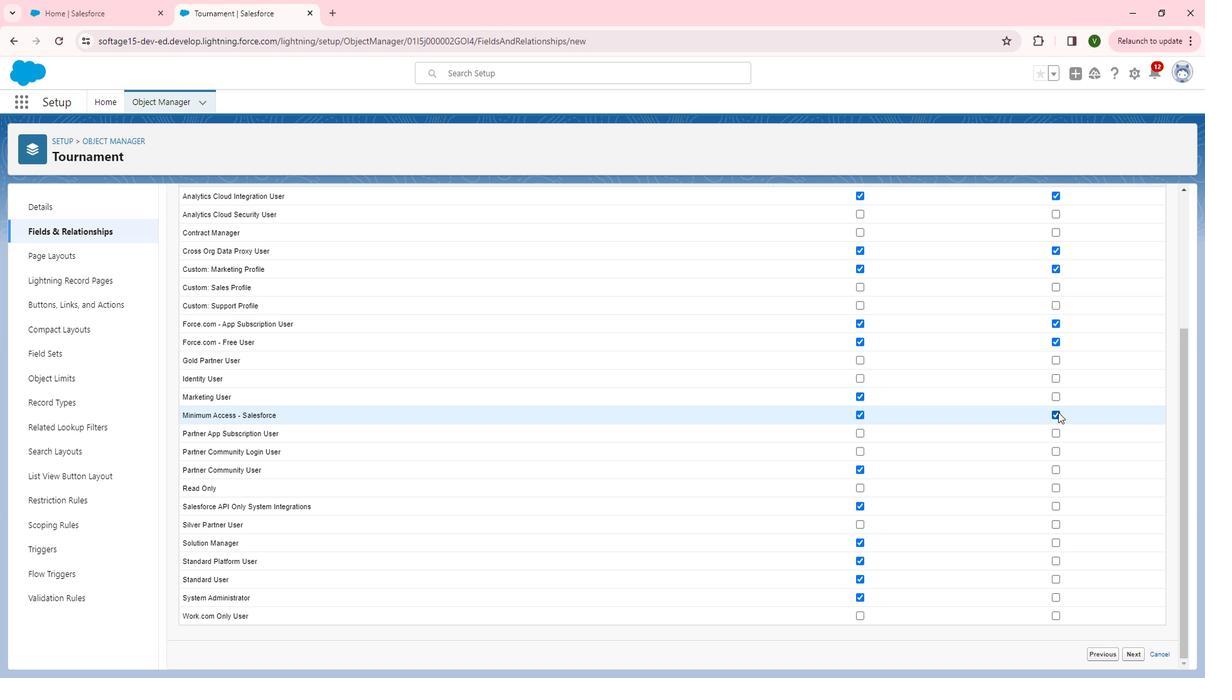 
Action: Mouse moved to (1075, 402)
Screenshot: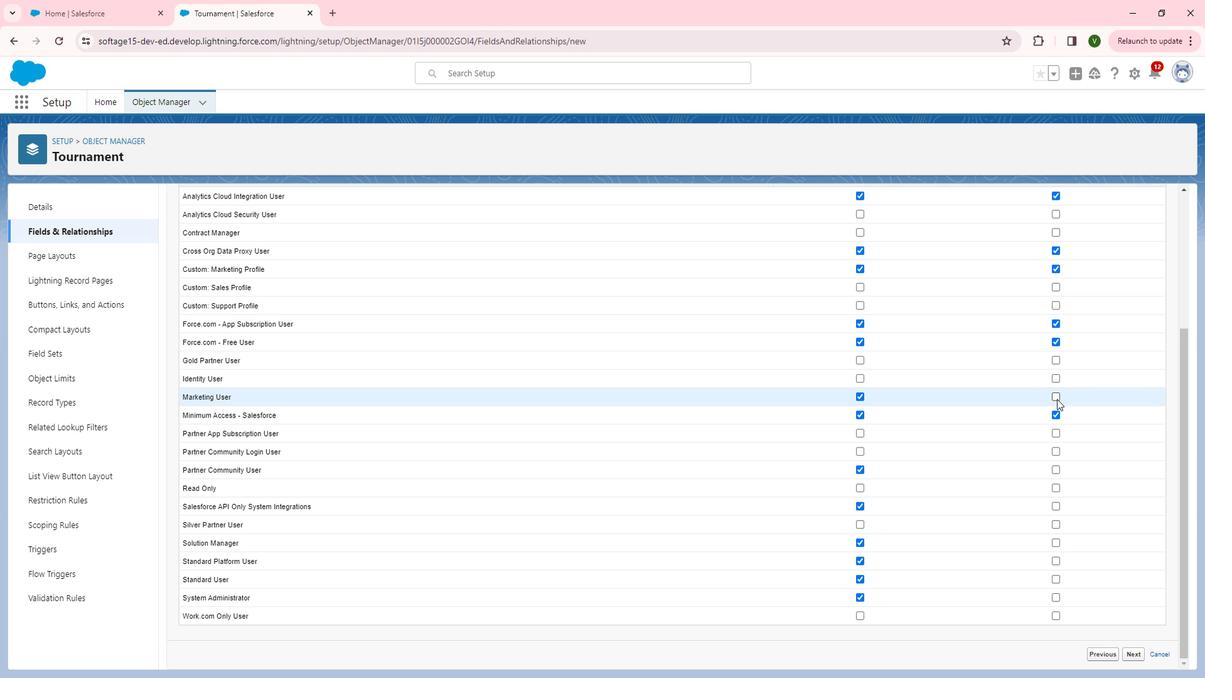 
Action: Mouse pressed left at (1075, 402)
Screenshot: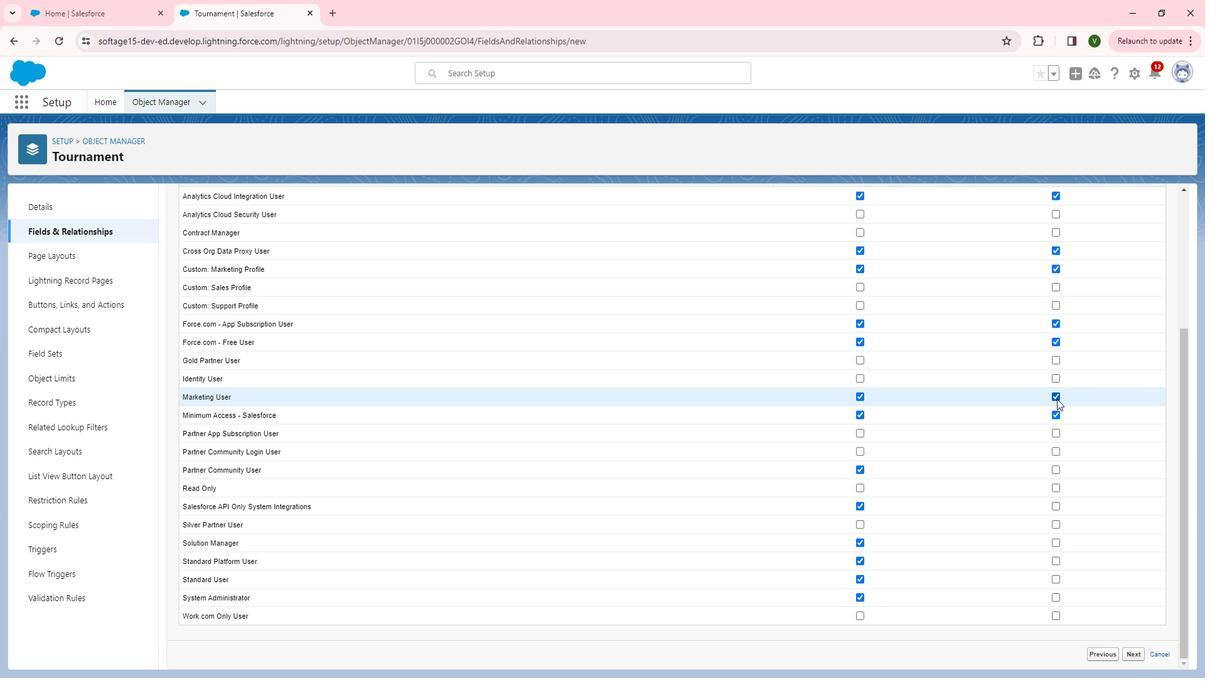 
Action: Mouse moved to (1074, 465)
Screenshot: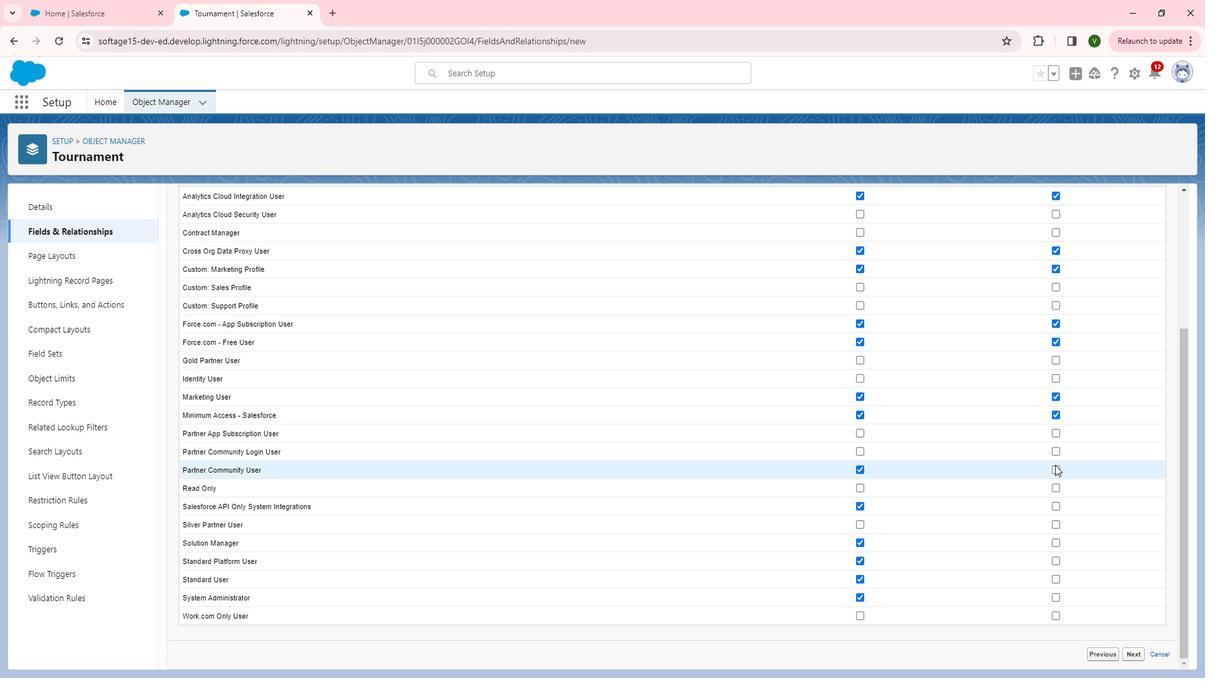 
Action: Mouse scrolled (1074, 464) with delta (0, 0)
Screenshot: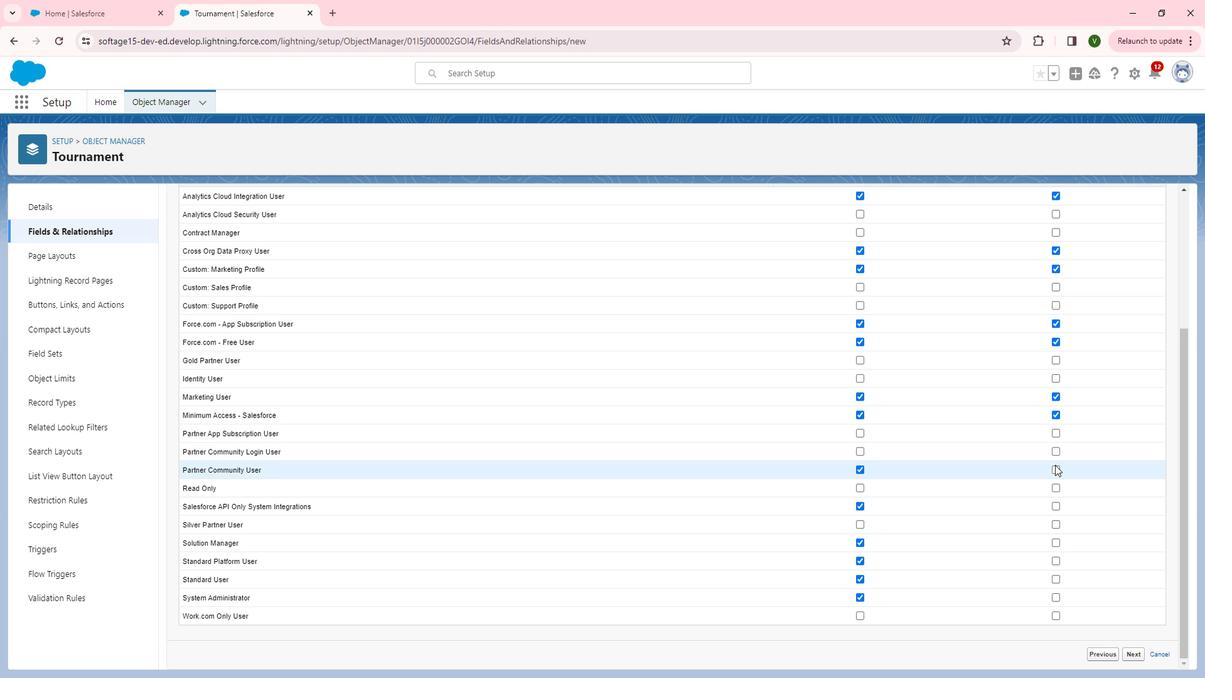 
Action: Mouse moved to (1073, 465)
Screenshot: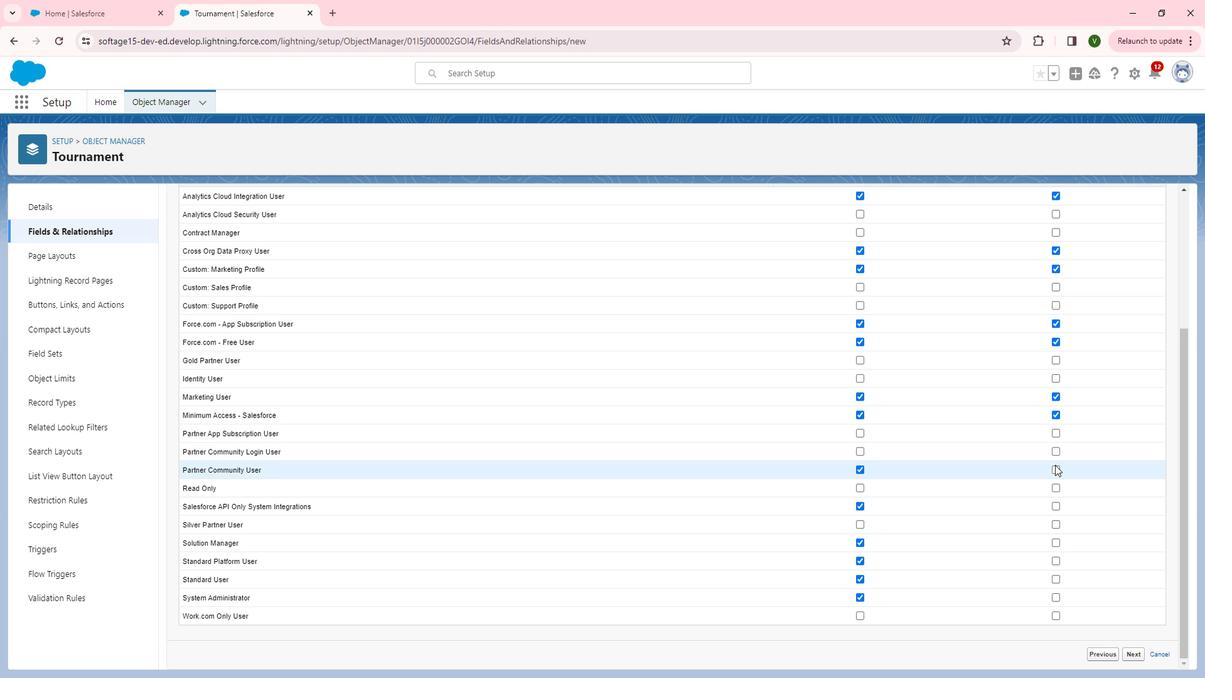 
Action: Mouse scrolled (1073, 465) with delta (0, 0)
Screenshot: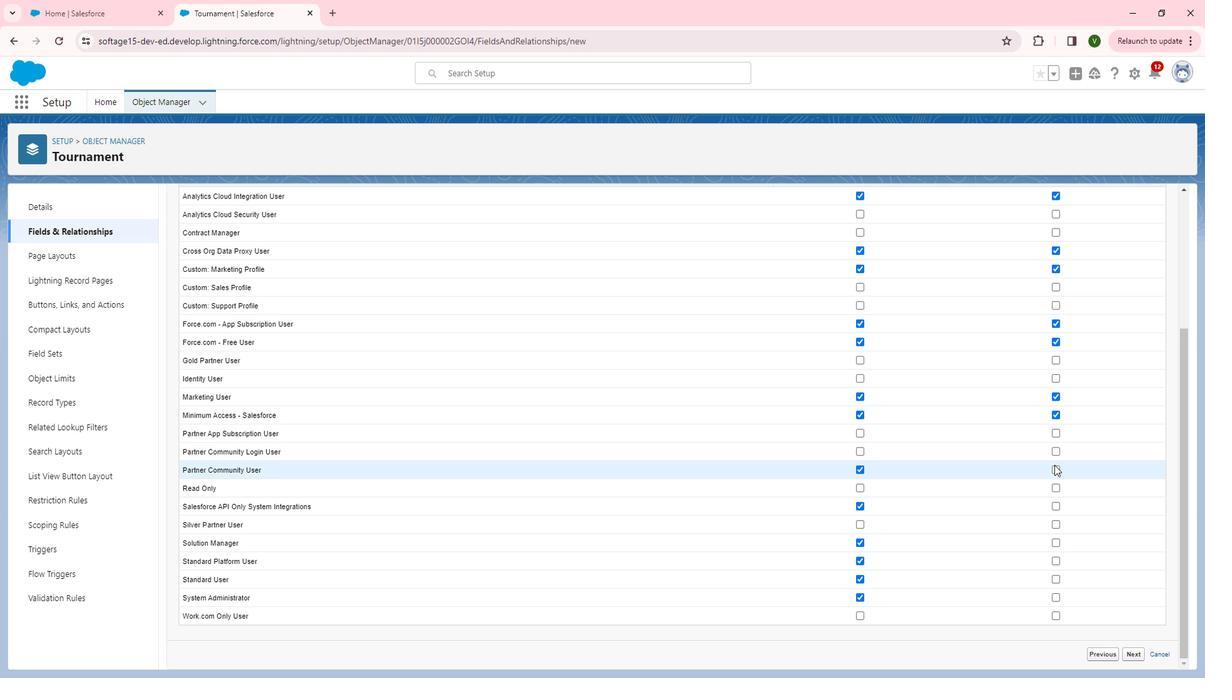 
Action: Mouse moved to (1074, 470)
Screenshot: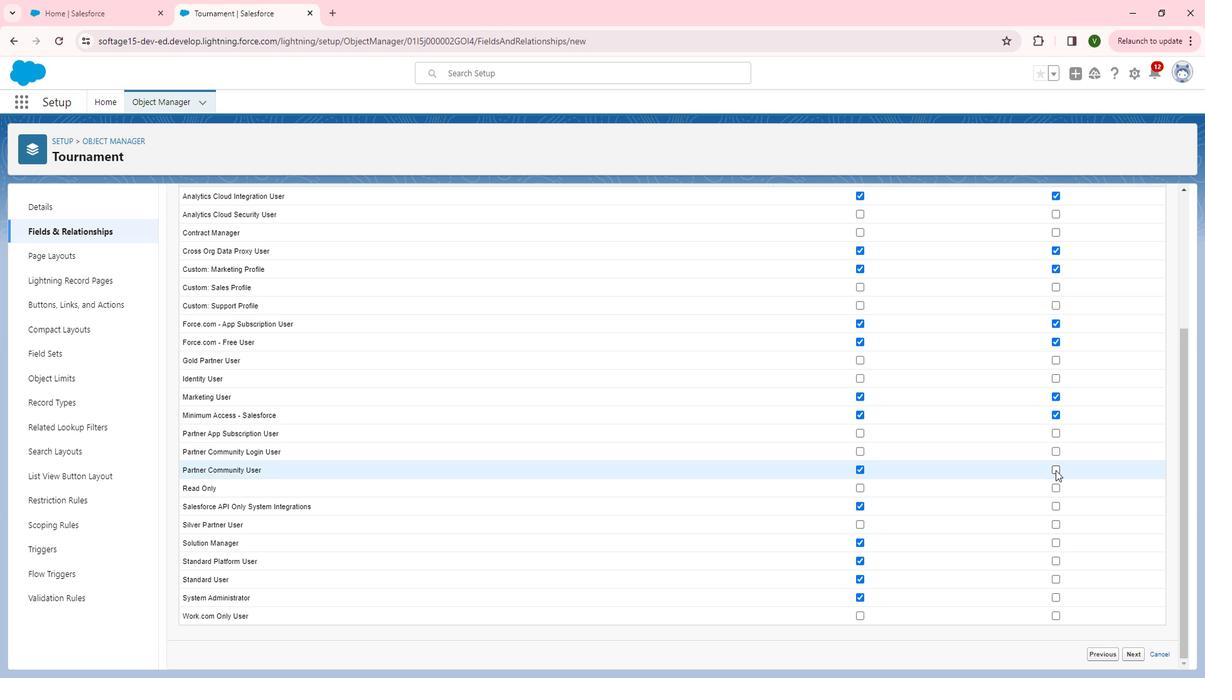 
Action: Mouse pressed left at (1074, 470)
Screenshot: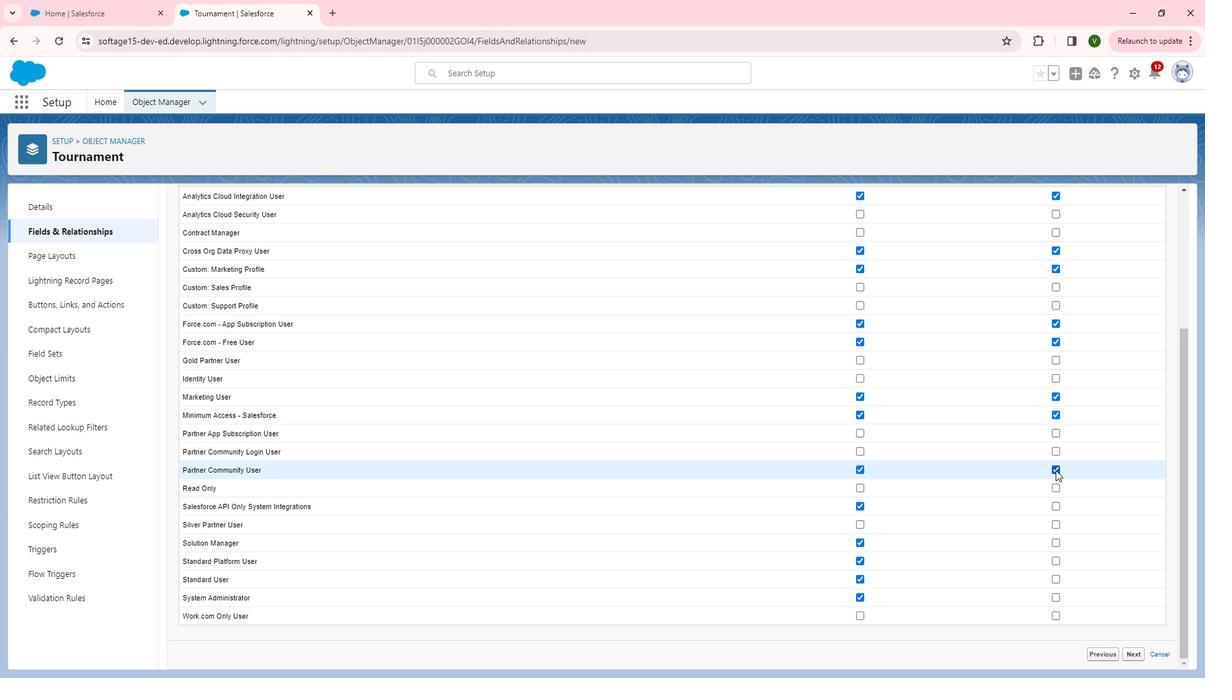 
Action: Mouse moved to (1074, 505)
Screenshot: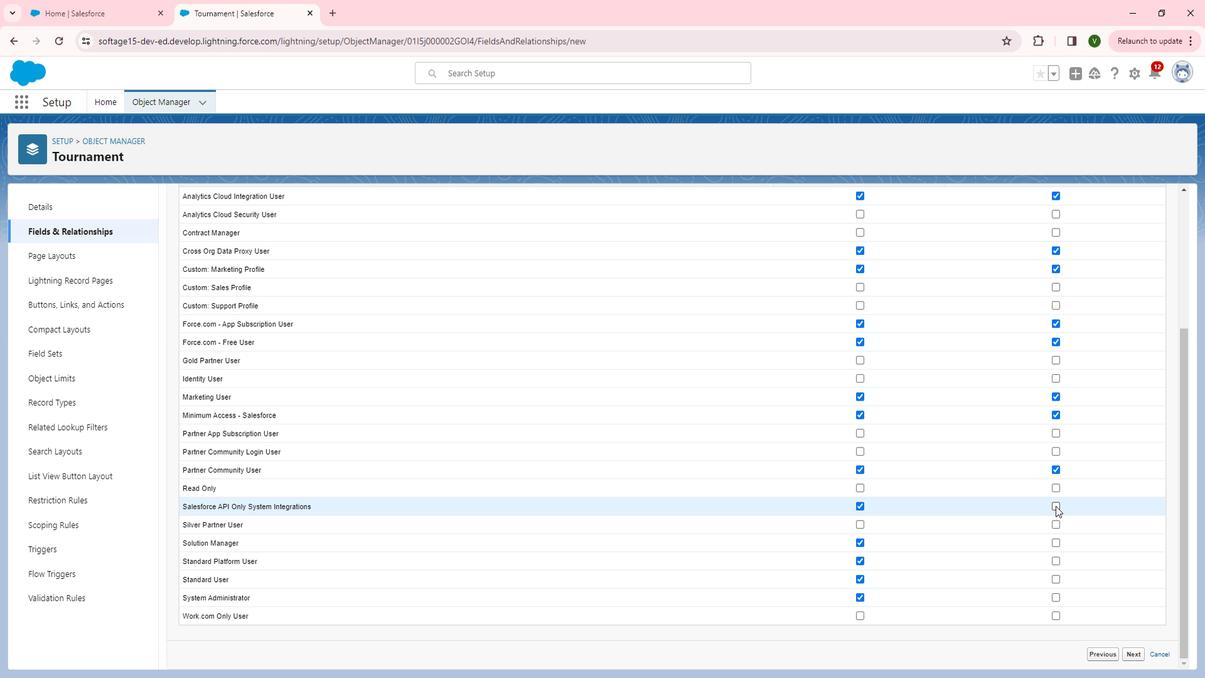 
Action: Mouse pressed left at (1074, 505)
Screenshot: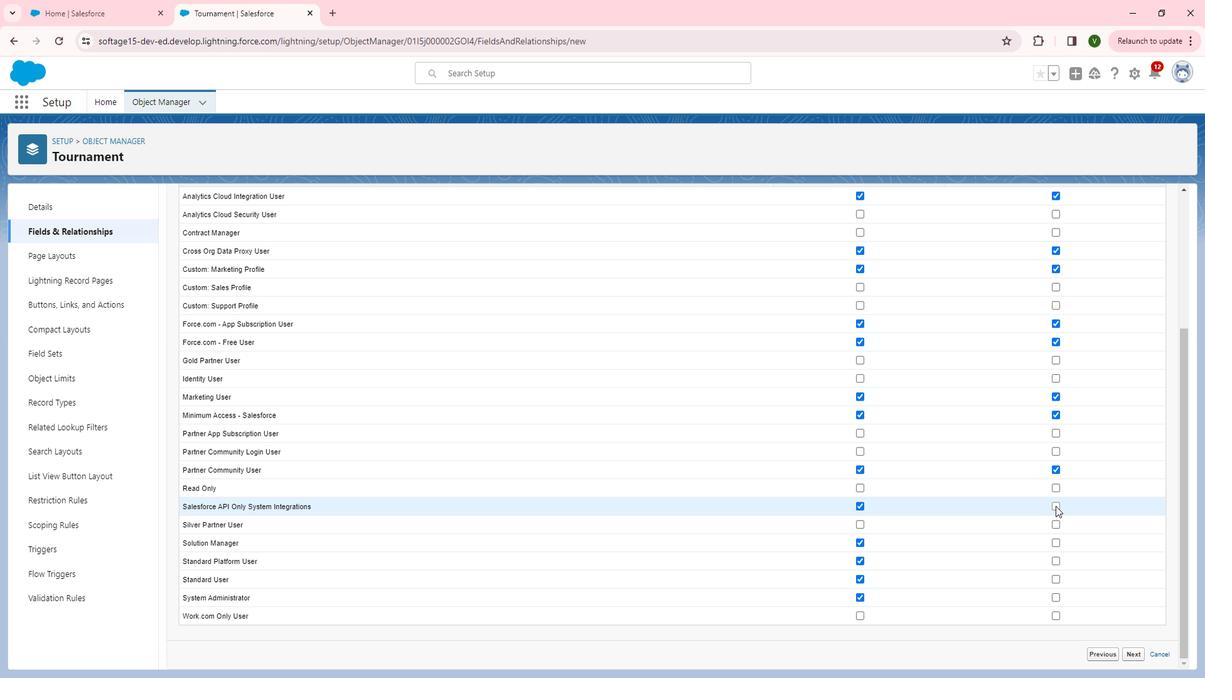 
Action: Mouse moved to (1148, 642)
Screenshot: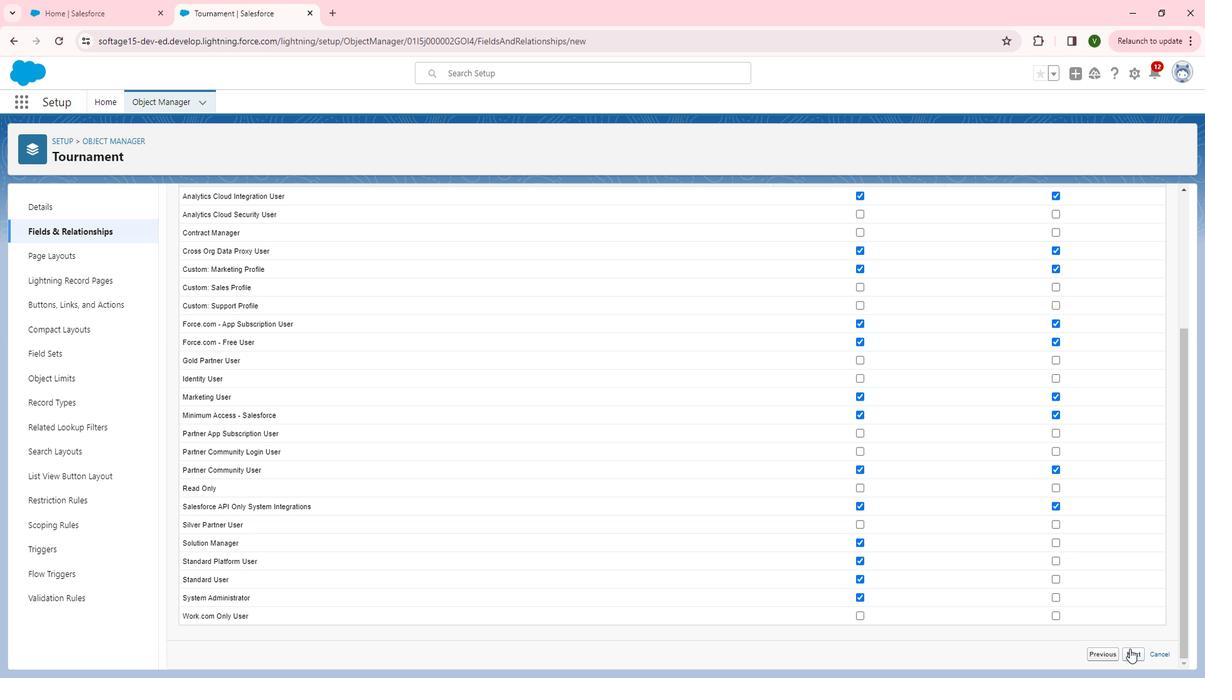 
Action: Mouse pressed left at (1148, 642)
Screenshot: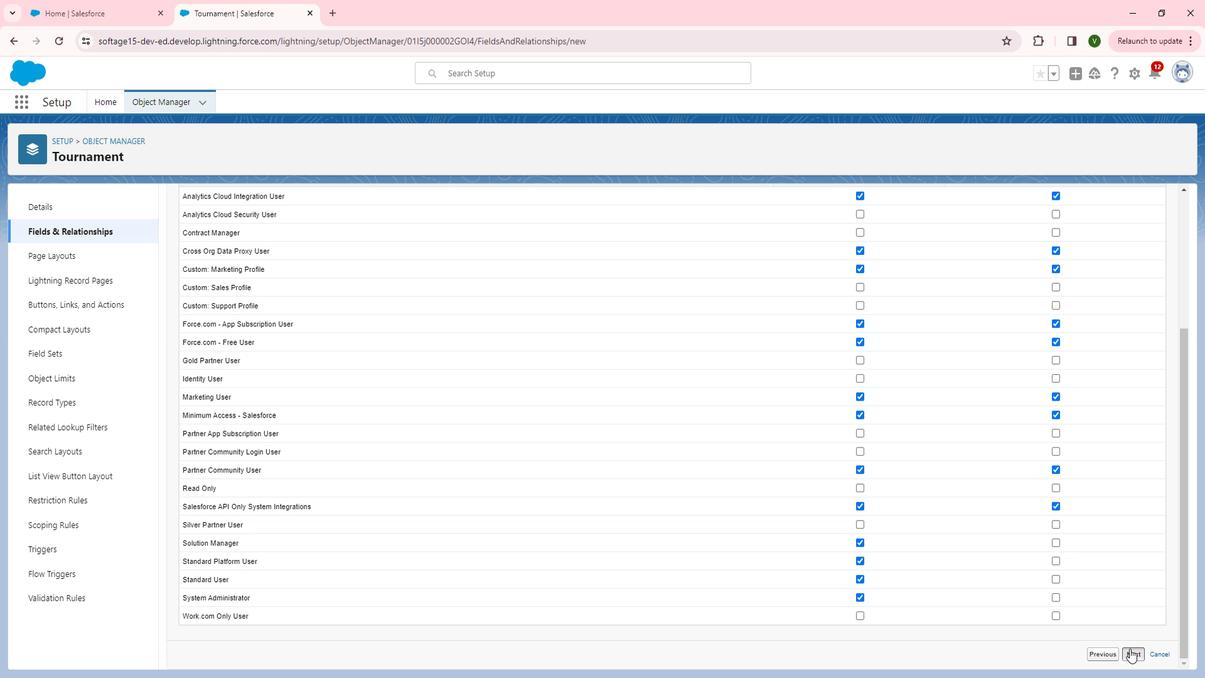 
Action: Mouse moved to (1157, 459)
Screenshot: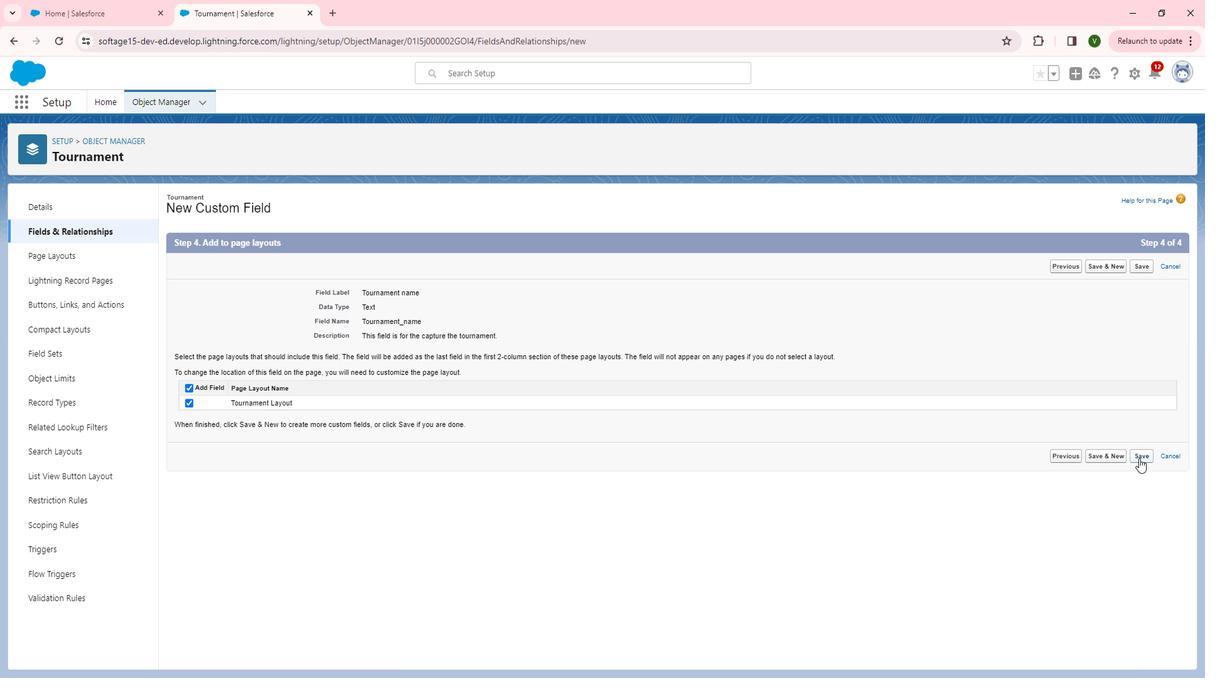 
Action: Mouse pressed left at (1157, 459)
Screenshot: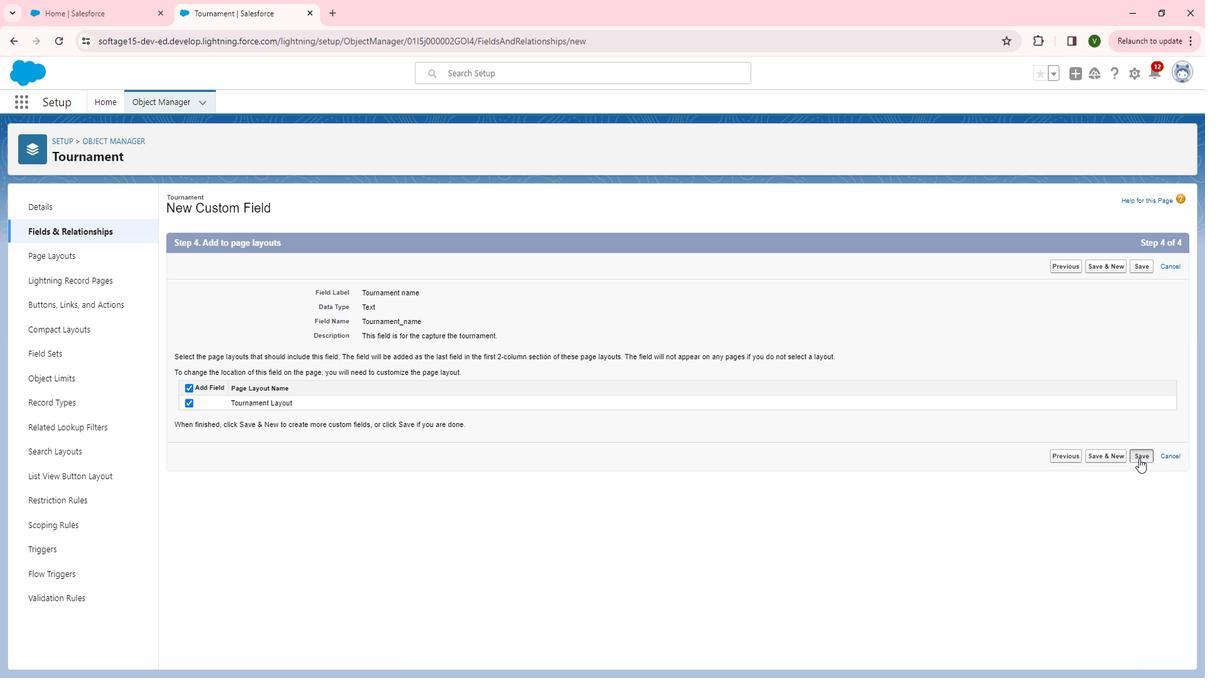 
Action: Mouse moved to (939, 212)
Screenshot: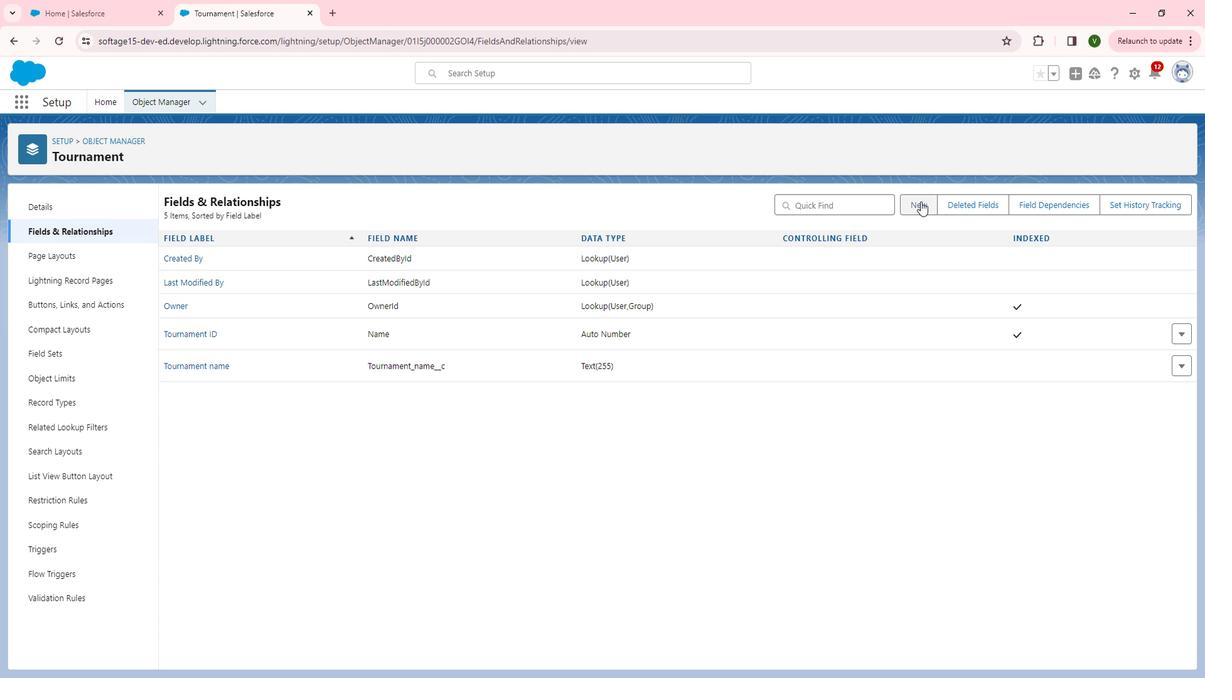 
Action: Mouse pressed left at (939, 212)
Screenshot: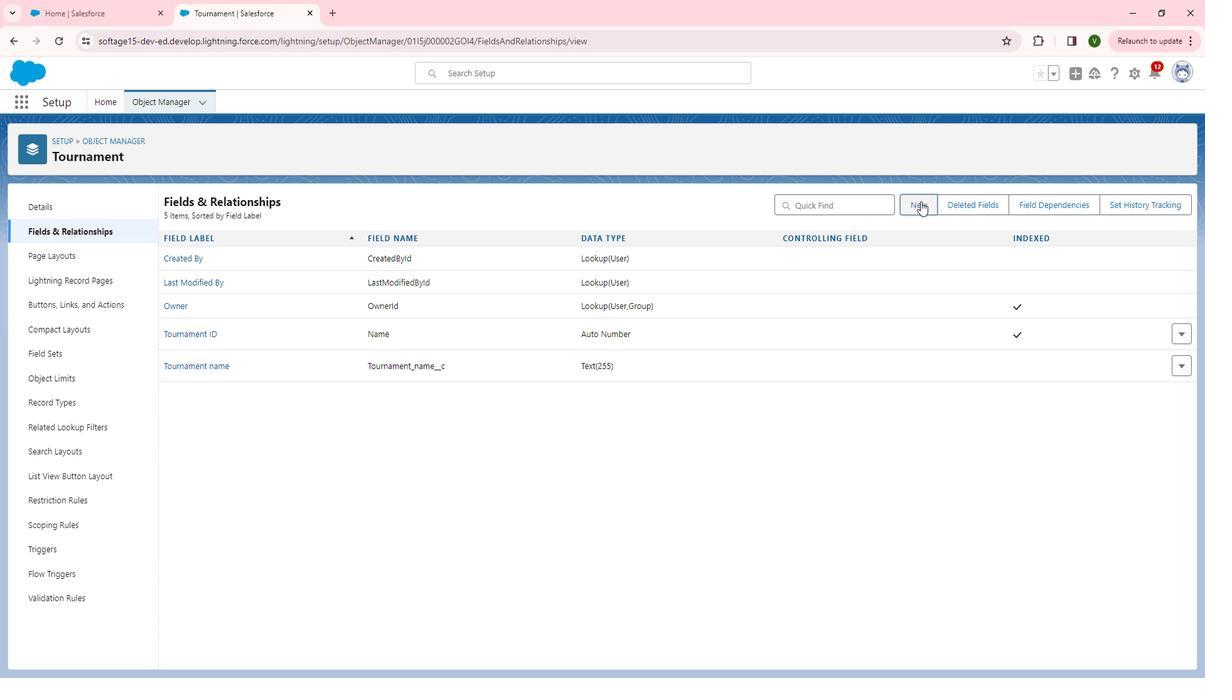 
Action: Mouse moved to (355, 452)
Screenshot: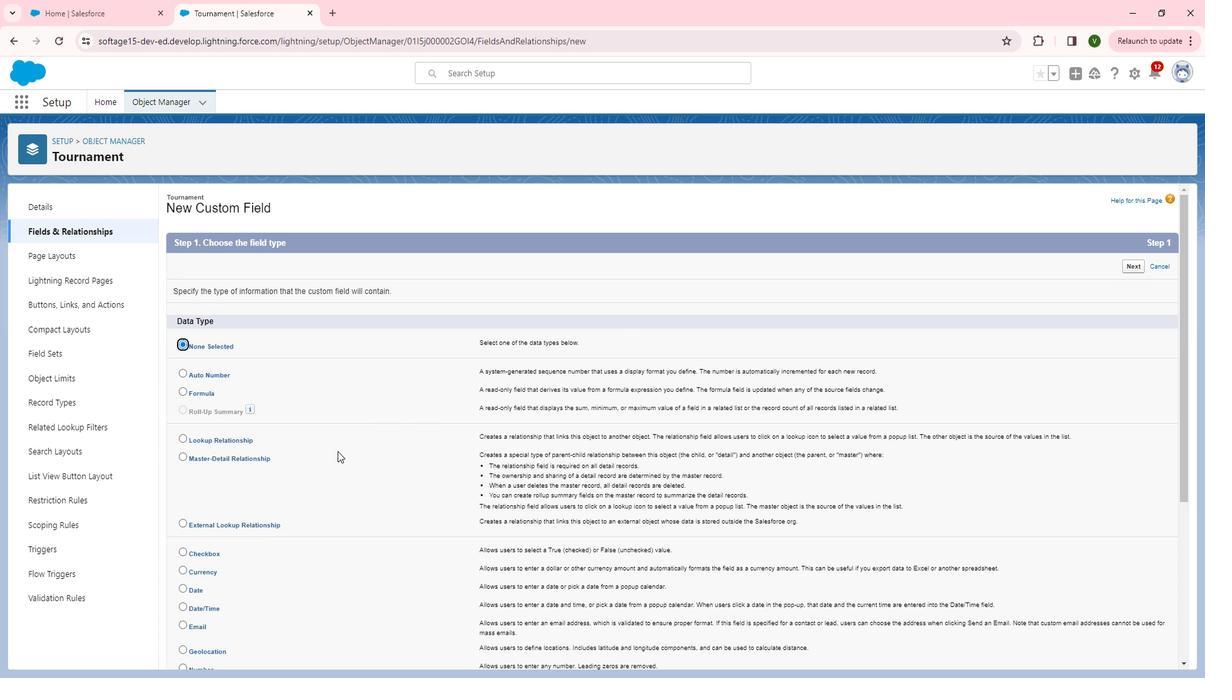 
Action: Mouse scrolled (355, 452) with delta (0, 0)
Screenshot: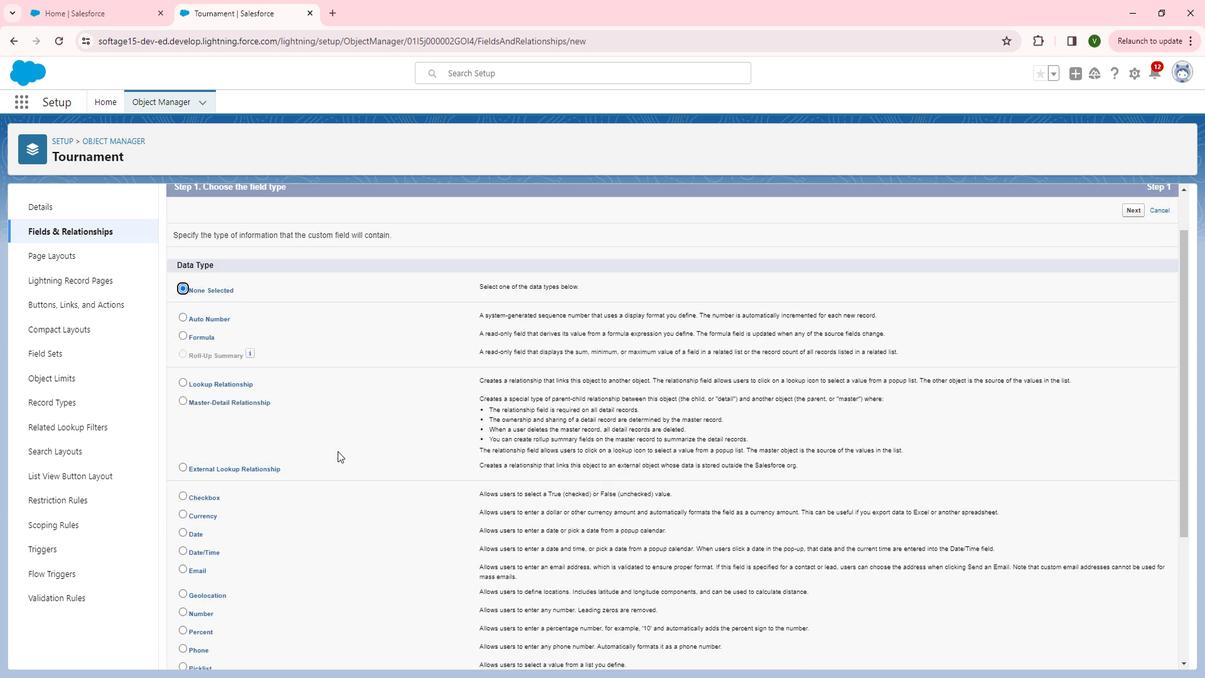 
Action: Mouse scrolled (355, 452) with delta (0, 0)
Screenshot: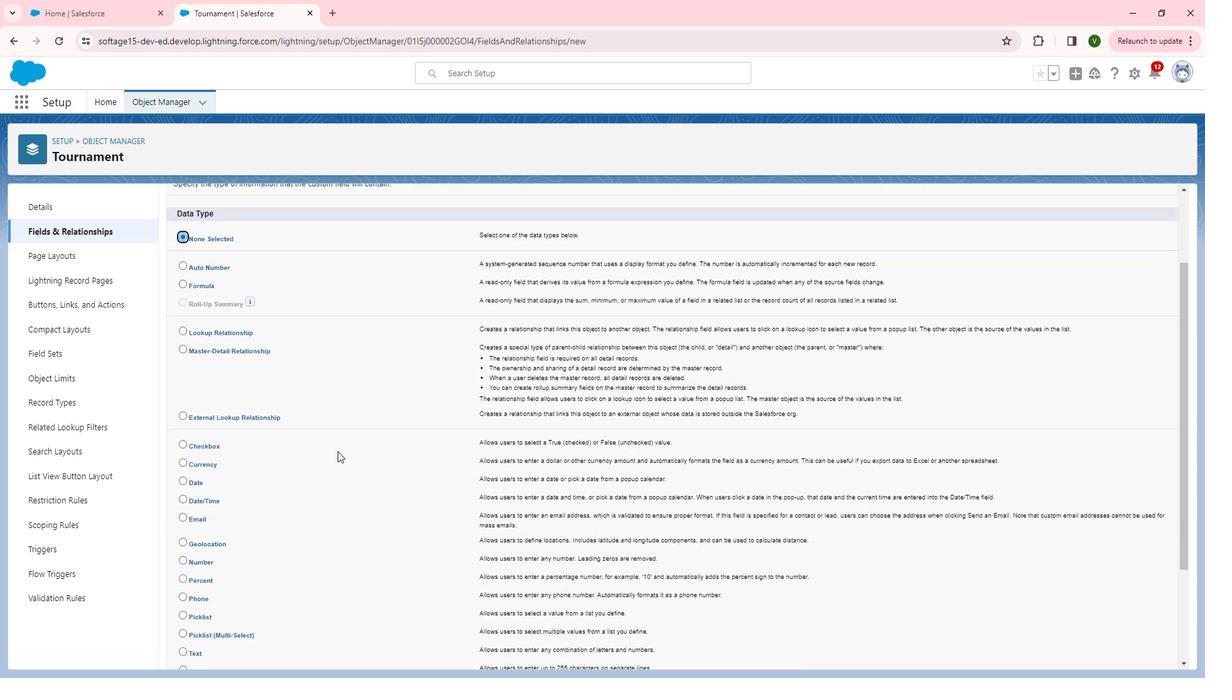 
Action: Mouse moved to (368, 443)
Screenshot: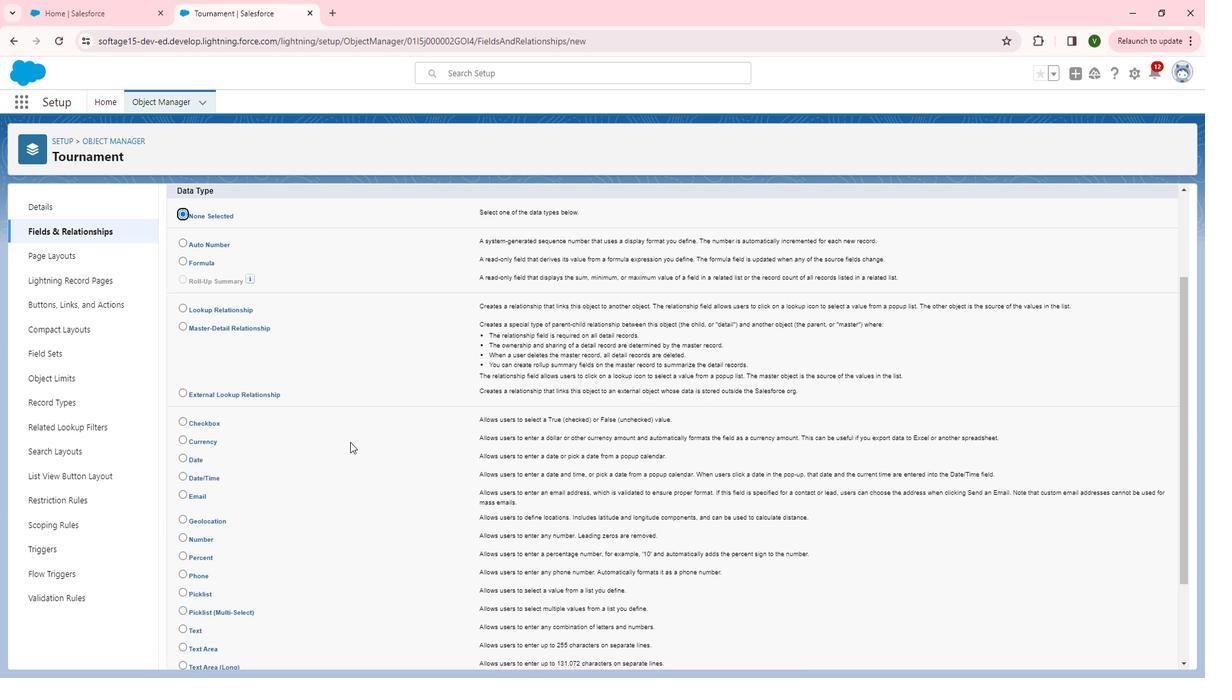 
Action: Mouse scrolled (368, 443) with delta (0, 0)
Screenshot: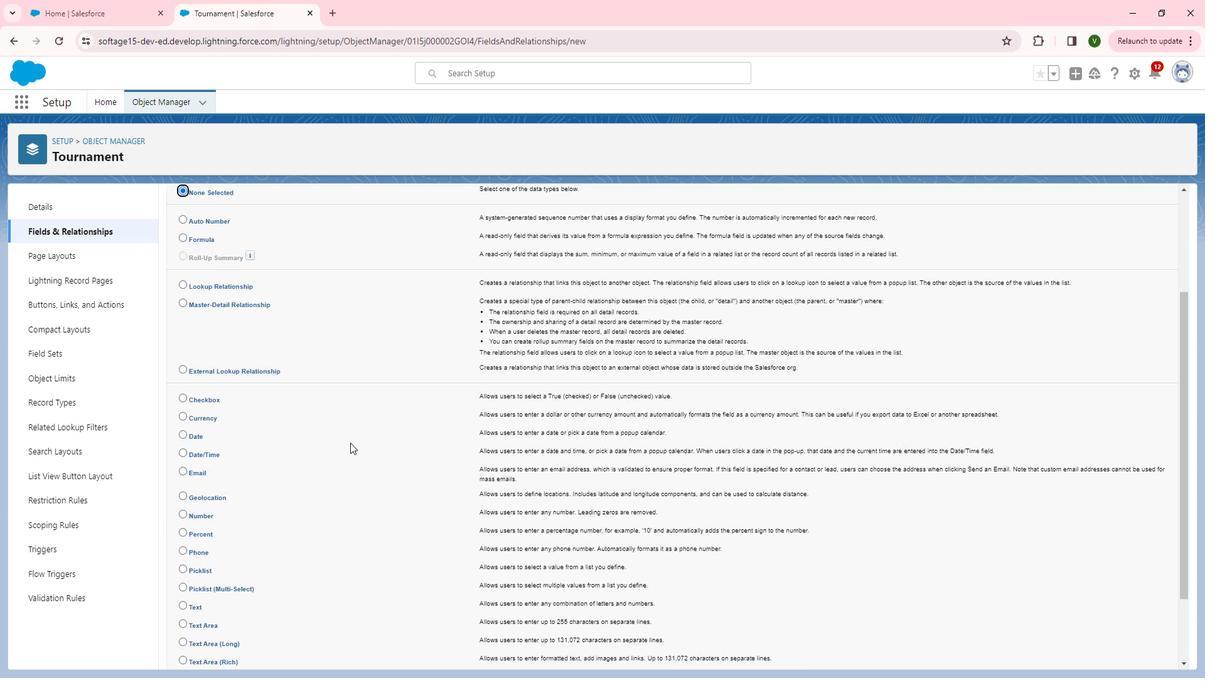 
Action: Mouse moved to (200, 396)
Screenshot: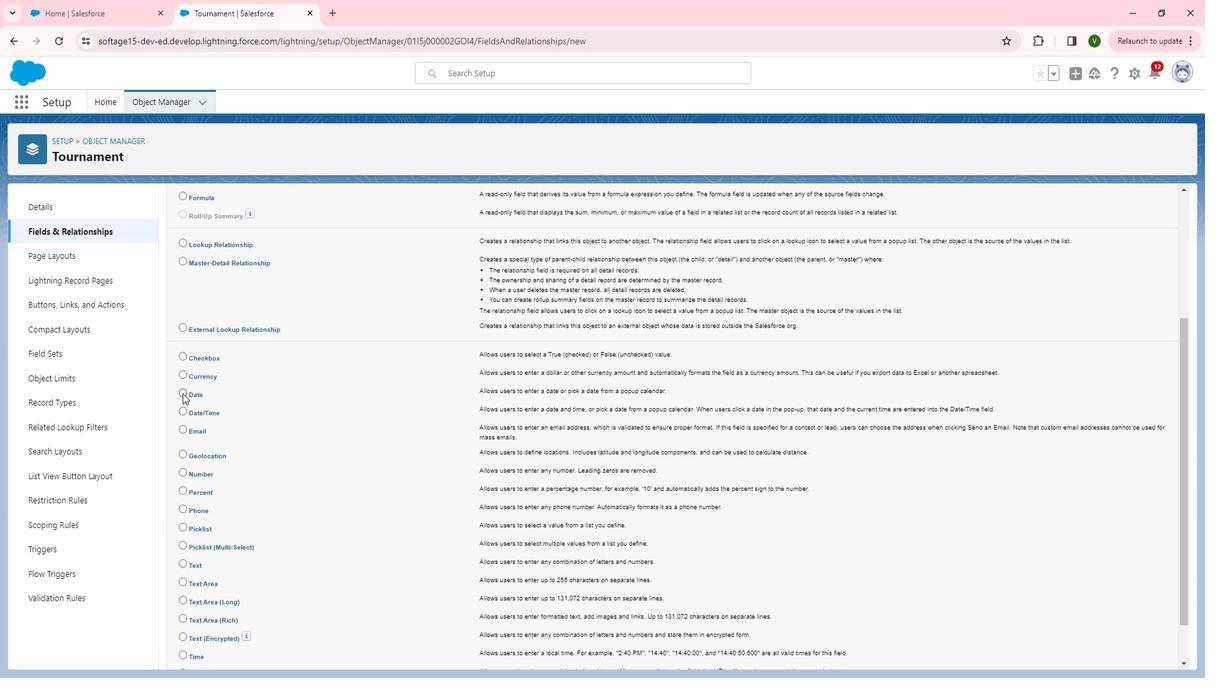 
Action: Mouse pressed left at (200, 396)
Screenshot: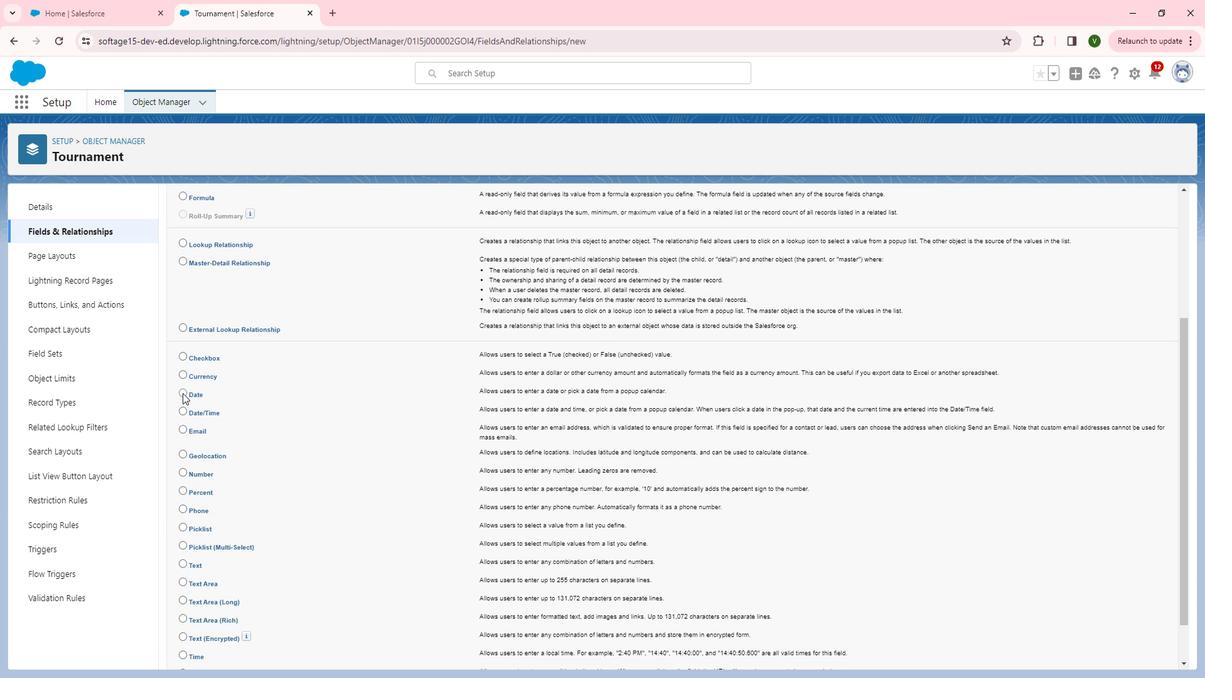 
Action: Mouse moved to (615, 441)
Screenshot: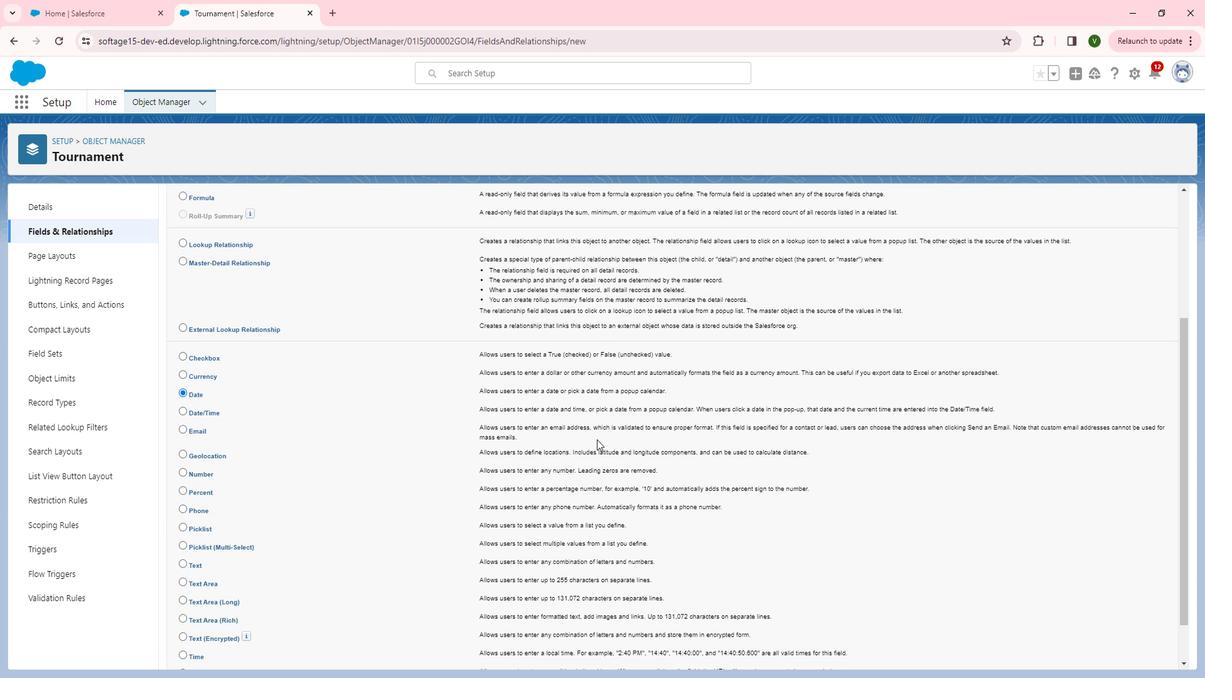 
Action: Mouse scrolled (615, 441) with delta (0, 0)
Screenshot: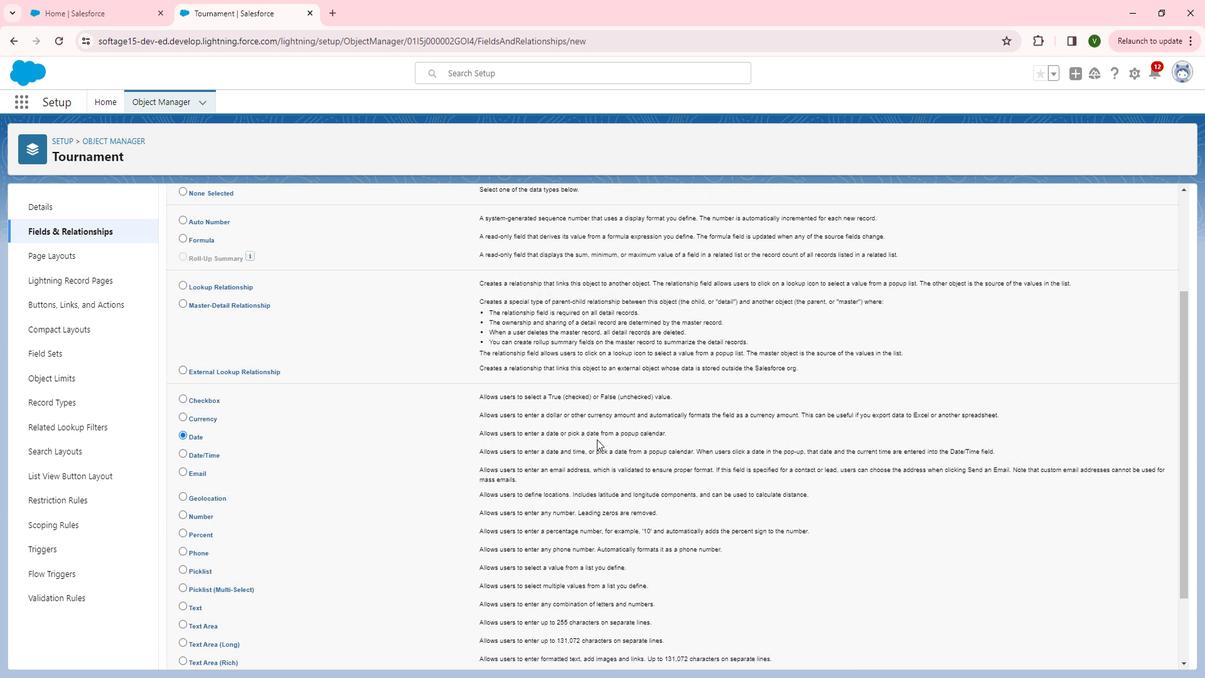 
Action: Mouse scrolled (615, 441) with delta (0, 0)
Screenshot: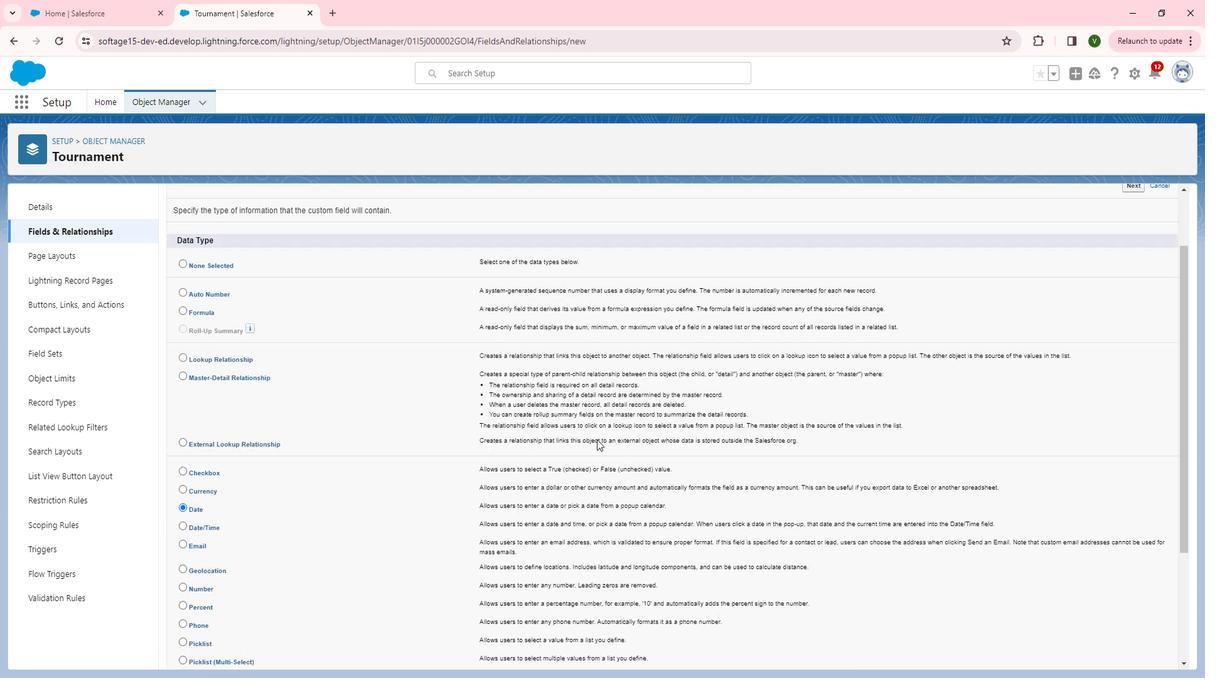 
Action: Mouse moved to (615, 441)
Screenshot: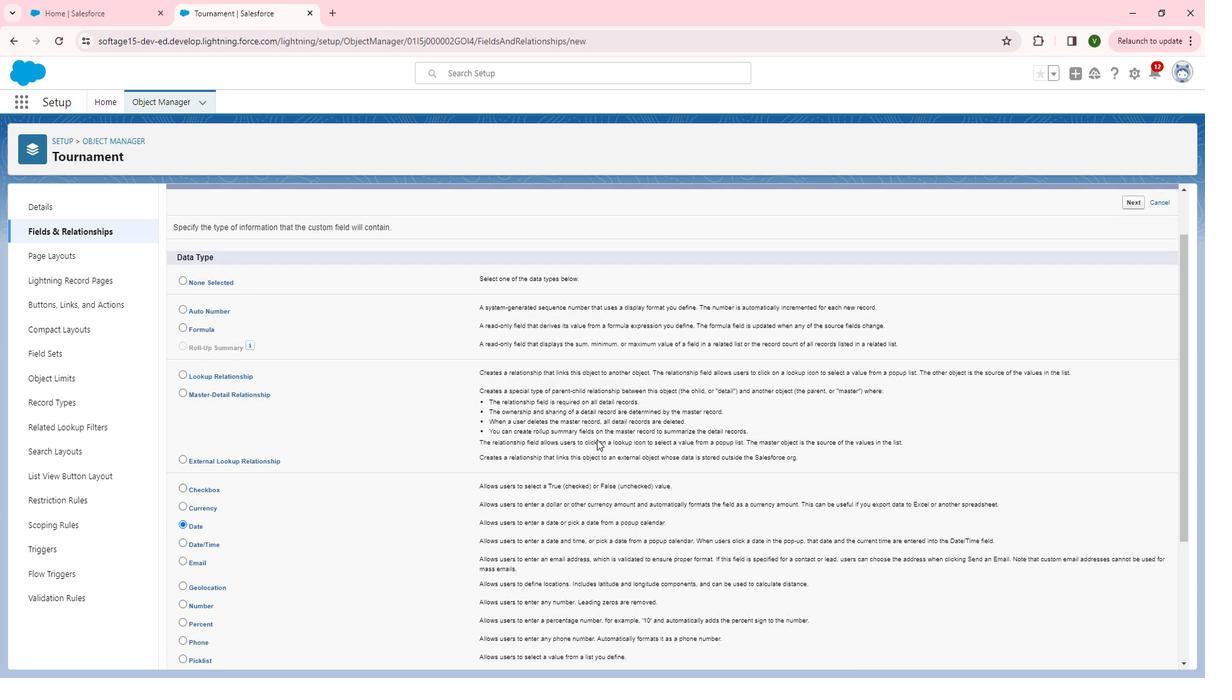 
Action: Mouse scrolled (615, 441) with delta (0, 0)
Screenshot: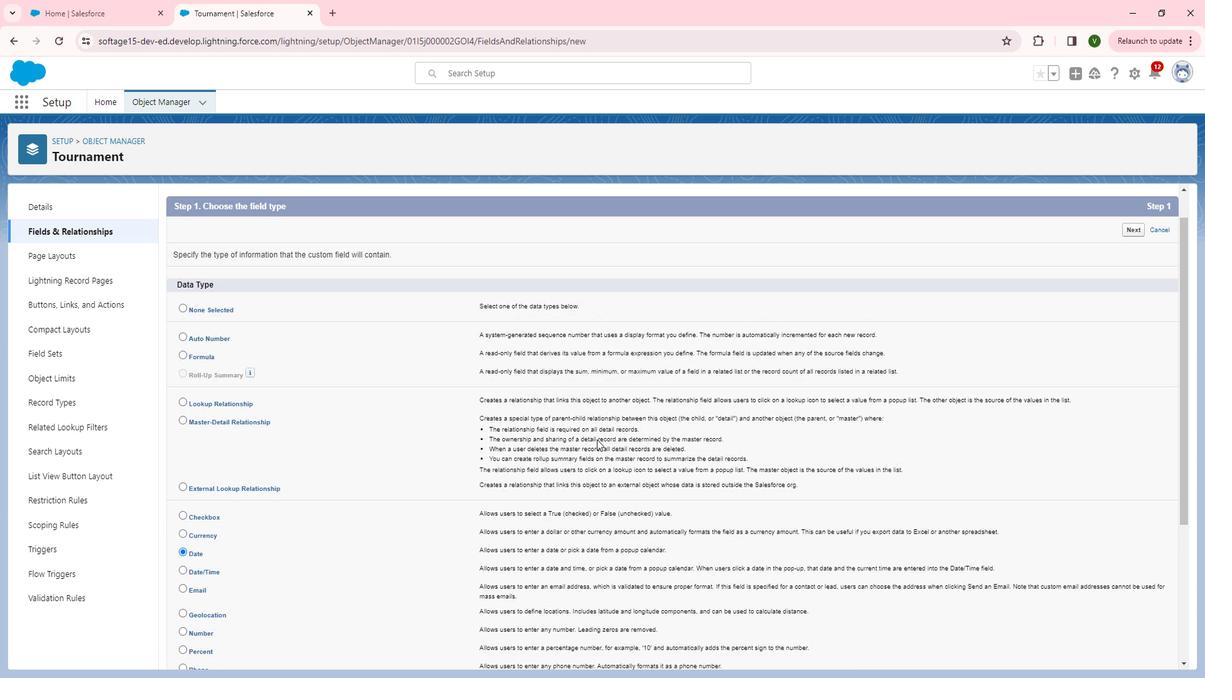 
Action: Mouse moved to (1145, 278)
Screenshot: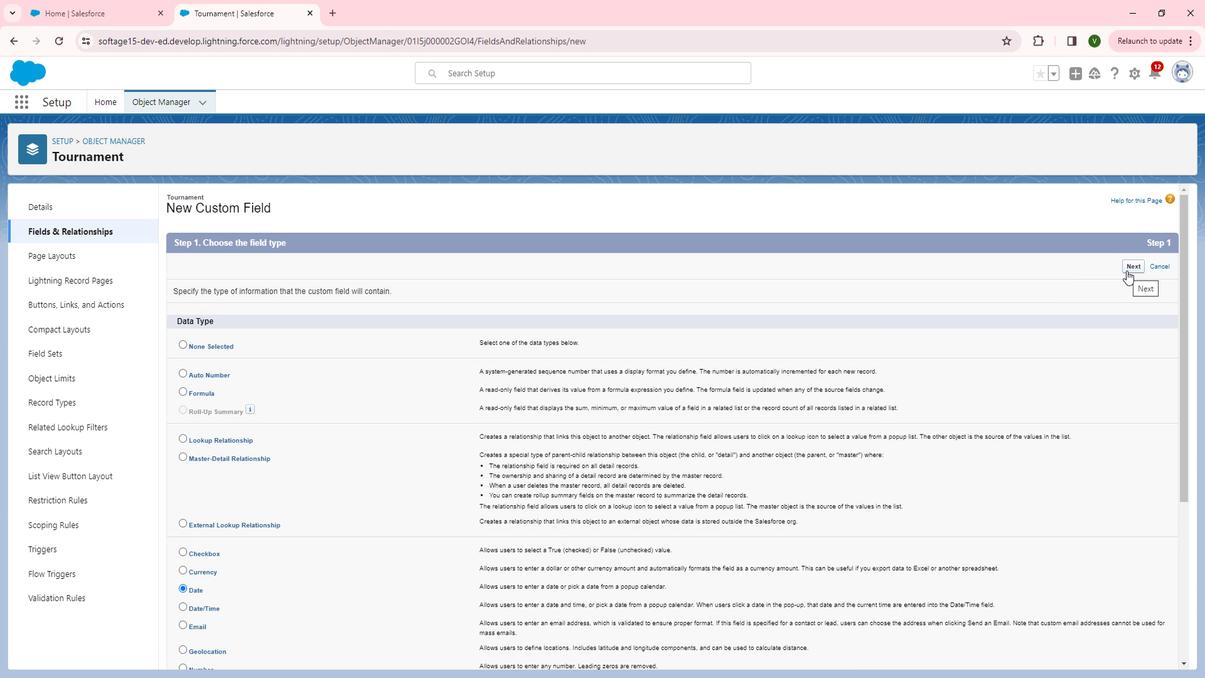 
Action: Mouse pressed left at (1145, 278)
Screenshot: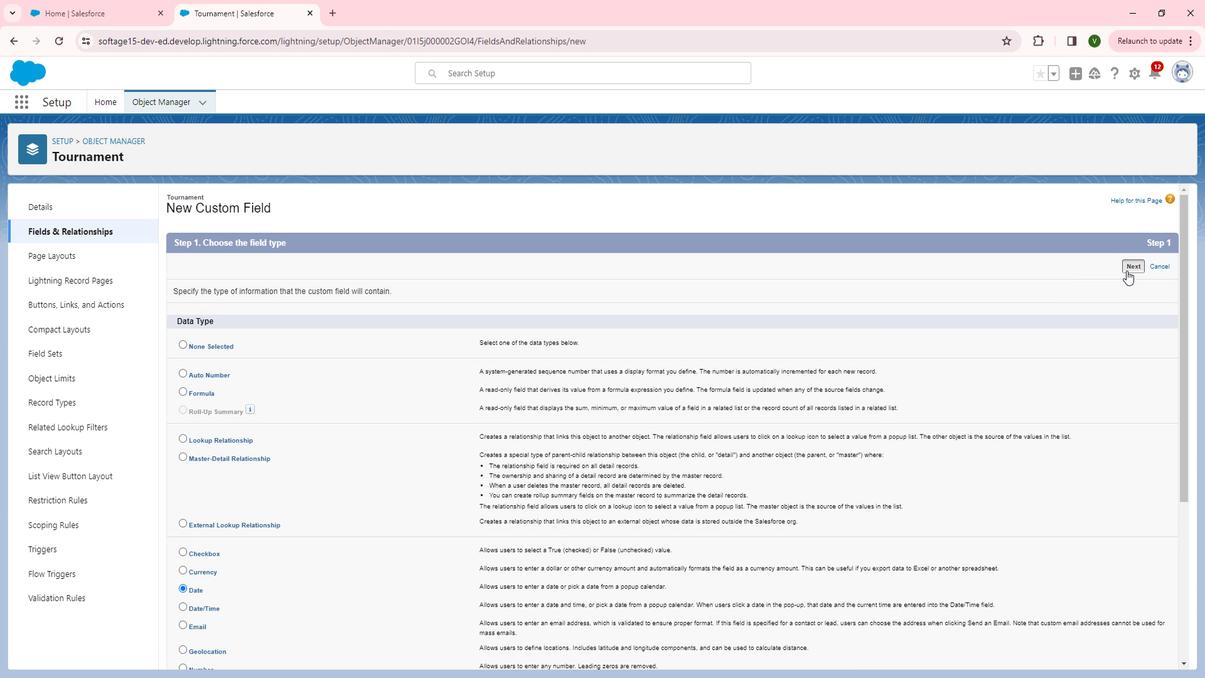 
Action: Mouse moved to (401, 301)
Screenshot: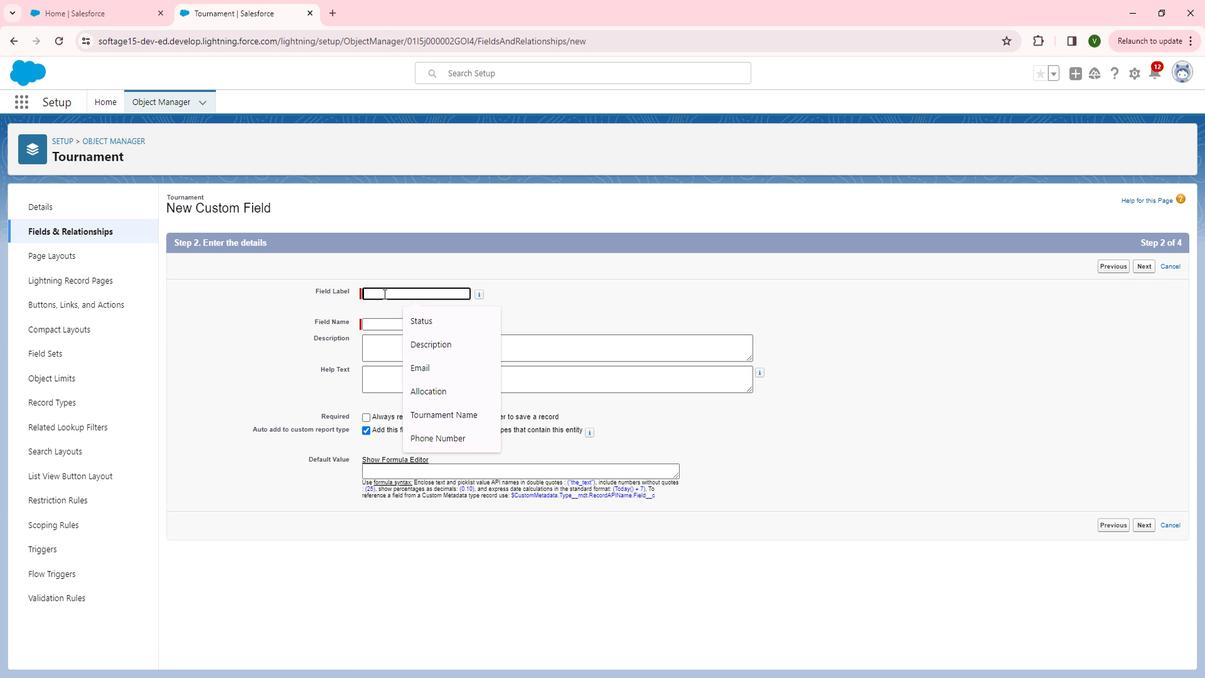 
Action: Mouse pressed left at (401, 301)
Screenshot: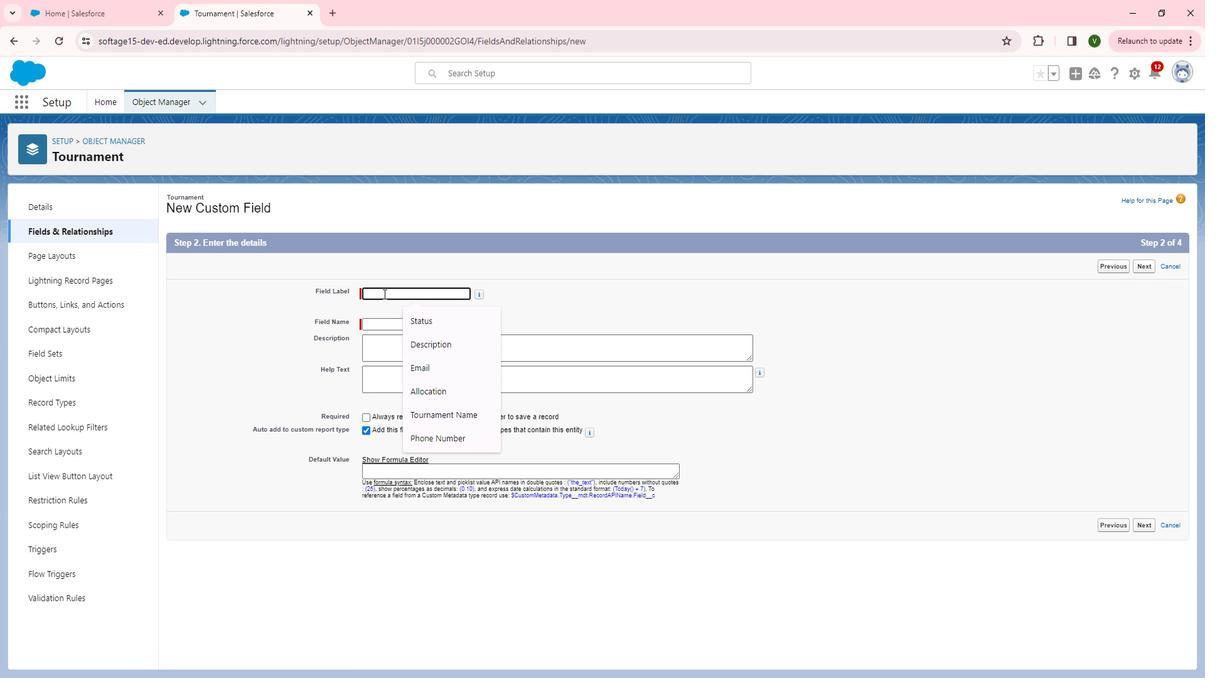 
Action: Key pressed <Key.shift>Start<Key.space><Key.shift><Key.shift><Key.shift><Key.shift>Date
Screenshot: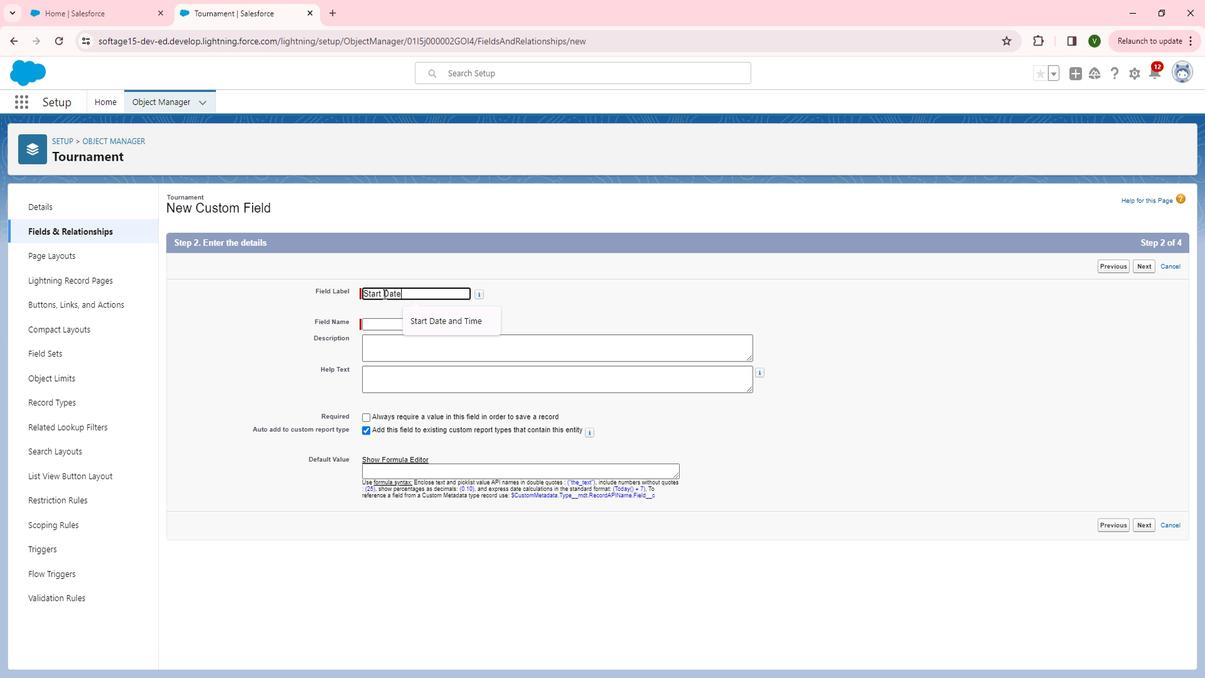 
Action: Mouse moved to (403, 323)
Screenshot: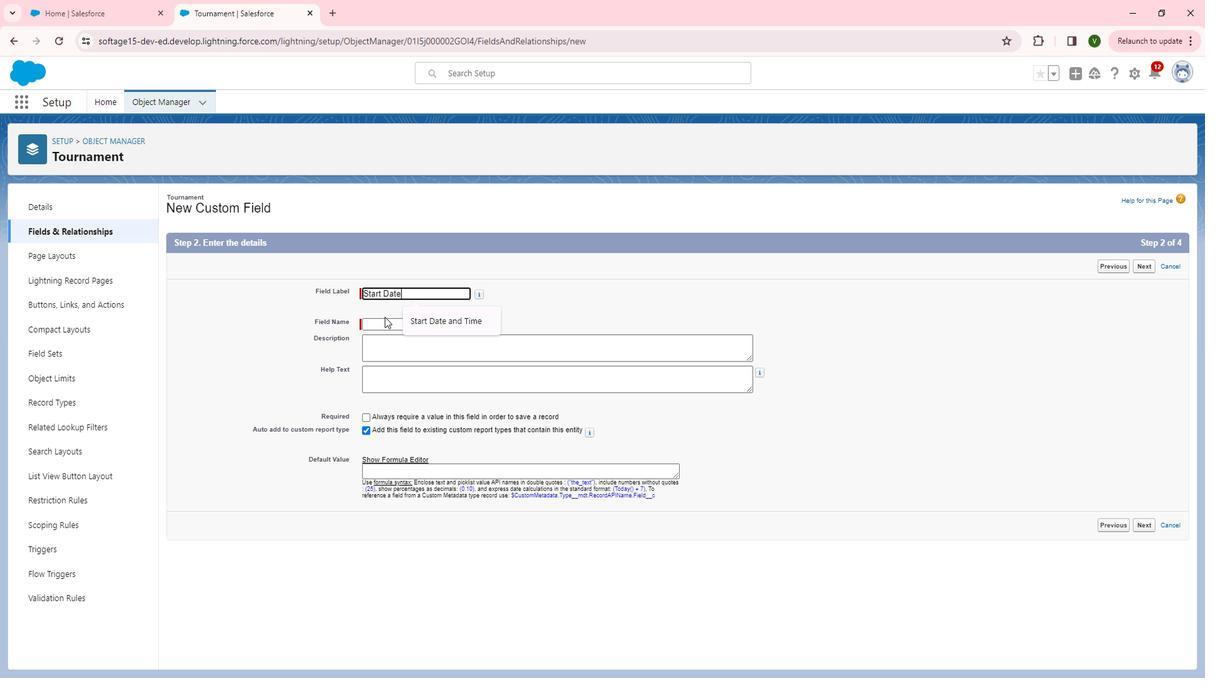 
Action: Mouse pressed left at (403, 323)
Screenshot: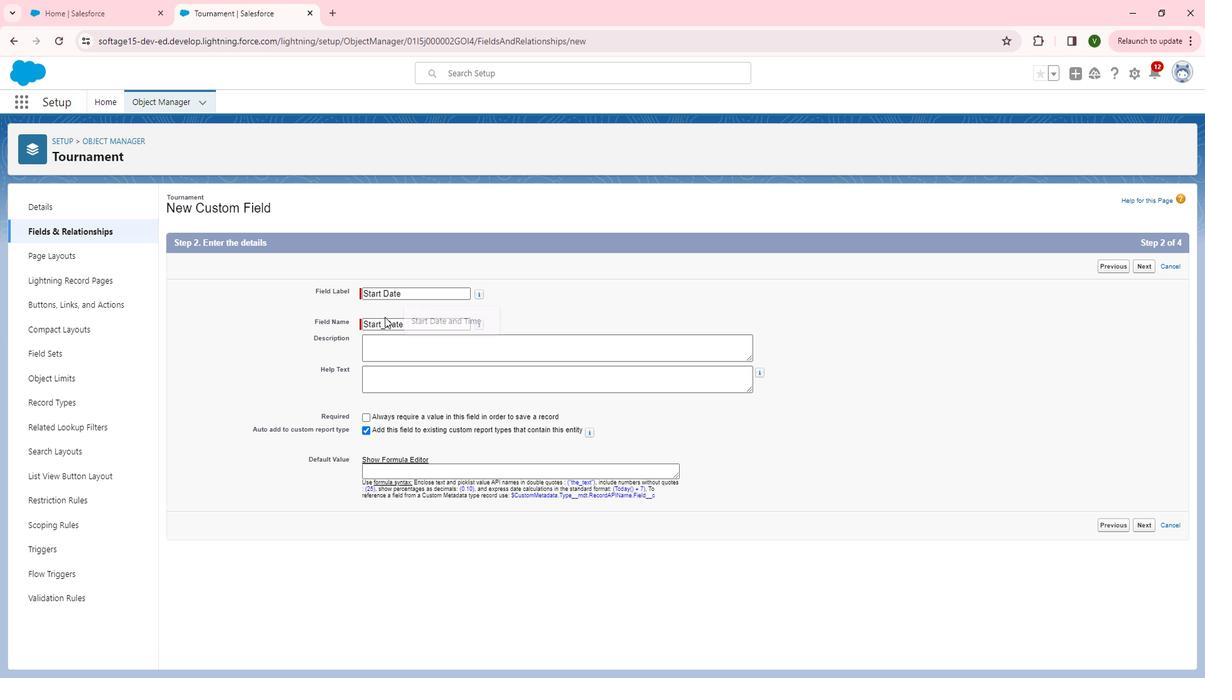 
Action: Mouse moved to (419, 345)
Screenshot: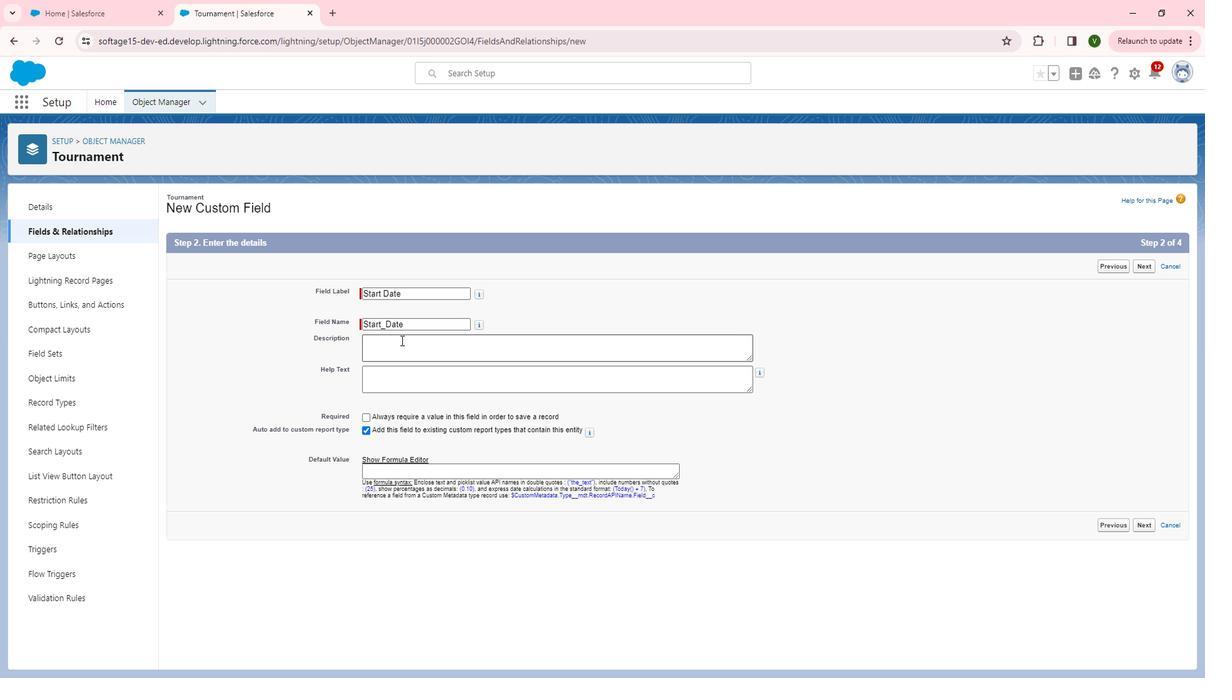 
Action: Mouse pressed left at (419, 345)
Screenshot: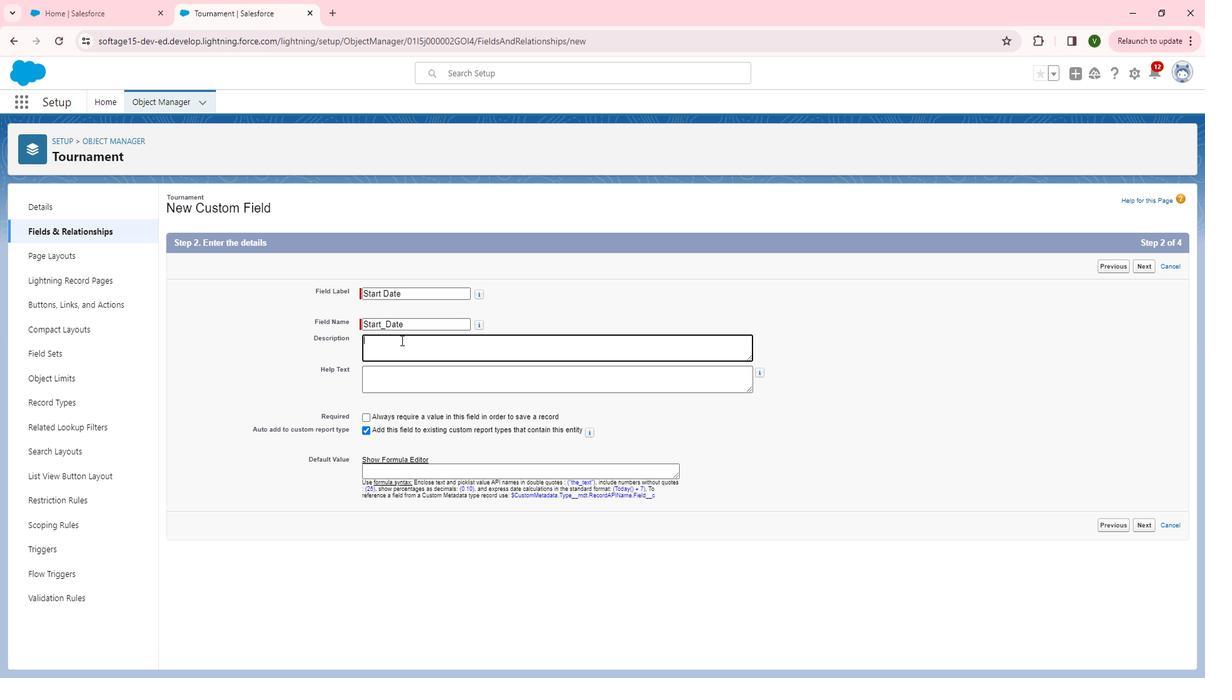
Action: Key pressed <Key.shift>This<Key.space>field<Key.space>if=<Key.backspace><Key.backspace>s<Key.space>for<Key.space>capture<Key.space>the<Key.space>start<Key.space>date<Key.space>of<Key.space>the<Key.space>tournament<Key.space>will<Key.space>be<Key.space>begins
Screenshot: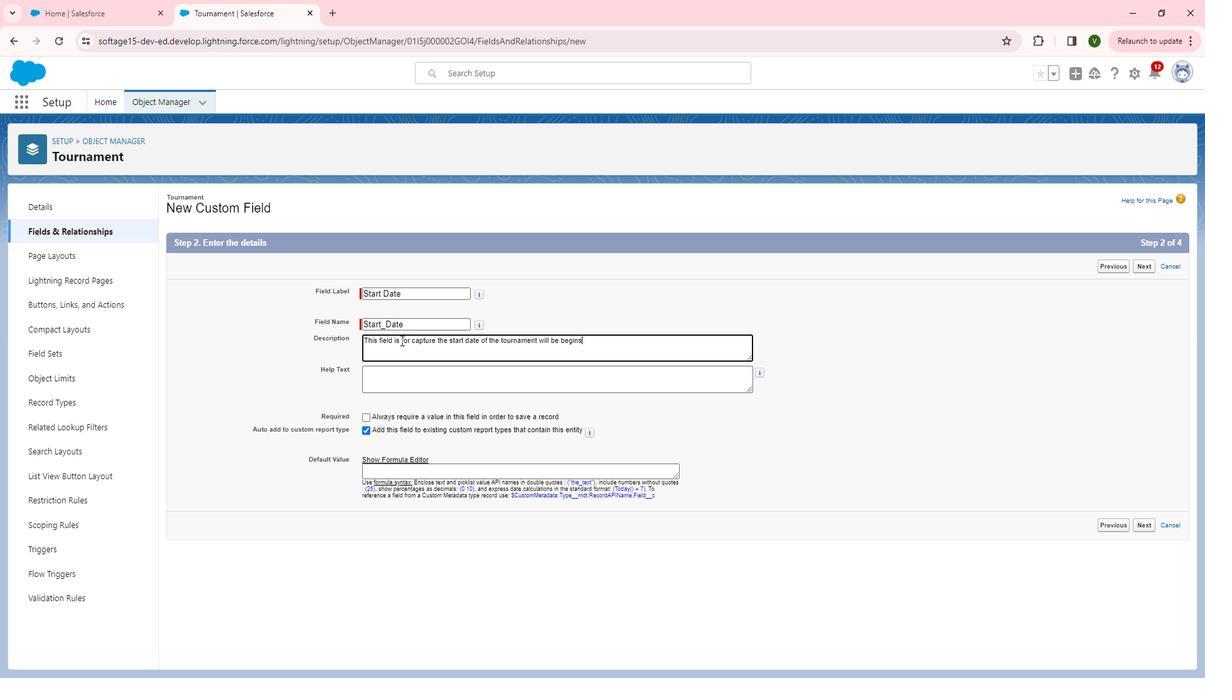 
Action: Mouse moved to (448, 383)
Screenshot: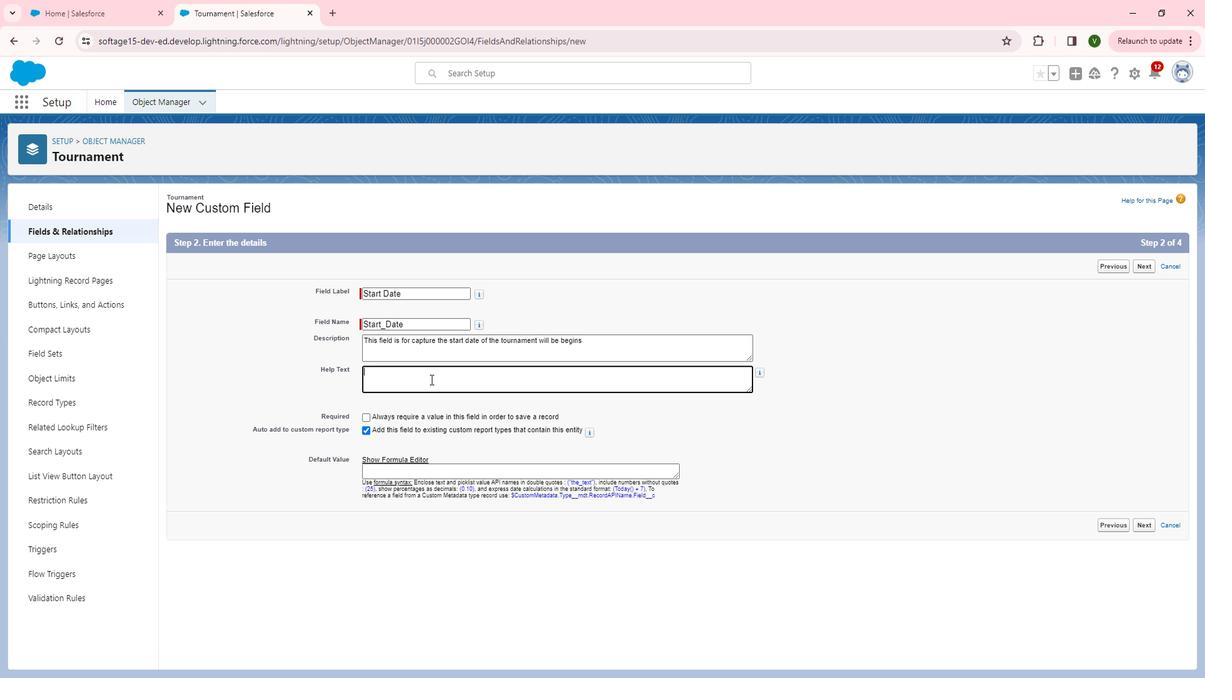 
Action: Mouse pressed left at (448, 383)
Screenshot: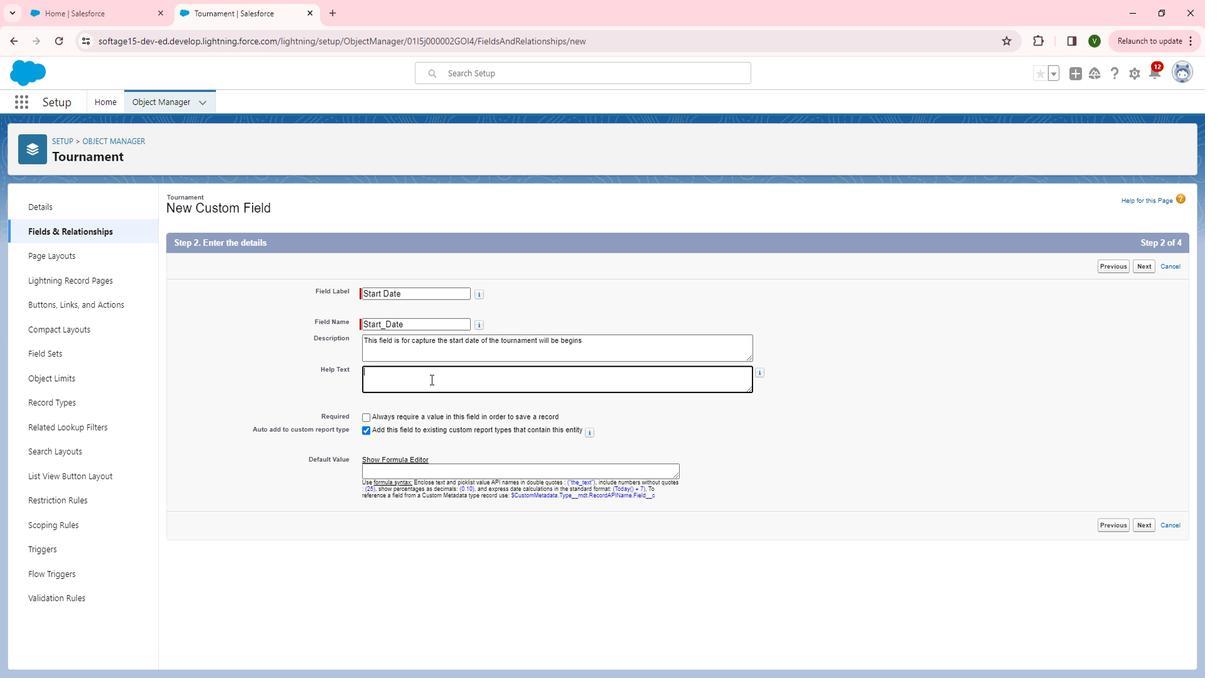 
Action: Key pressed <Key.shift>Select<Key.space>the<Key.space>start<Key.space>date<Key.space>of<Key.space>the<Key.space>tournament.
Screenshot: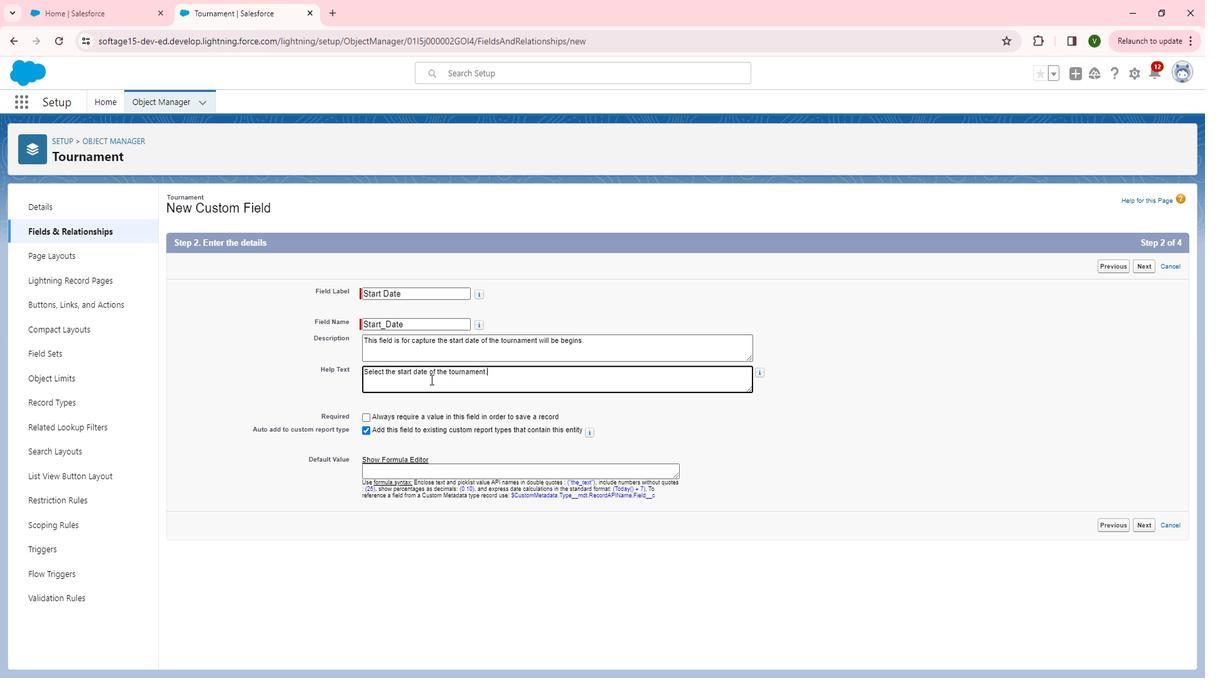 
Action: Mouse moved to (1031, 424)
Screenshot: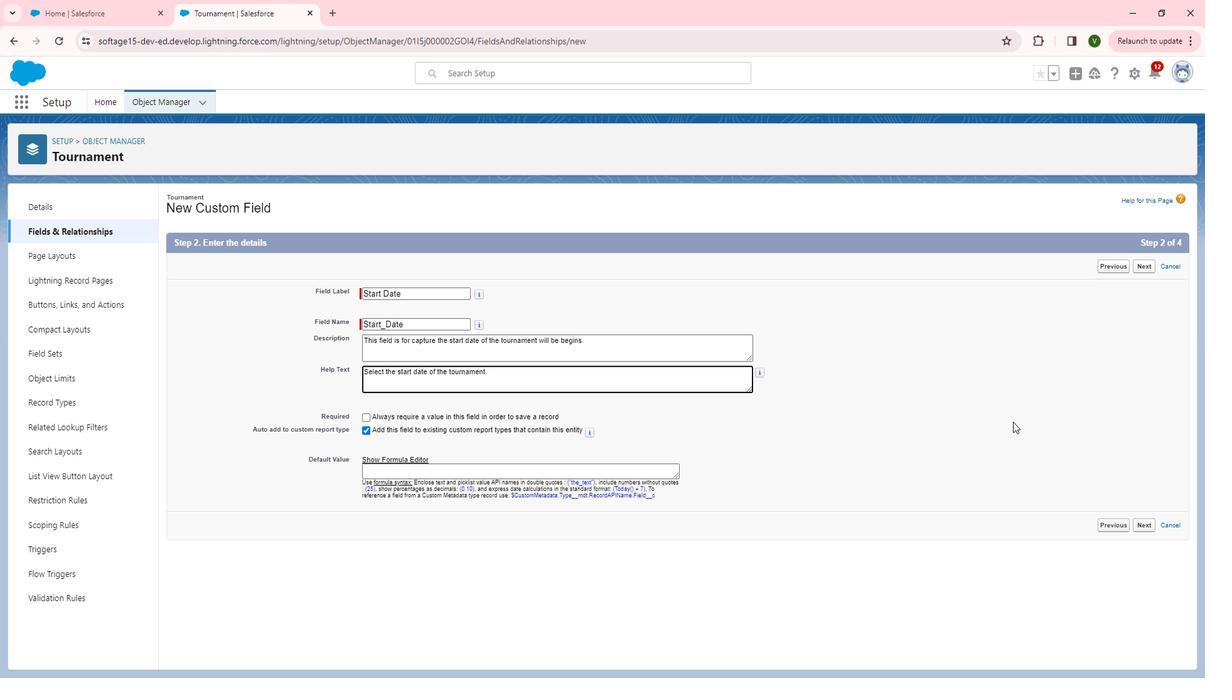 
Action: Mouse pressed left at (1031, 424)
Screenshot: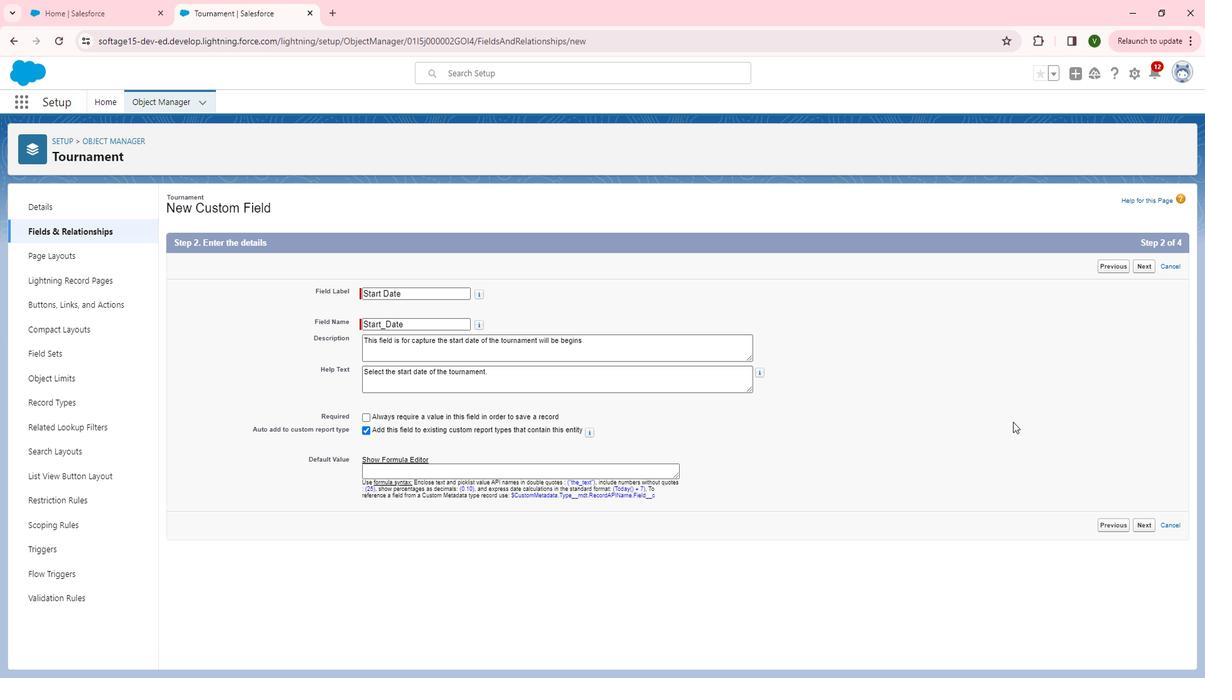 
Action: Mouse moved to (1160, 526)
Screenshot: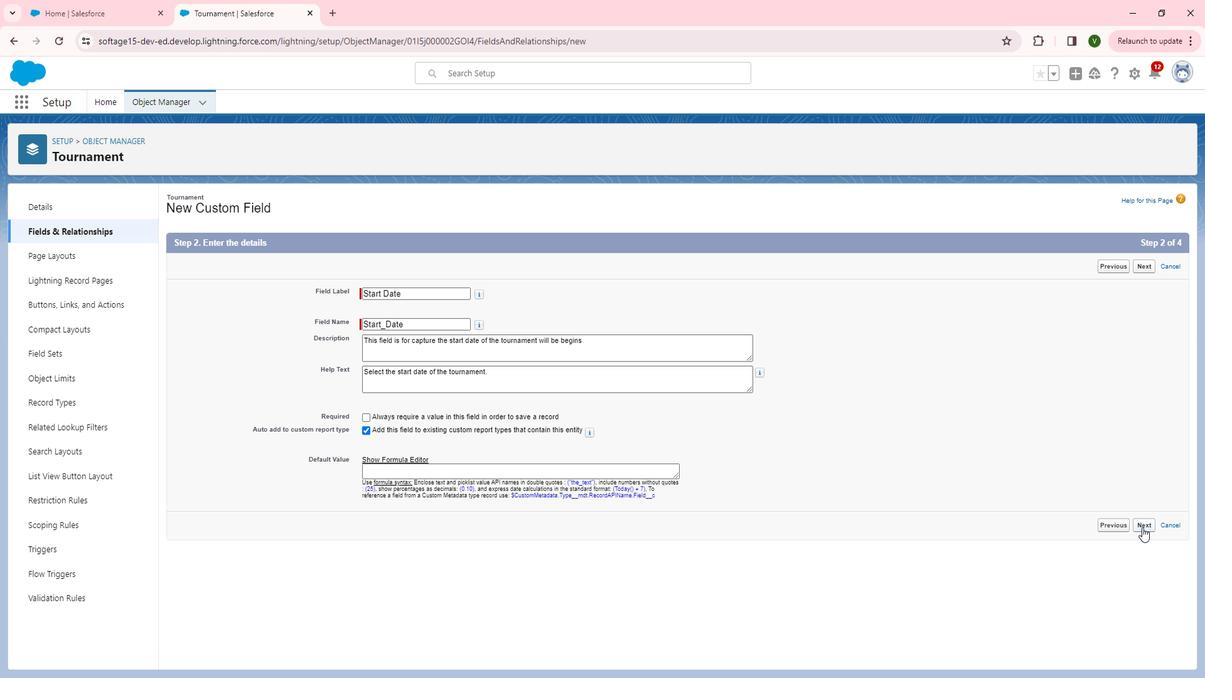 
Action: Mouse pressed left at (1160, 526)
Screenshot: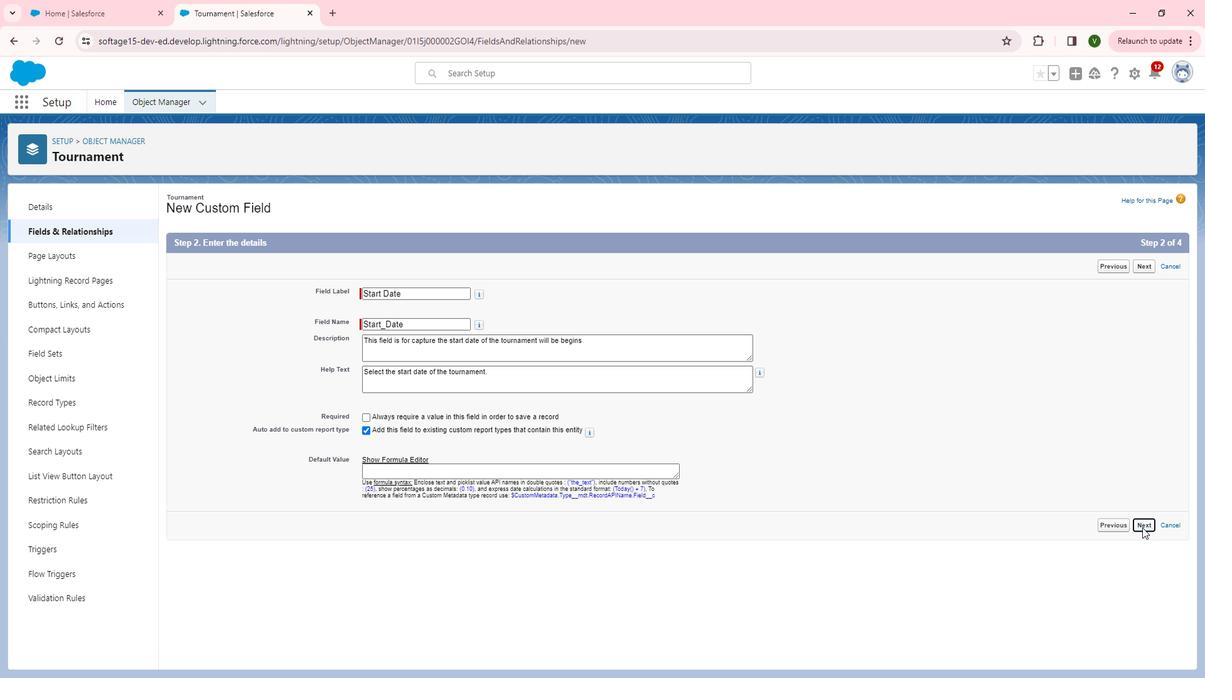 
Action: Mouse moved to (868, 380)
Screenshot: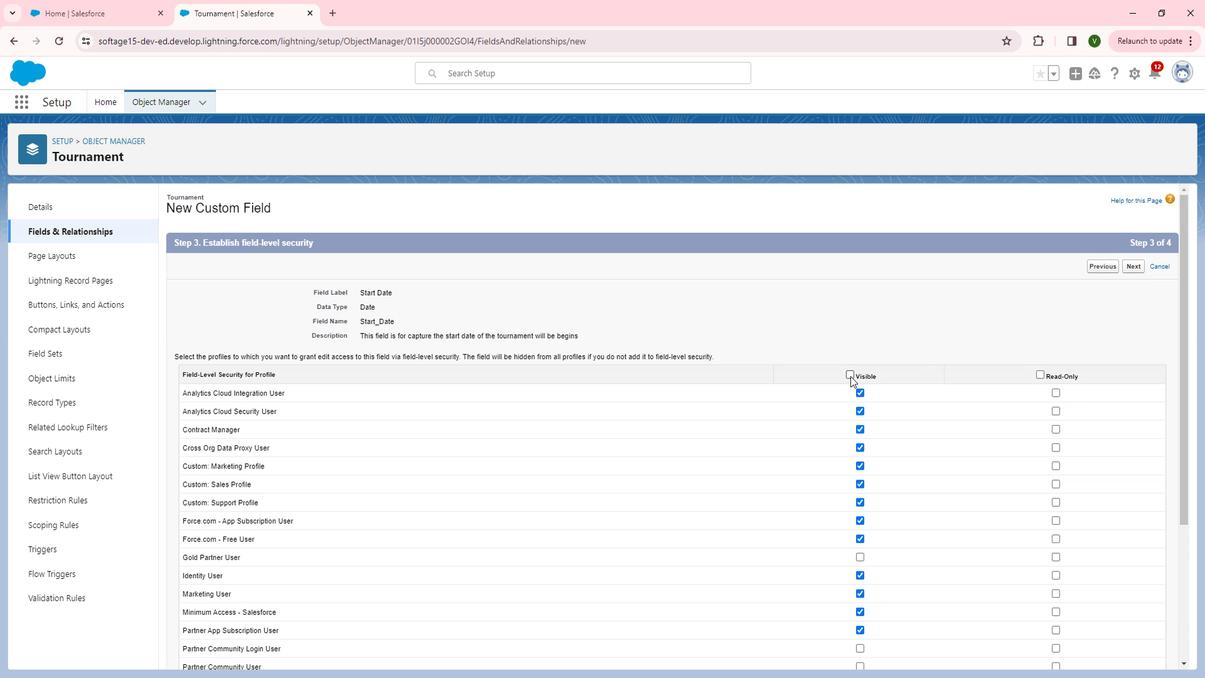
Action: Mouse pressed left at (868, 380)
Screenshot: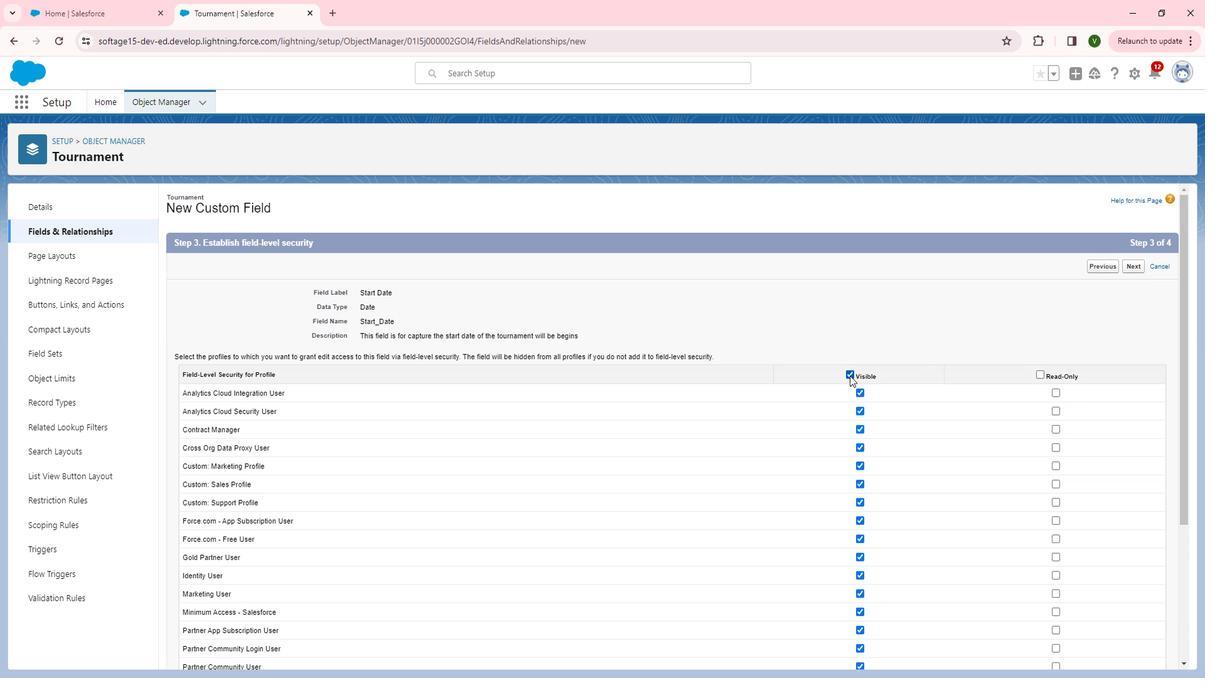 
Action: Mouse moved to (966, 429)
Screenshot: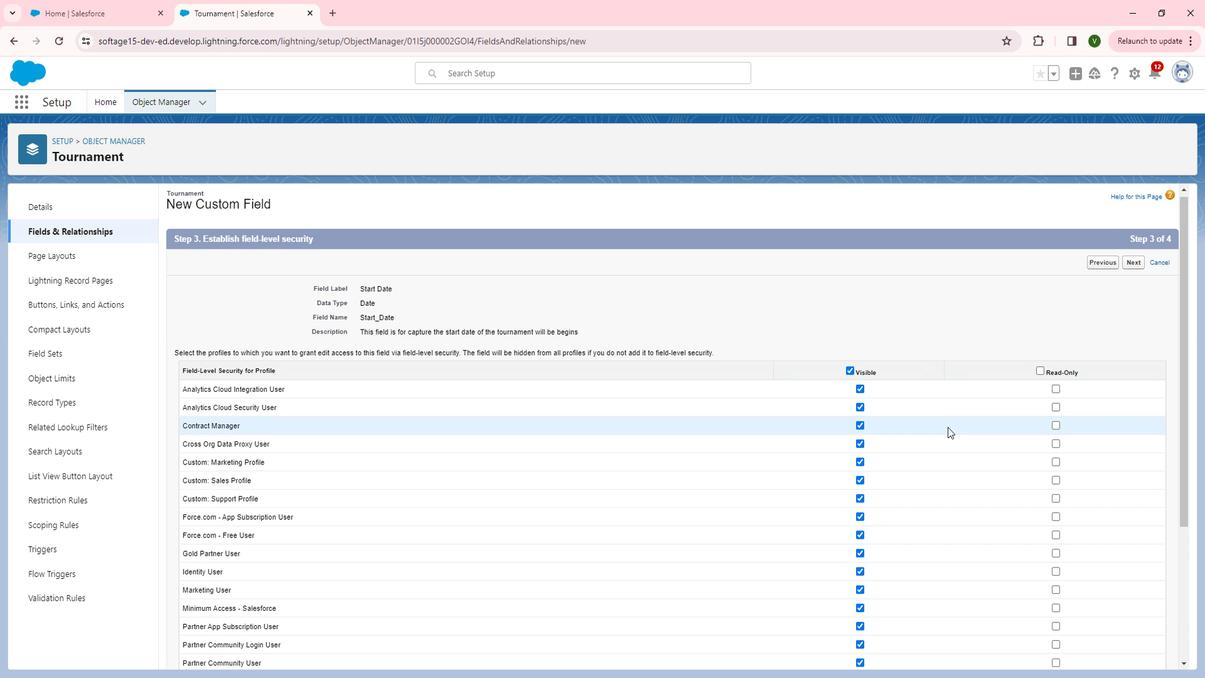 
Action: Mouse scrolled (966, 428) with delta (0, 0)
Screenshot: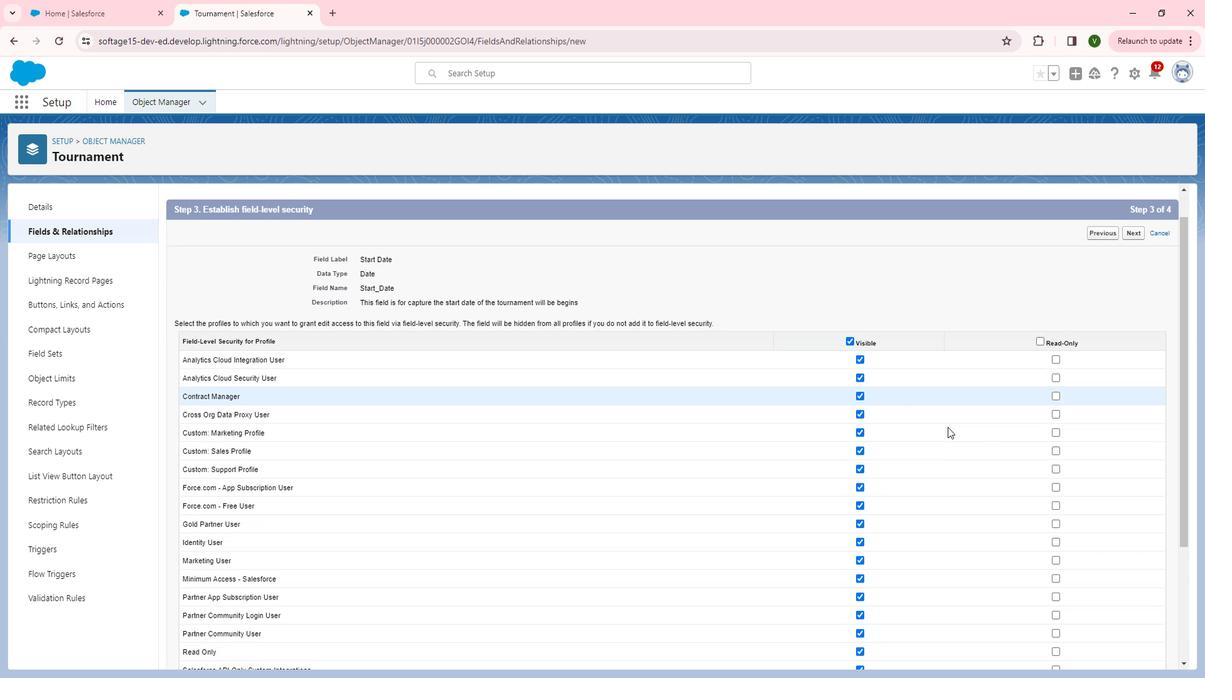 
Action: Mouse moved to (878, 353)
Screenshot: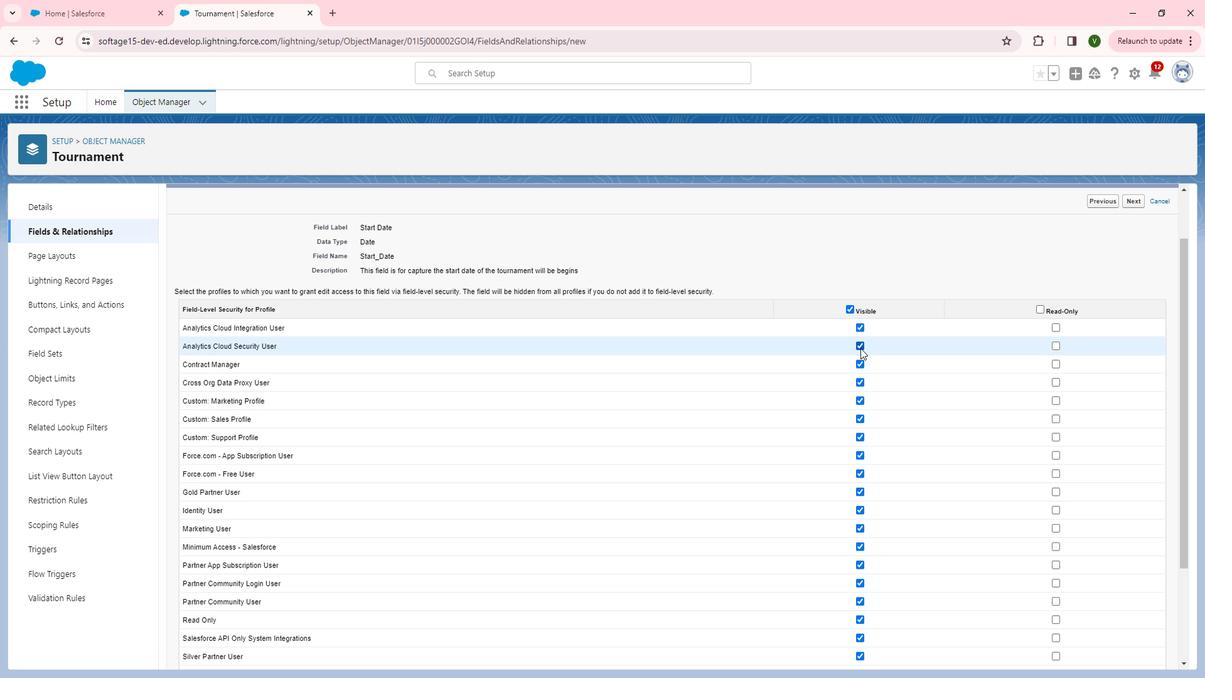 
Action: Mouse pressed left at (878, 353)
Screenshot: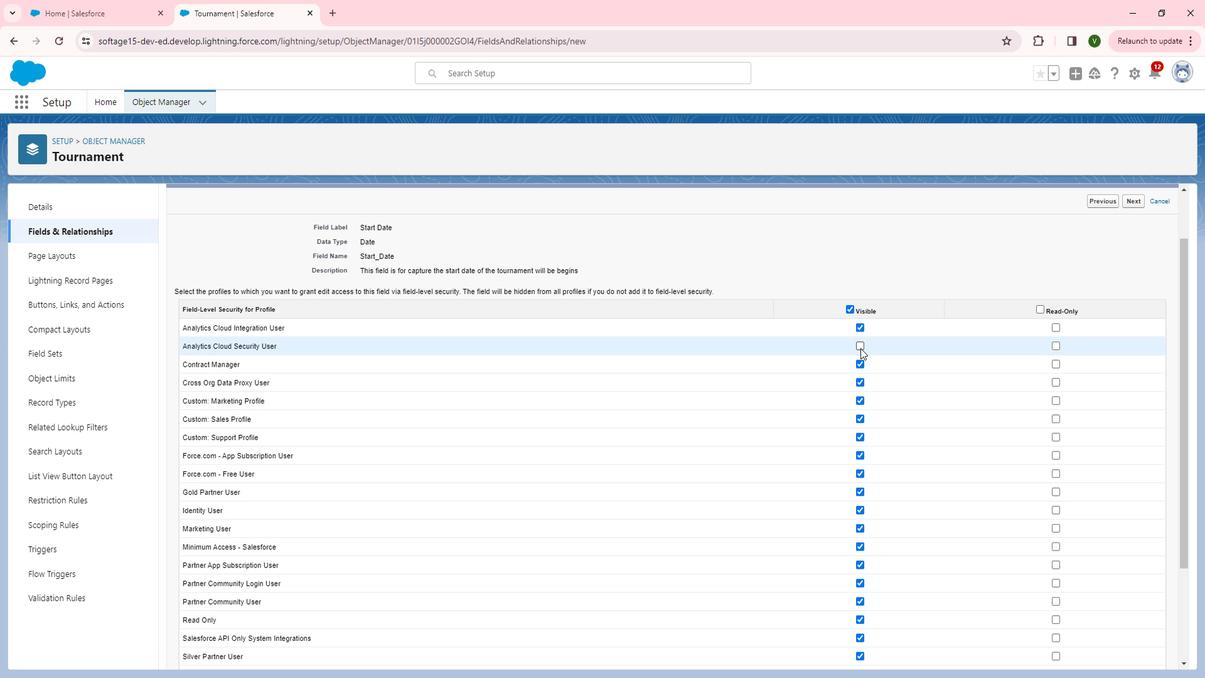 
Action: Mouse moved to (882, 401)
Screenshot: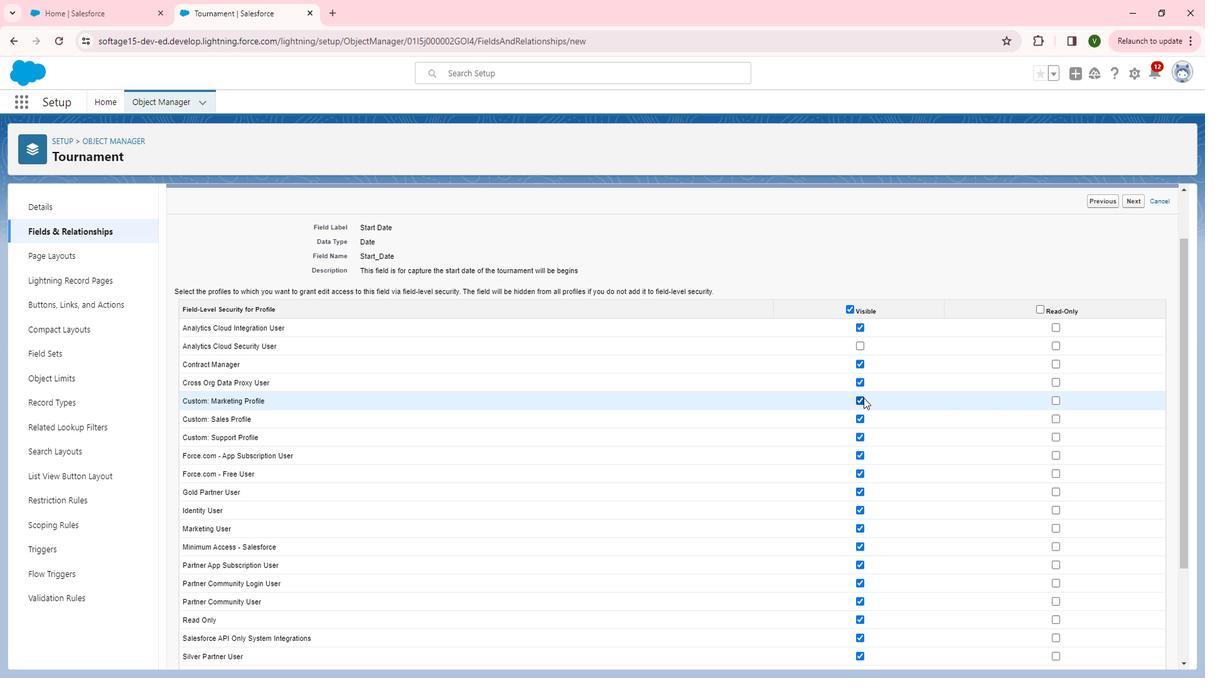 
Action: Mouse pressed left at (882, 401)
Screenshot: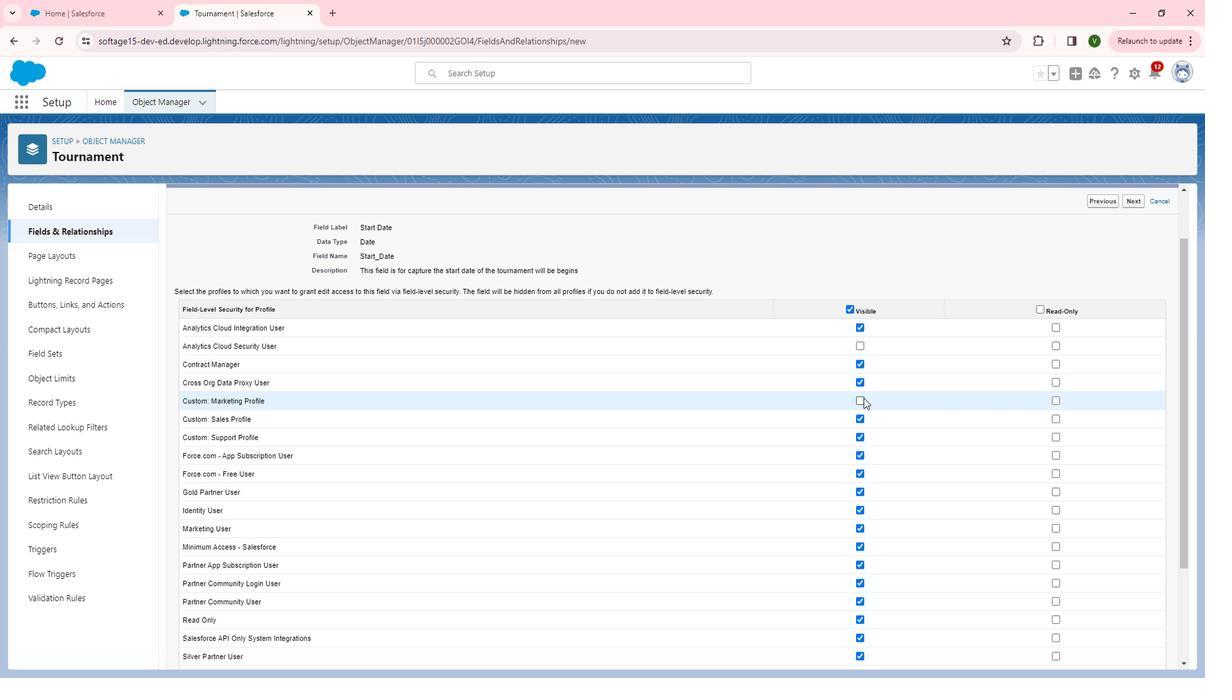 
Action: Mouse moved to (884, 407)
Screenshot: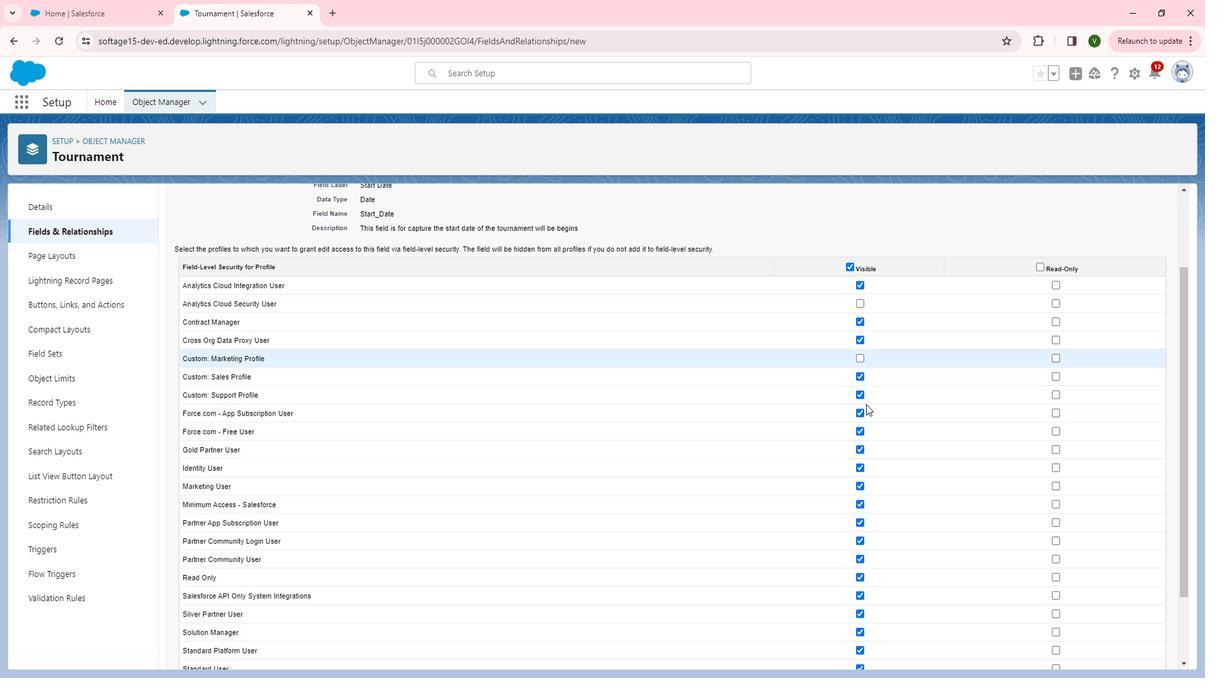 
Action: Mouse scrolled (884, 406) with delta (0, 0)
Screenshot: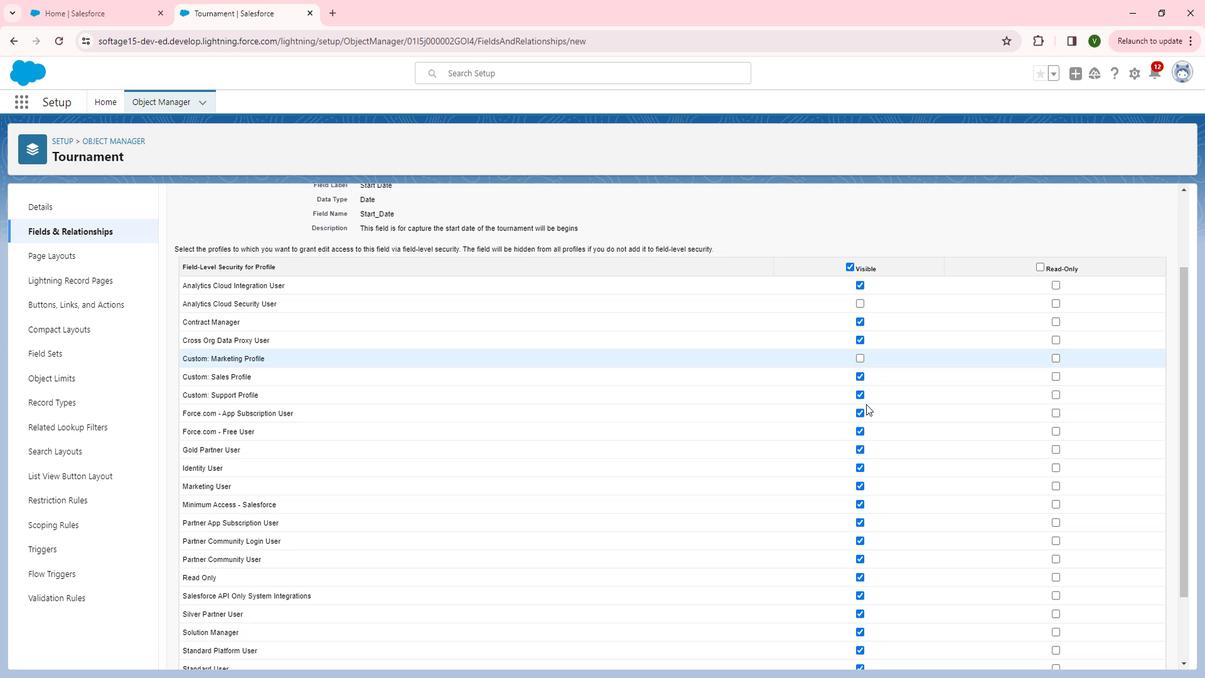 
Action: Mouse scrolled (884, 406) with delta (0, 0)
Screenshot: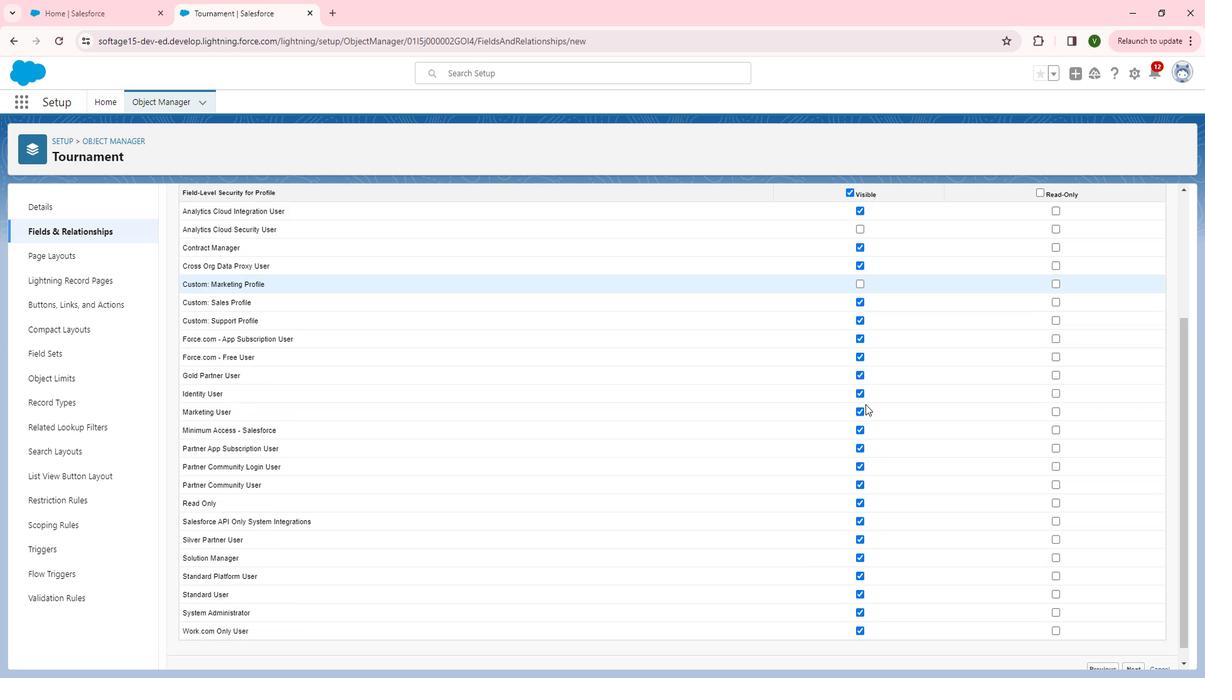 
Action: Mouse moved to (878, 328)
Screenshot: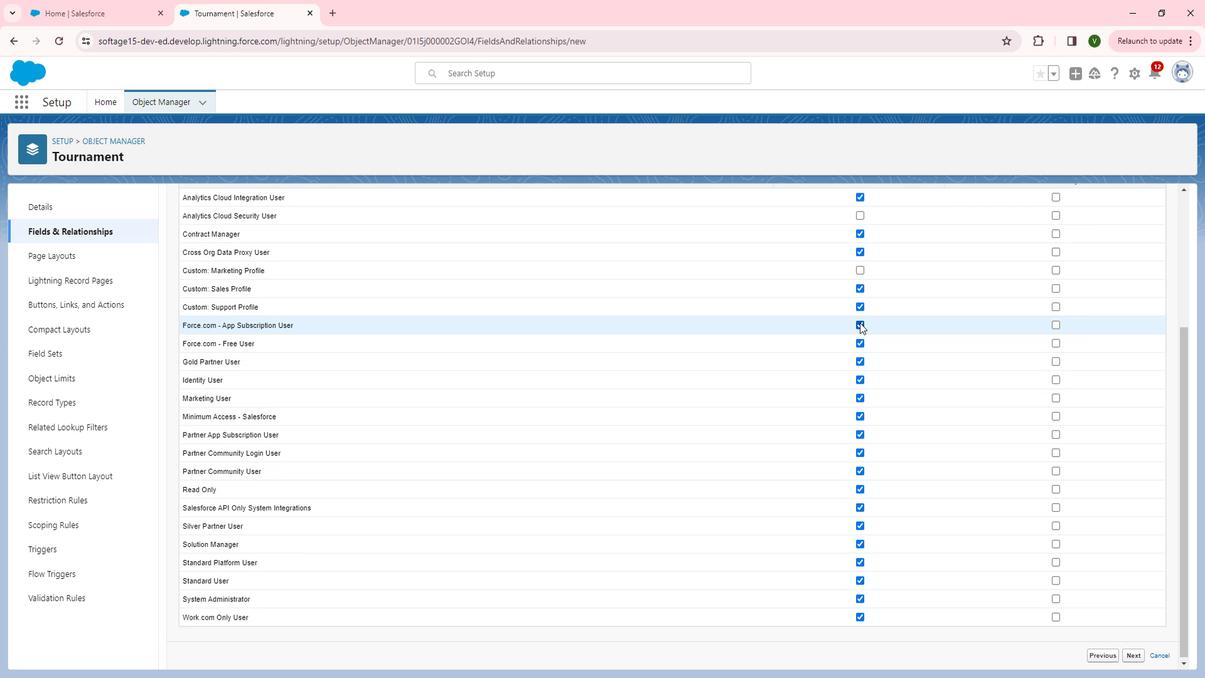 
Action: Mouse pressed left at (878, 328)
Screenshot: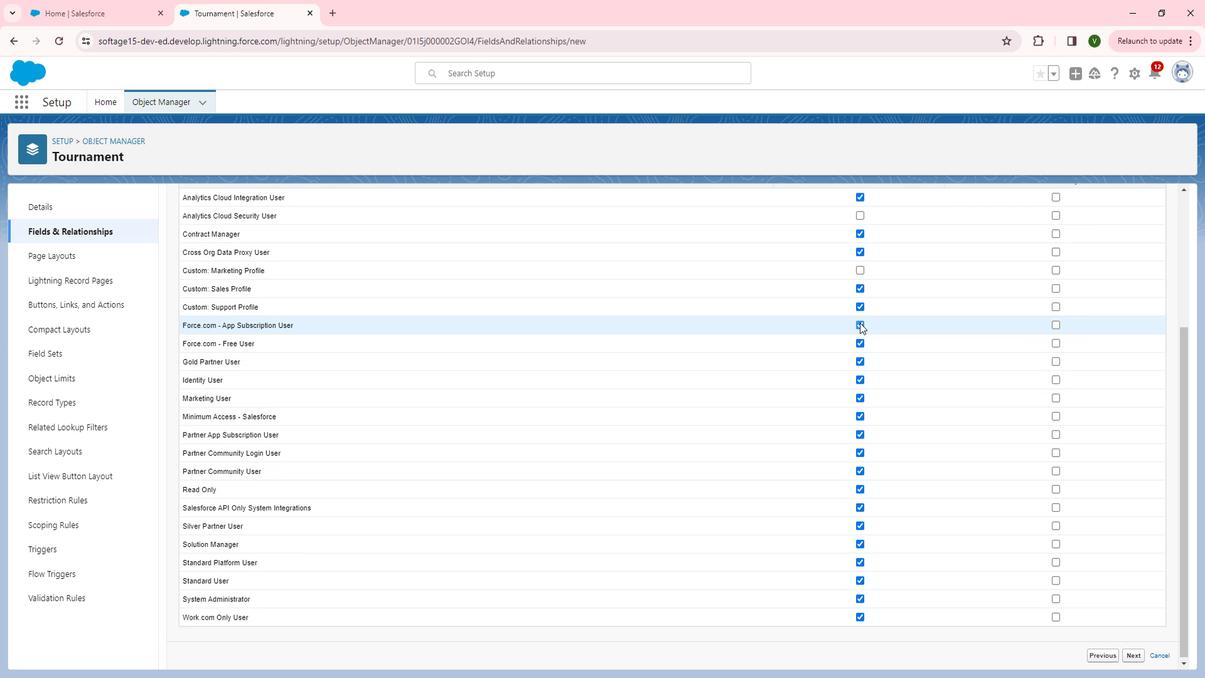 
Action: Mouse moved to (877, 313)
Screenshot: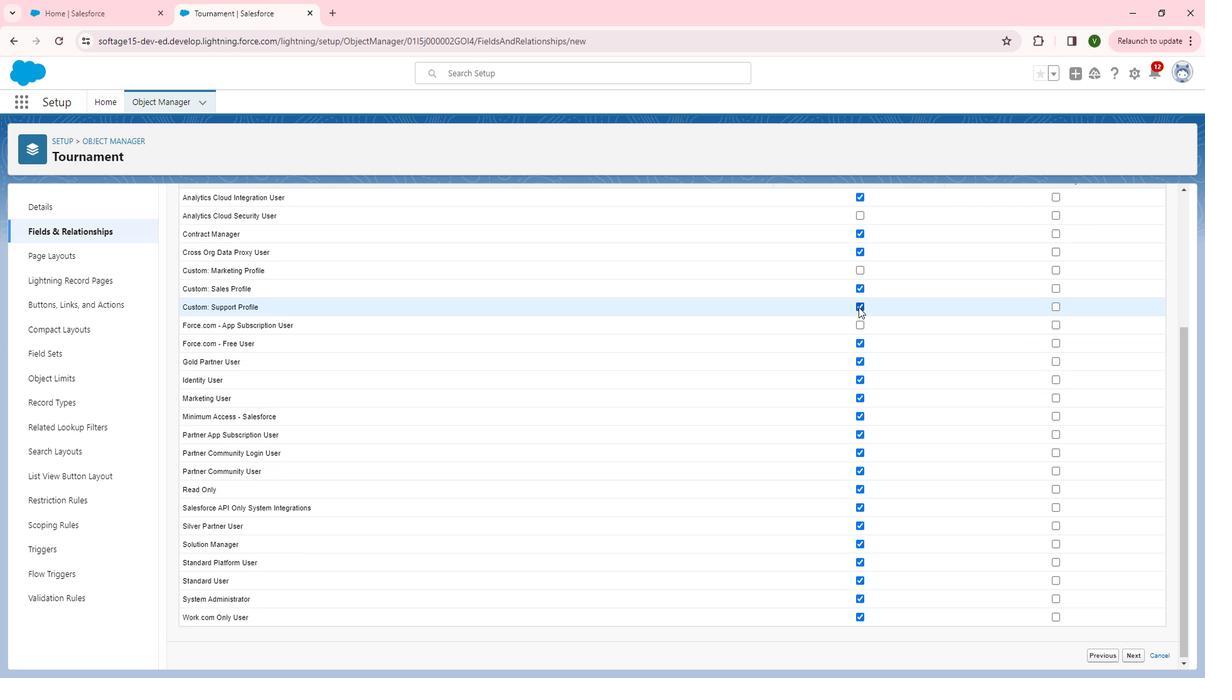
Action: Mouse pressed left at (877, 313)
Screenshot: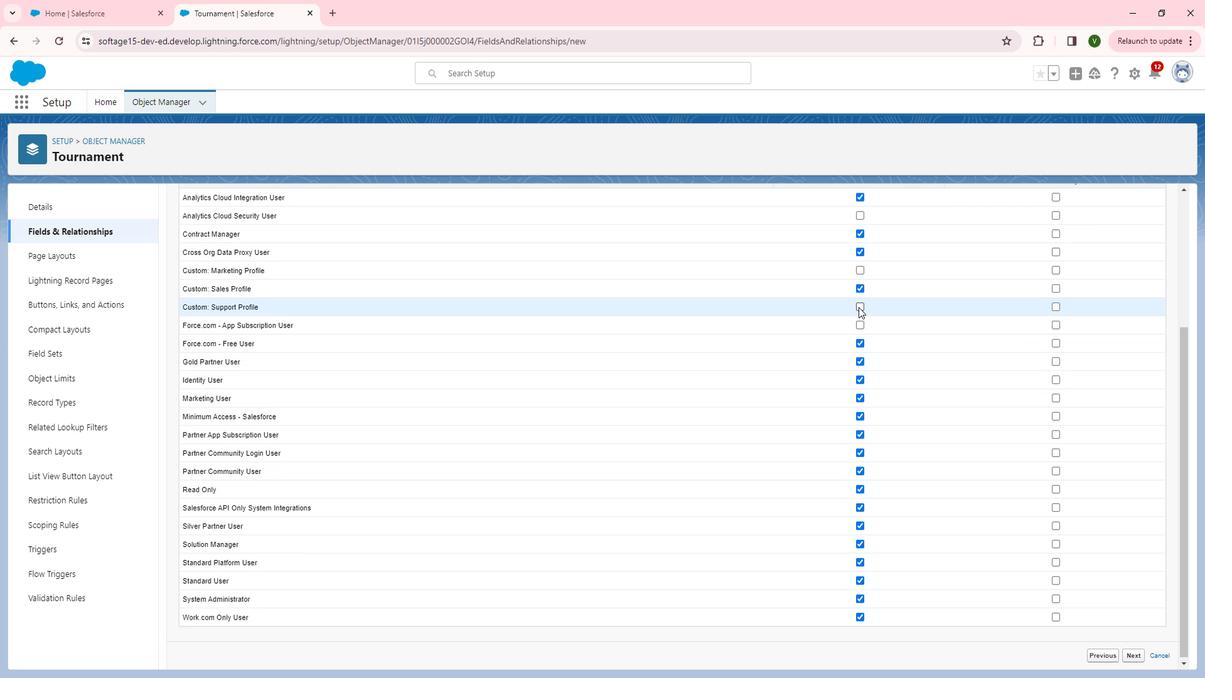 
Action: Mouse moved to (877, 365)
Screenshot: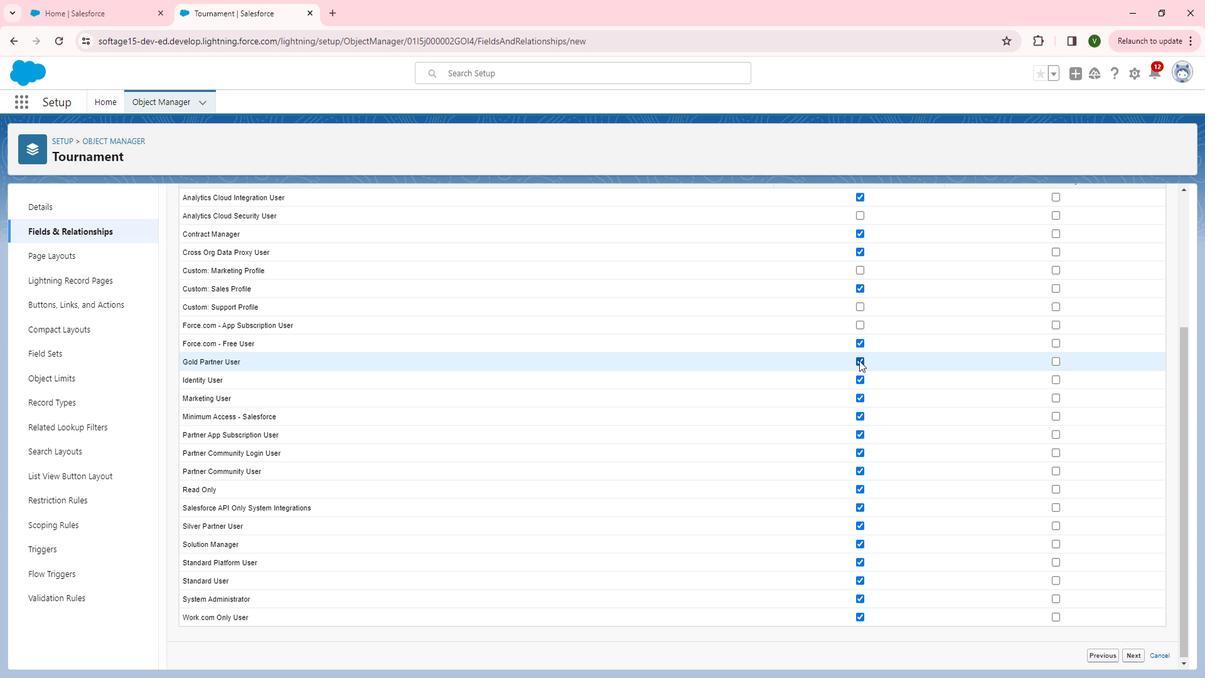 
Action: Mouse pressed left at (877, 365)
Screenshot: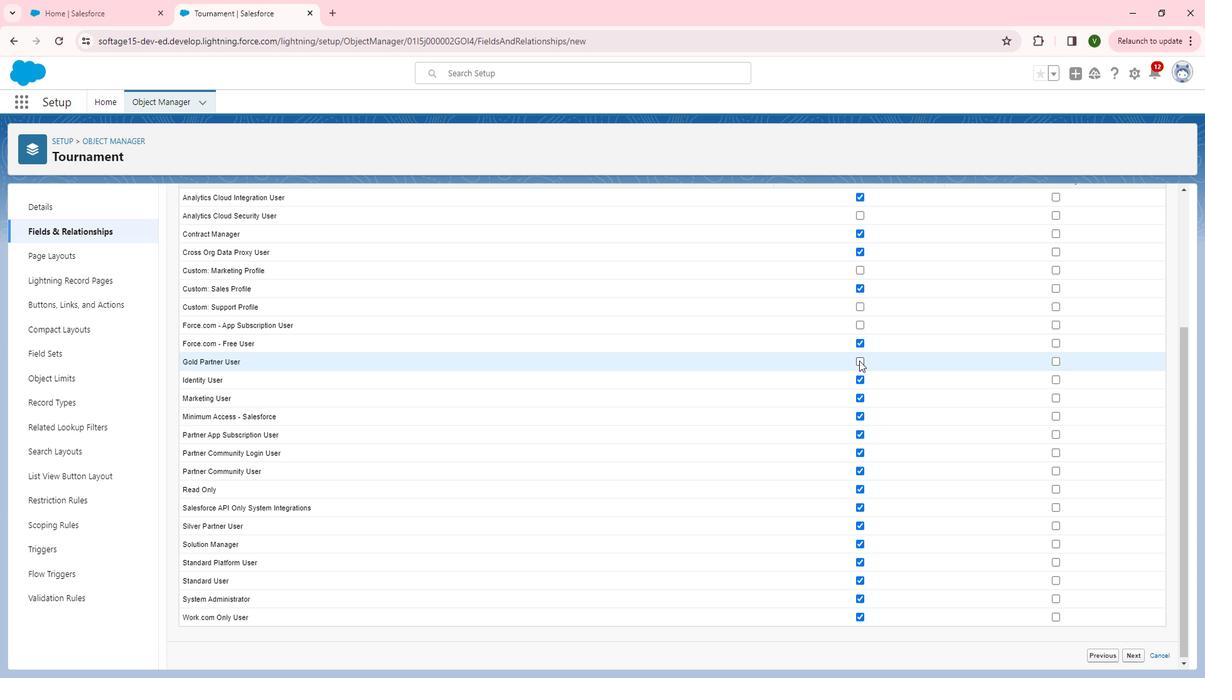 
Action: Mouse moved to (880, 418)
Screenshot: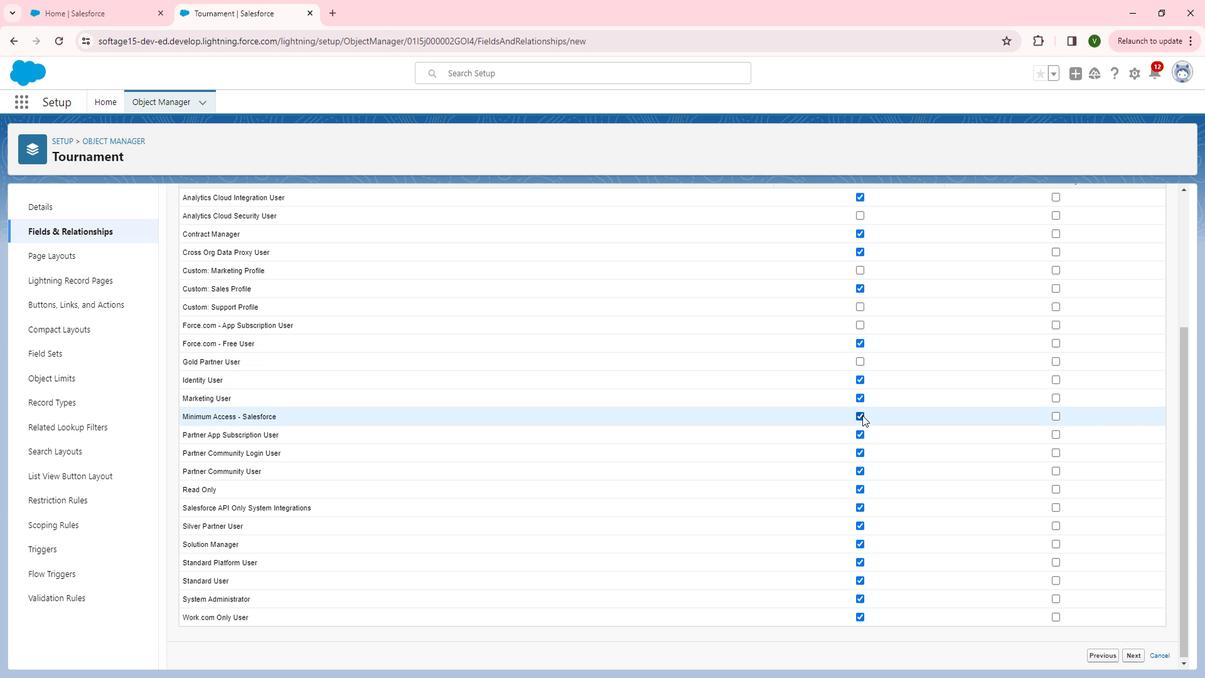 
Action: Mouse pressed left at (880, 418)
Screenshot: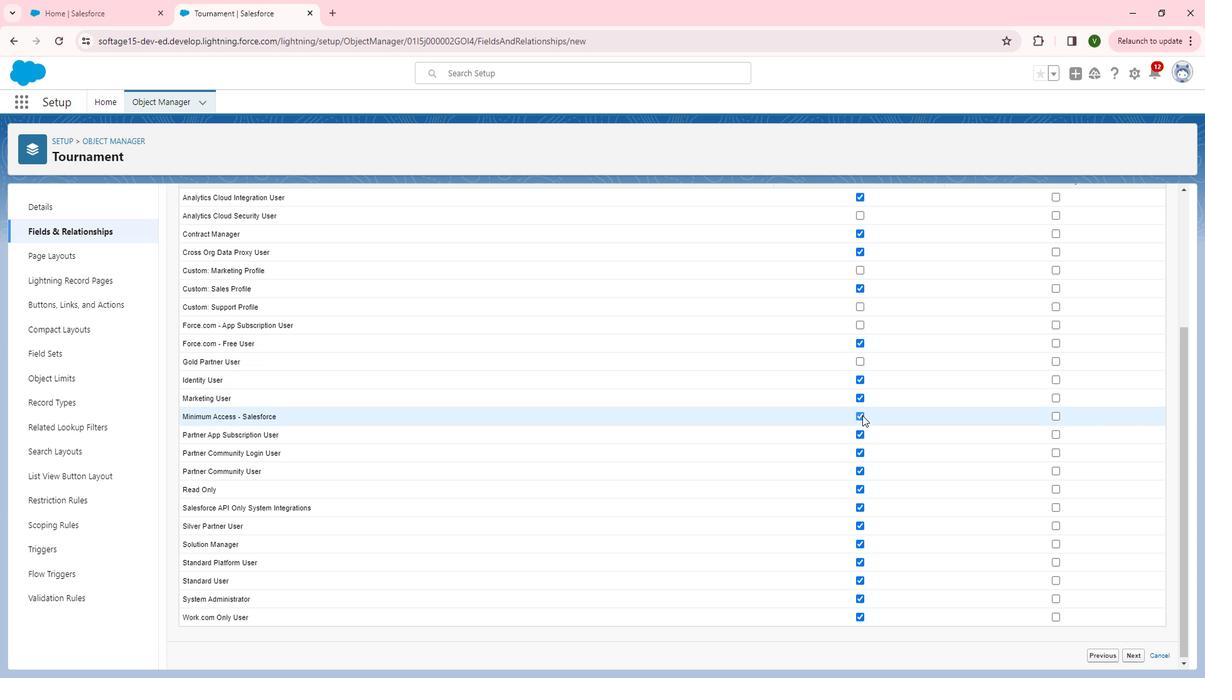 
Action: Mouse moved to (875, 453)
Screenshot: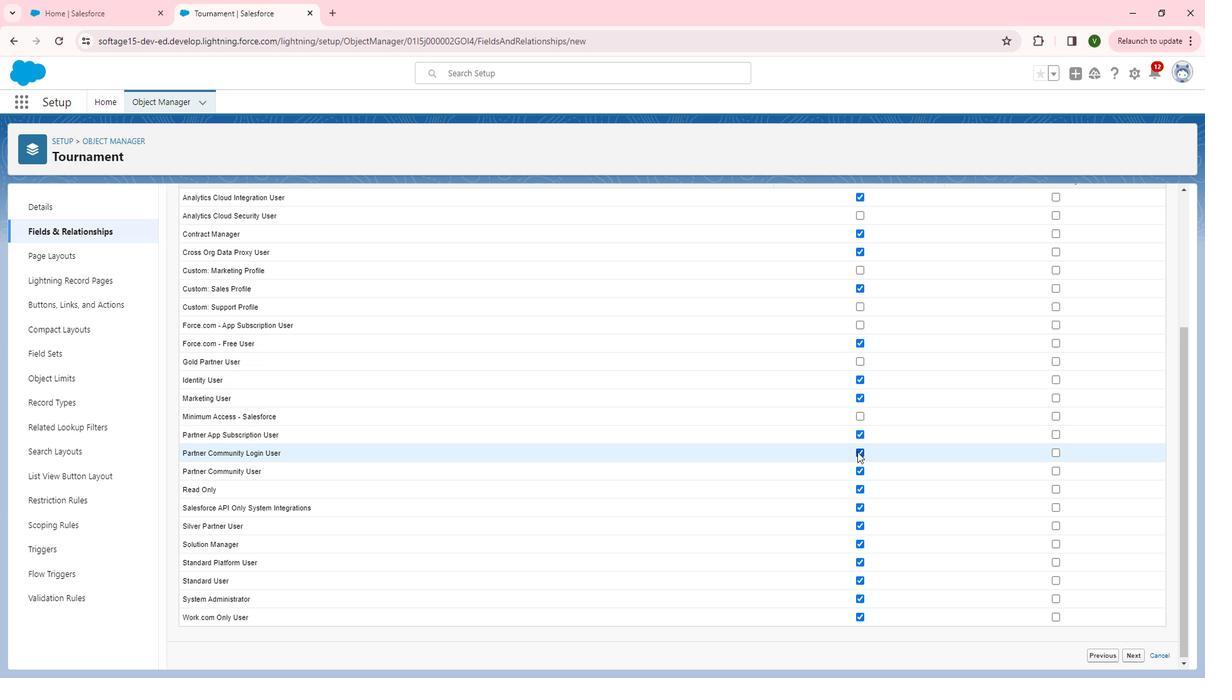 
Action: Mouse pressed left at (875, 453)
Screenshot: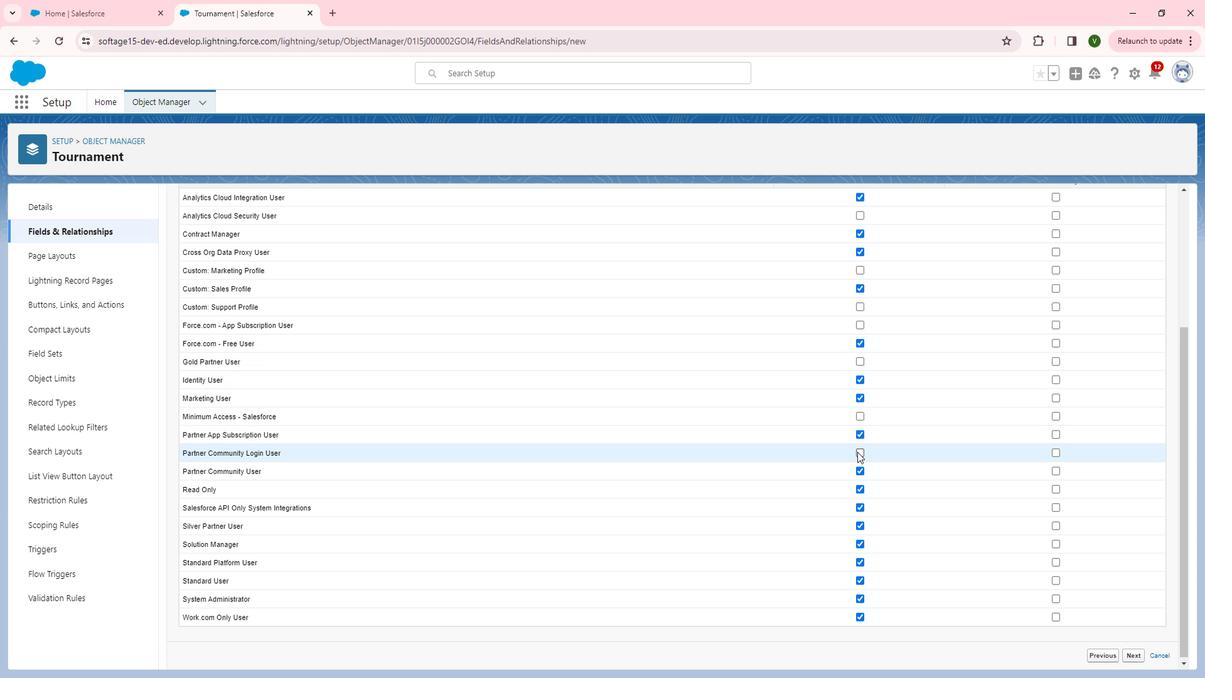 
Action: Mouse moved to (880, 473)
Screenshot: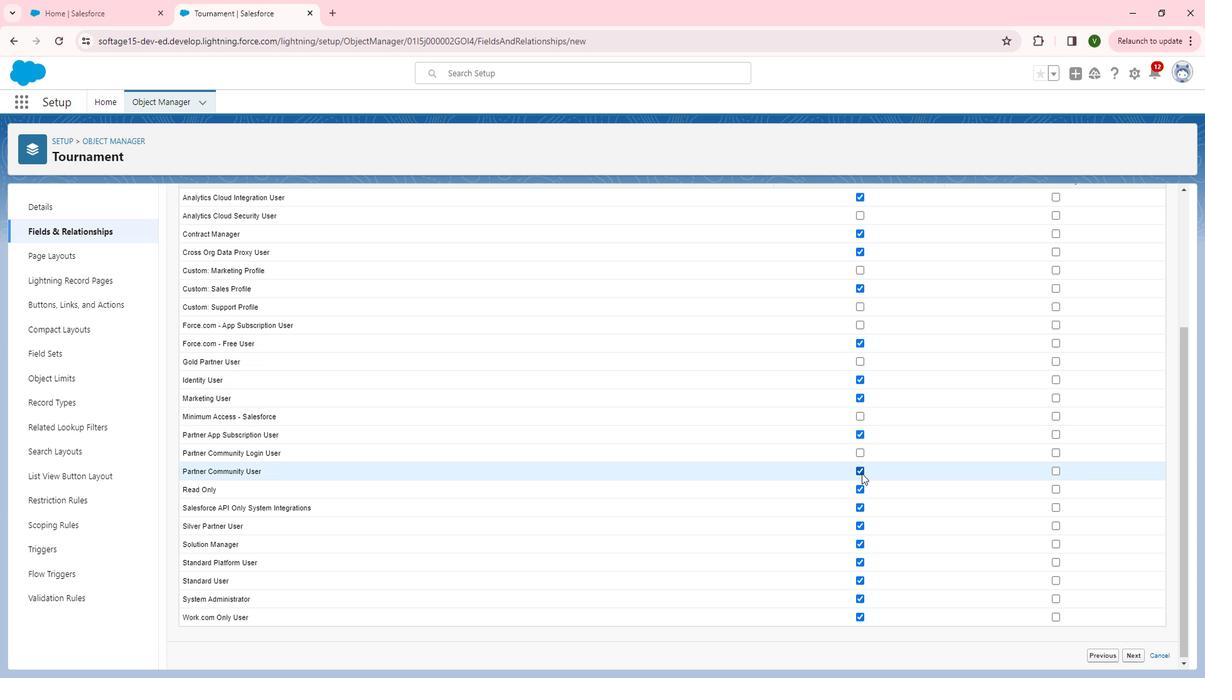 
Action: Mouse pressed left at (880, 473)
Screenshot: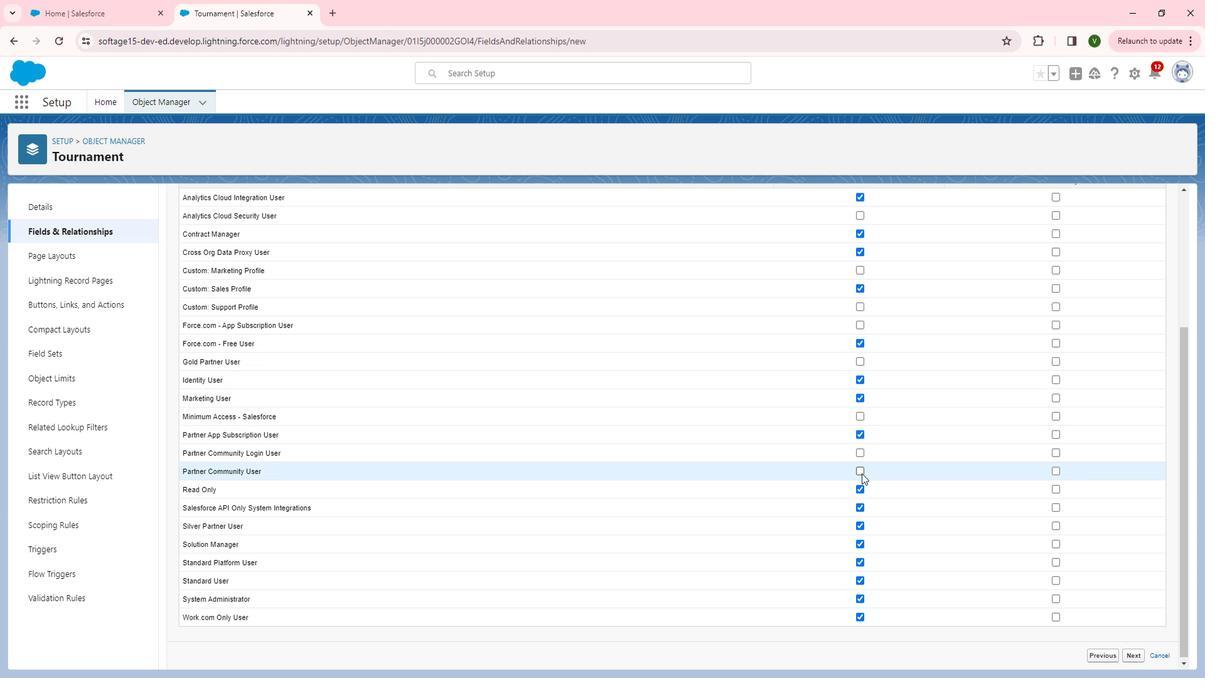 
Action: Mouse moved to (878, 507)
Screenshot: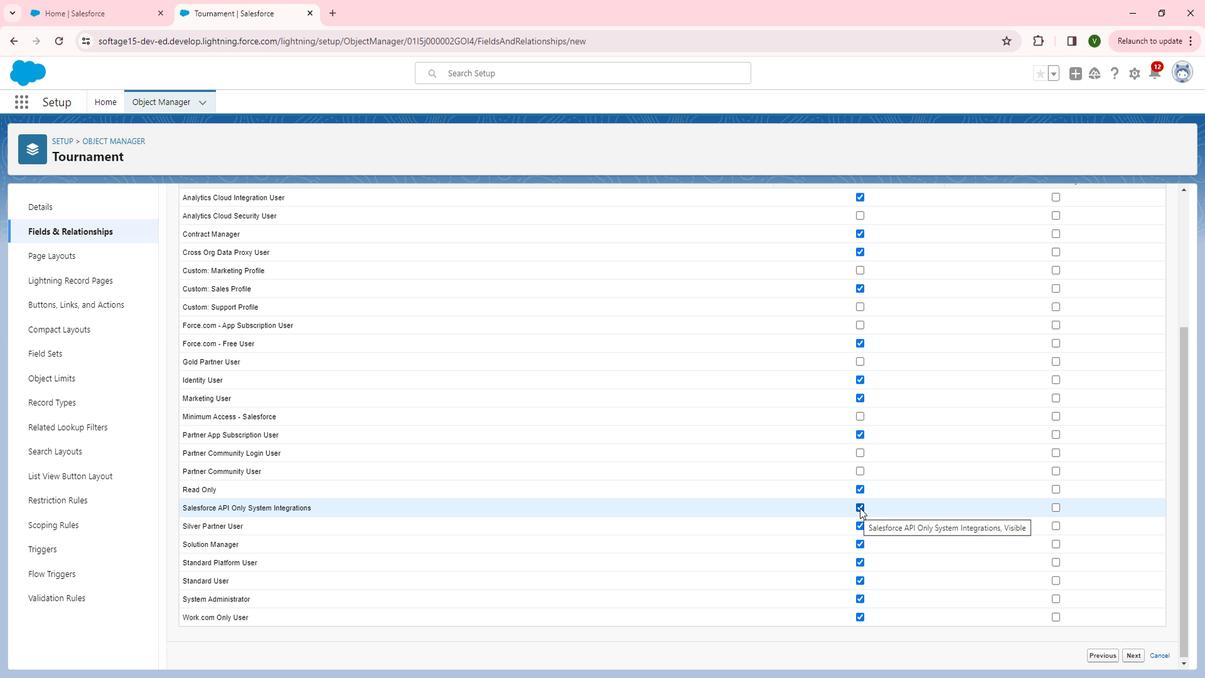 
Action: Mouse pressed left at (878, 507)
Screenshot: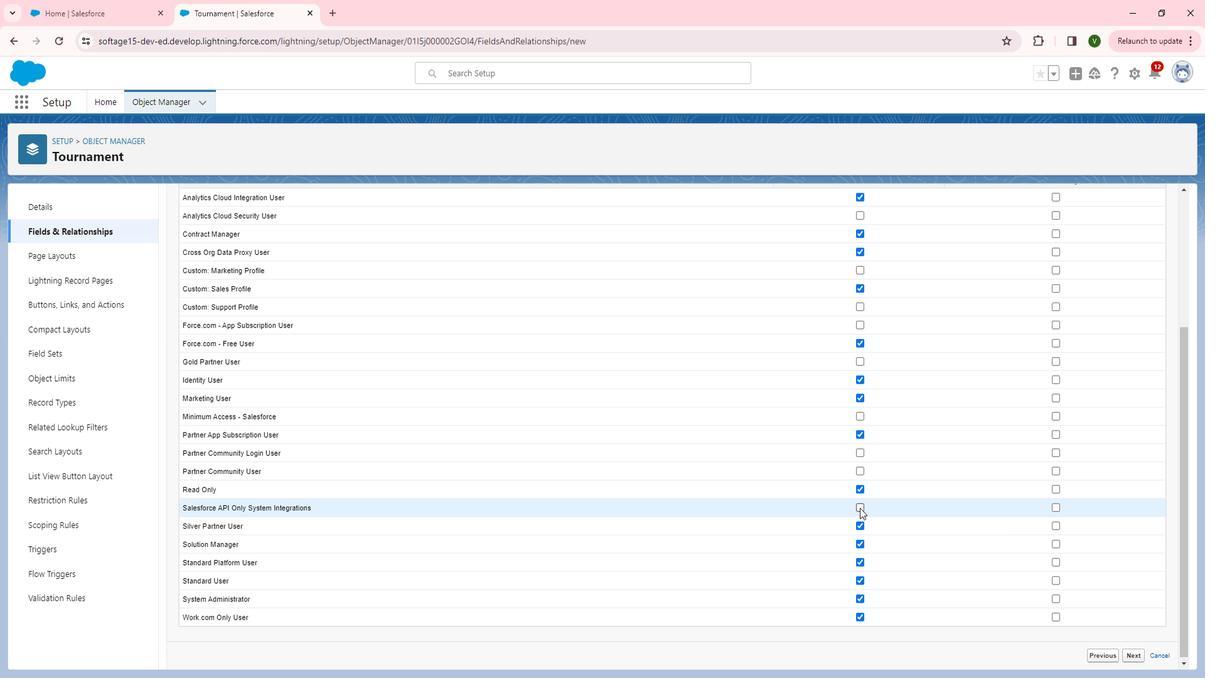 
Action: Mouse moved to (881, 608)
Screenshot: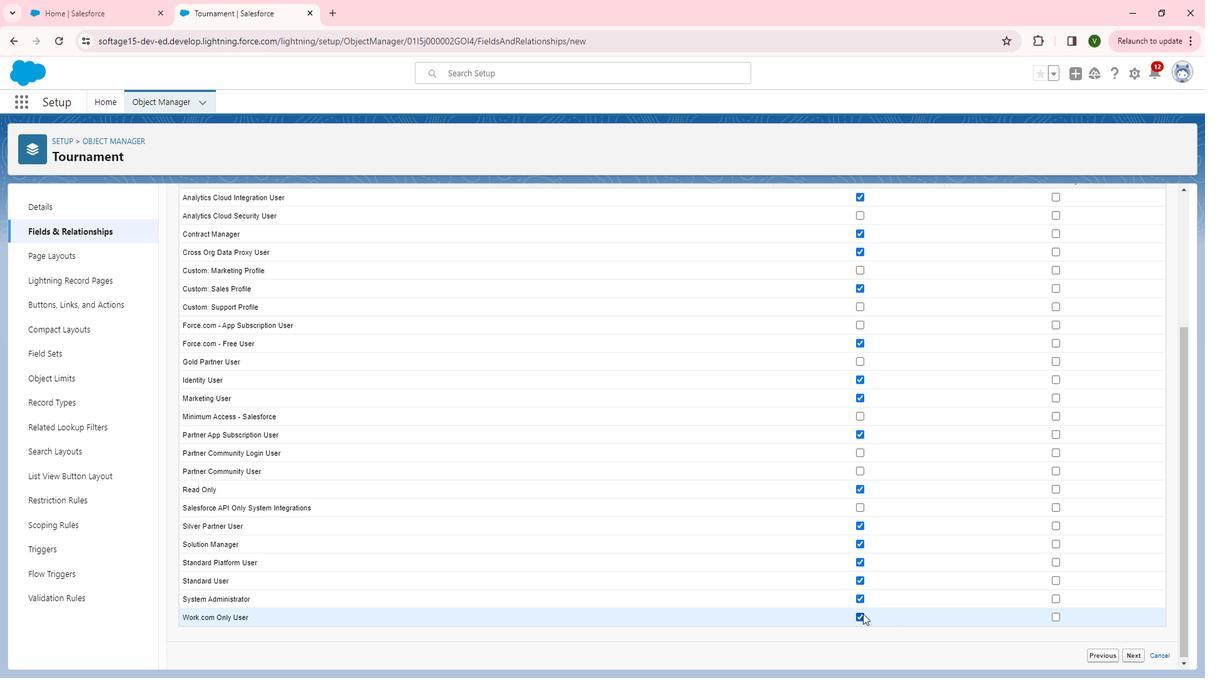 
Action: Mouse pressed left at (881, 608)
Screenshot: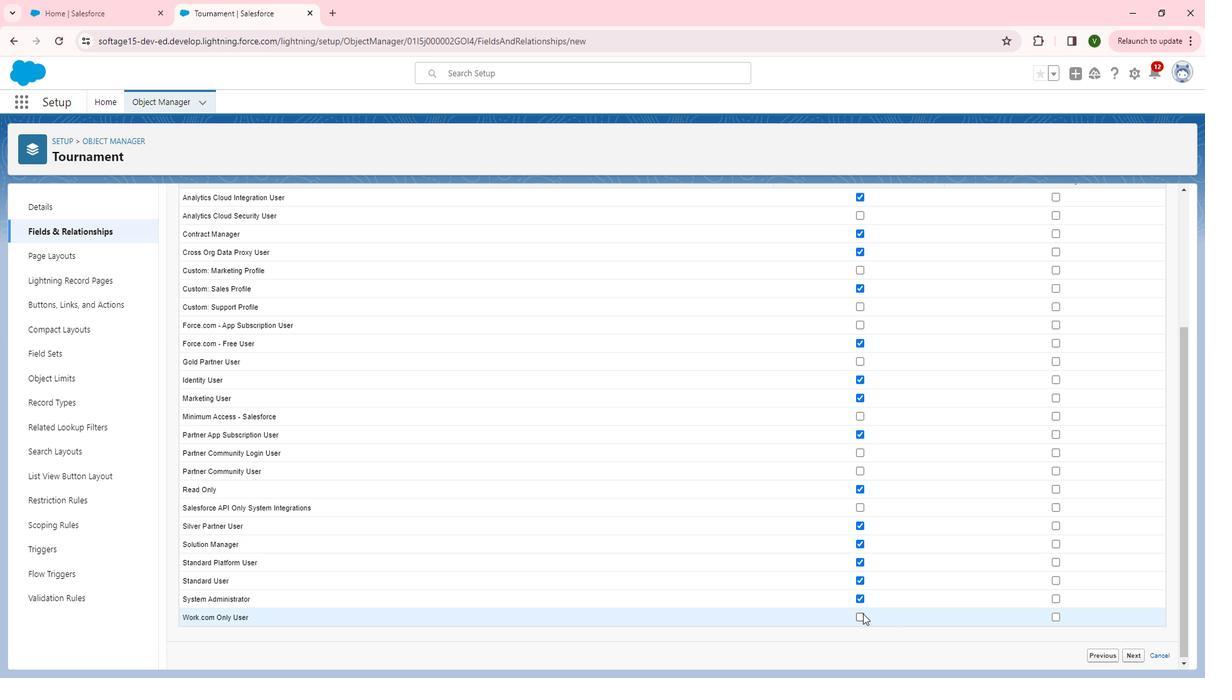 
Action: Mouse moved to (1071, 489)
Screenshot: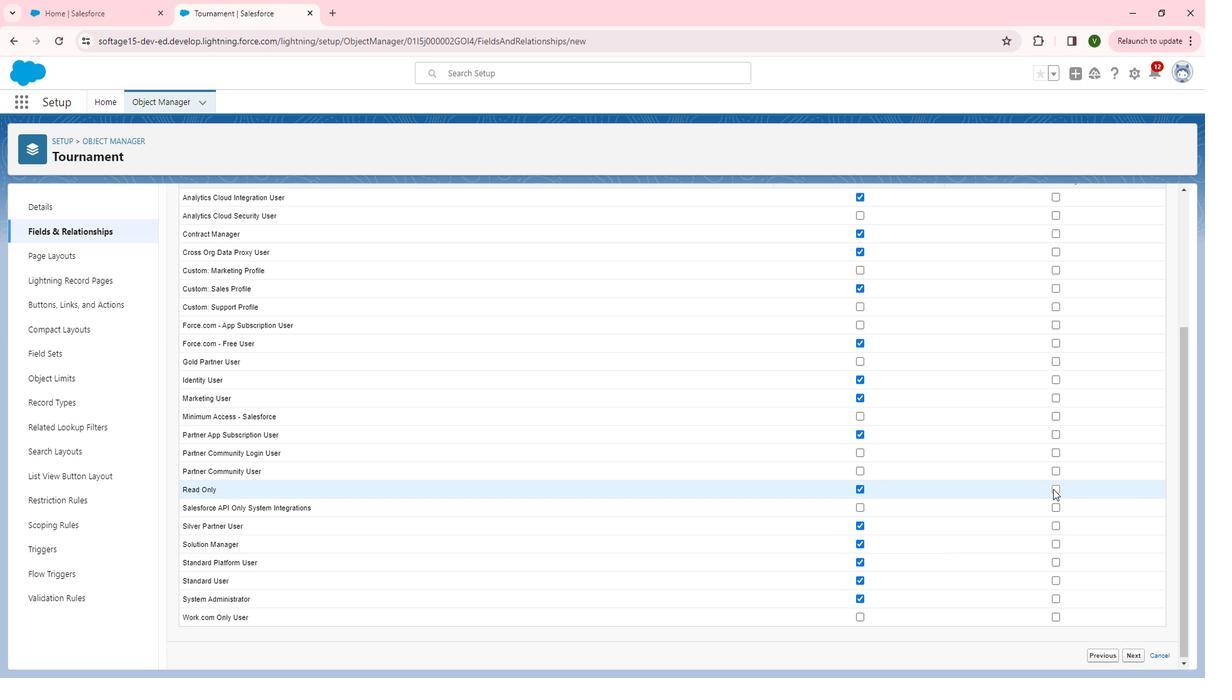 
Action: Mouse pressed left at (1071, 489)
Screenshot: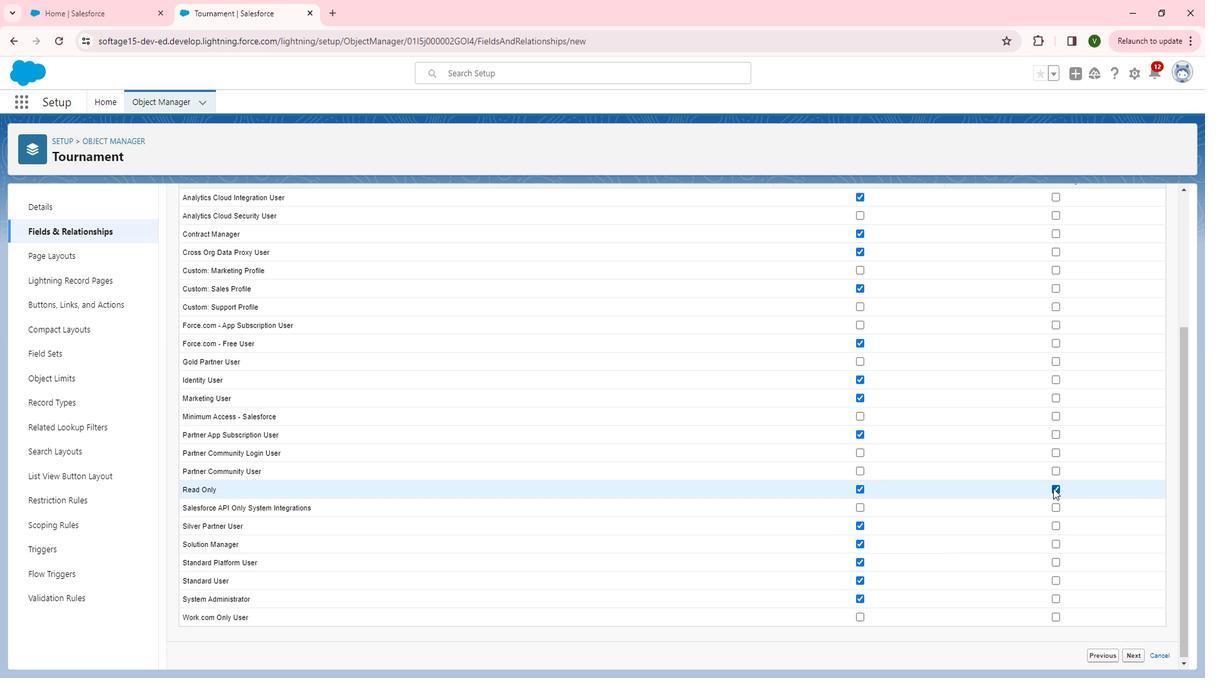 
Action: Mouse moved to (1074, 434)
Screenshot: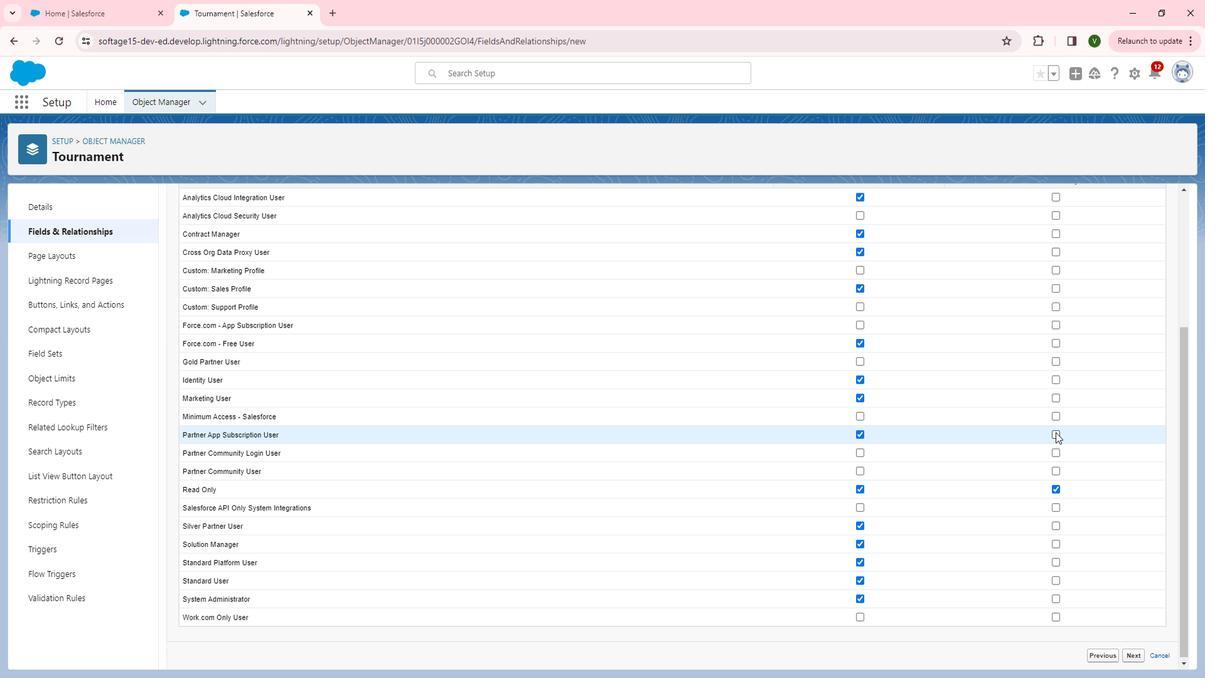 
Action: Mouse pressed left at (1074, 434)
Screenshot: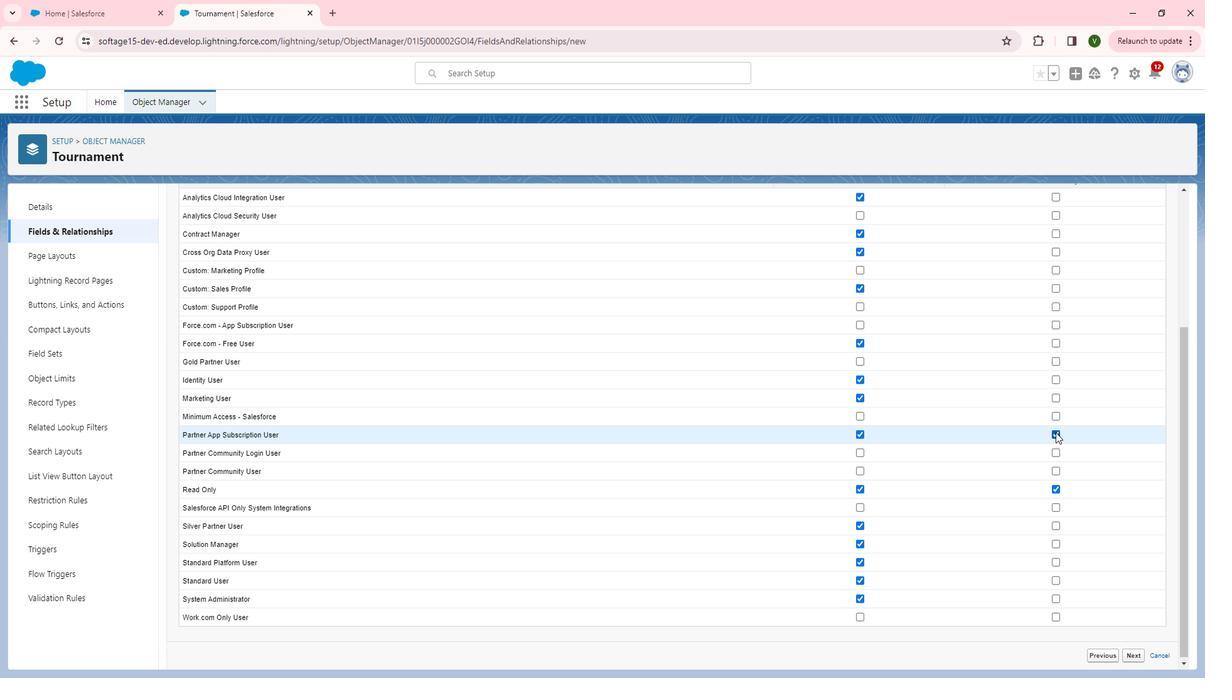 
Action: Mouse moved to (1074, 402)
Screenshot: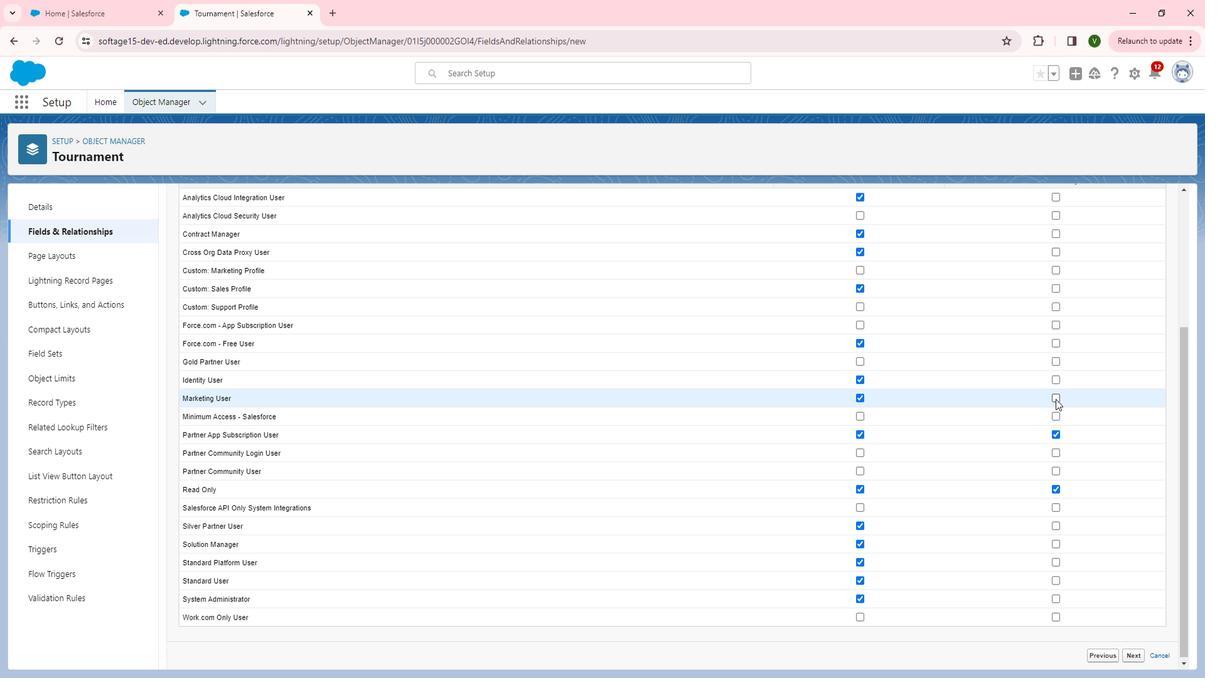 
Action: Mouse pressed left at (1074, 402)
Screenshot: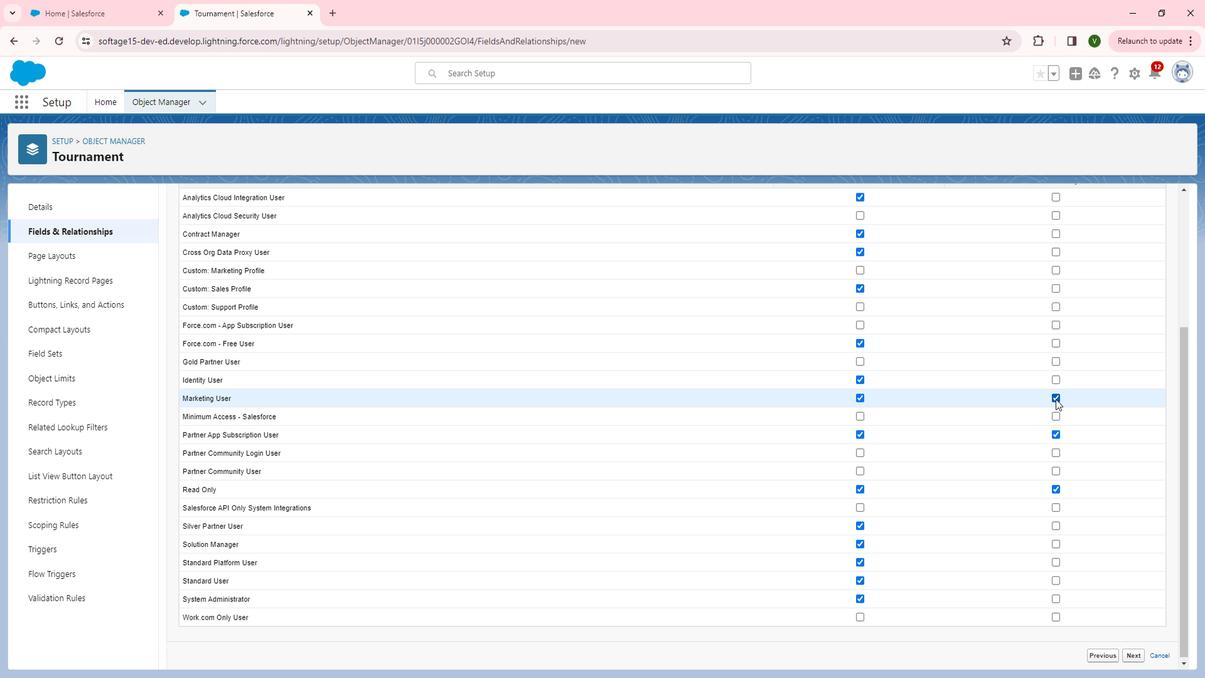 
Action: Mouse moved to (1071, 382)
Screenshot: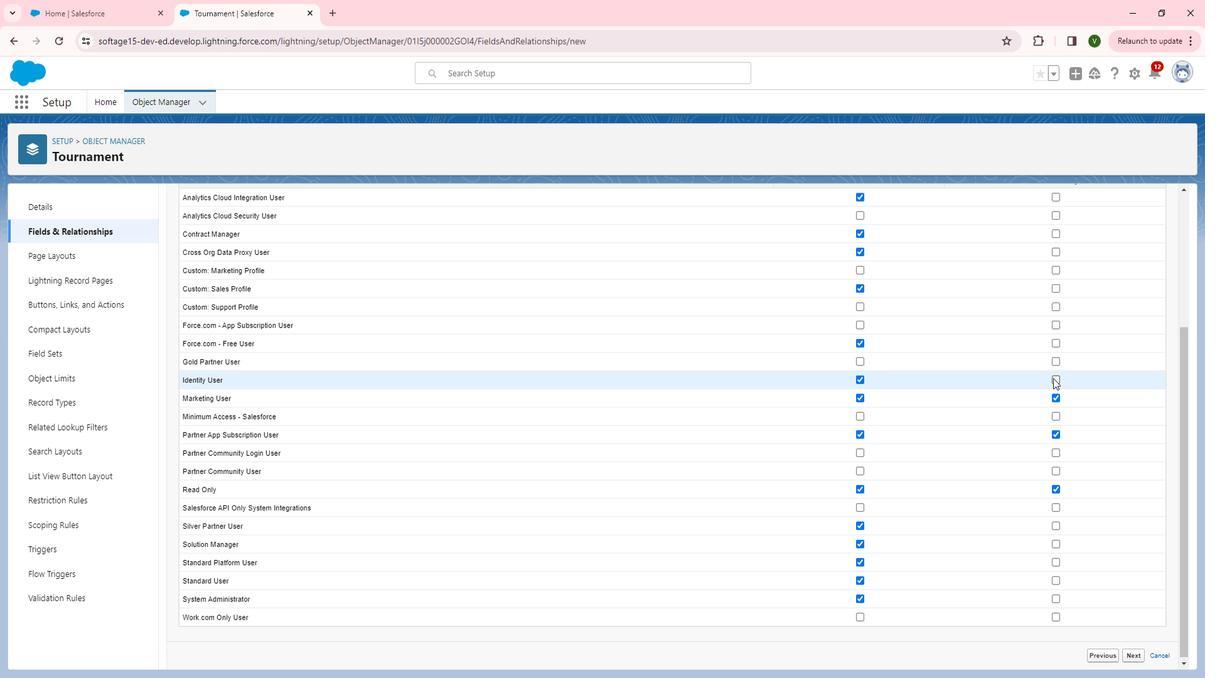
Action: Mouse pressed left at (1071, 382)
